 Task: Select Give A Gift Card from Gift Cards. Add to cart Amazon Fire Kids Edition Gift Card-2. Place order for Maurice Nelson, _x000D_
1834 Forehand Rd_x000D_
Vienna, Georgia(GA), 31092, Cell Number (229) 268-4953
Action: Mouse moved to (1079, 121)
Screenshot: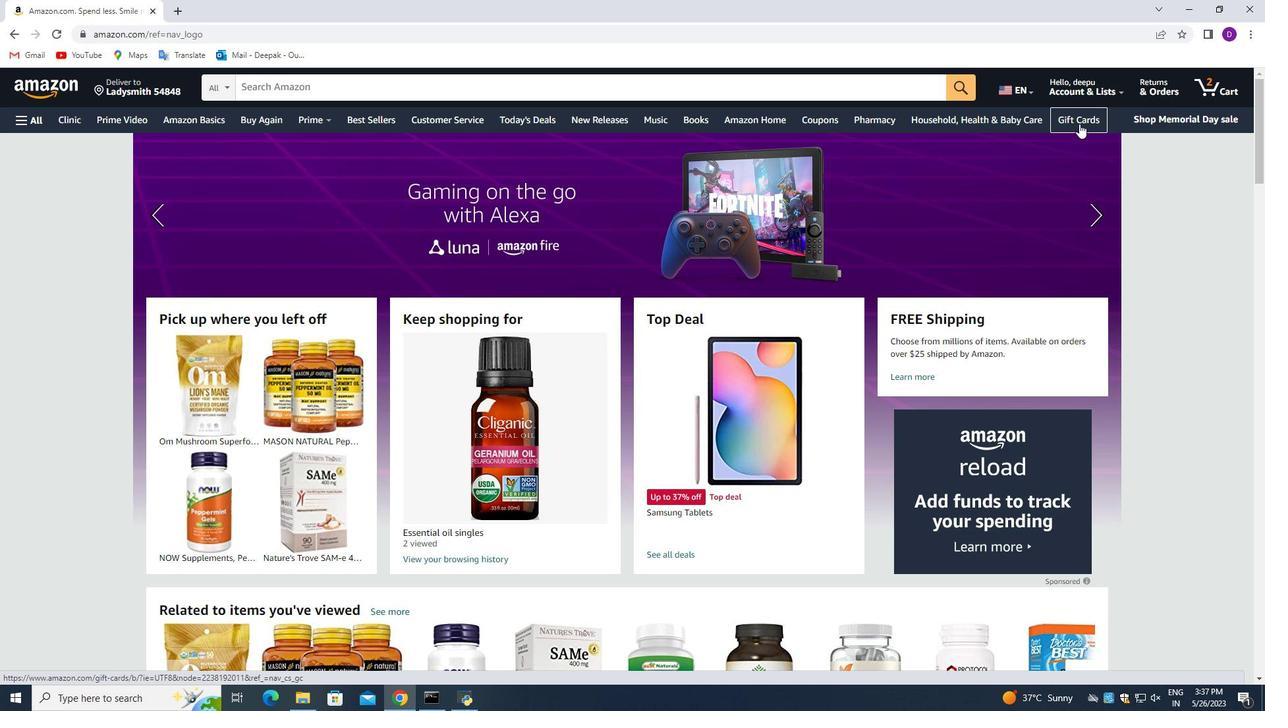 
Action: Mouse pressed left at (1079, 121)
Screenshot: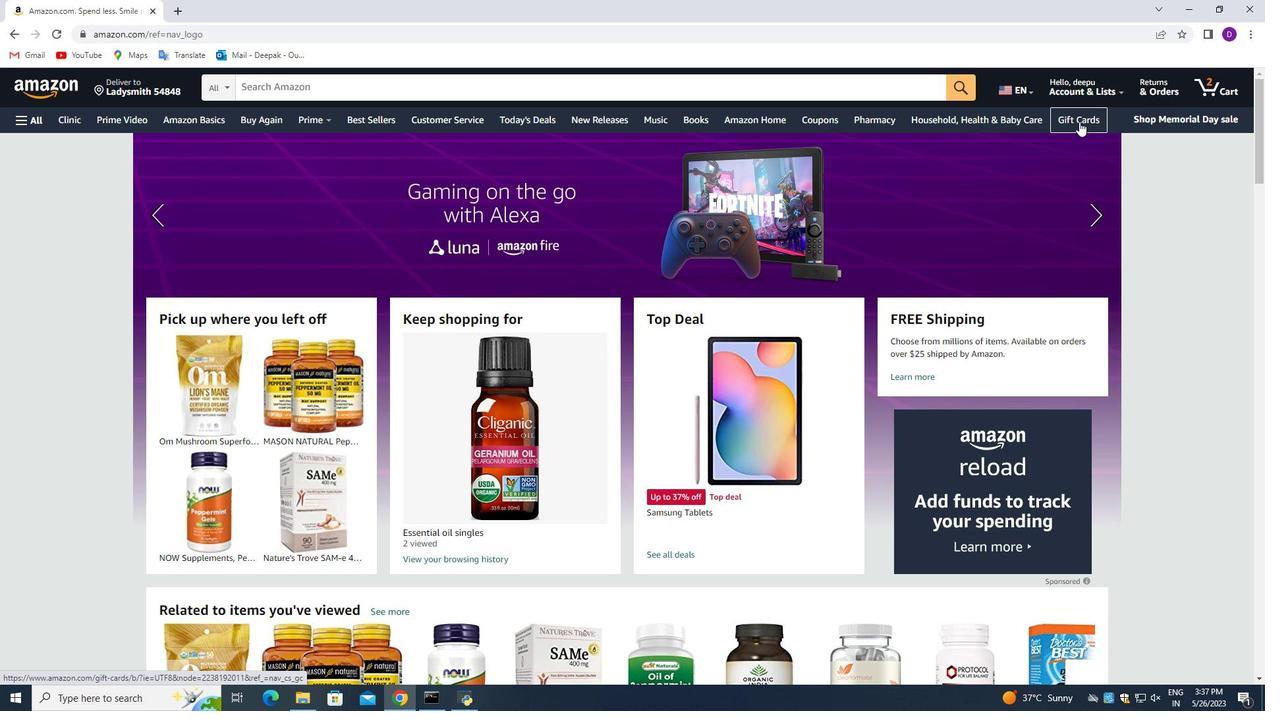 
Action: Mouse moved to (330, 89)
Screenshot: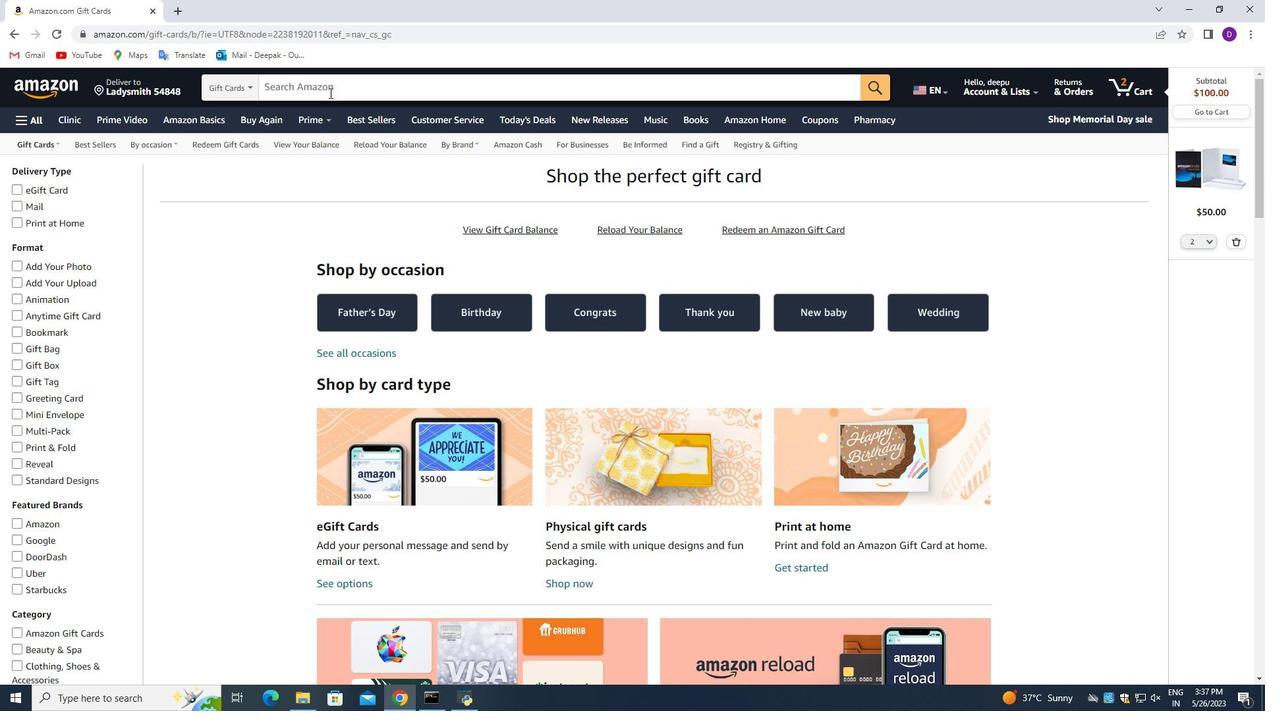 
Action: Mouse pressed left at (330, 89)
Screenshot: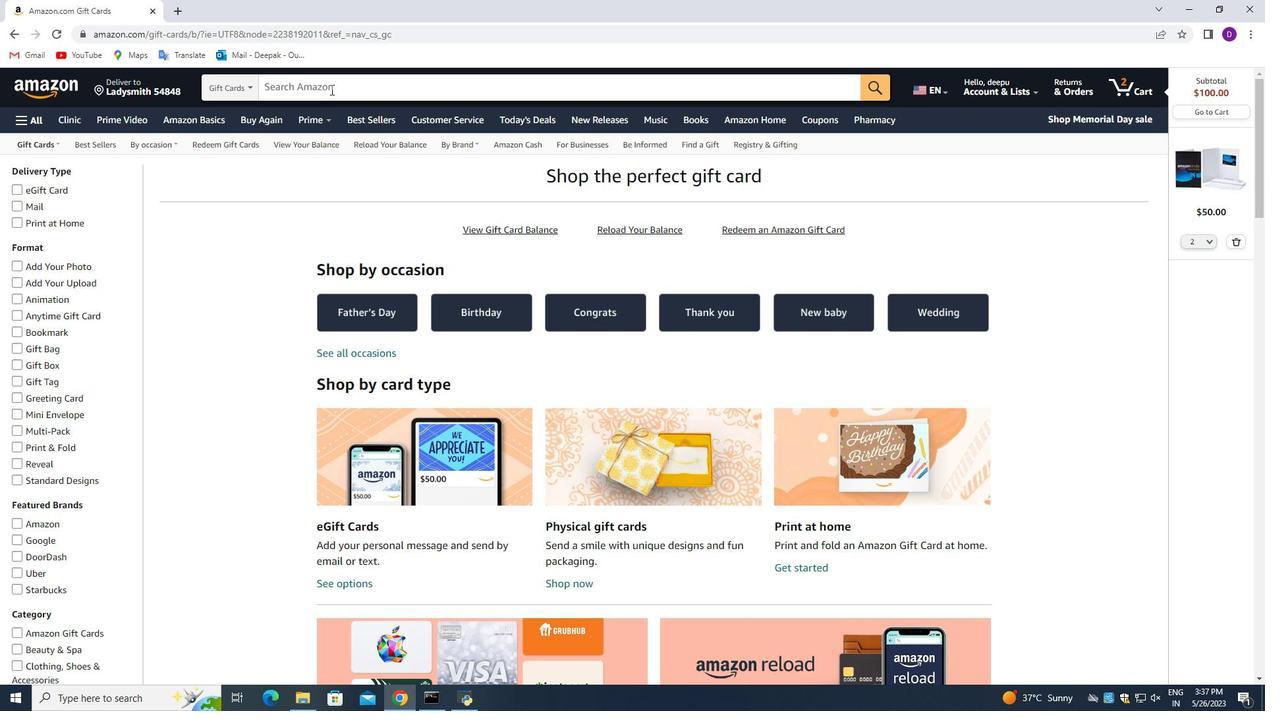 
Action: Mouse moved to (330, 89)
Screenshot: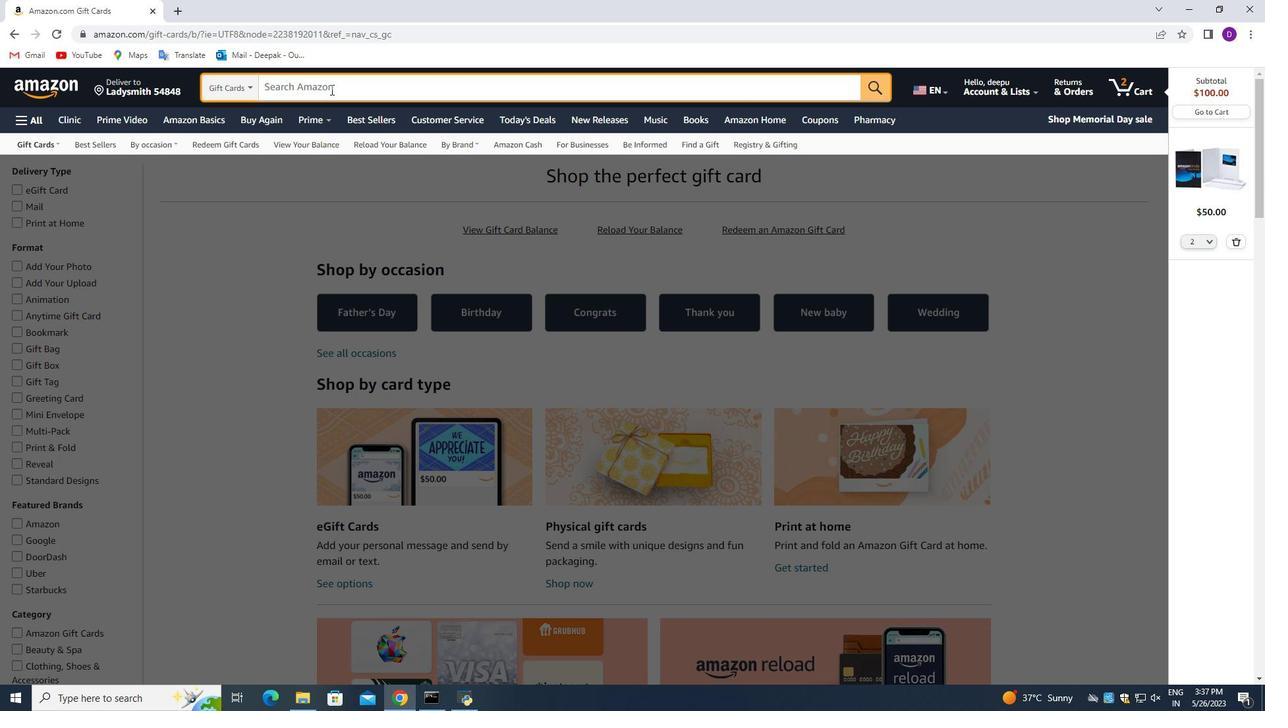 
Action: Key pressed <Key.shift_r>Fire<Key.space><Key.shift>Kids<Key.space><Key.shift_r>Edition<Key.space><Key.shift_r>Gift<Key.space>card<Key.enter>
Screenshot: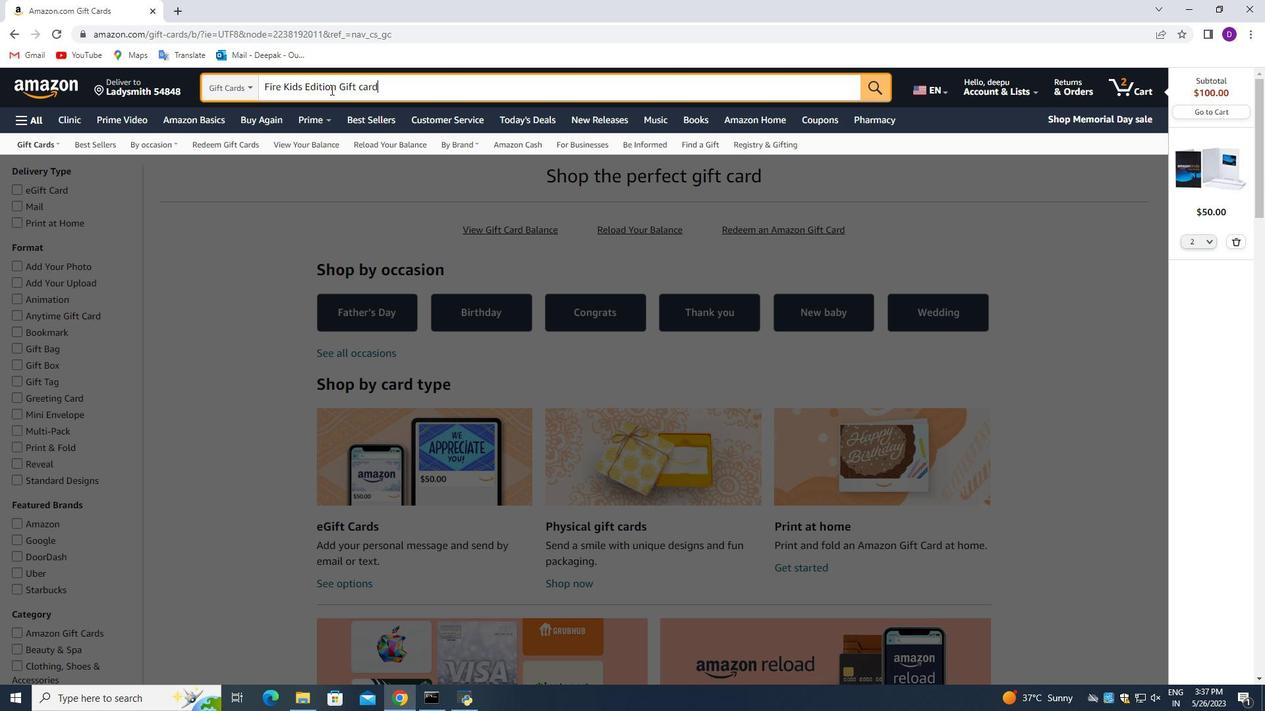 
Action: Mouse moved to (471, 331)
Screenshot: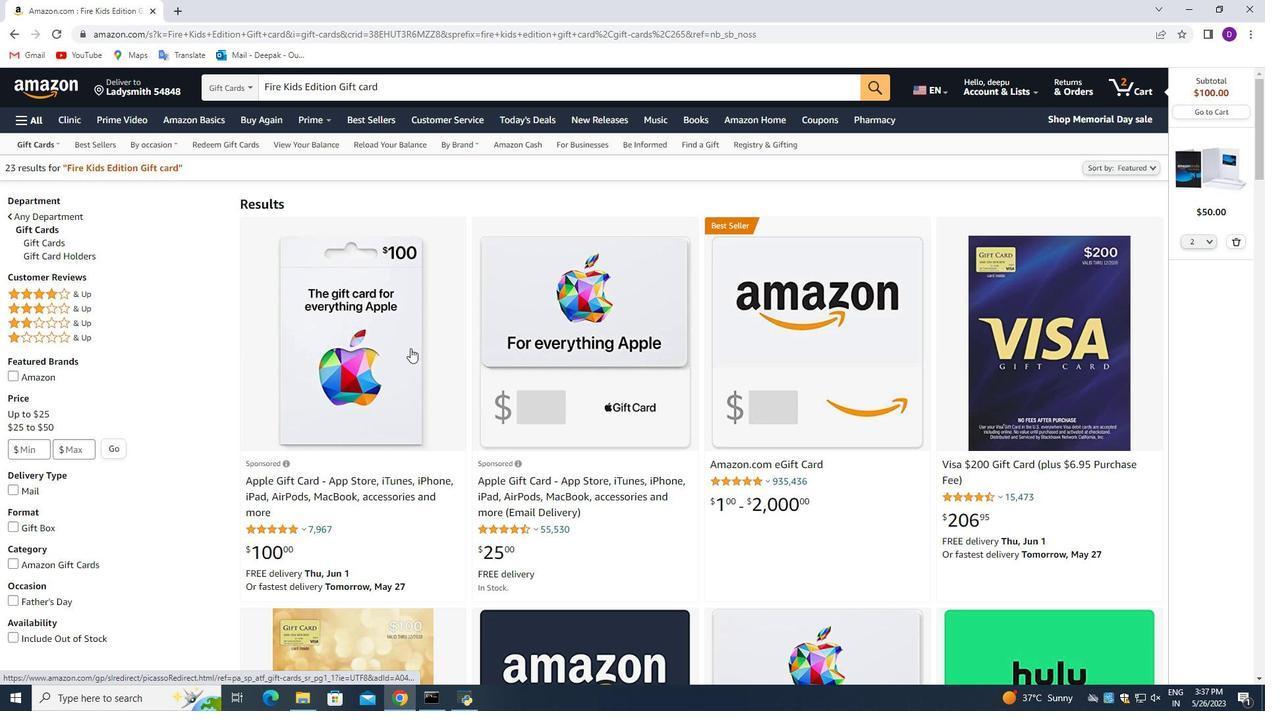 
Action: Mouse scrolled (471, 330) with delta (0, 0)
Screenshot: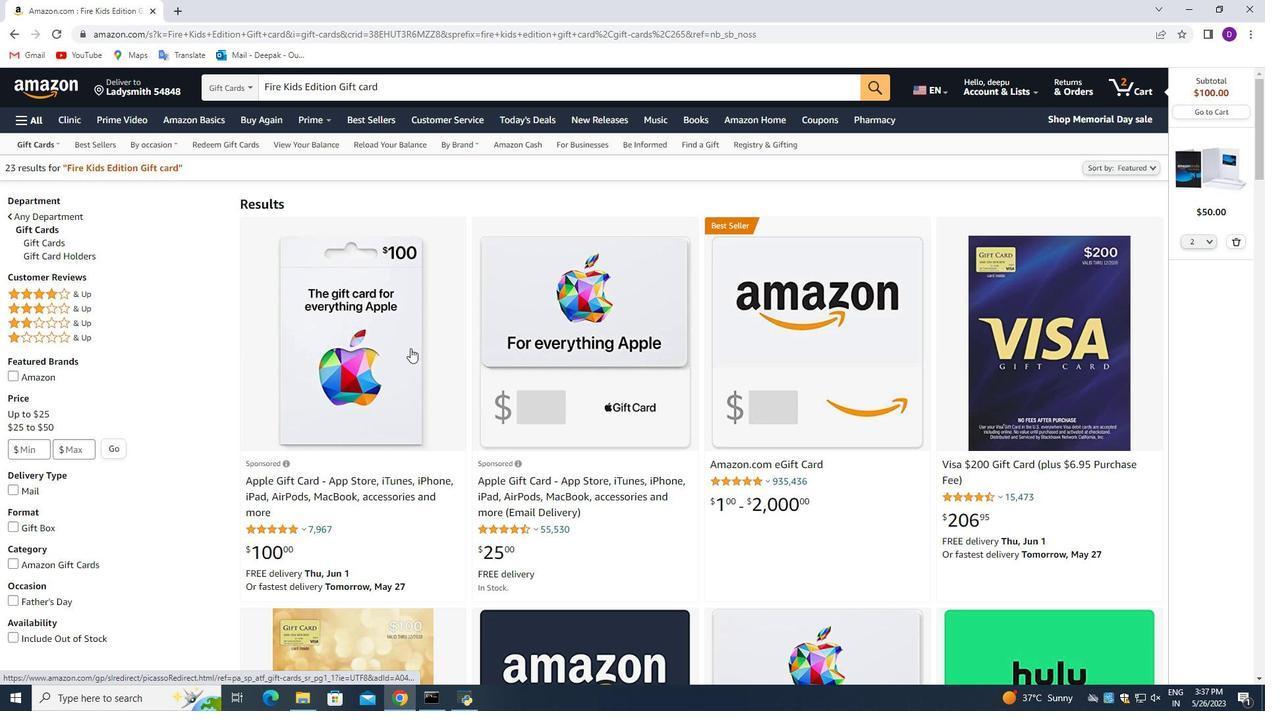 
Action: Mouse moved to (765, 273)
Screenshot: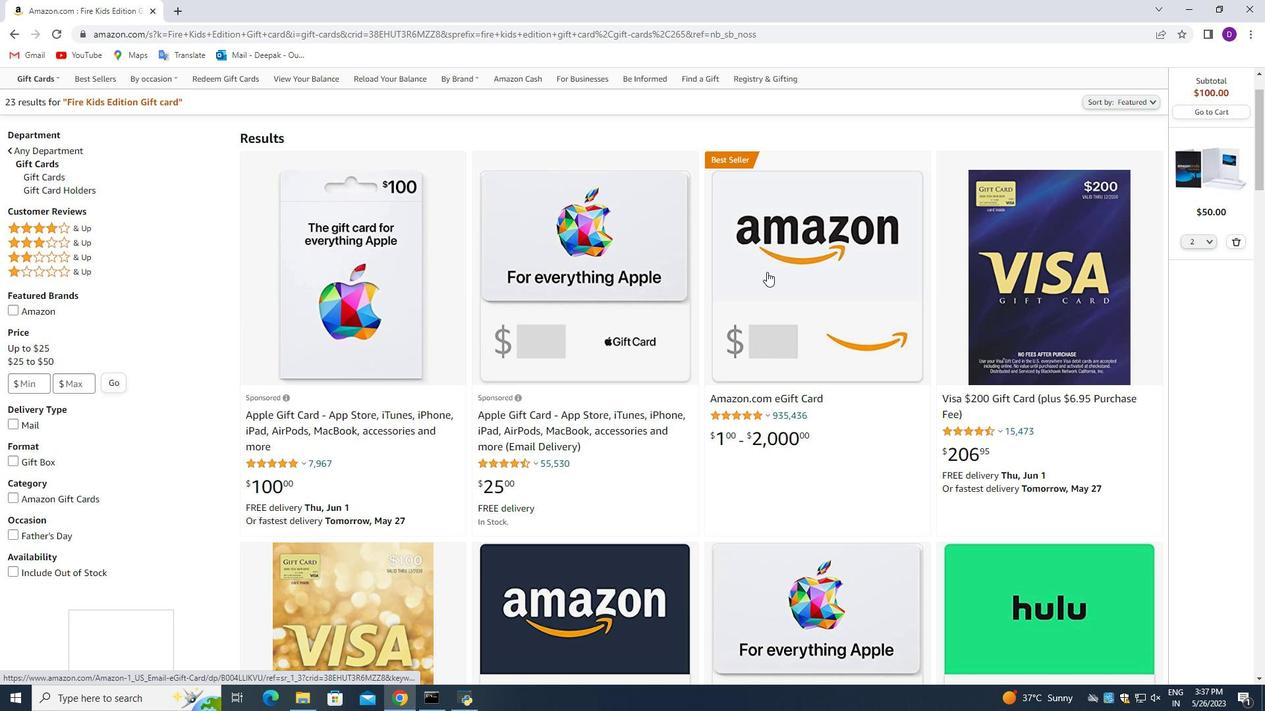 
Action: Mouse scrolled (765, 272) with delta (0, 0)
Screenshot: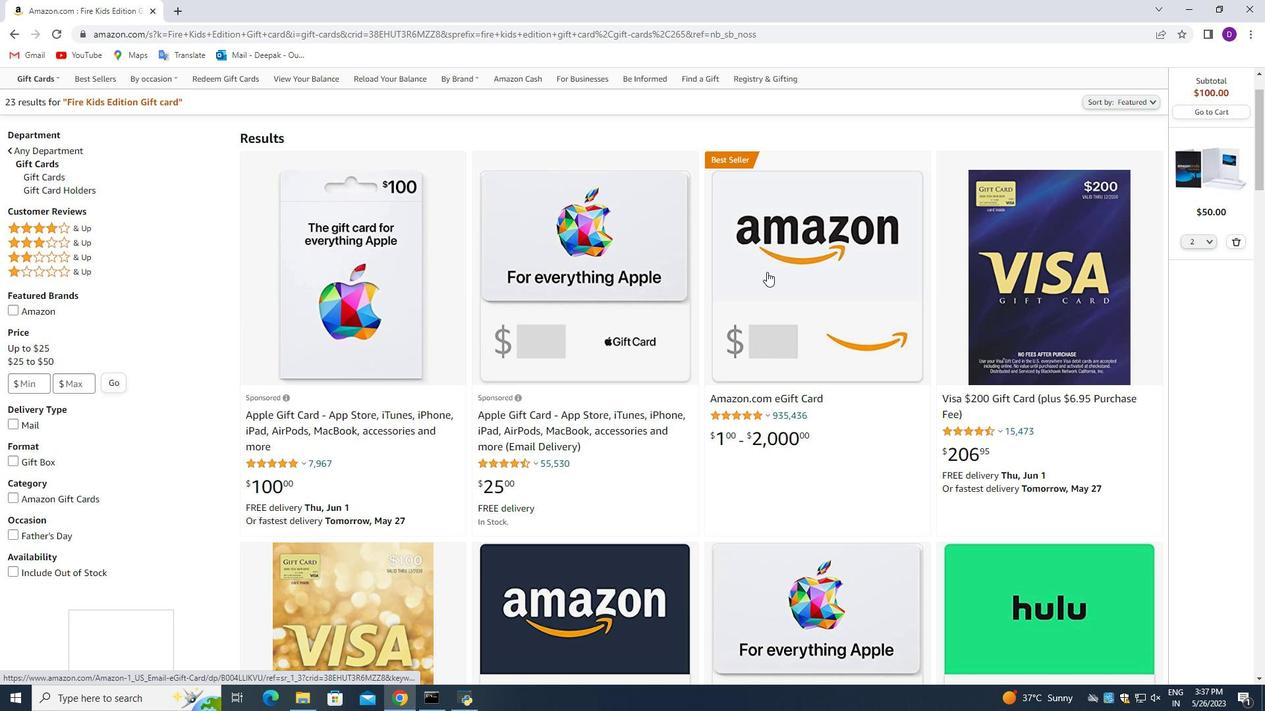 
Action: Mouse moved to (765, 275)
Screenshot: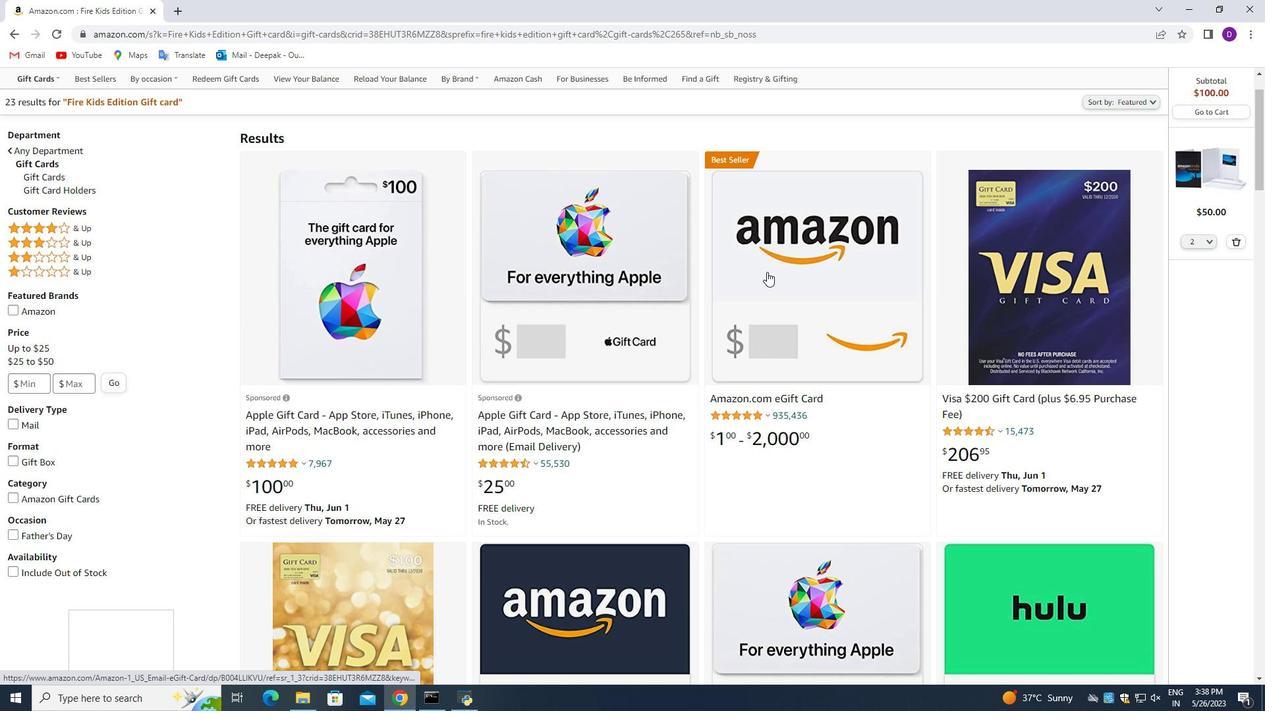 
Action: Mouse scrolled (765, 274) with delta (0, 0)
Screenshot: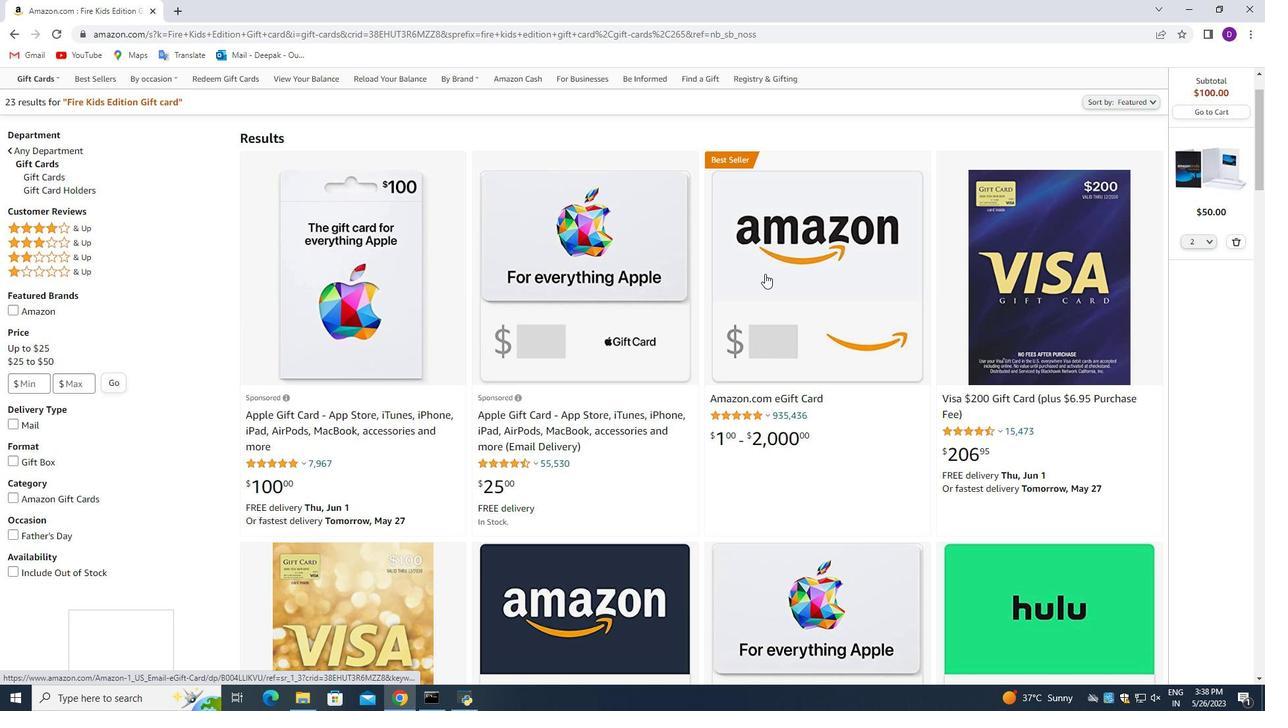 
Action: Mouse moved to (645, 296)
Screenshot: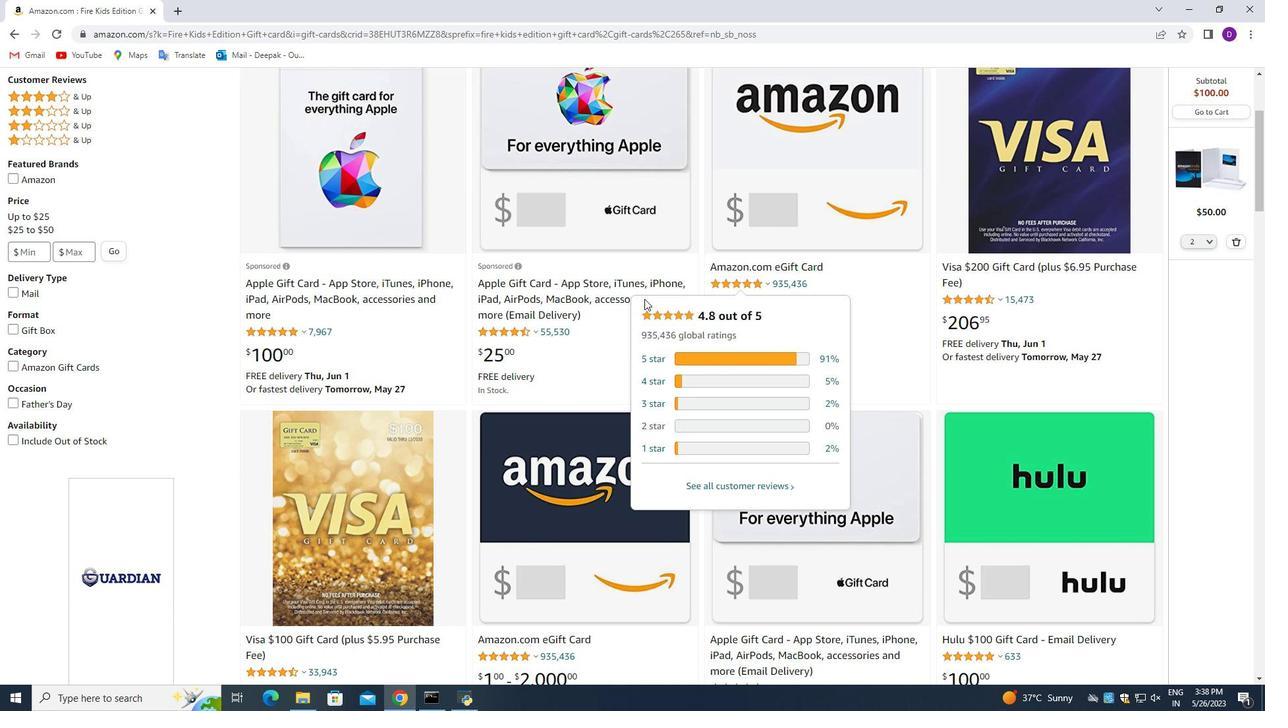 
Action: Mouse scrolled (645, 295) with delta (0, 0)
Screenshot: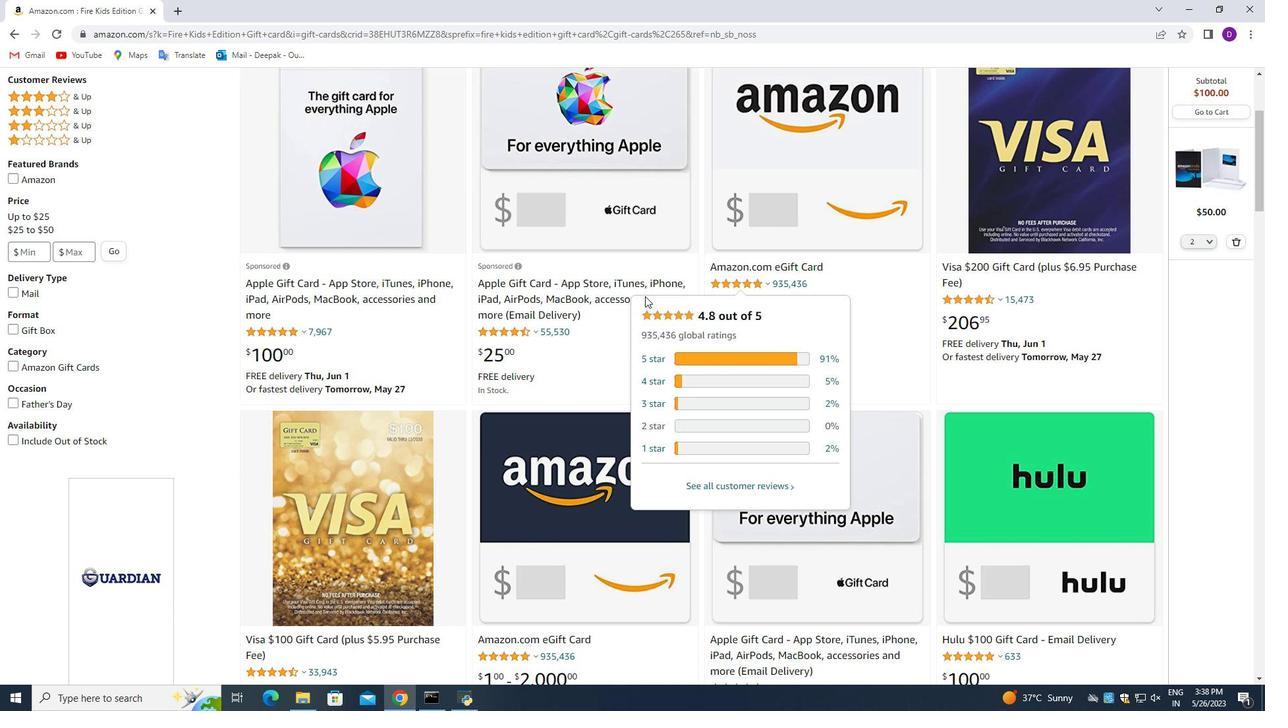 
Action: Mouse moved to (458, 251)
Screenshot: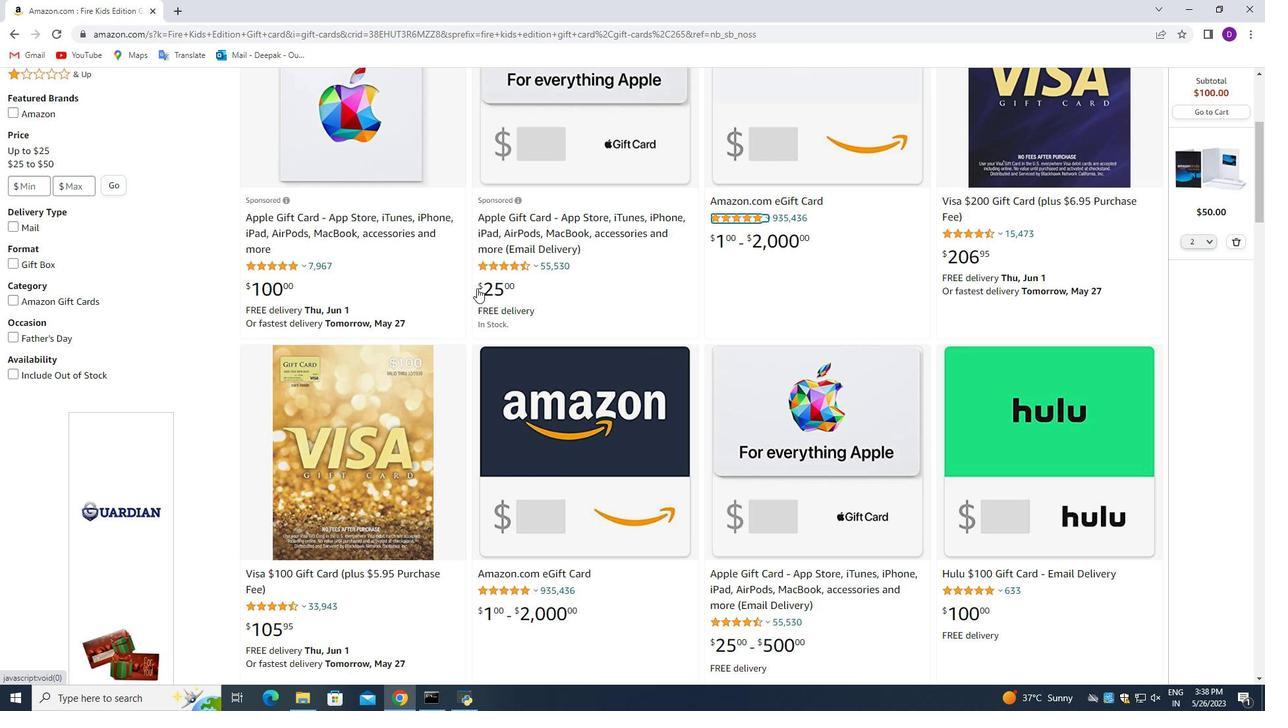 
Action: Mouse scrolled (458, 251) with delta (0, 0)
Screenshot: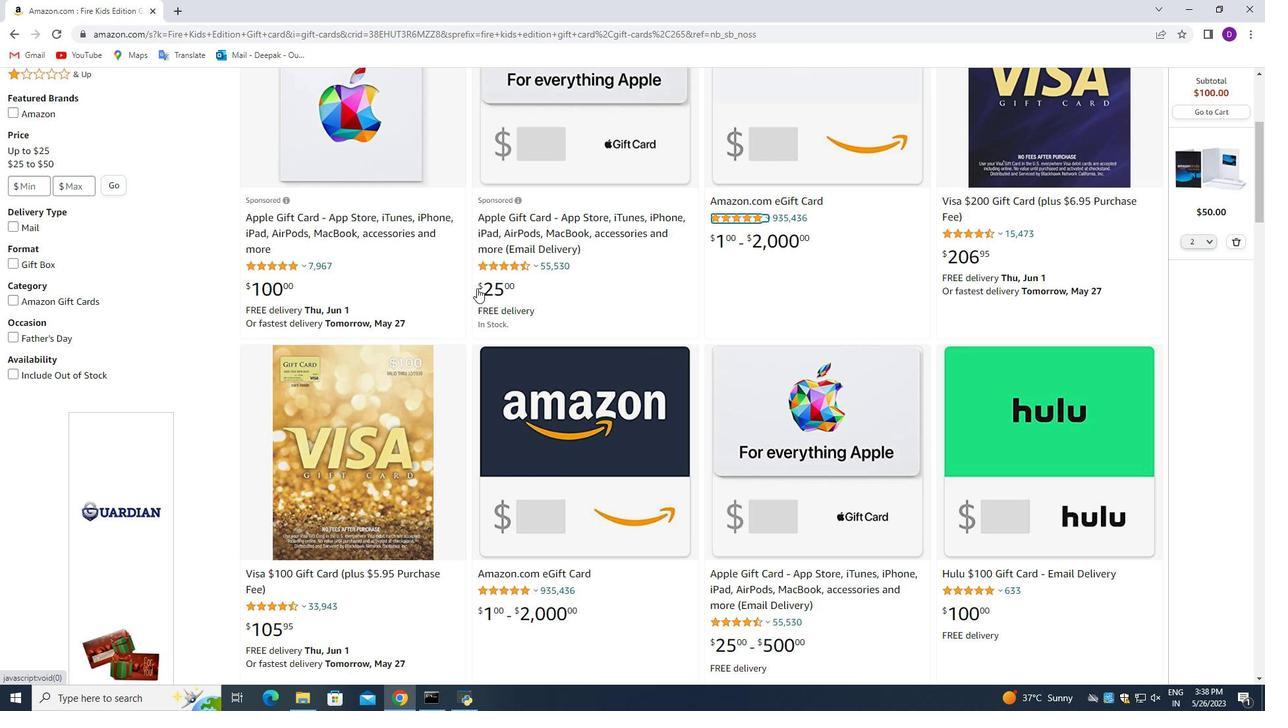 
Action: Mouse moved to (458, 243)
Screenshot: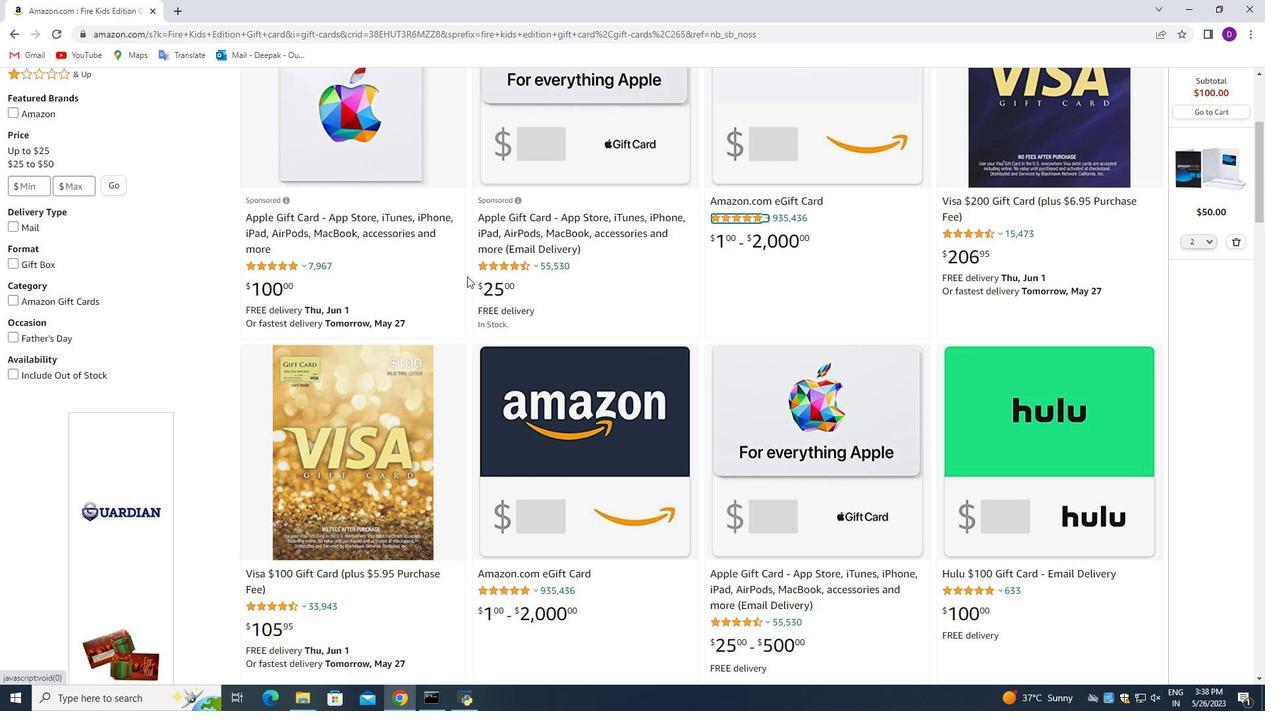 
Action: Mouse scrolled (458, 244) with delta (0, 0)
Screenshot: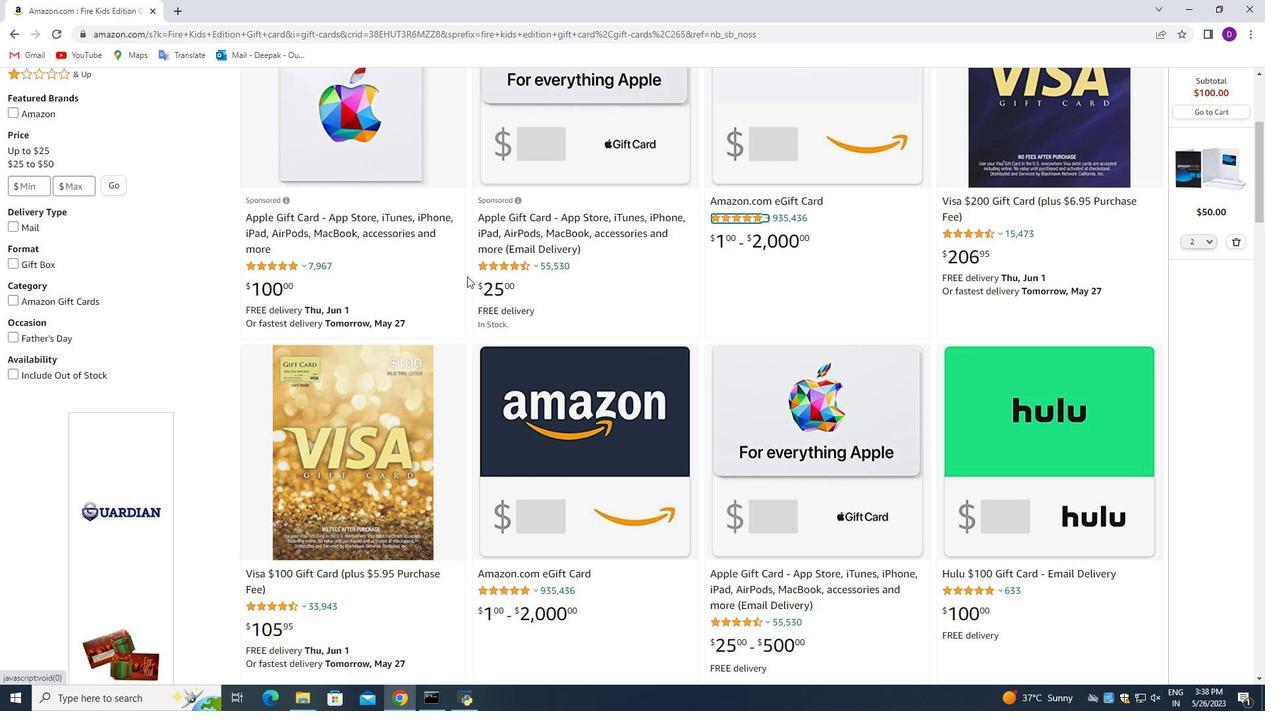 
Action: Mouse moved to (458, 236)
Screenshot: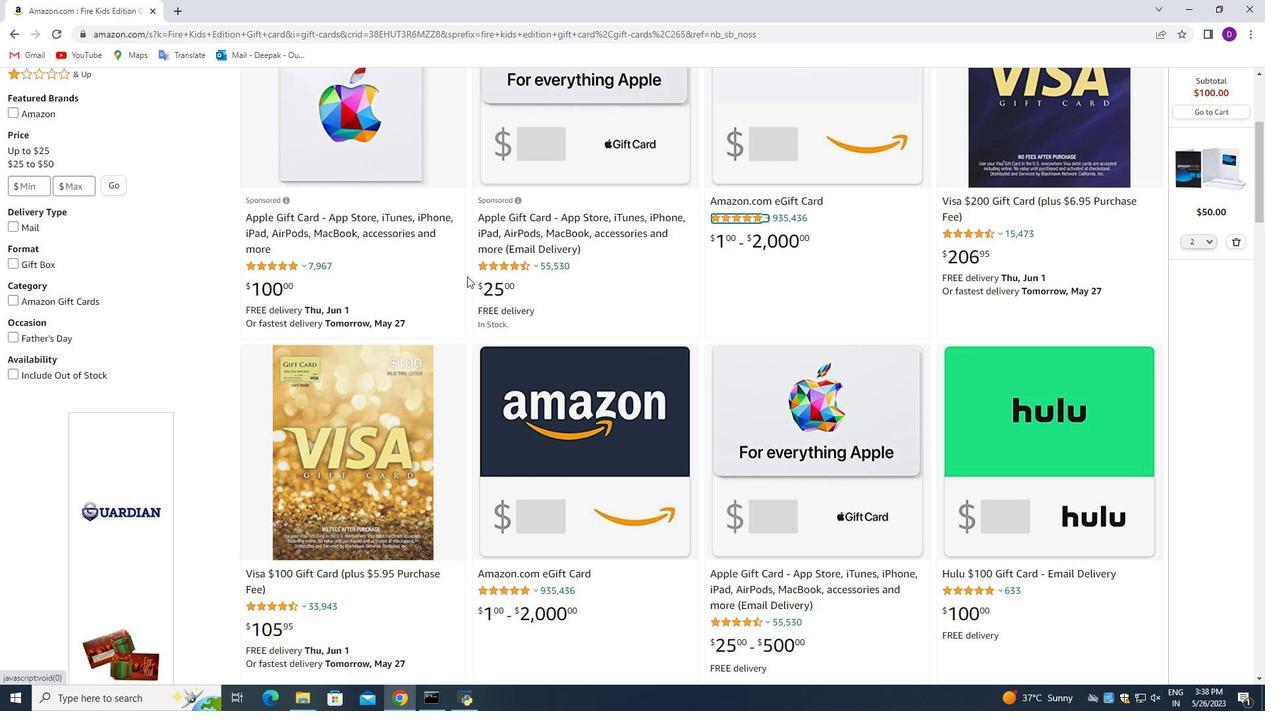 
Action: Mouse scrolled (458, 237) with delta (0, 0)
Screenshot: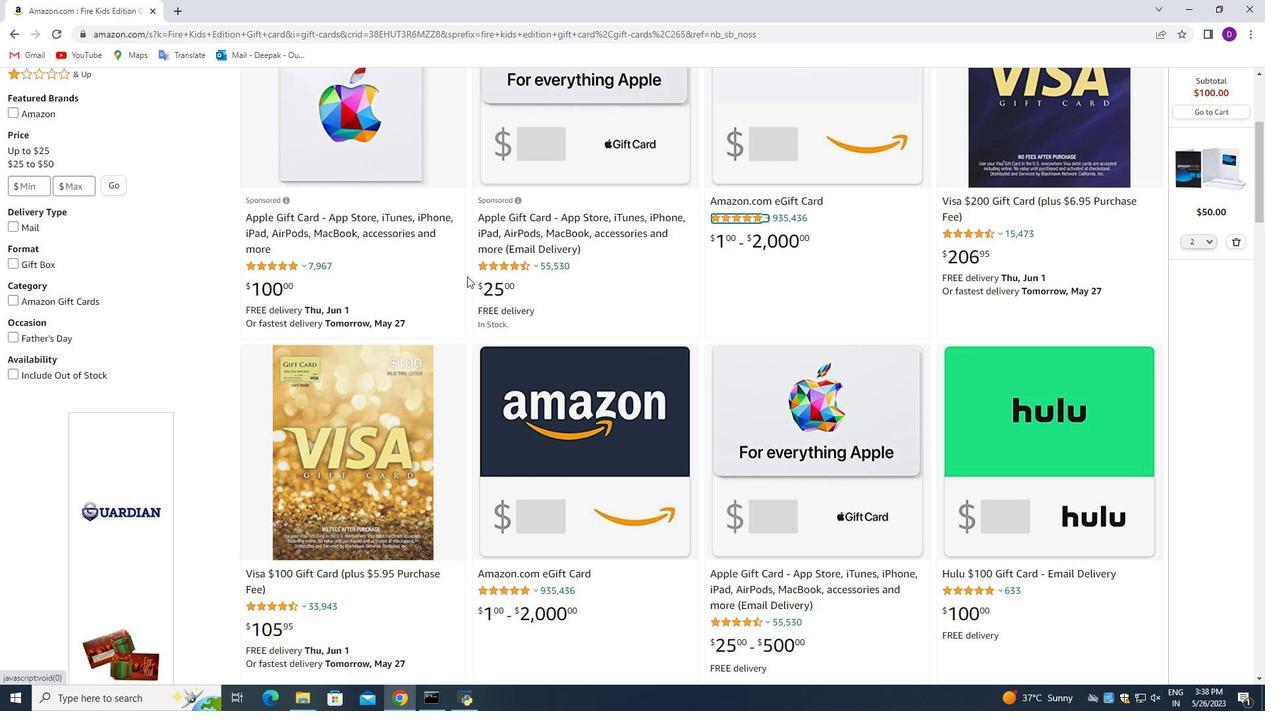 
Action: Mouse moved to (458, 231)
Screenshot: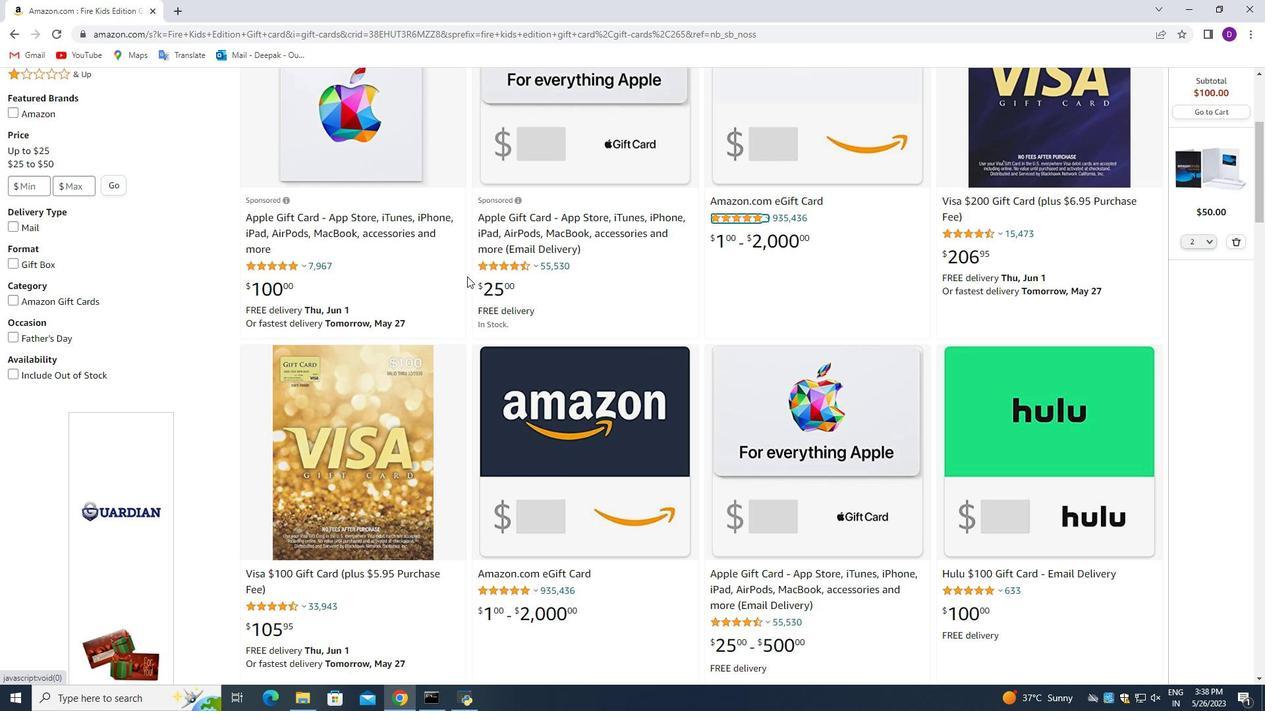 
Action: Mouse scrolled (458, 234) with delta (0, 0)
Screenshot: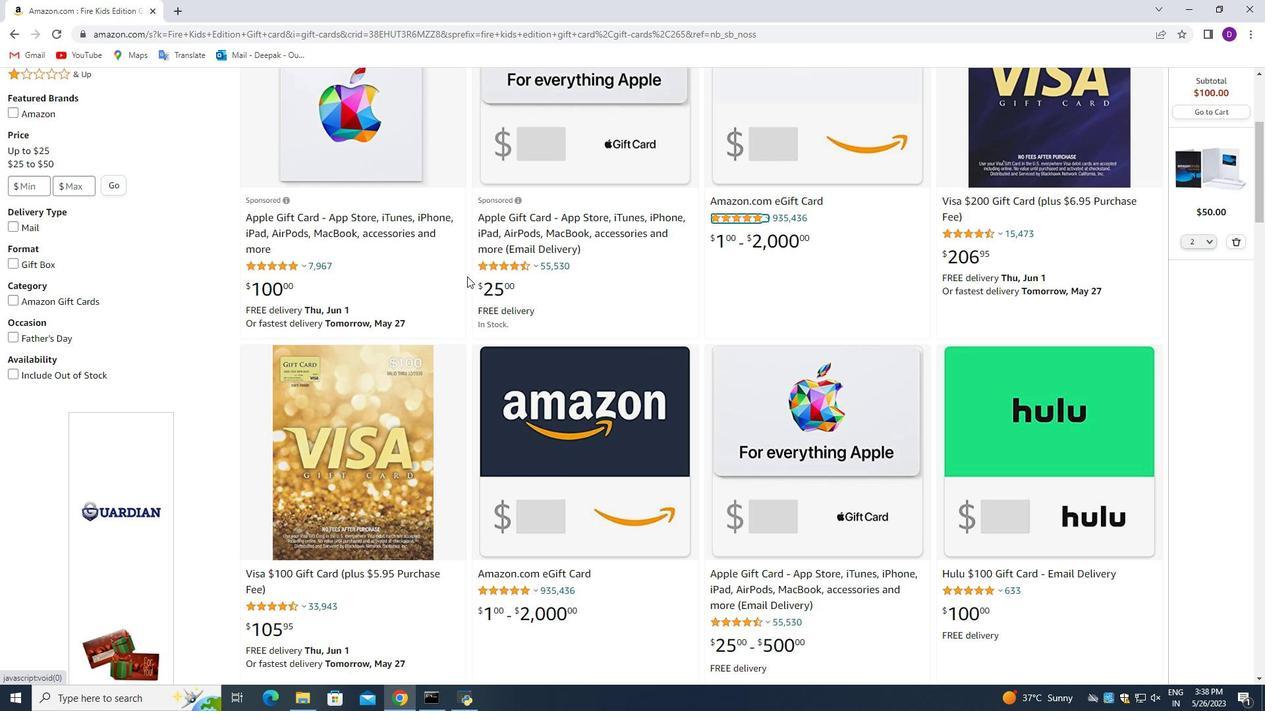 
Action: Mouse moved to (458, 229)
Screenshot: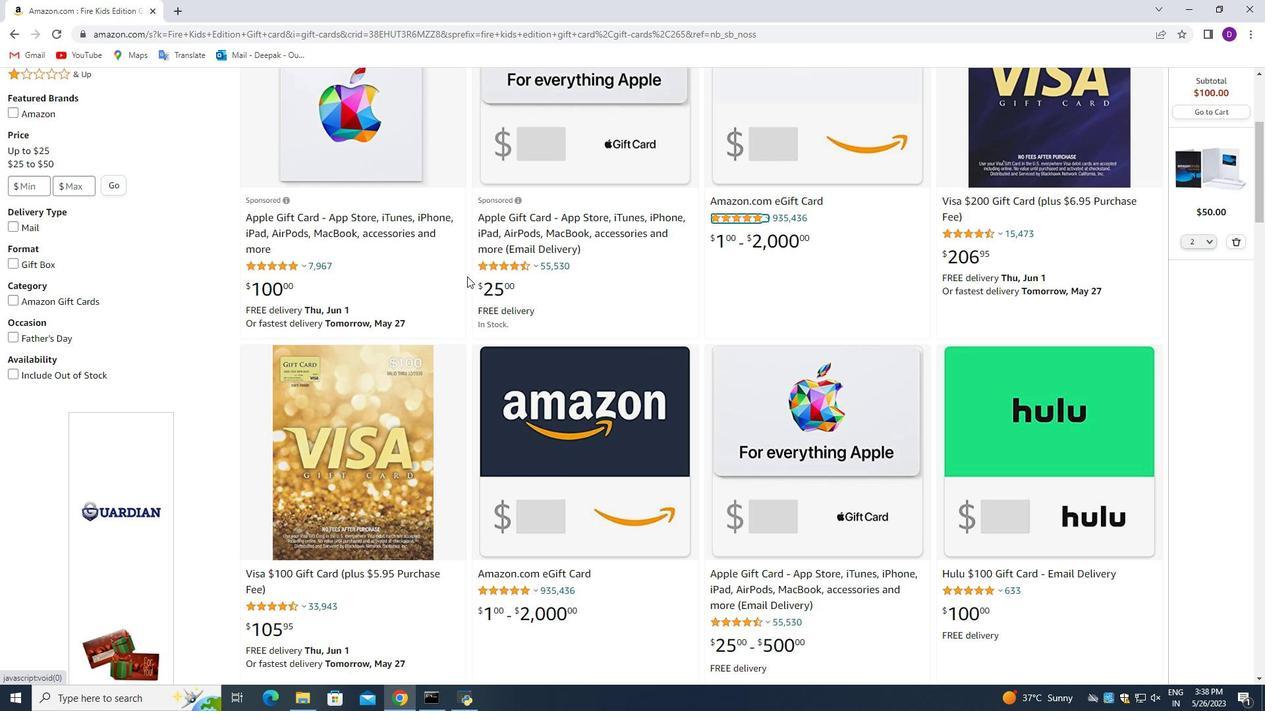 
Action: Mouse scrolled (458, 230) with delta (0, 0)
Screenshot: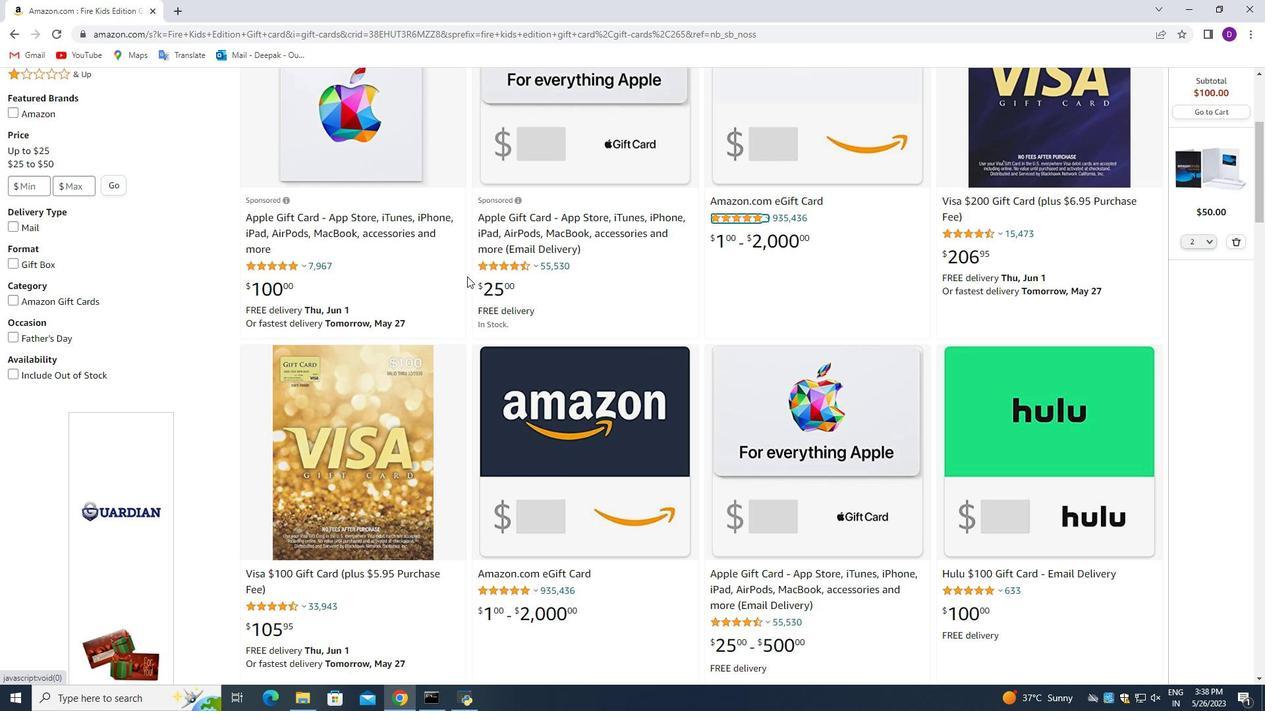 
Action: Mouse moved to (458, 227)
Screenshot: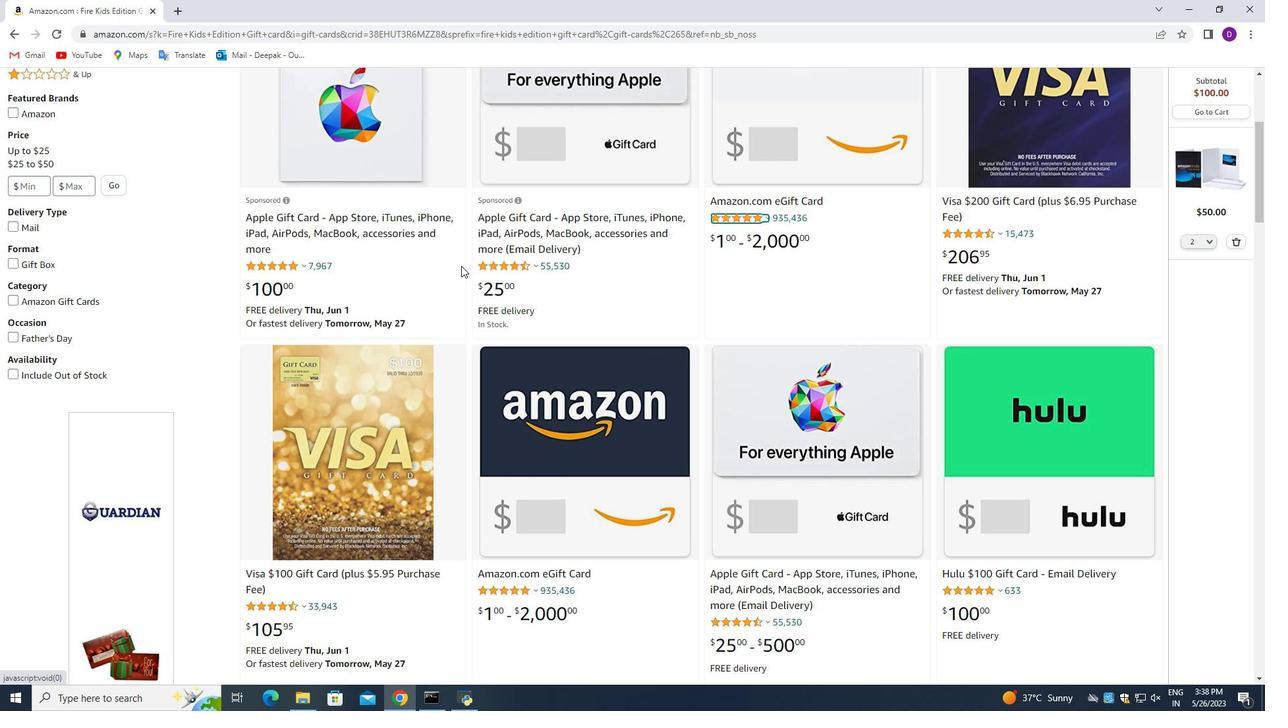 
Action: Mouse scrolled (458, 228) with delta (0, 0)
Screenshot: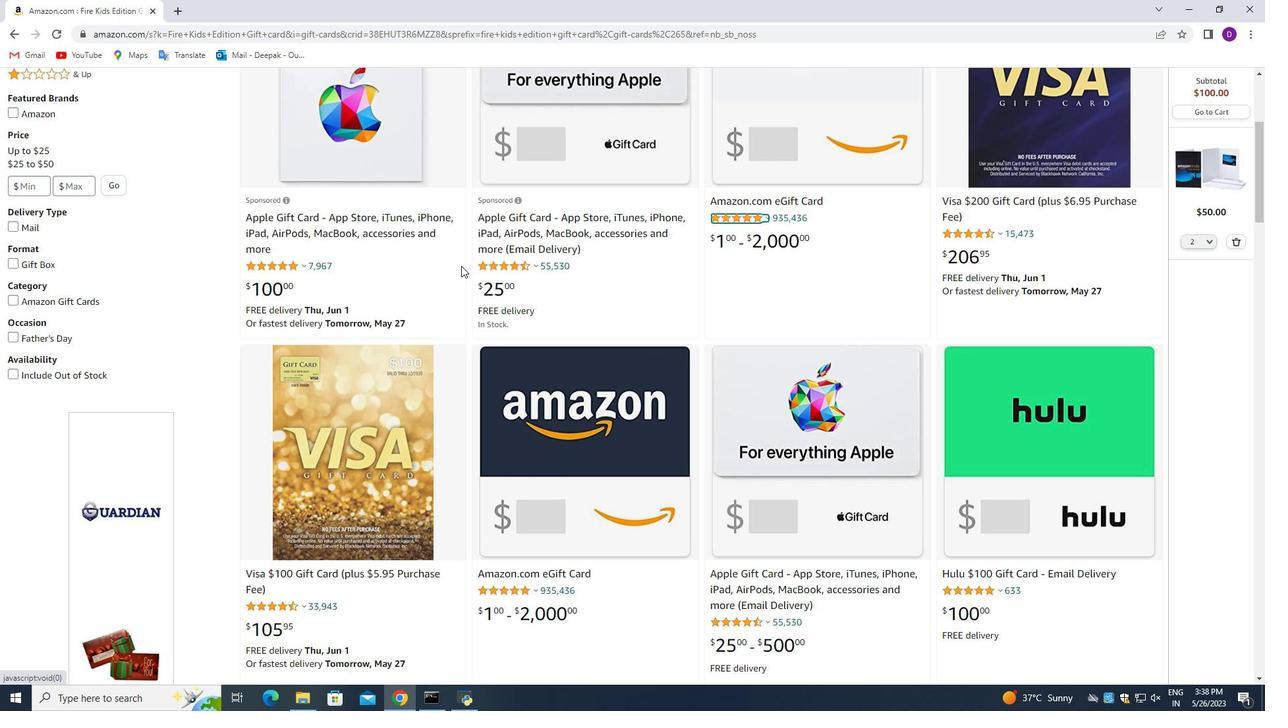 
Action: Mouse moved to (461, 219)
Screenshot: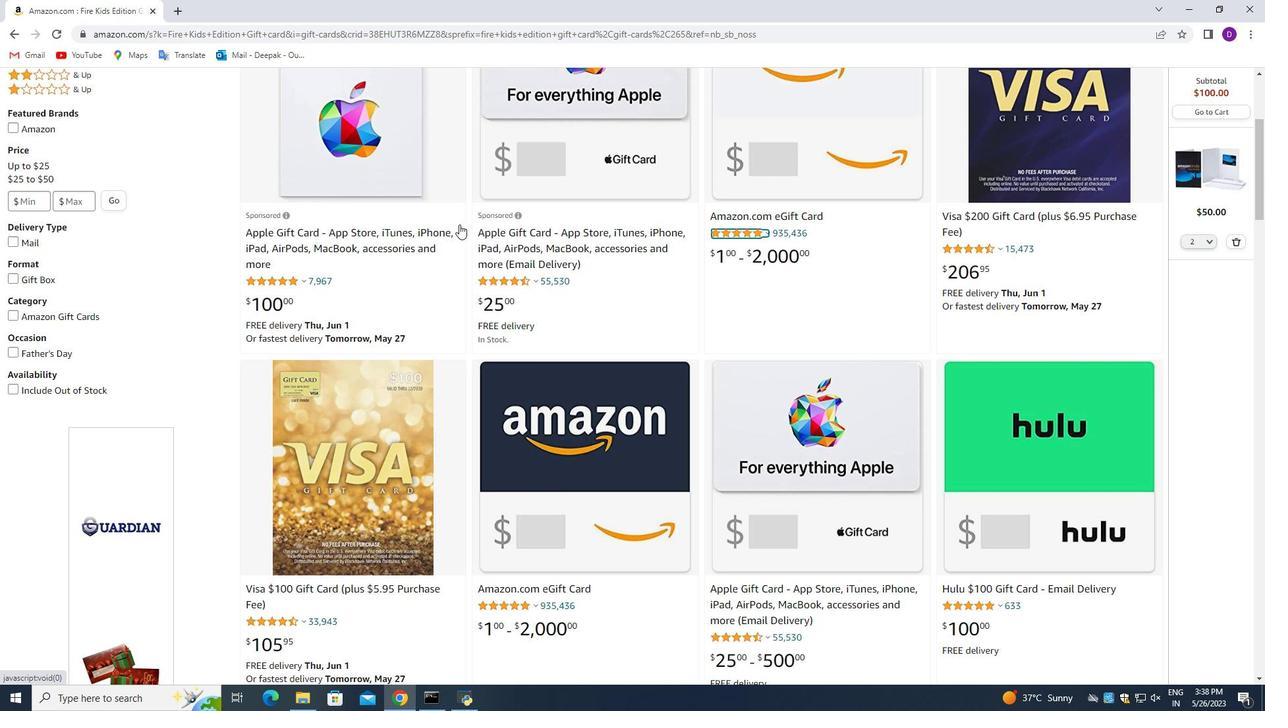 
Action: Mouse scrolled (461, 220) with delta (0, 0)
Screenshot: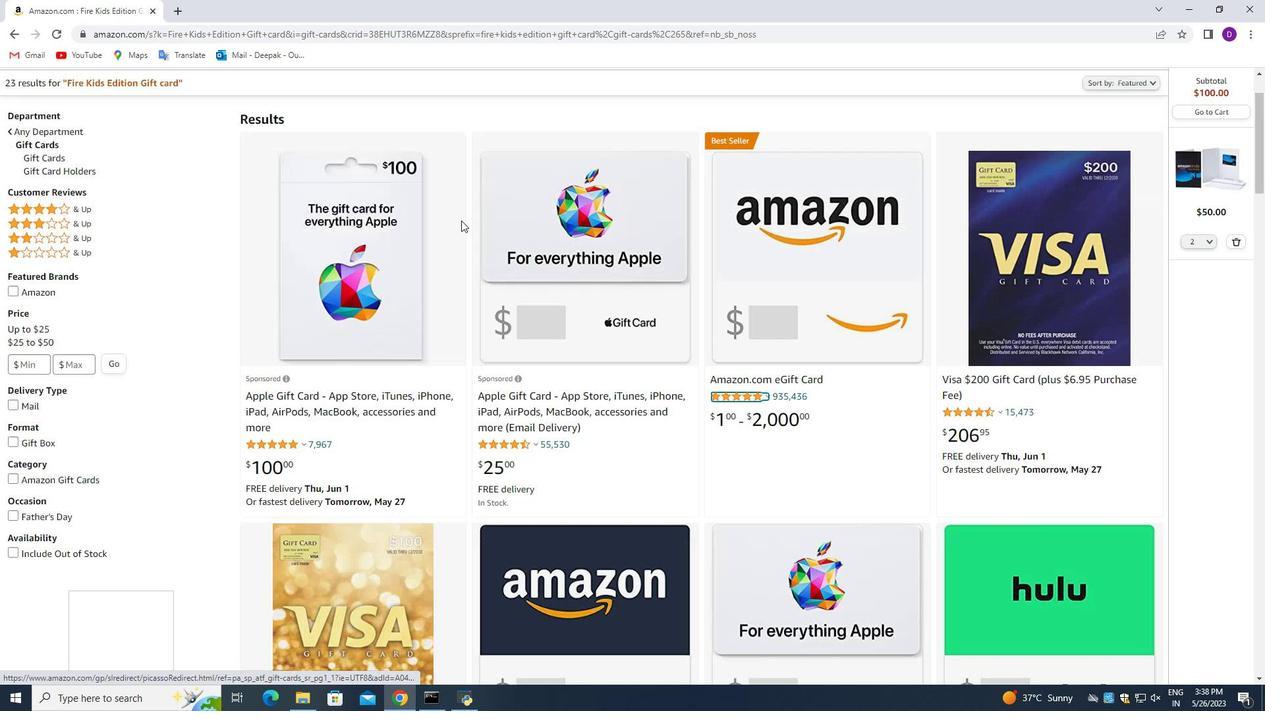 
Action: Mouse scrolled (461, 220) with delta (0, 0)
Screenshot: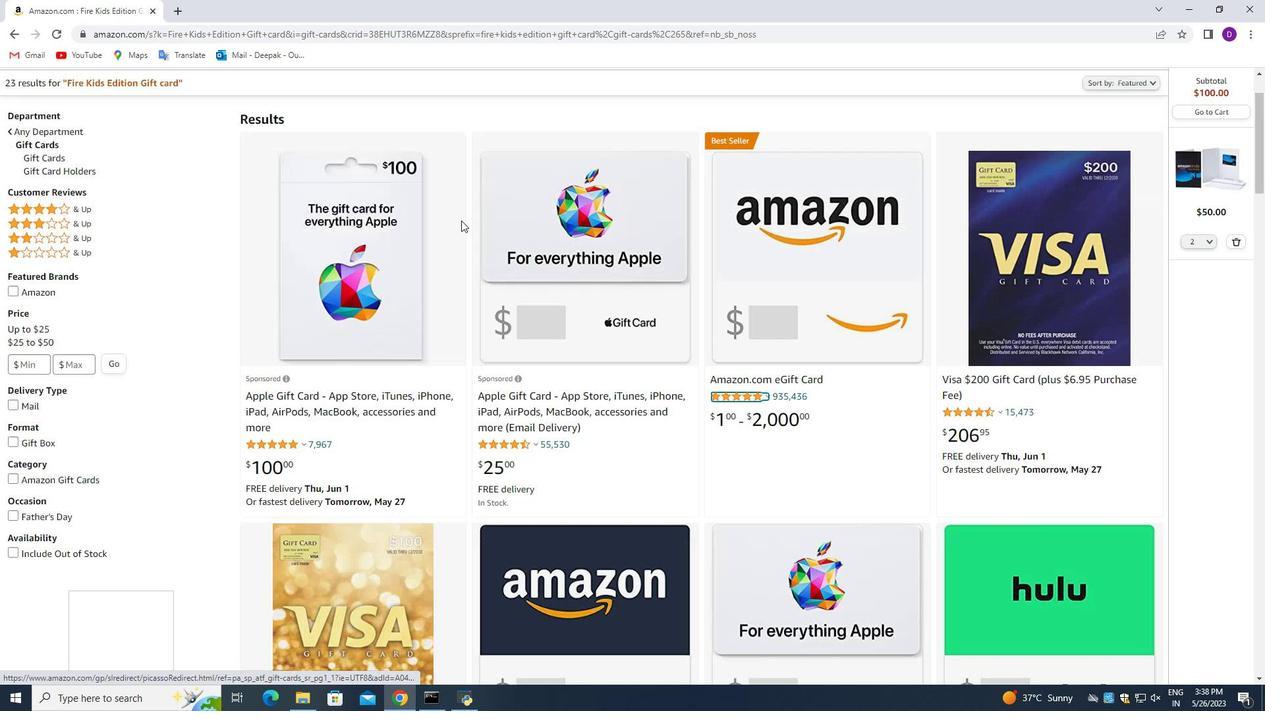 
Action: Mouse scrolled (461, 220) with delta (0, 0)
Screenshot: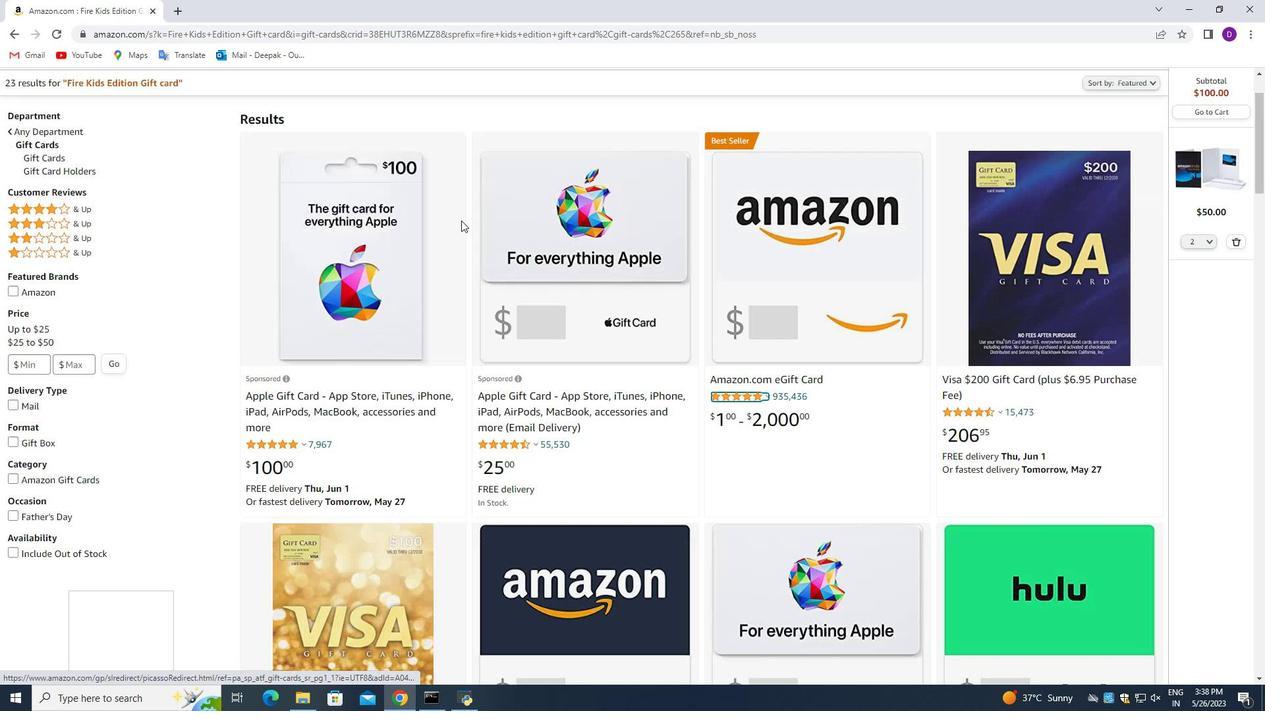 
Action: Mouse scrolled (461, 220) with delta (0, 0)
Screenshot: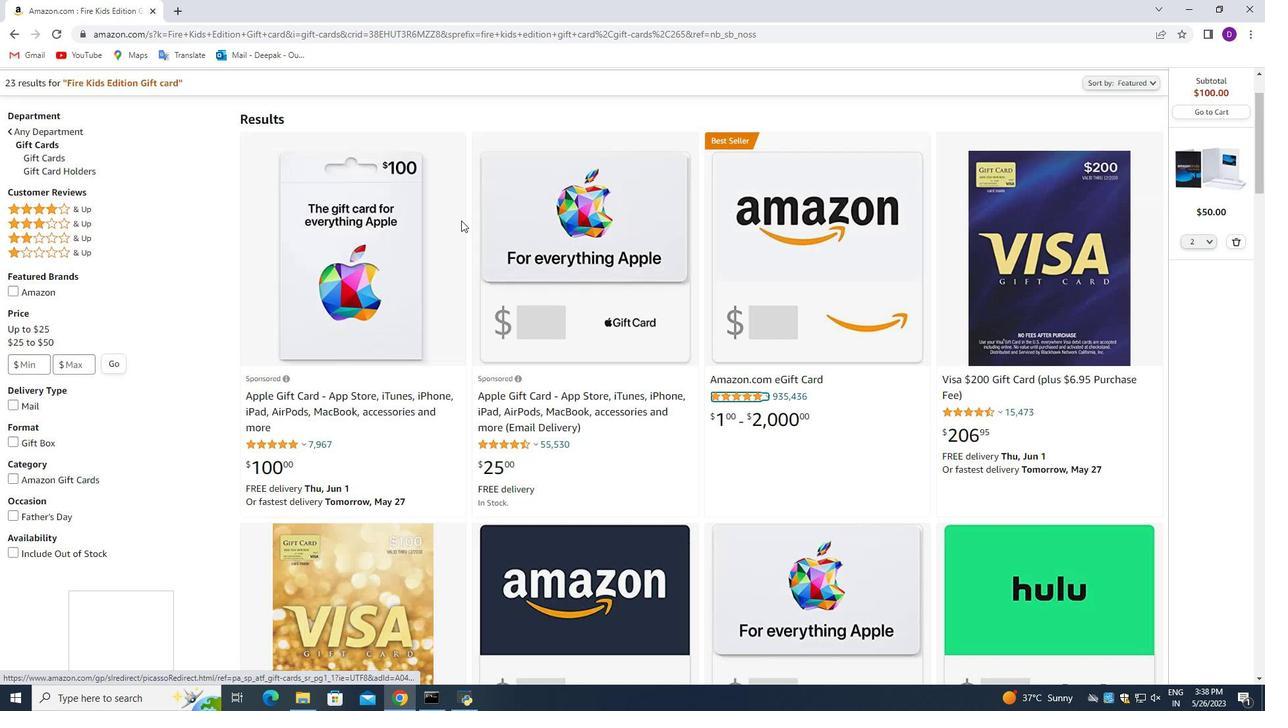 
Action: Mouse scrolled (461, 220) with delta (0, 0)
Screenshot: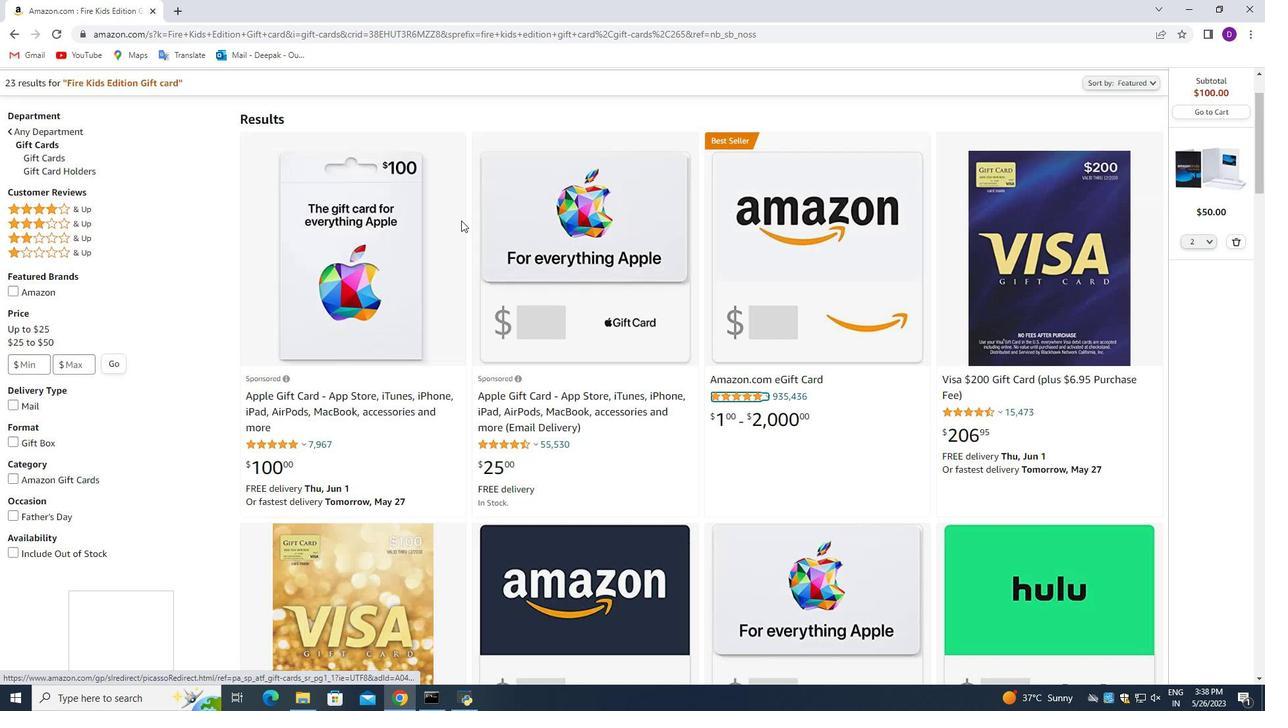 
Action: Mouse moved to (414, 238)
Screenshot: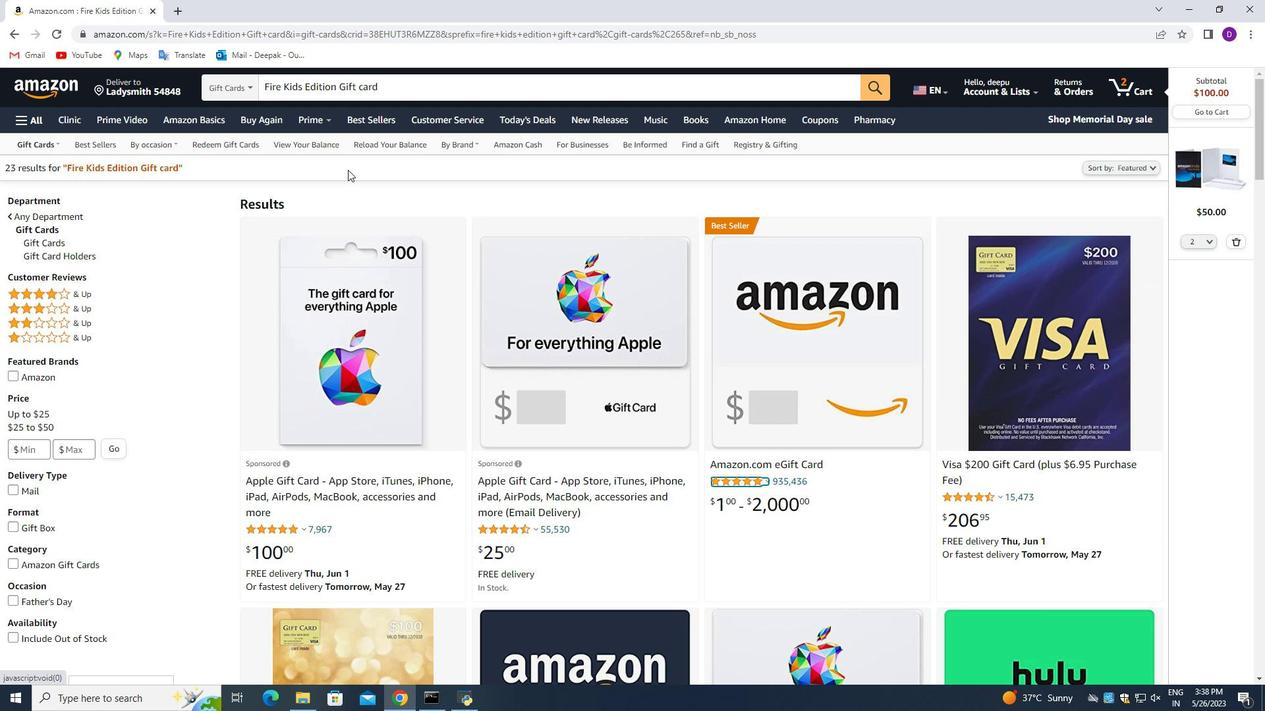 
Action: Mouse scrolled (414, 239) with delta (0, 0)
Screenshot: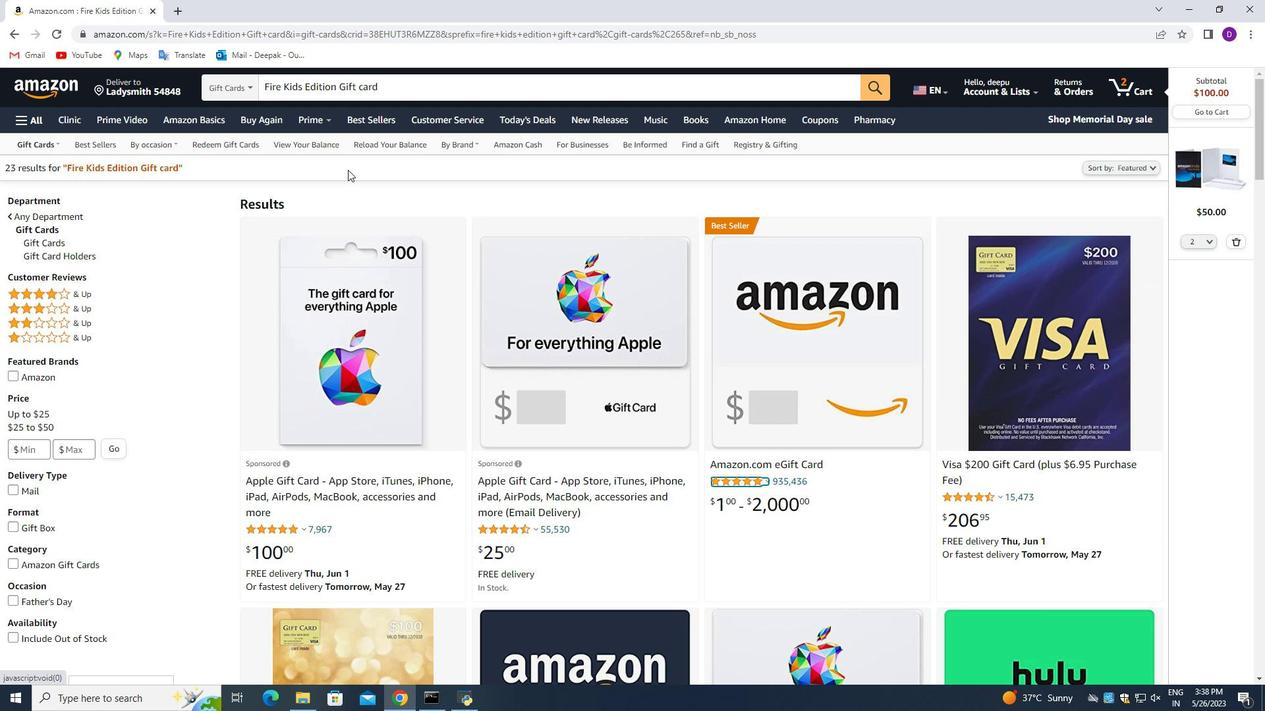 
Action: Mouse moved to (462, 304)
Screenshot: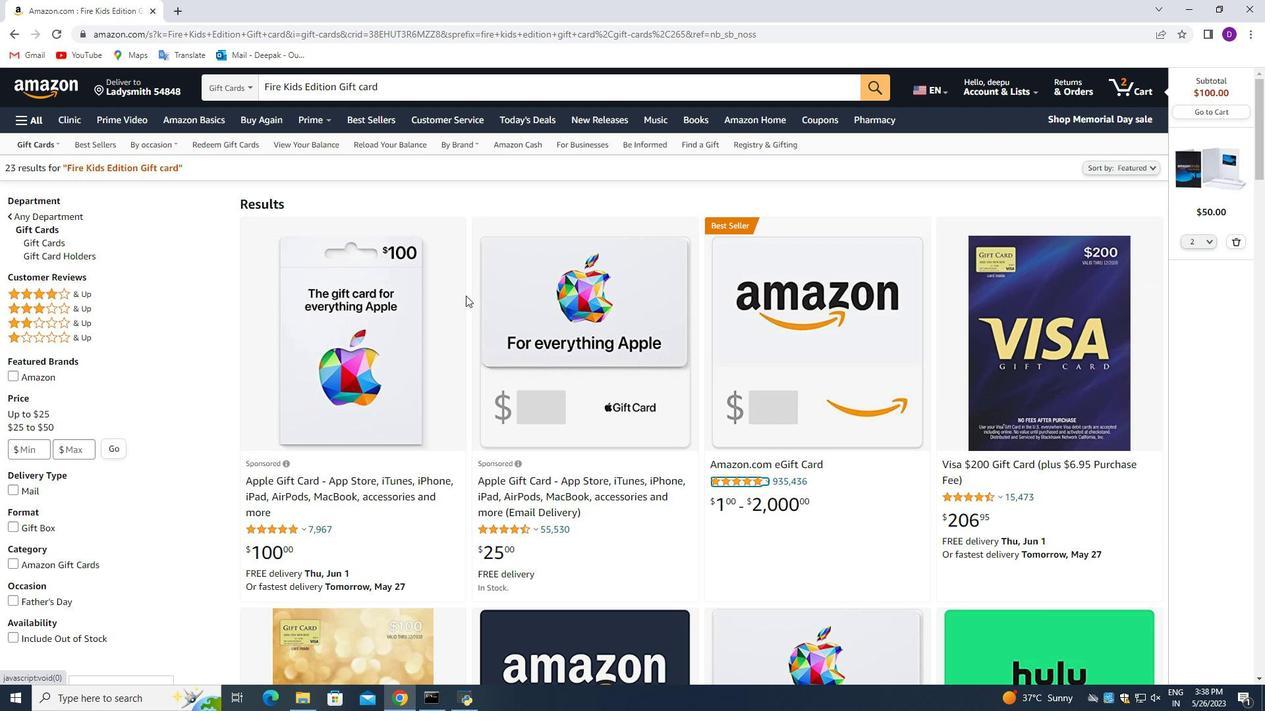 
Action: Mouse scrolled (462, 303) with delta (0, 0)
Screenshot: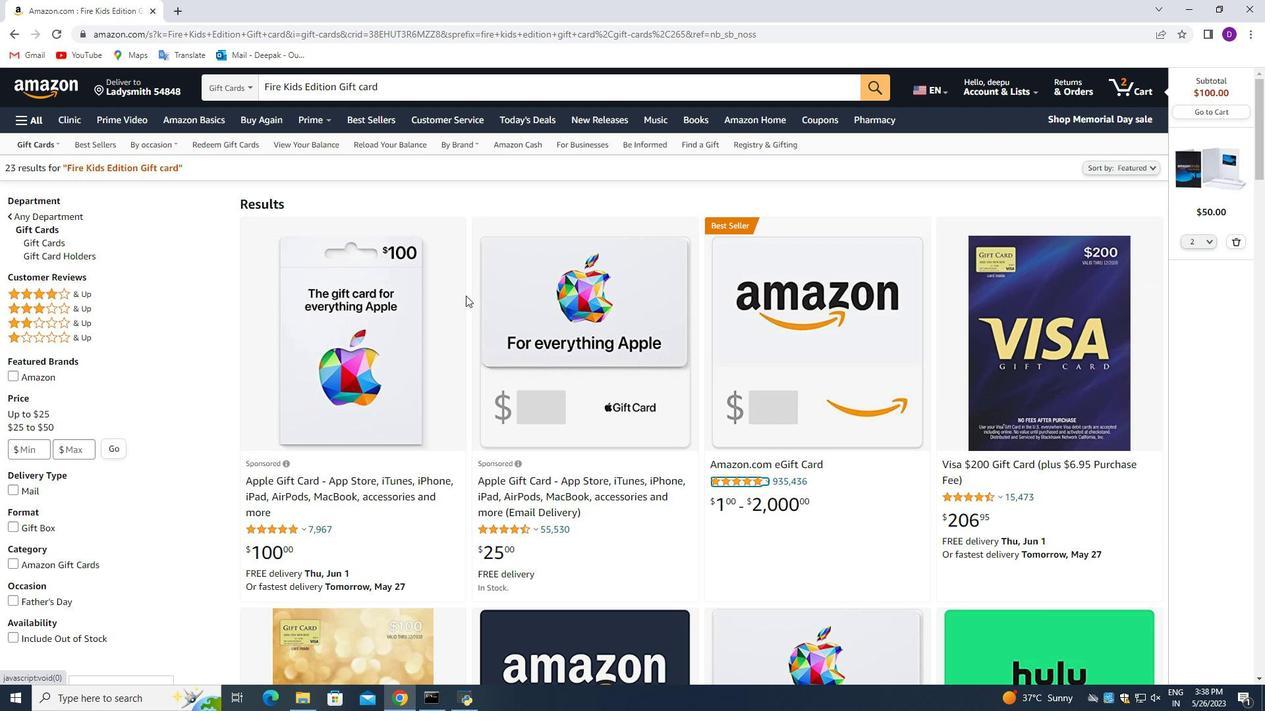 
Action: Mouse moved to (461, 304)
Screenshot: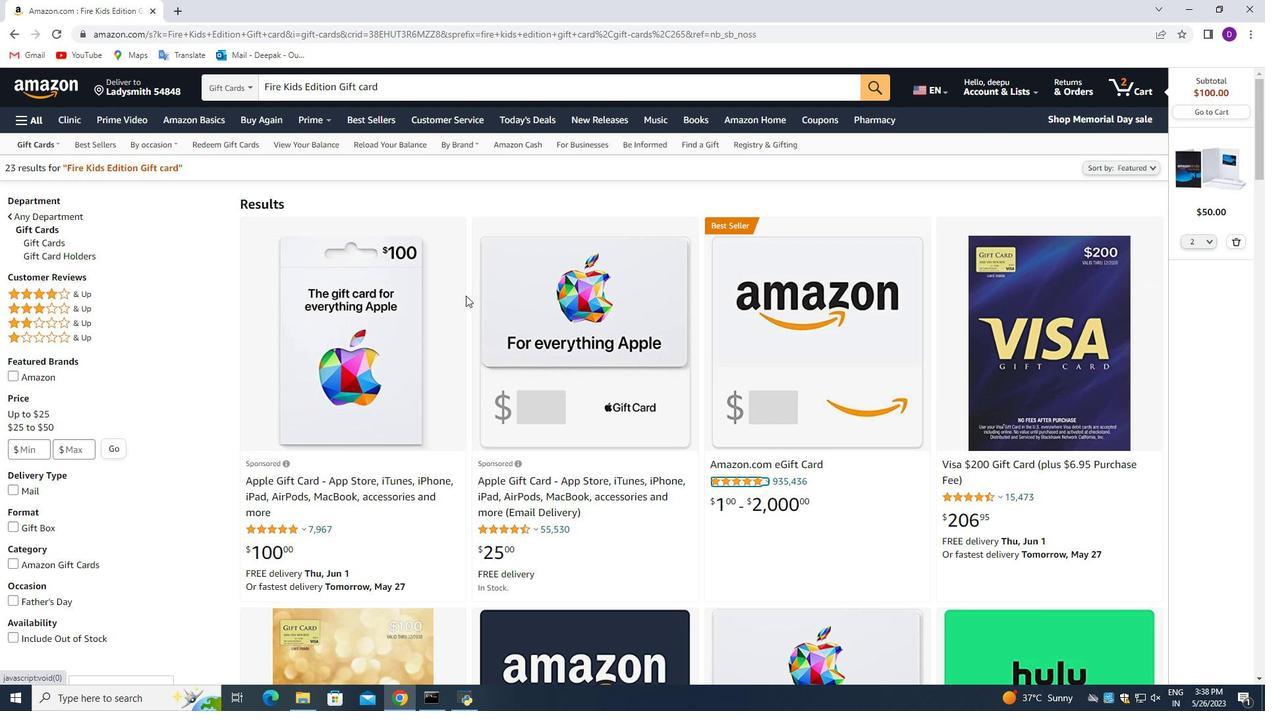 
Action: Mouse scrolled (461, 303) with delta (0, 0)
Screenshot: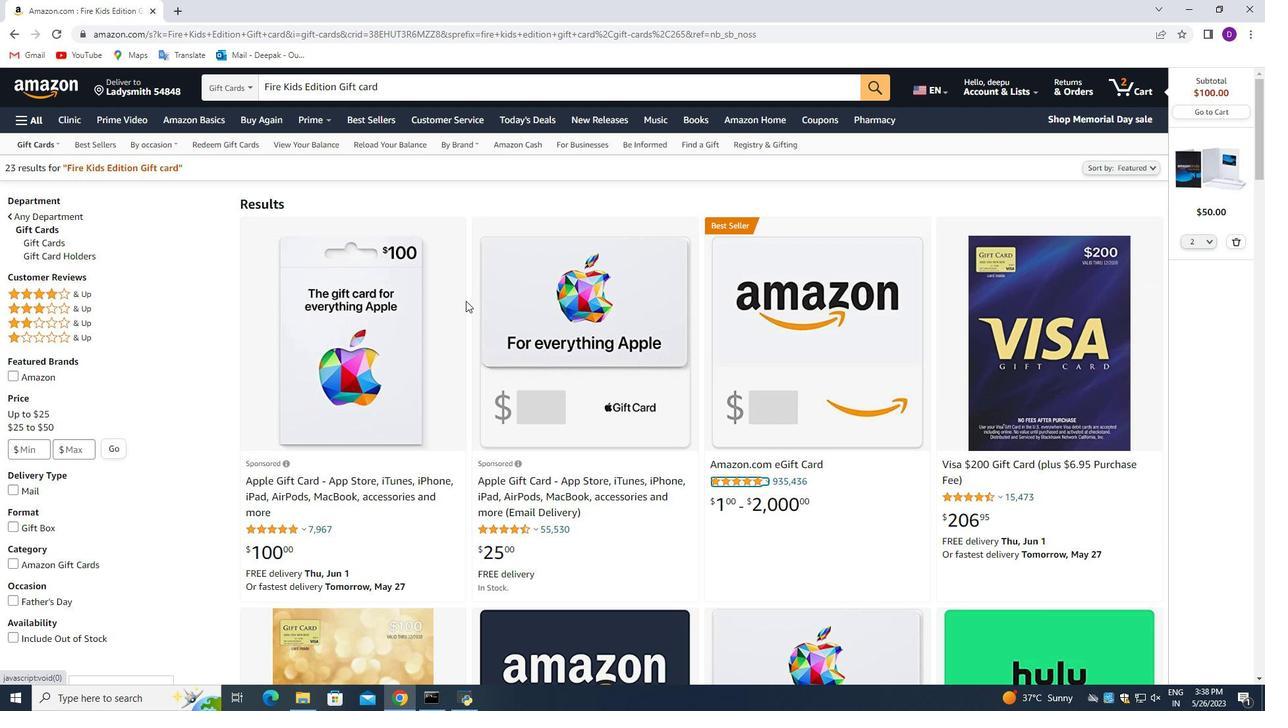 
Action: Mouse moved to (460, 304)
Screenshot: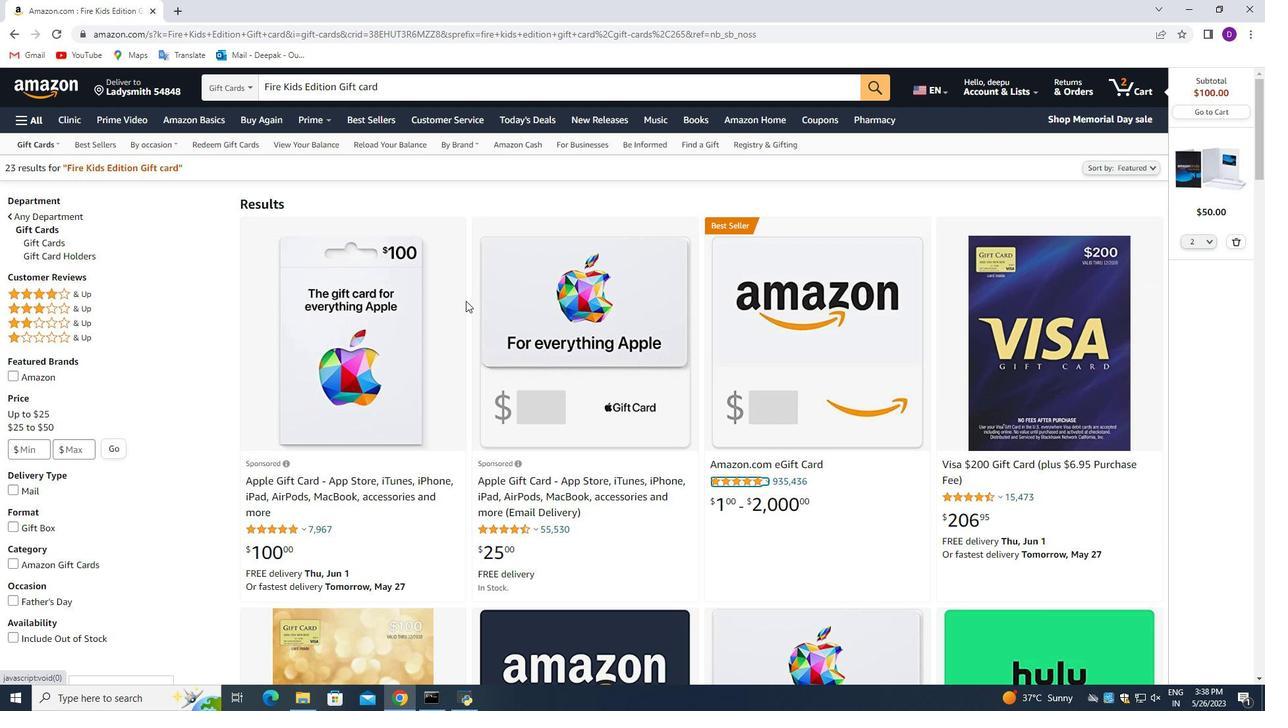 
Action: Mouse scrolled (460, 303) with delta (0, 0)
Screenshot: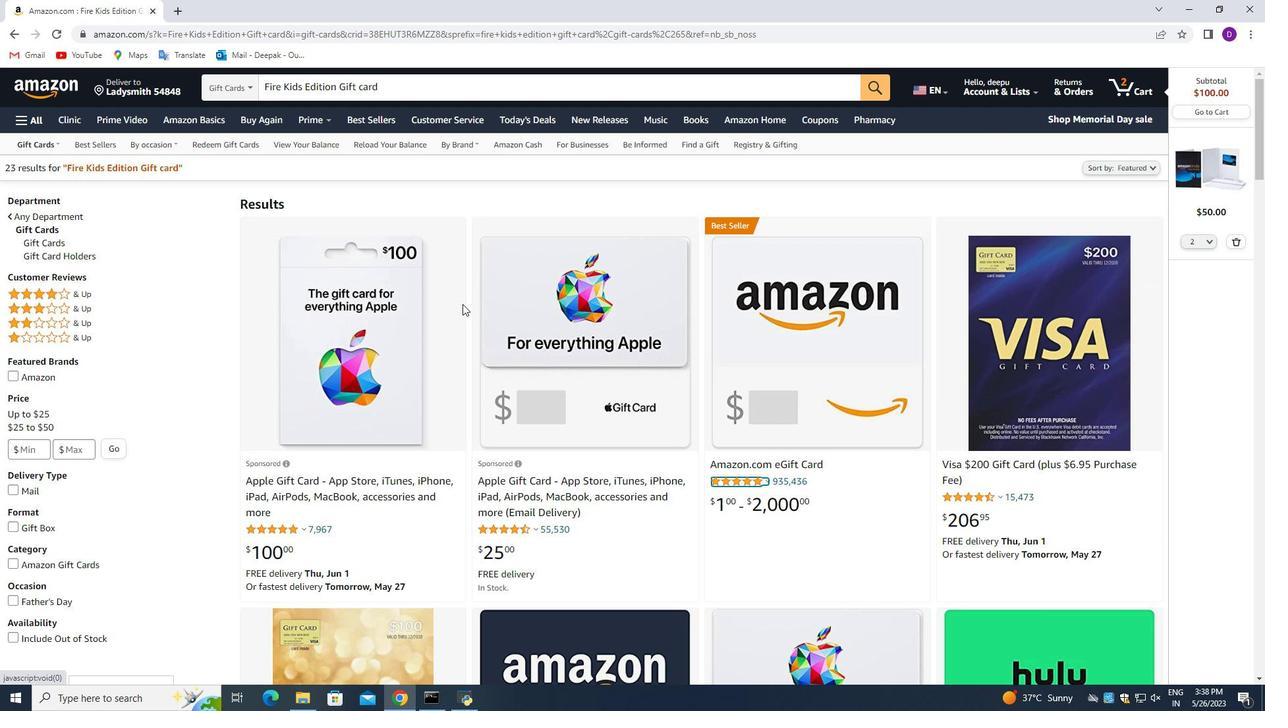 
Action: Mouse moved to (446, 313)
Screenshot: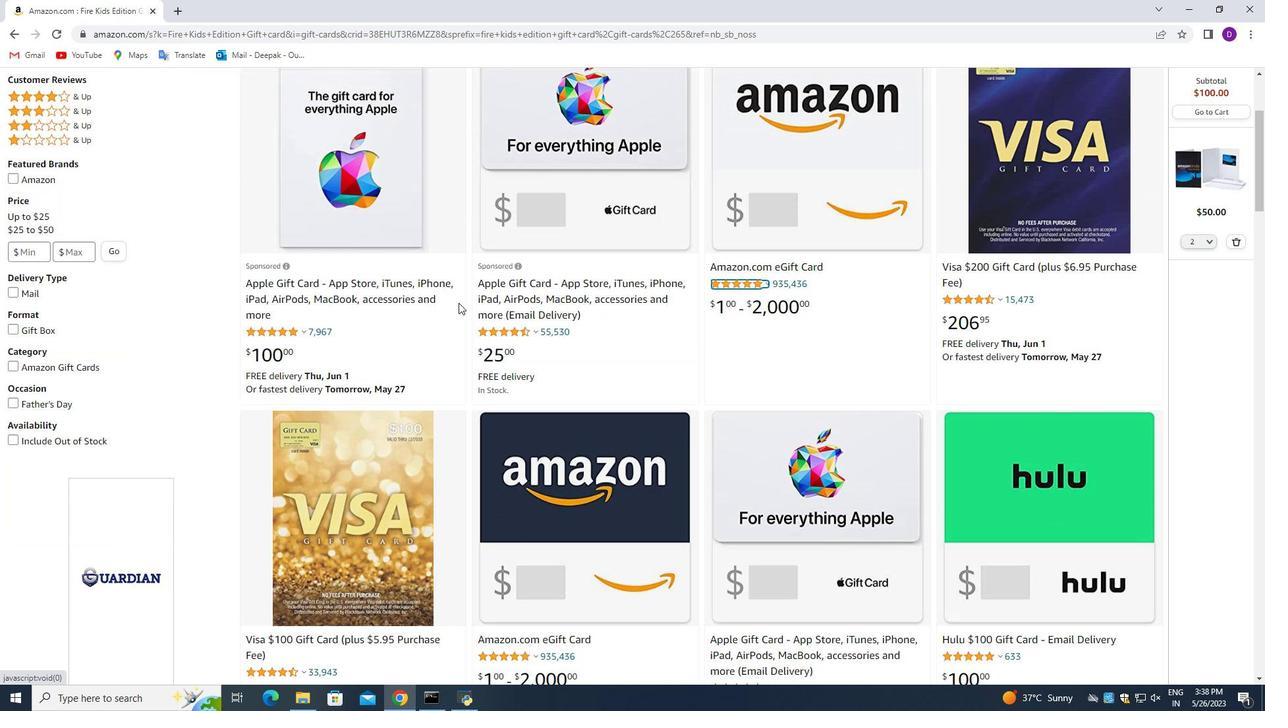 
Action: Mouse scrolled (446, 314) with delta (0, 0)
Screenshot: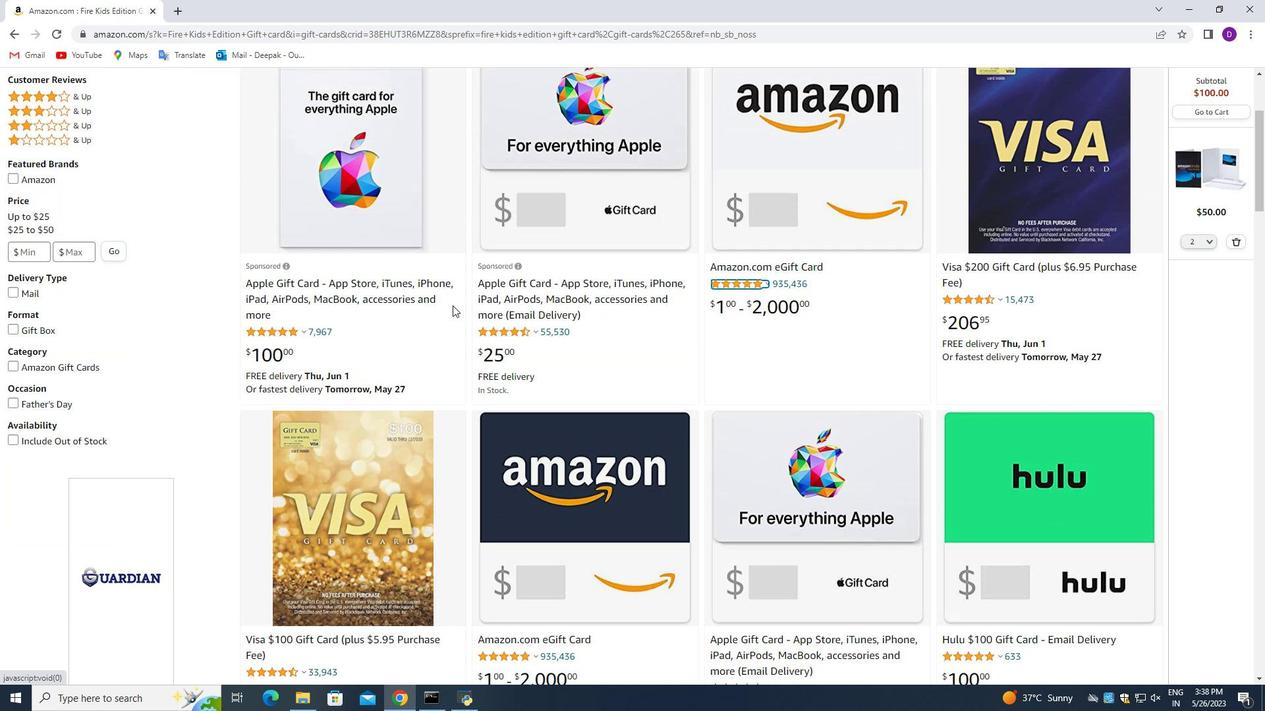 
Action: Mouse scrolled (446, 314) with delta (0, 0)
Screenshot: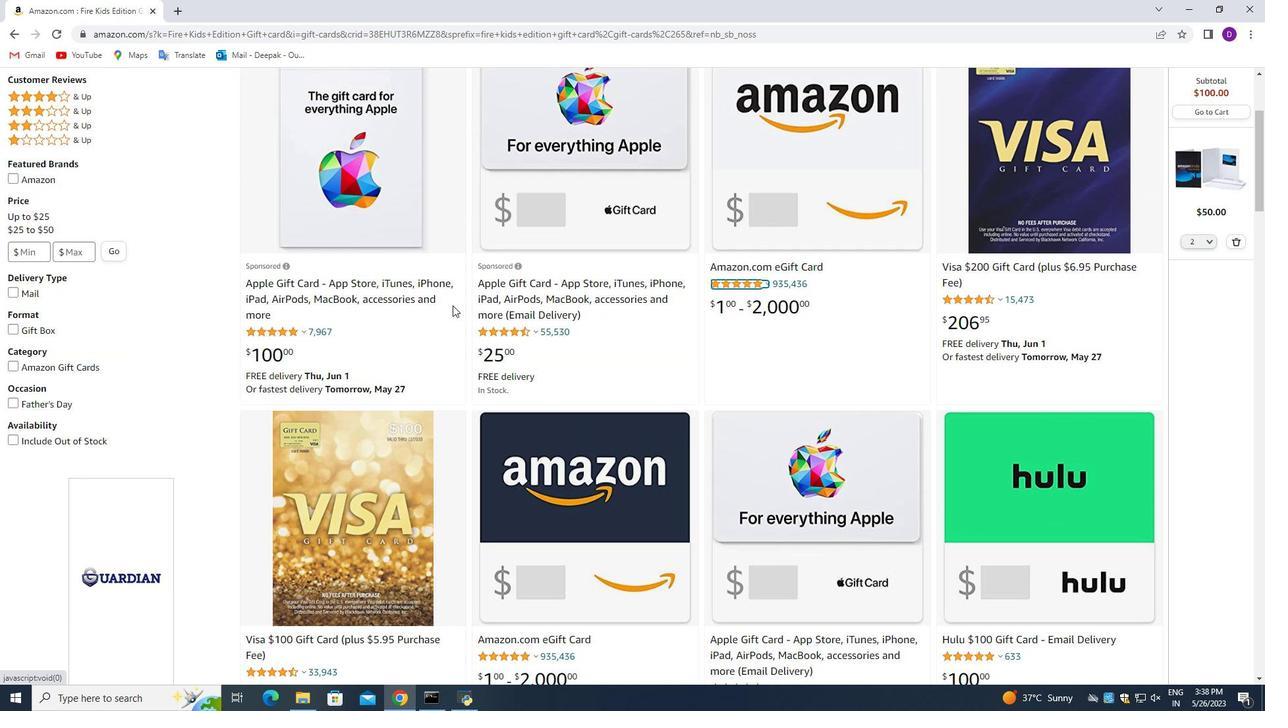 
Action: Mouse moved to (446, 313)
Screenshot: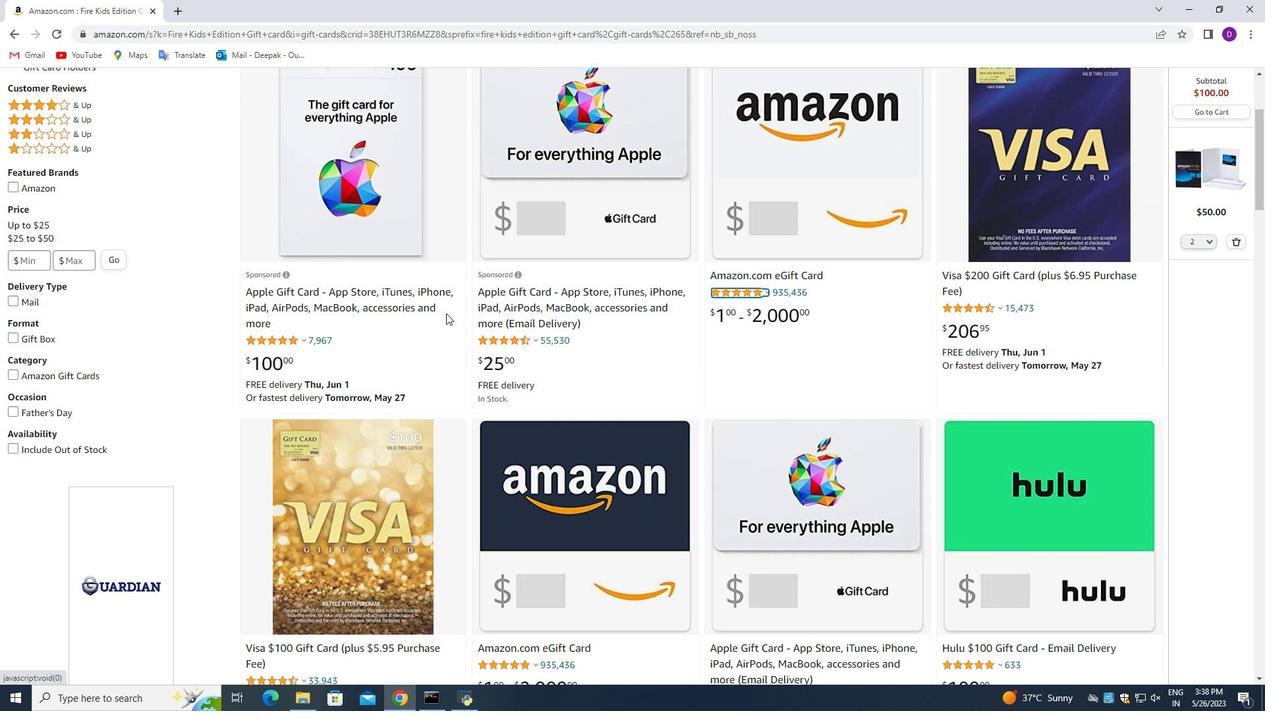 
Action: Mouse scrolled (446, 314) with delta (0, 0)
Screenshot: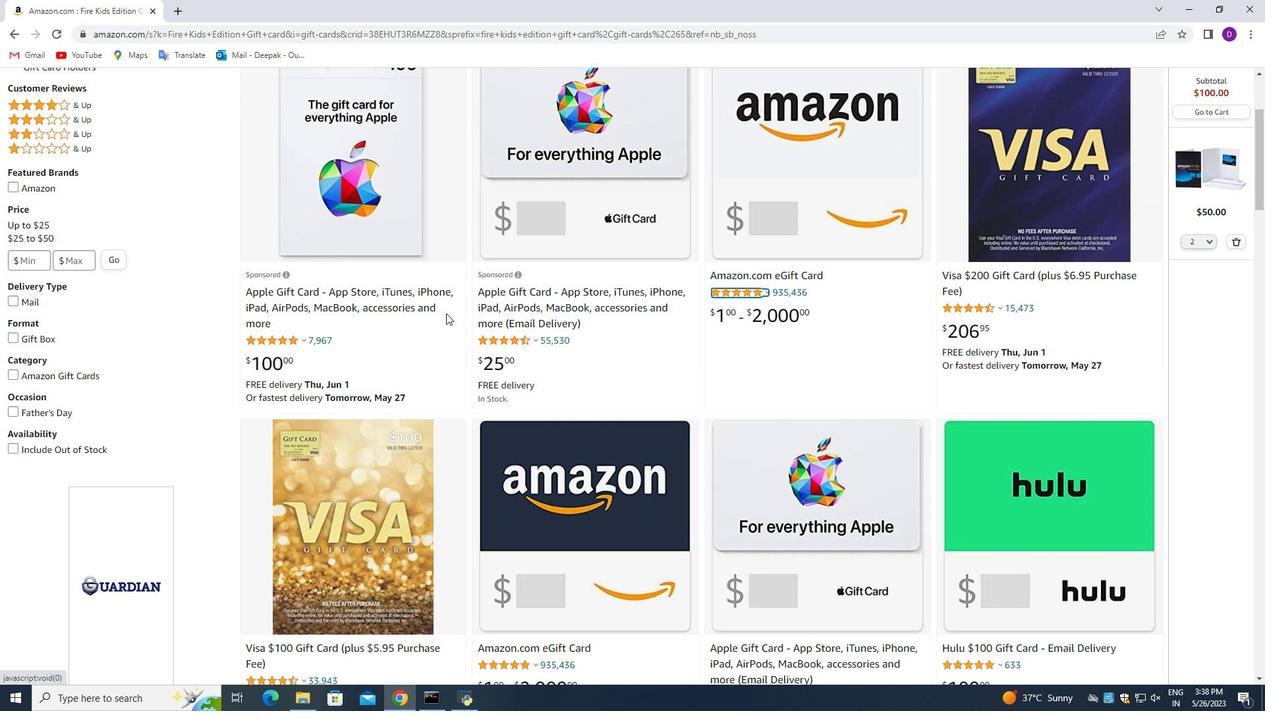 
Action: Mouse moved to (448, 312)
Screenshot: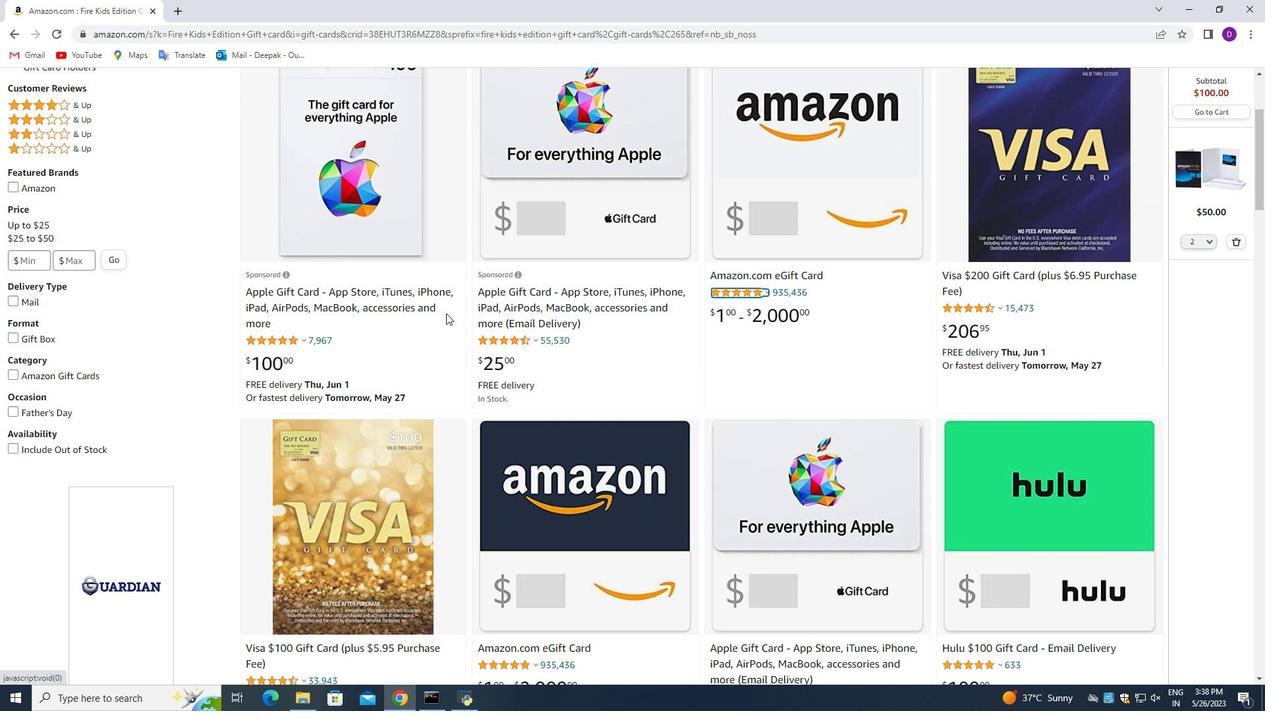 
Action: Mouse scrolled (446, 314) with delta (0, 0)
Screenshot: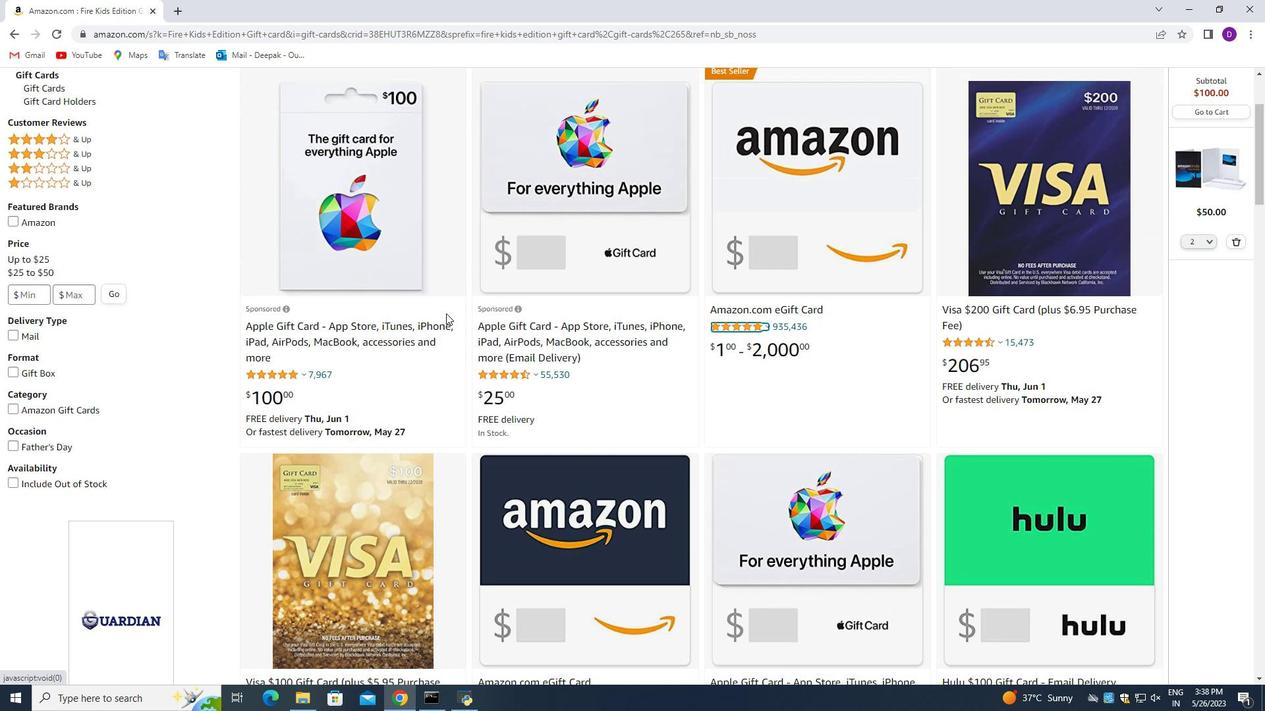 
Action: Mouse moved to (448, 312)
Screenshot: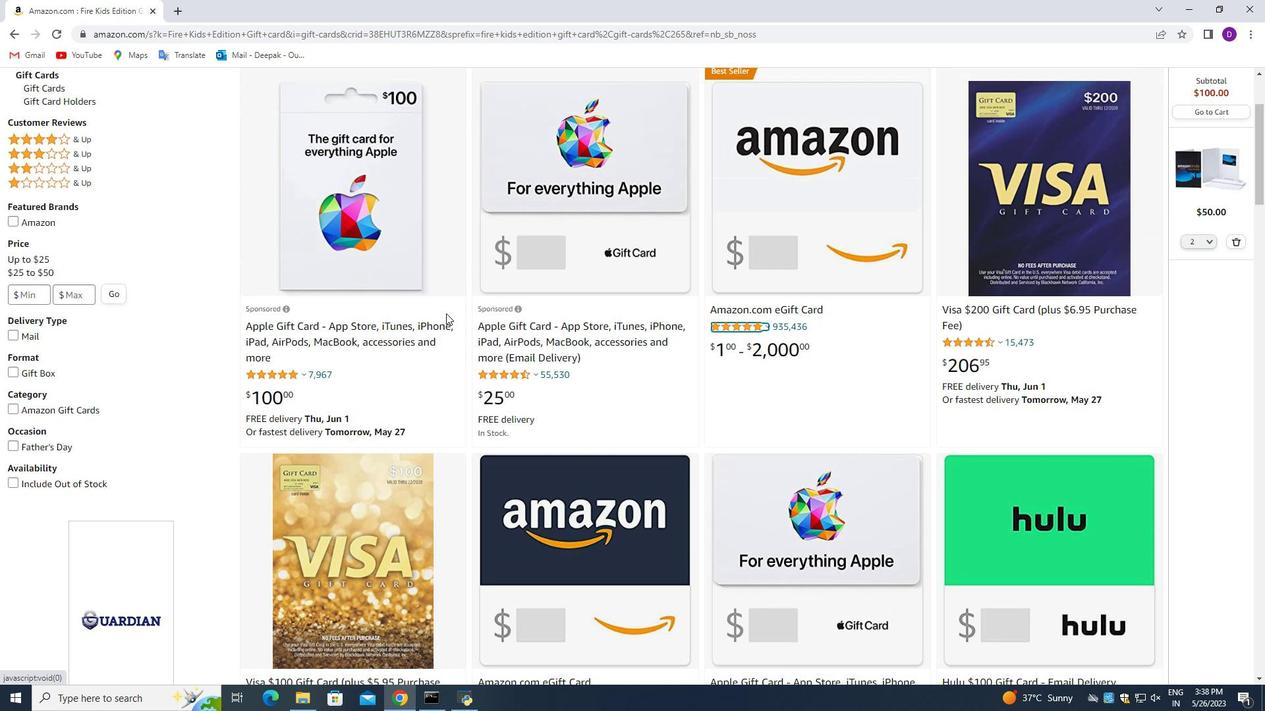 
Action: Mouse scrolled (446, 314) with delta (0, 0)
Screenshot: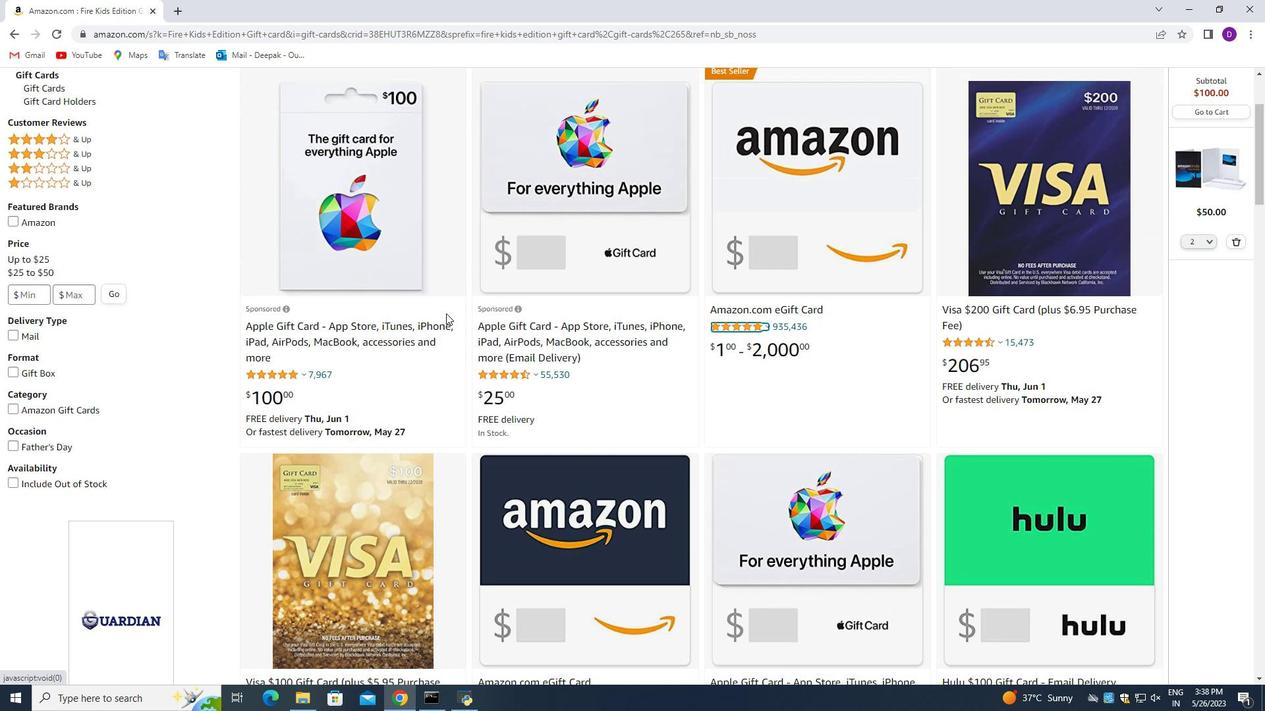 
Action: Mouse scrolled (446, 314) with delta (0, 0)
Screenshot: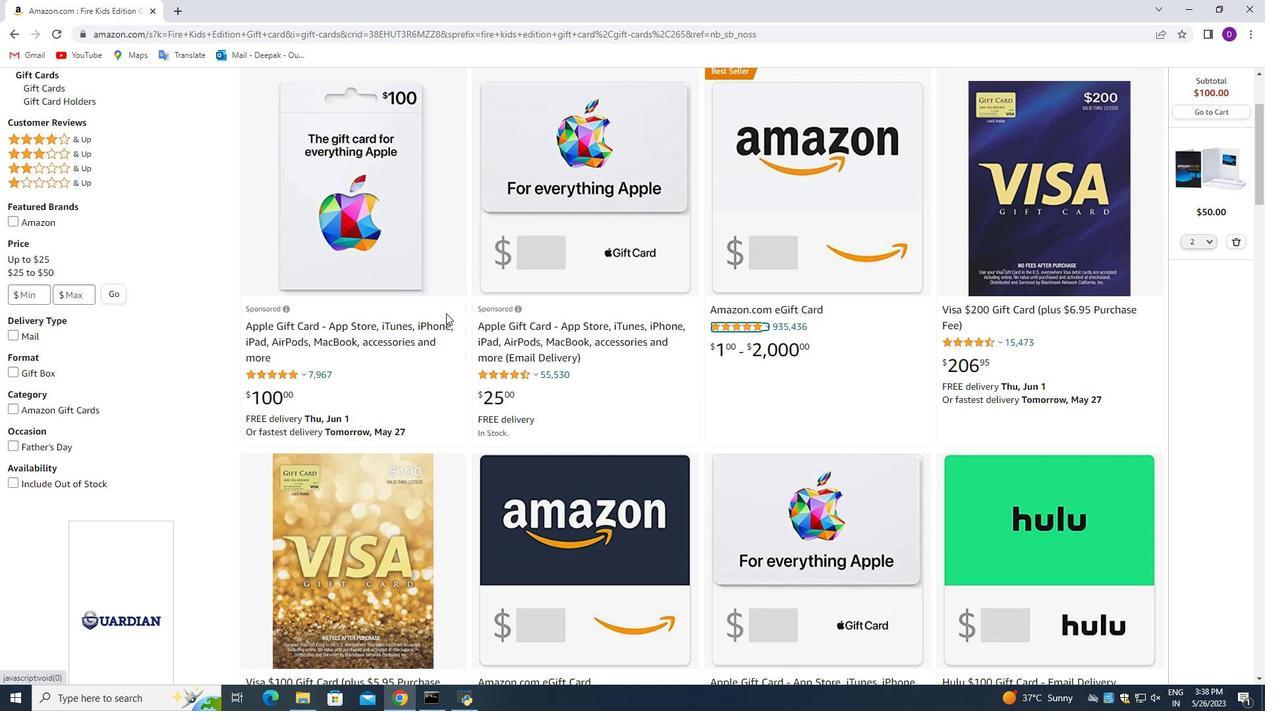 
Action: Mouse scrolled (448, 313) with delta (0, 0)
Screenshot: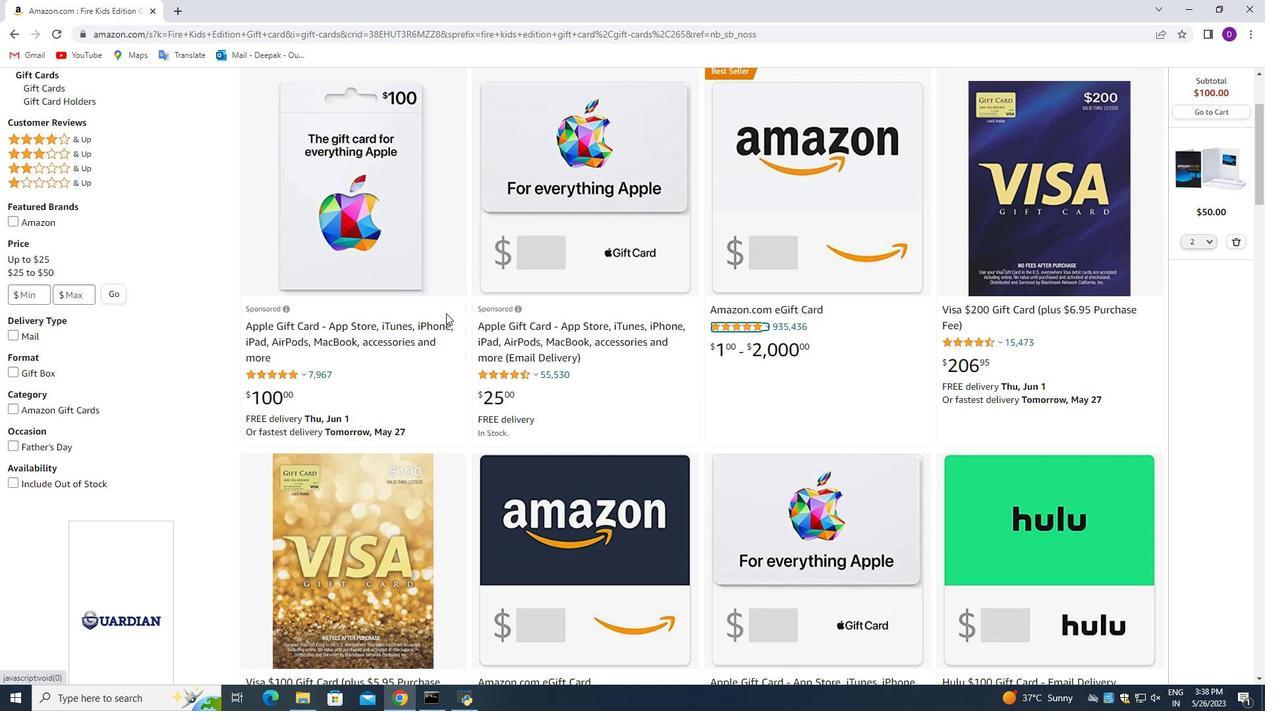
Action: Mouse scrolled (448, 313) with delta (0, 0)
Screenshot: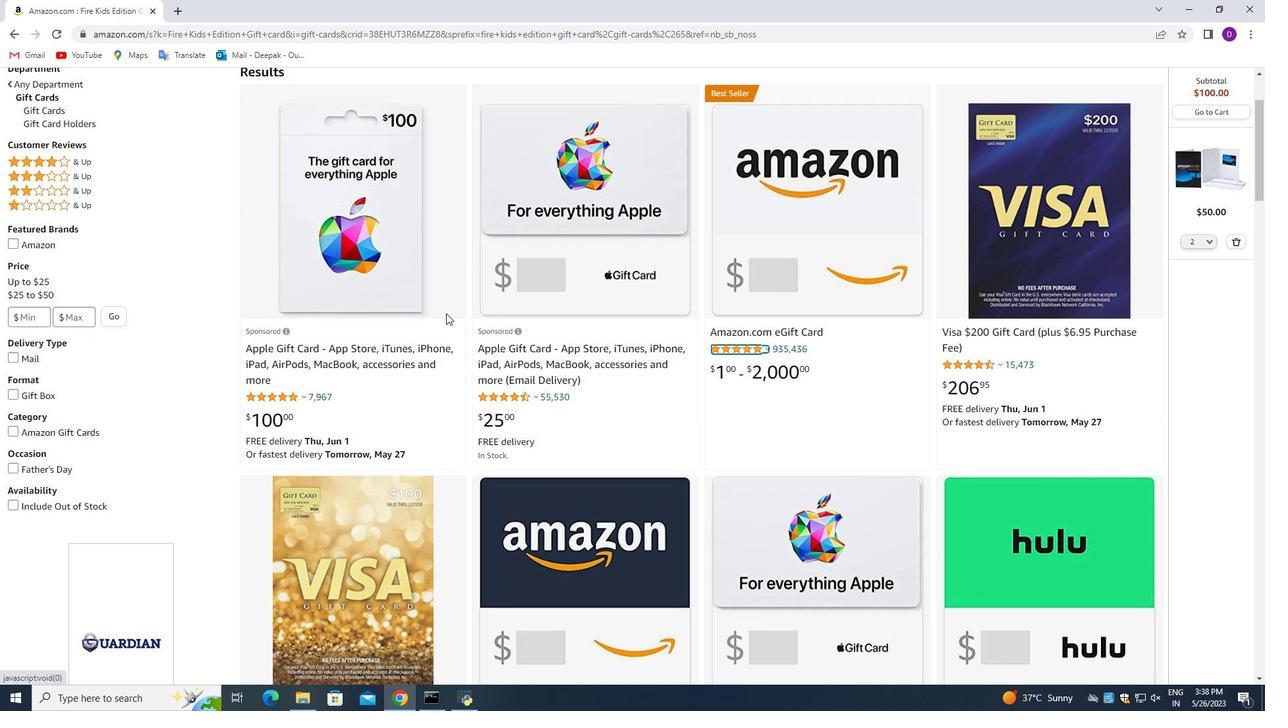 
Action: Mouse scrolled (448, 313) with delta (0, 0)
Screenshot: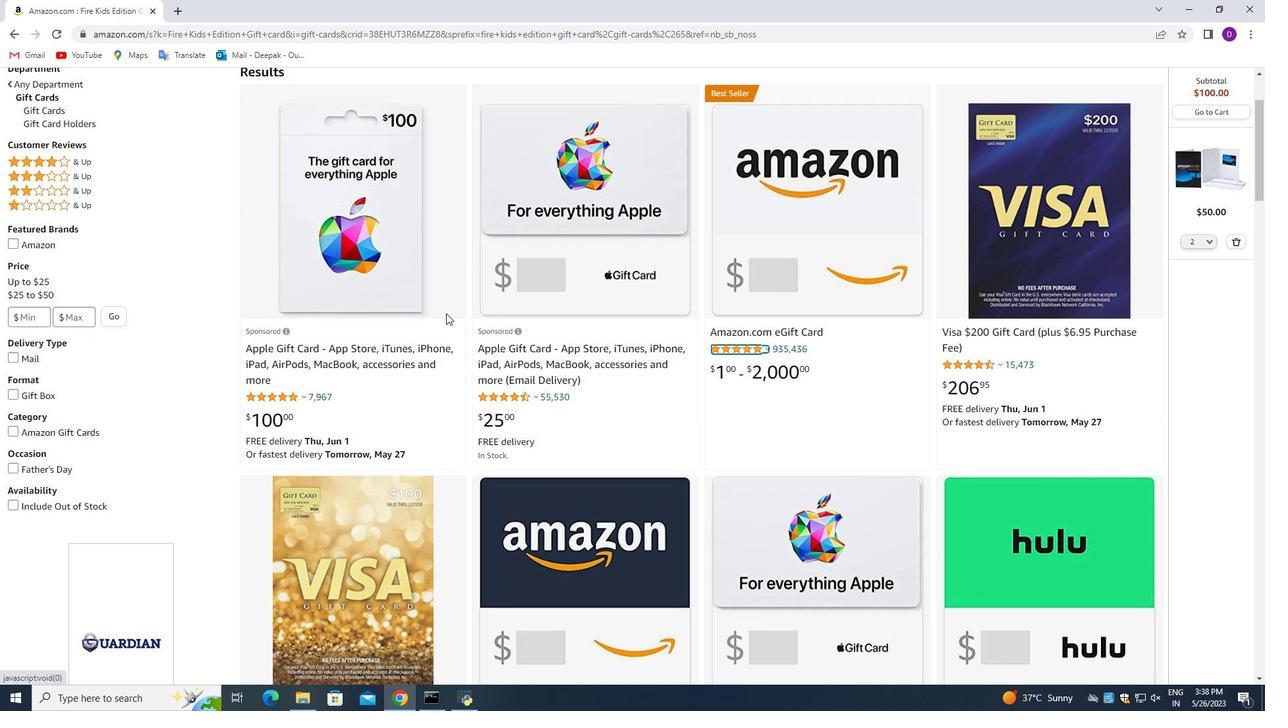 
Action: Mouse scrolled (448, 313) with delta (0, 0)
Screenshot: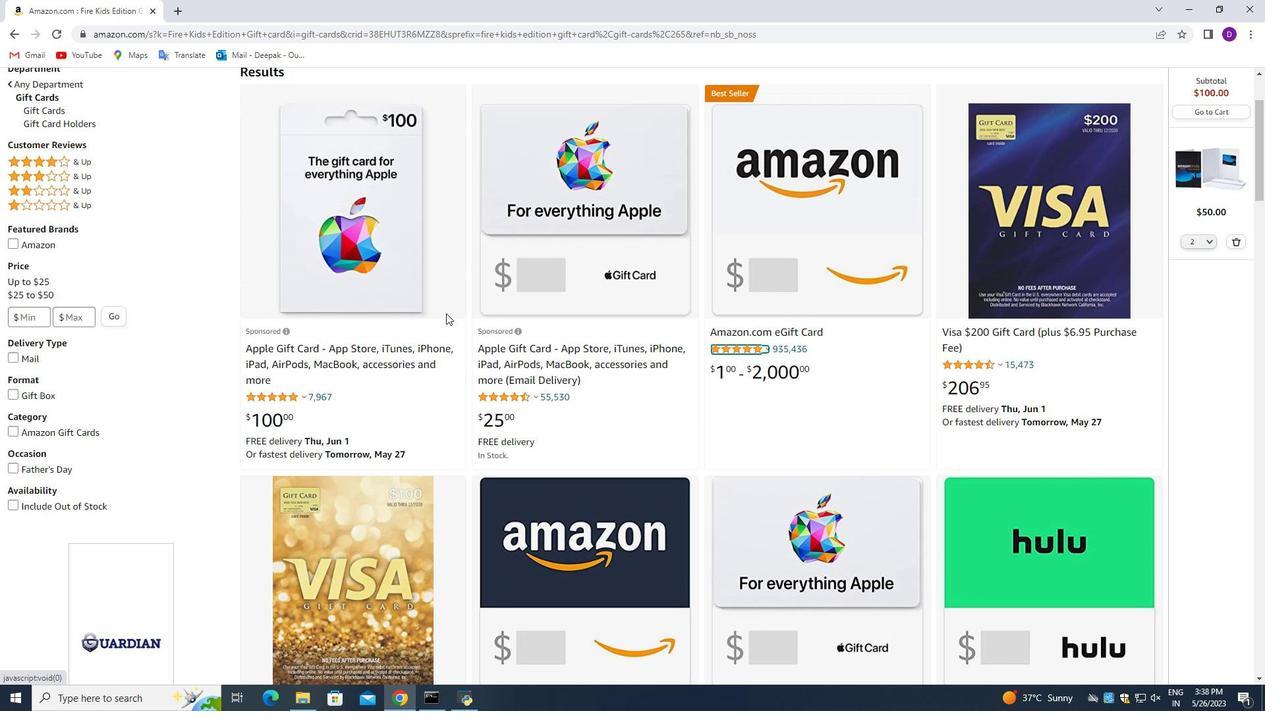 
Action: Mouse moved to (115, 94)
Screenshot: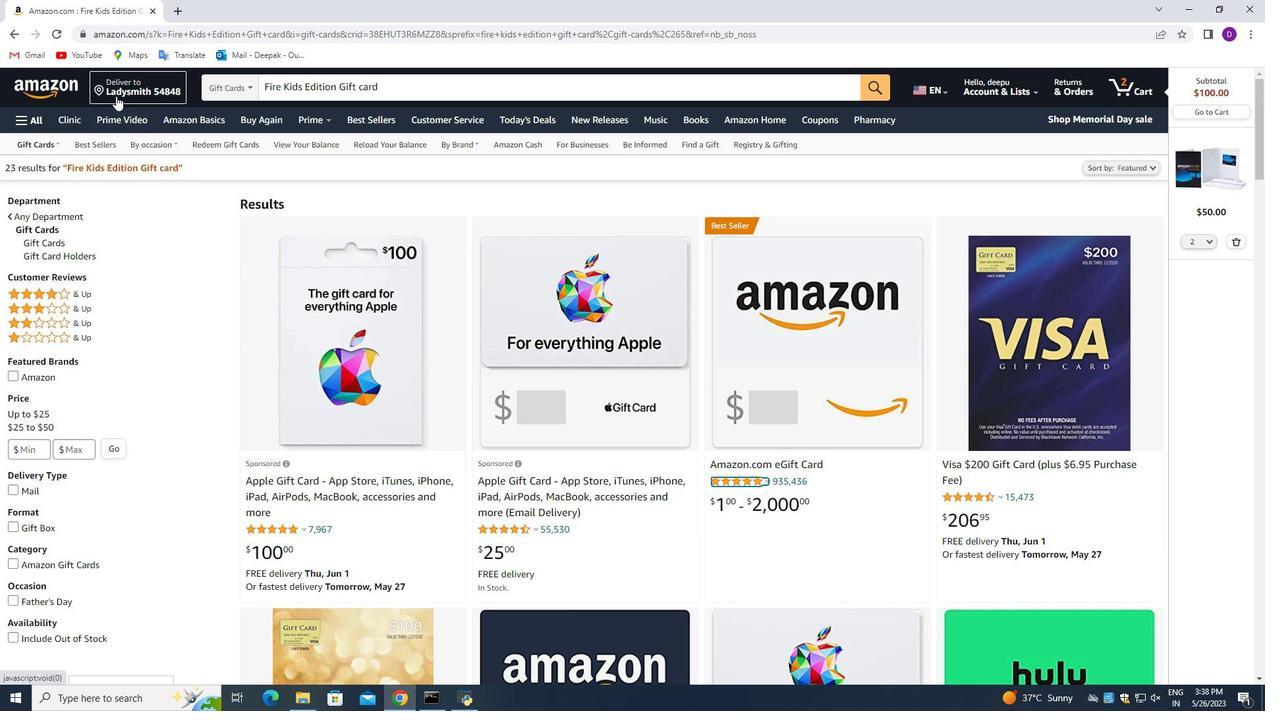 
Action: Mouse pressed left at (115, 94)
Screenshot: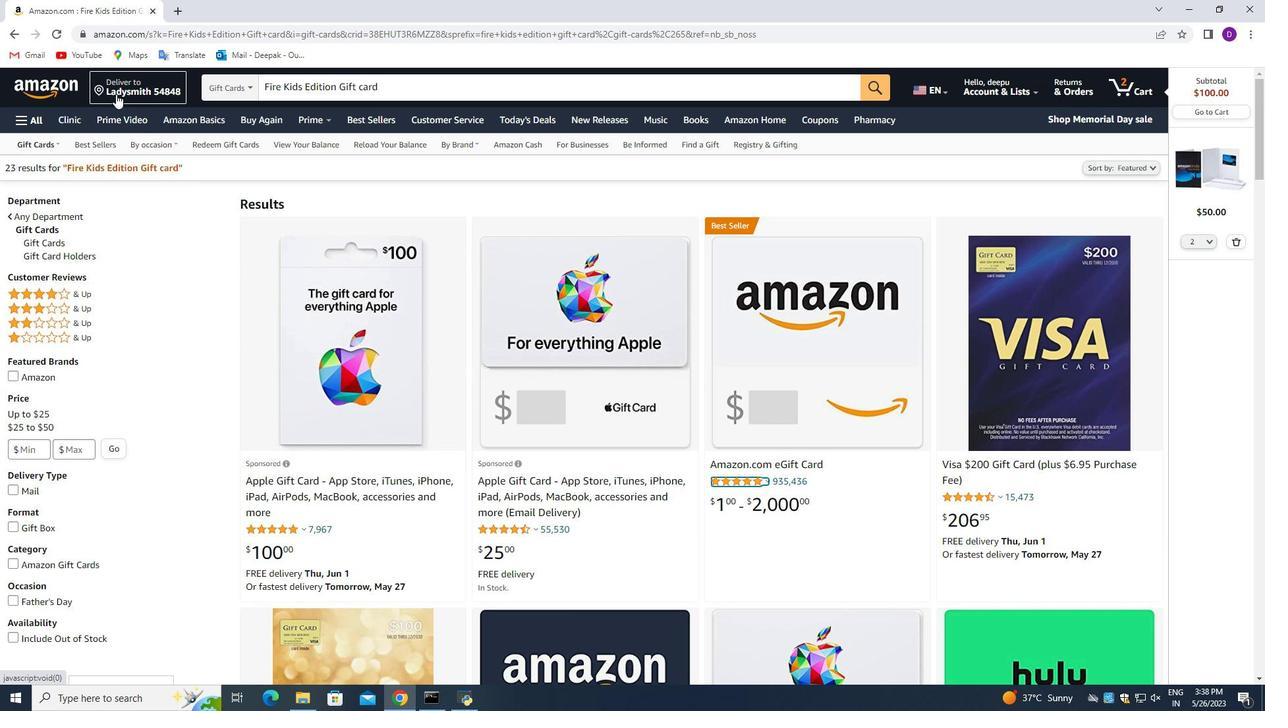 
Action: Mouse moved to (803, 207)
Screenshot: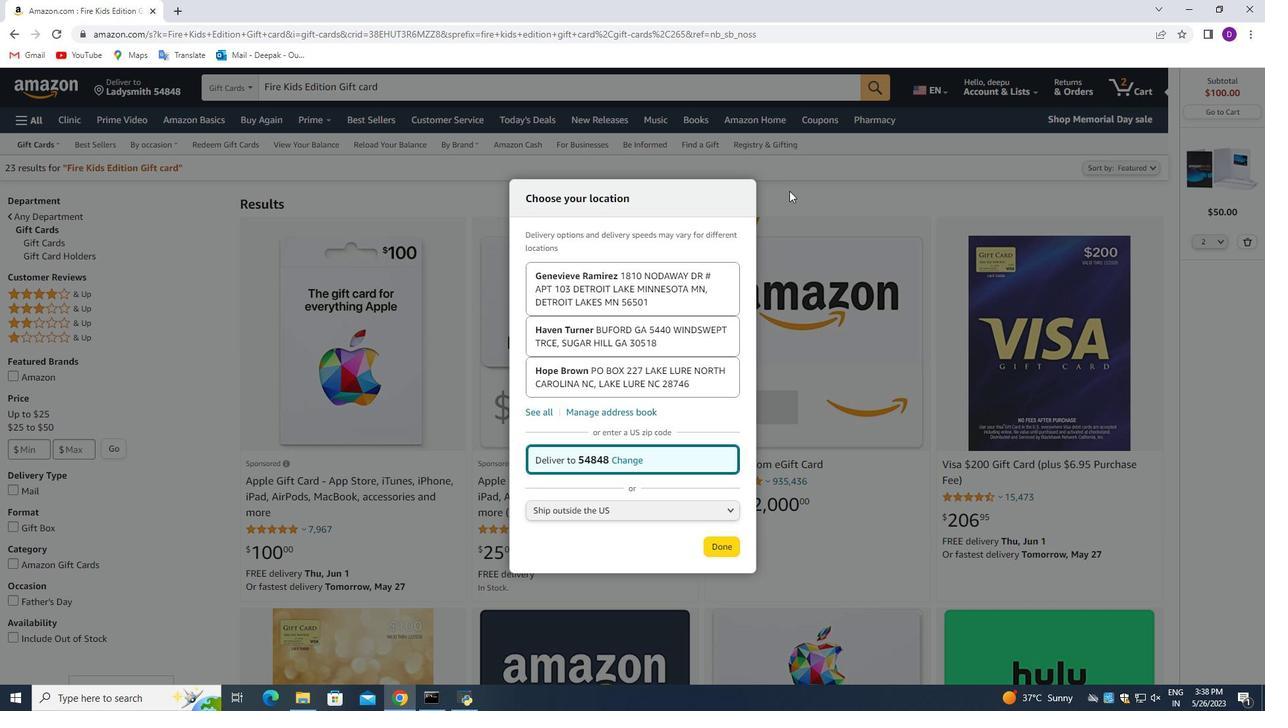
Action: Mouse pressed left at (803, 207)
Screenshot: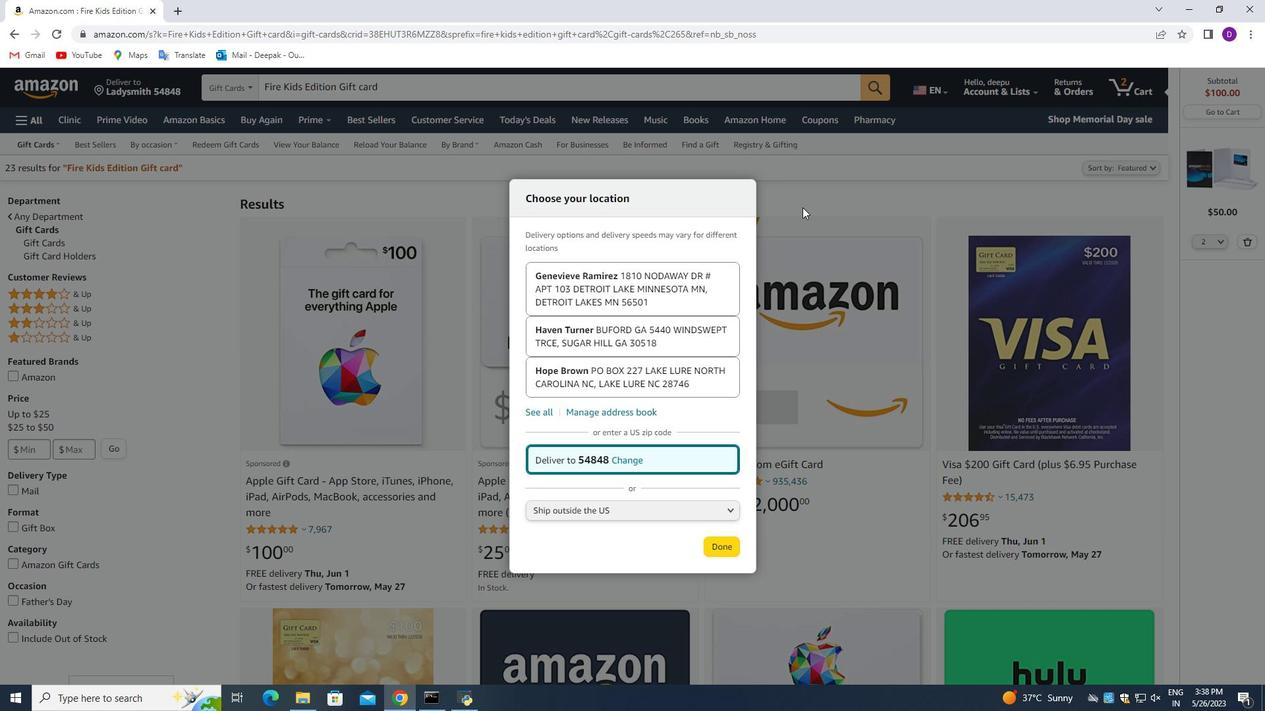 
Action: Mouse moved to (920, 348)
Screenshot: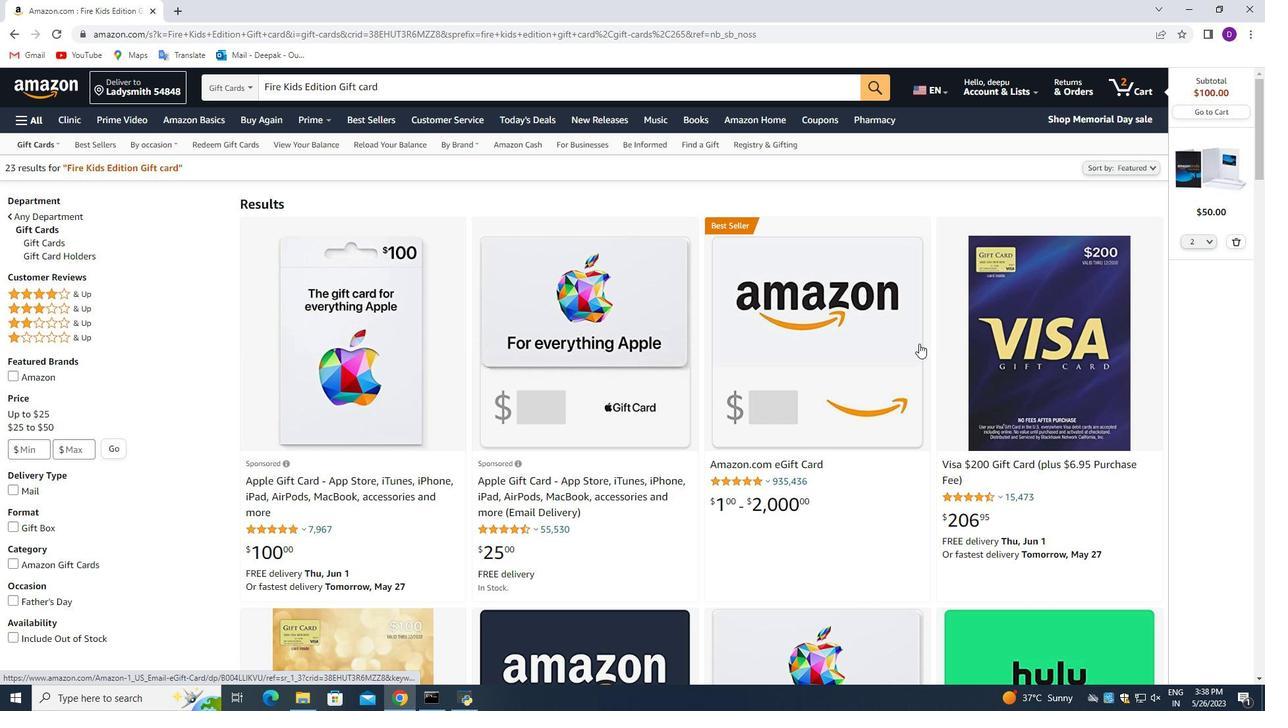 
Action: Mouse scrolled (920, 347) with delta (0, 0)
Screenshot: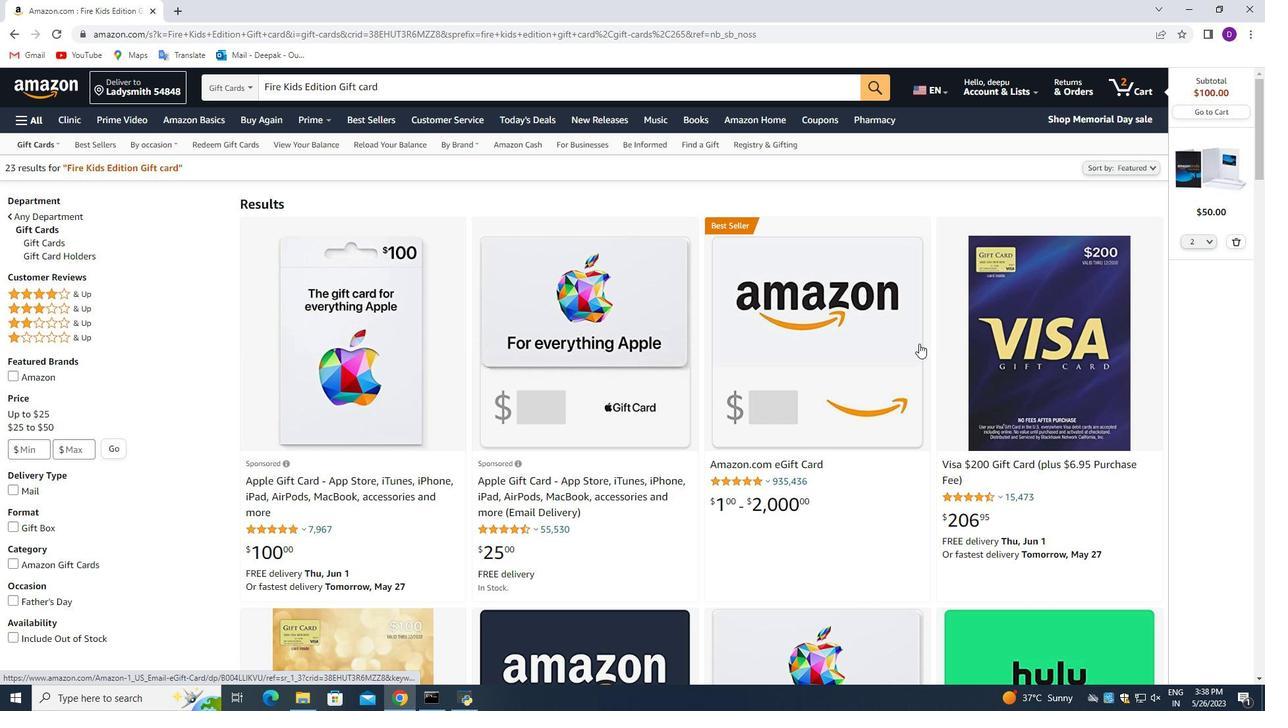 
Action: Mouse moved to (927, 344)
Screenshot: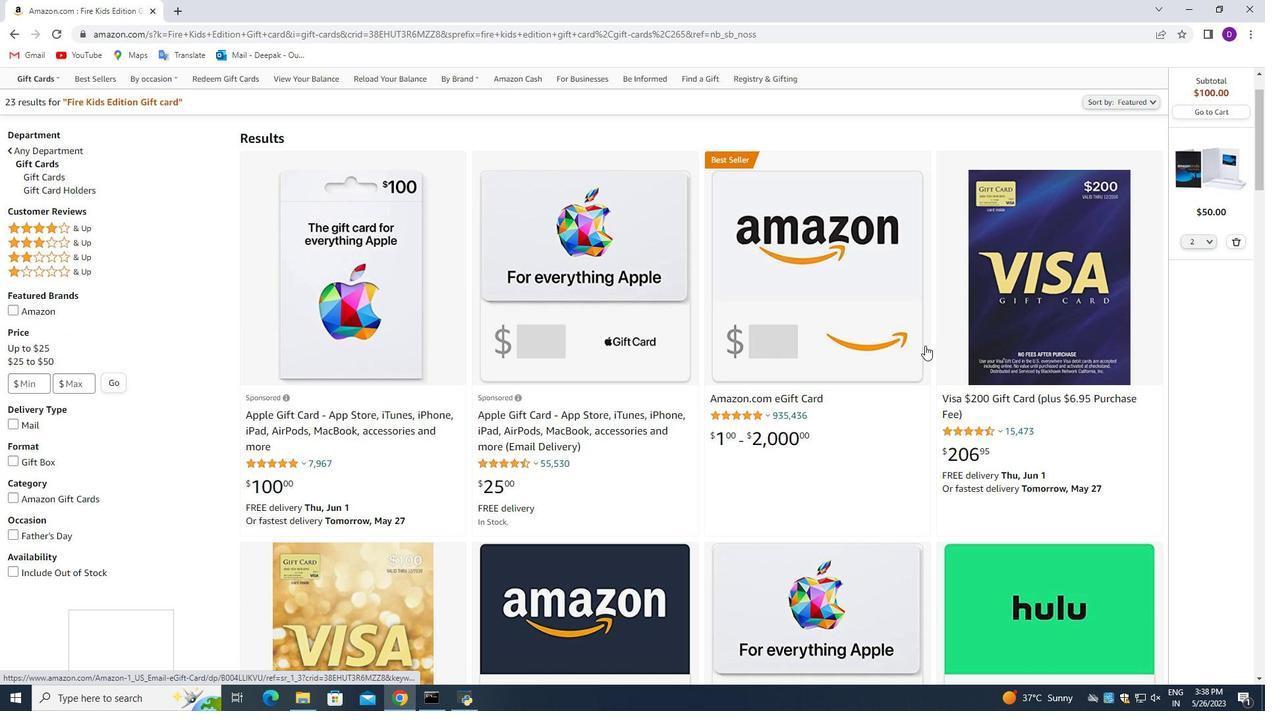 
Action: Mouse scrolled (927, 344) with delta (0, 0)
Screenshot: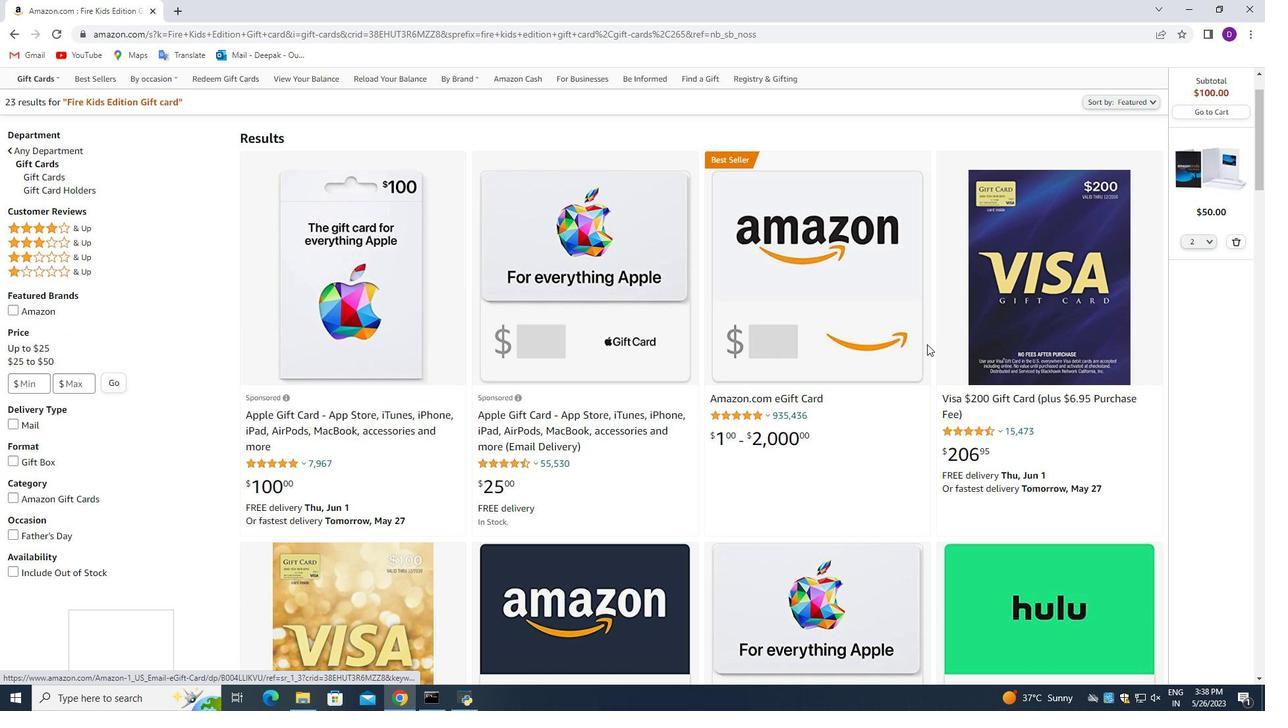 
Action: Mouse moved to (928, 344)
Screenshot: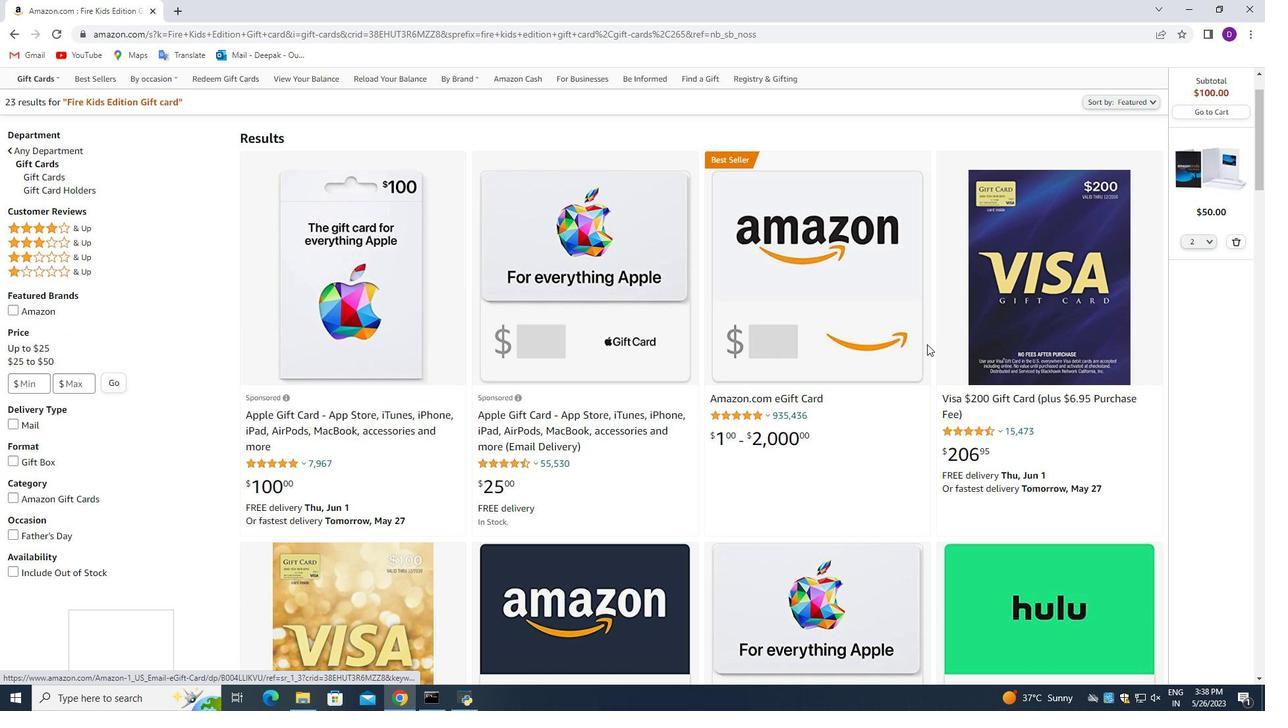 
Action: Mouse scrolled (928, 344) with delta (0, 0)
Screenshot: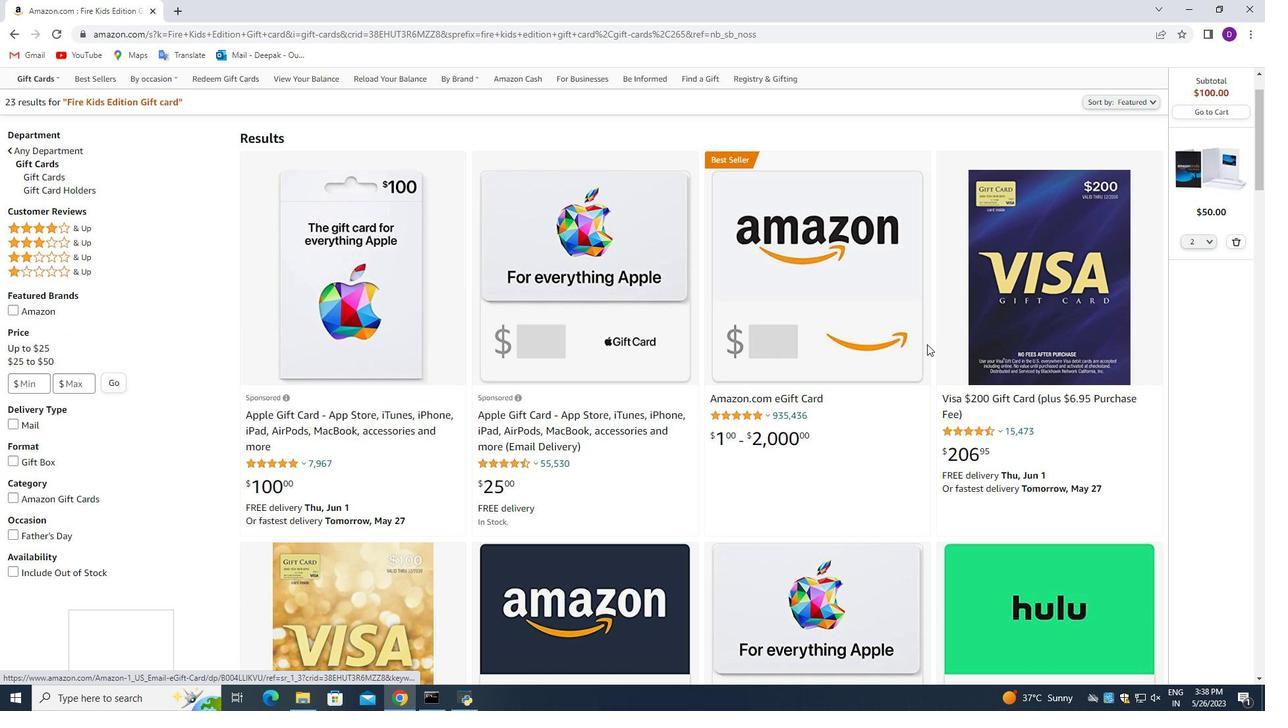 
Action: Mouse moved to (695, 364)
Screenshot: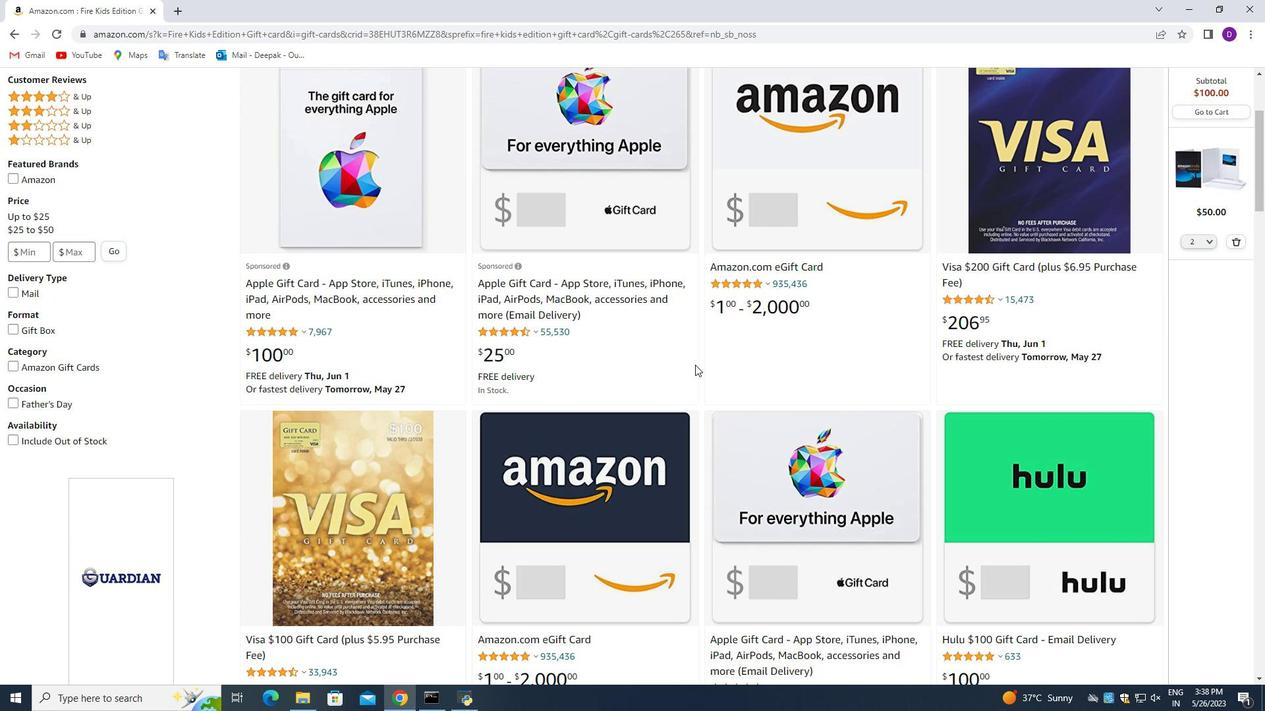 
Action: Mouse scrolled (695, 363) with delta (0, 0)
Screenshot: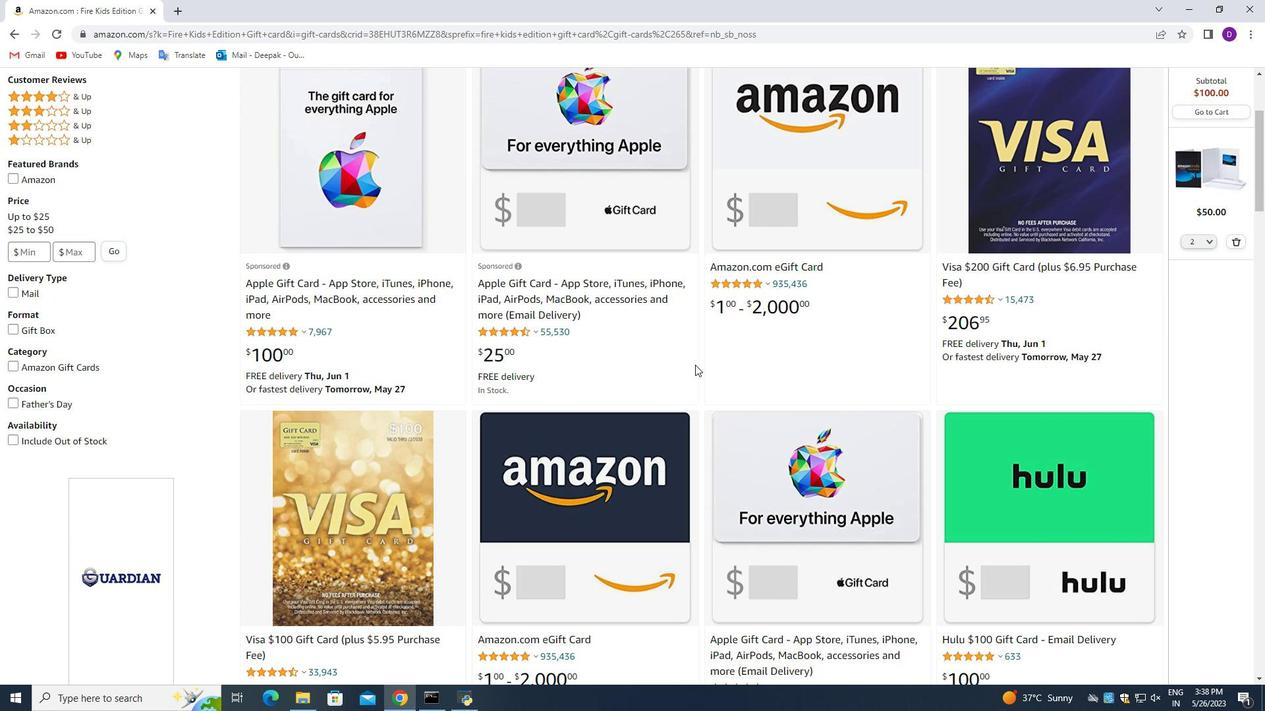 
Action: Mouse scrolled (695, 363) with delta (0, 0)
Screenshot: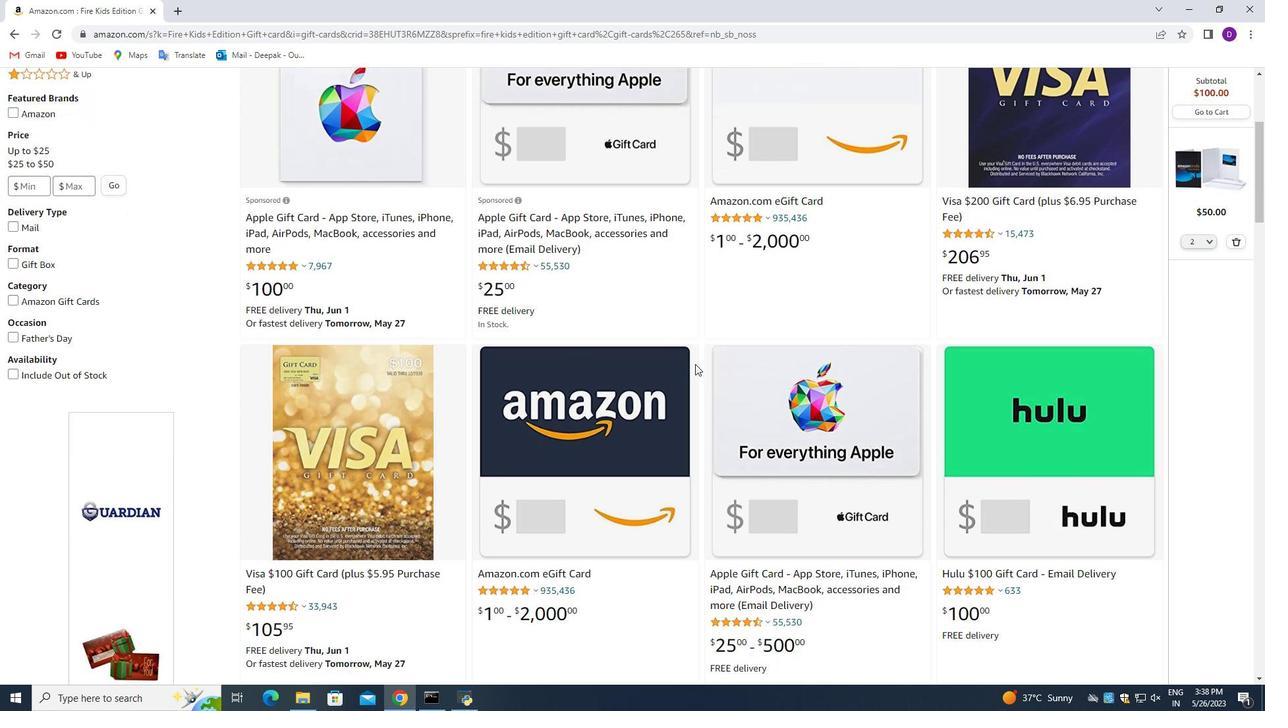 
Action: Mouse moved to (709, 348)
Screenshot: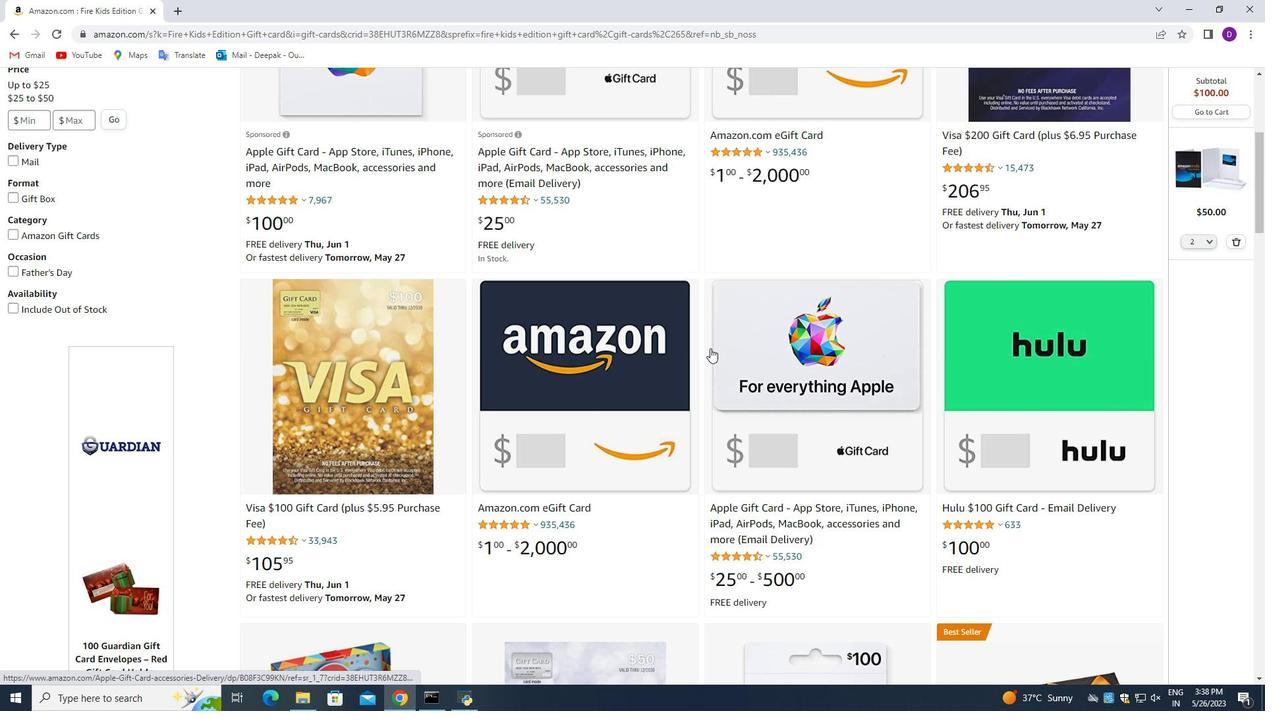 
Action: Mouse scrolled (709, 347) with delta (0, 0)
Screenshot: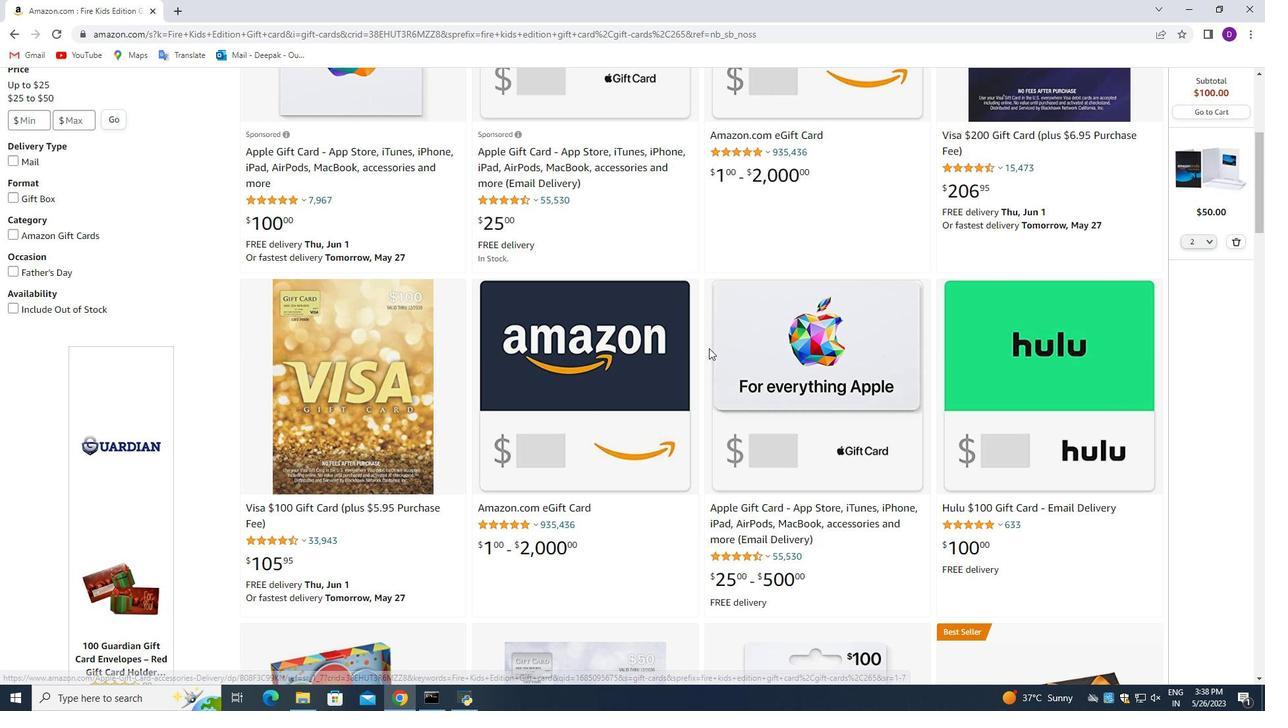 
Action: Mouse moved to (698, 344)
Screenshot: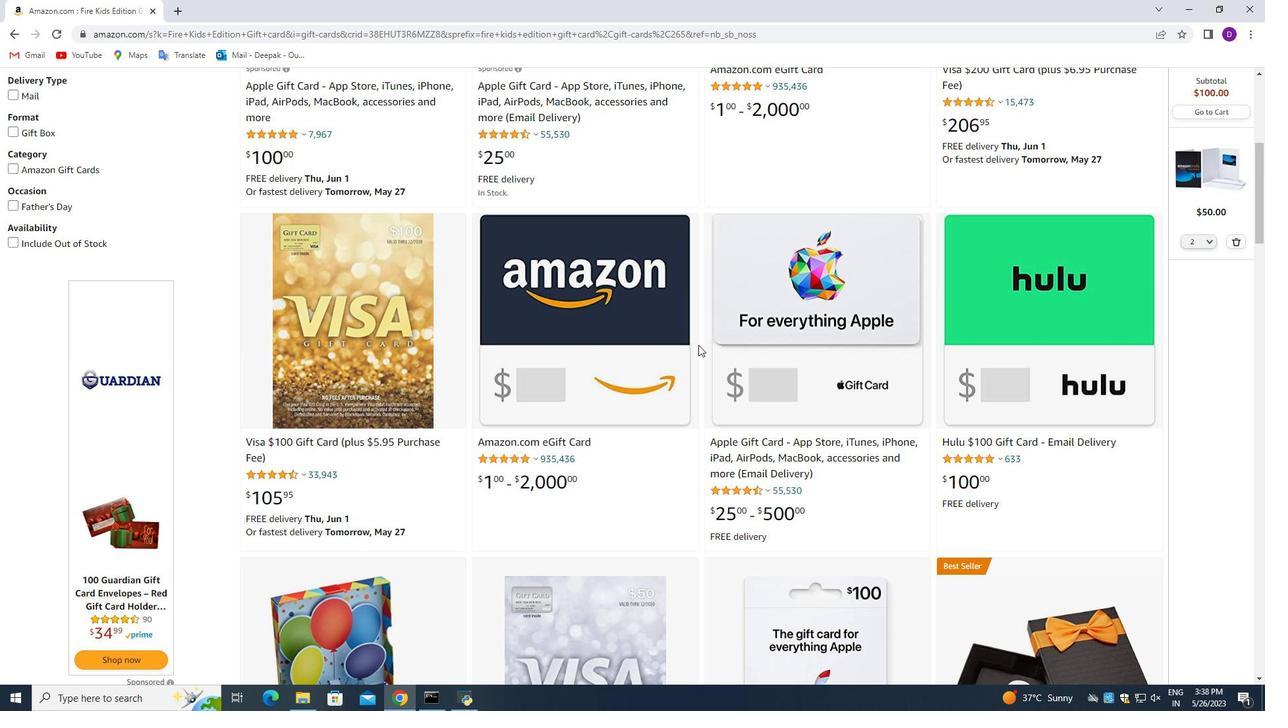 
Action: Mouse scrolled (698, 344) with delta (0, 0)
Screenshot: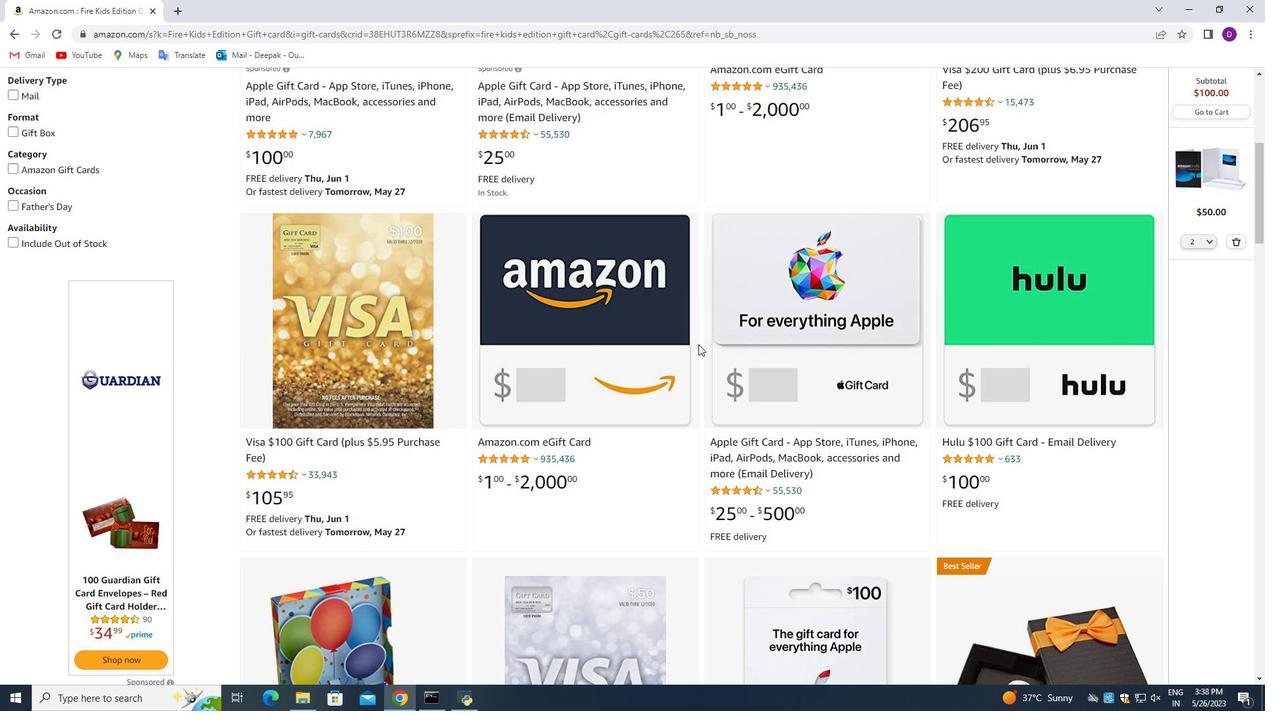 
Action: Mouse scrolled (698, 344) with delta (0, 0)
Screenshot: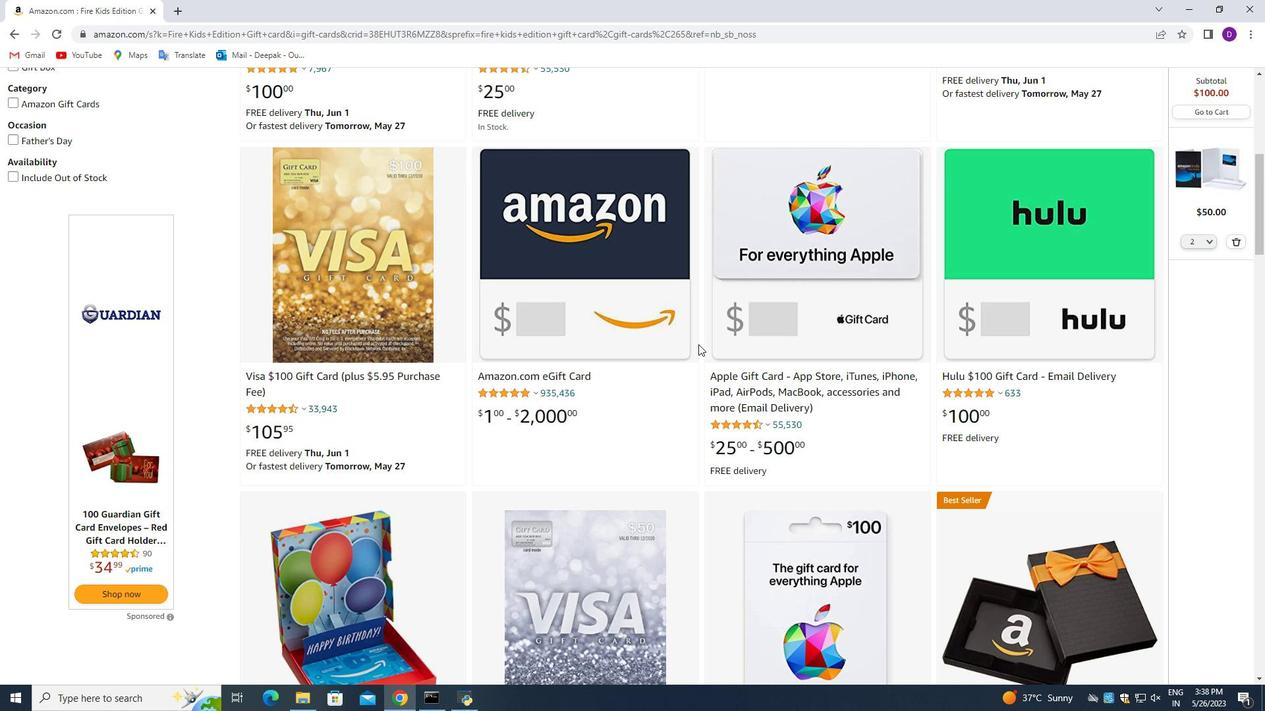 
Action: Mouse scrolled (698, 344) with delta (0, 0)
Screenshot: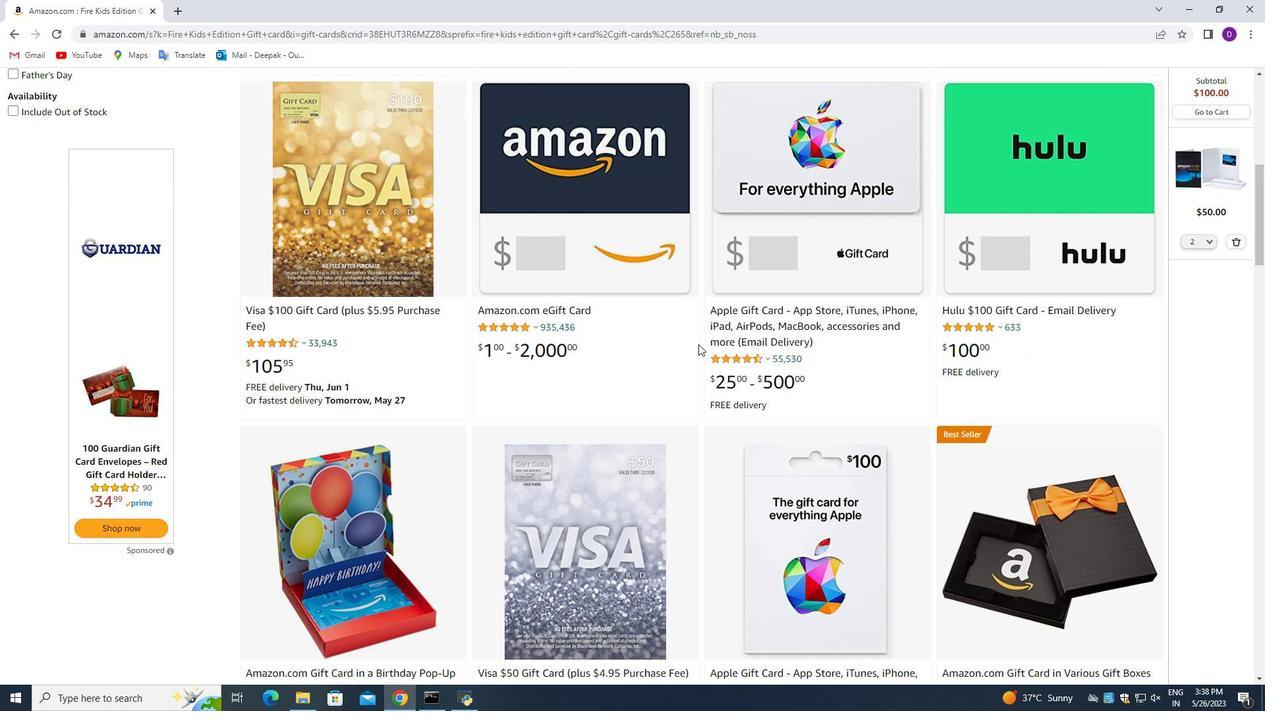 
Action: Mouse scrolled (698, 344) with delta (0, 0)
Screenshot: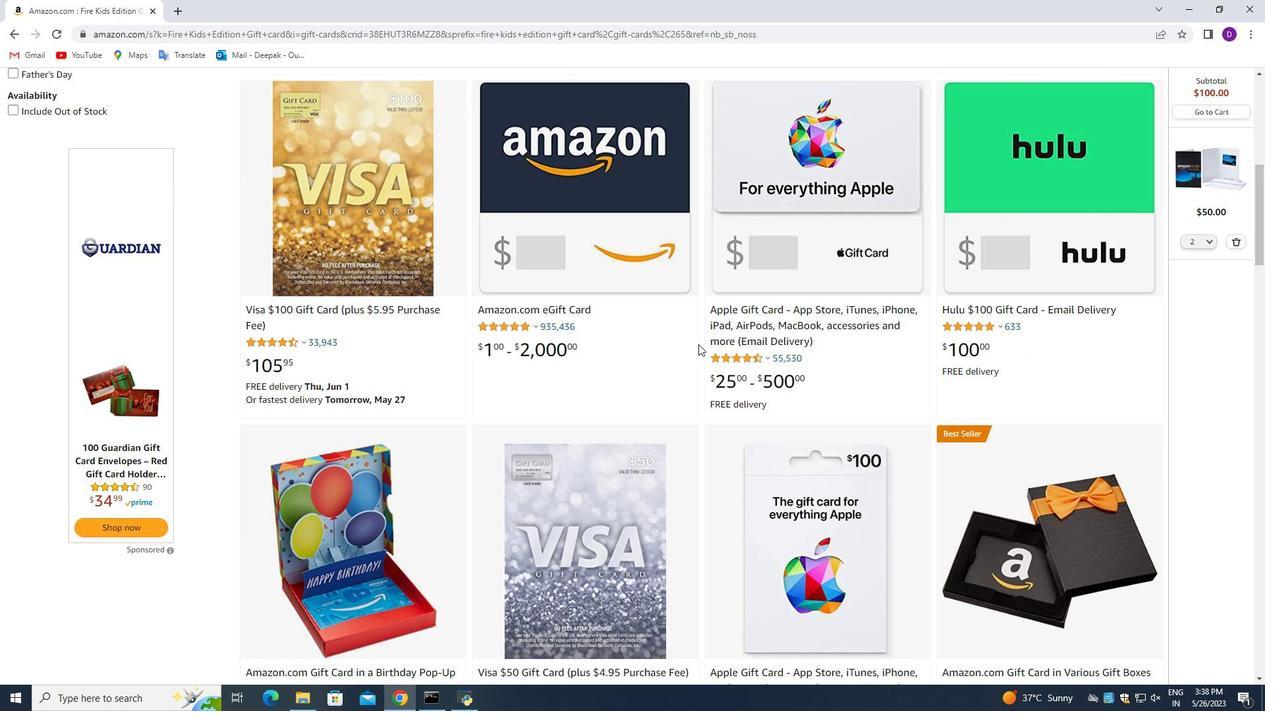 
Action: Mouse scrolled (698, 344) with delta (0, 0)
Screenshot: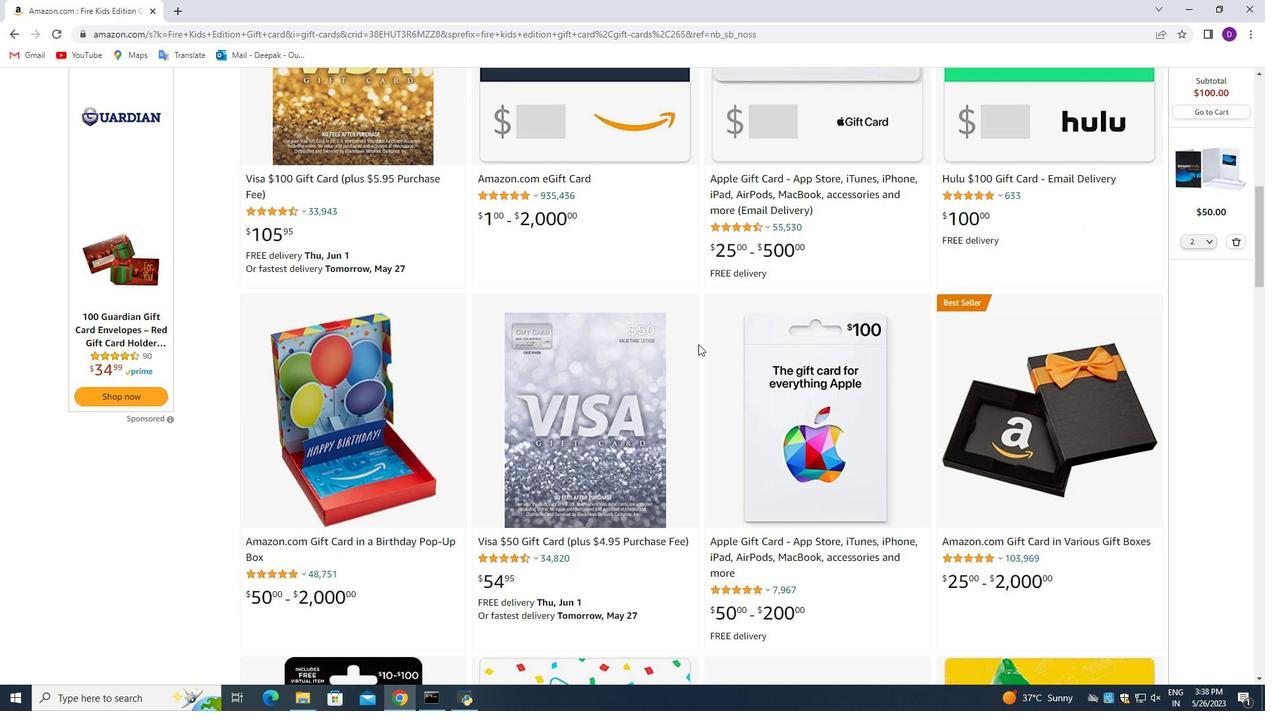 
Action: Mouse moved to (699, 336)
Screenshot: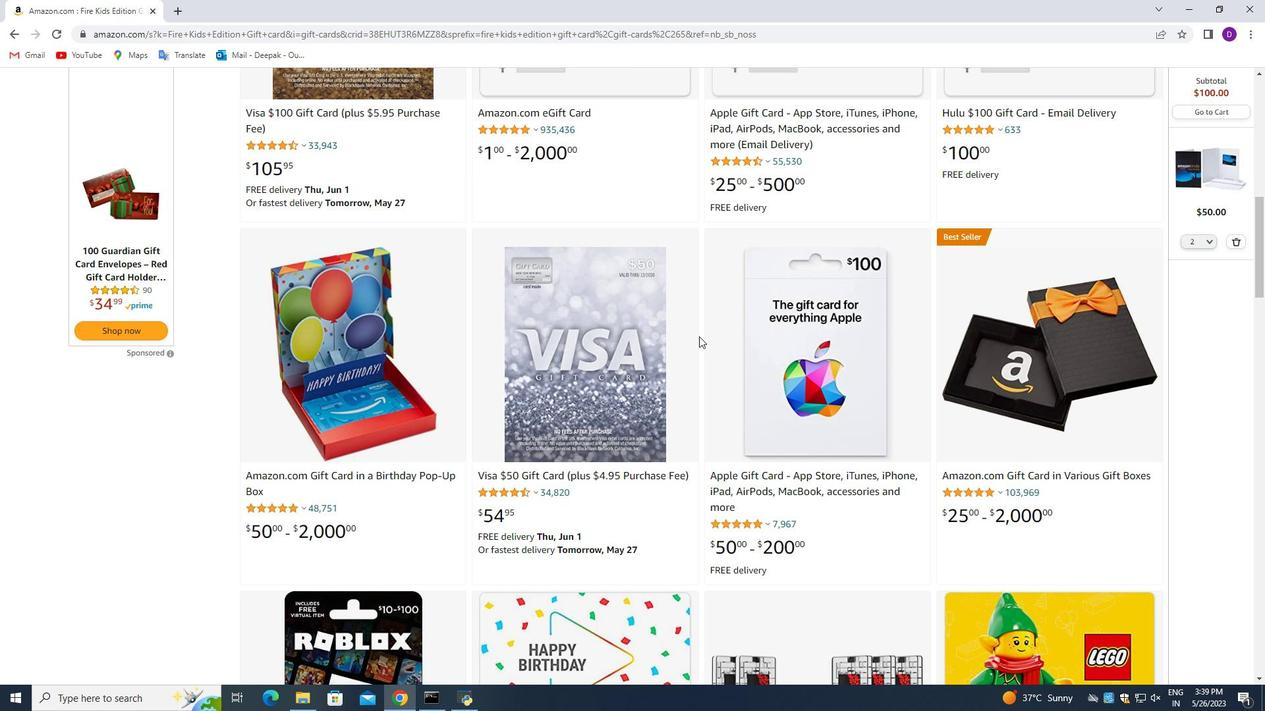 
Action: Mouse scrolled (699, 336) with delta (0, 0)
Screenshot: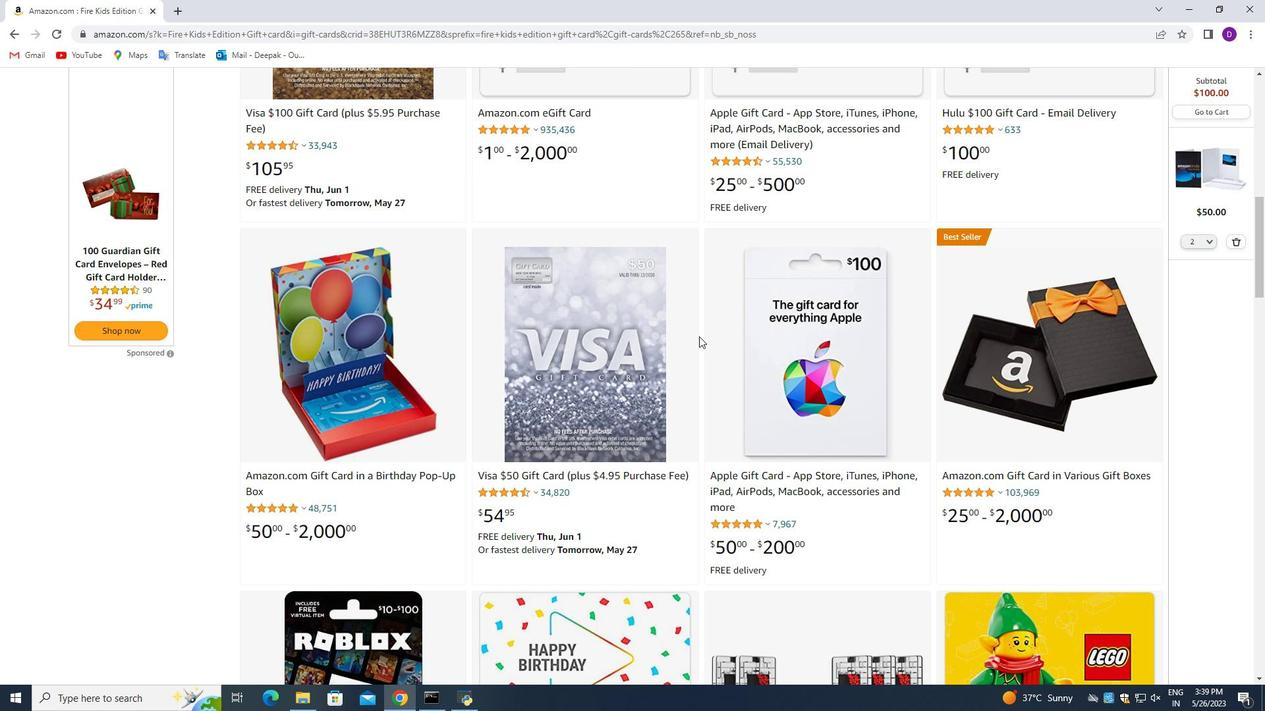 
Action: Mouse scrolled (699, 336) with delta (0, 0)
Screenshot: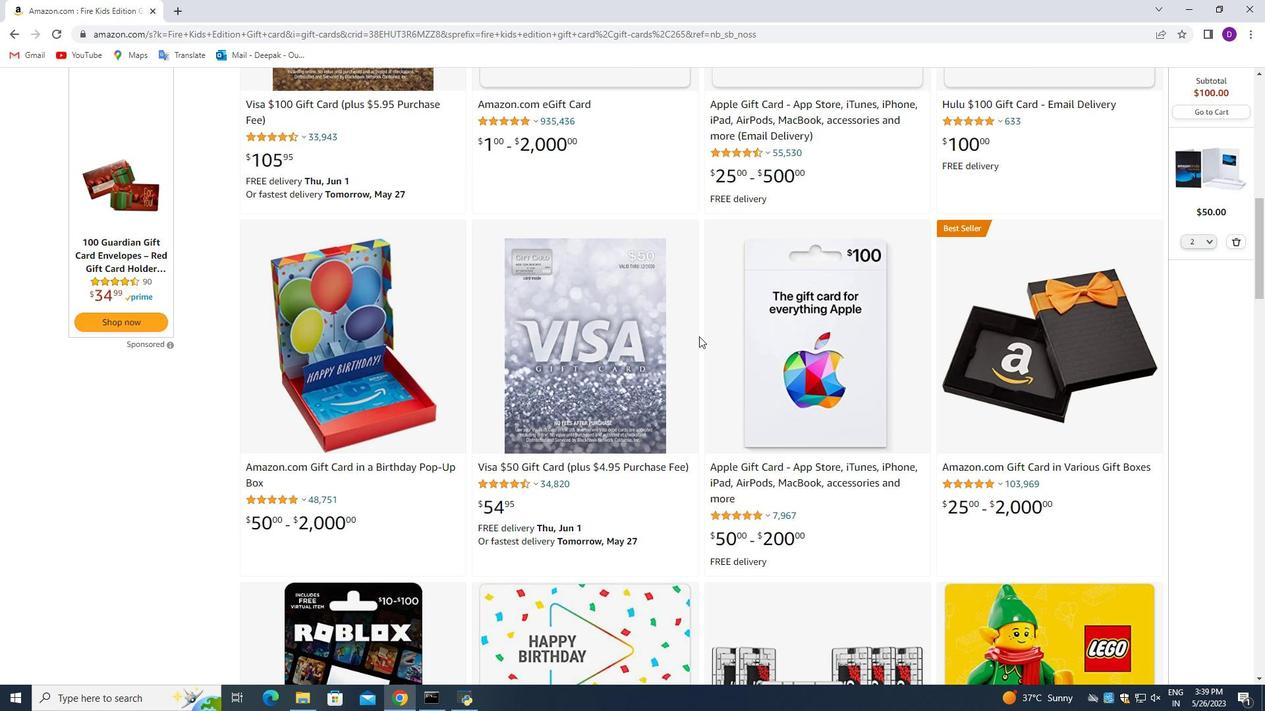 
Action: Mouse moved to (699, 336)
Screenshot: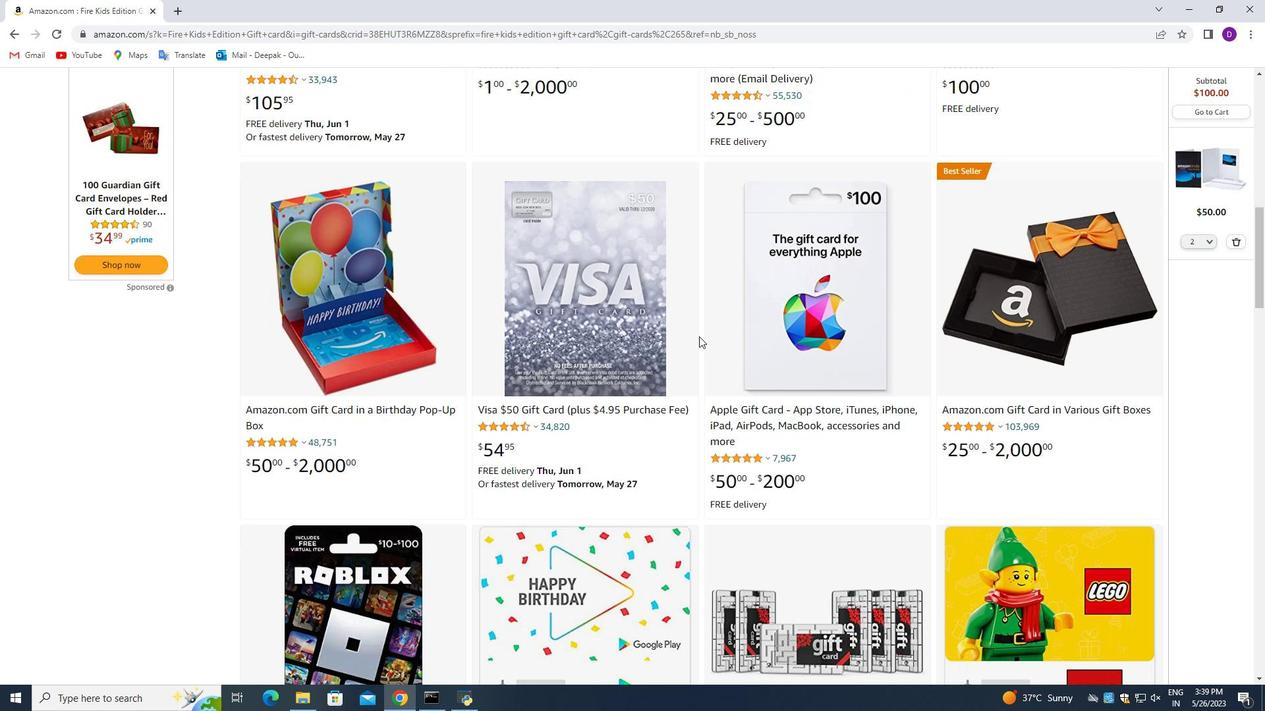 
Action: Mouse scrolled (699, 335) with delta (0, 0)
Screenshot: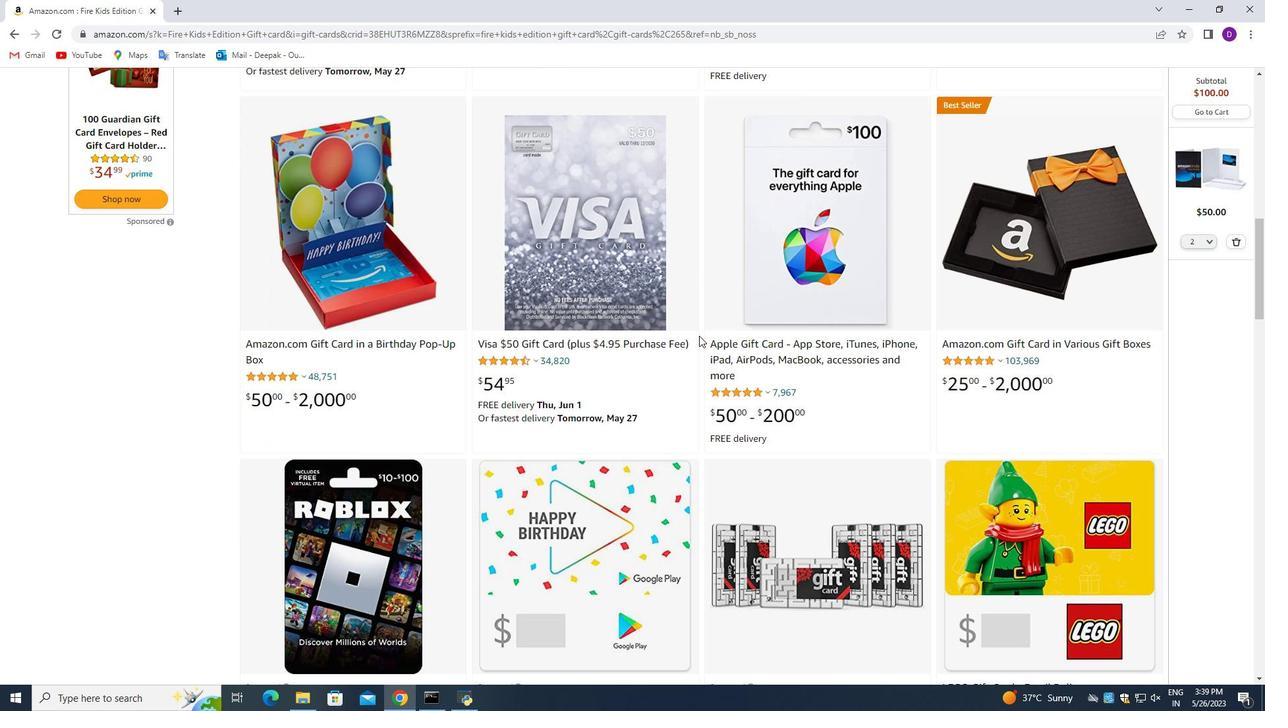 
Action: Mouse scrolled (699, 335) with delta (0, 0)
Screenshot: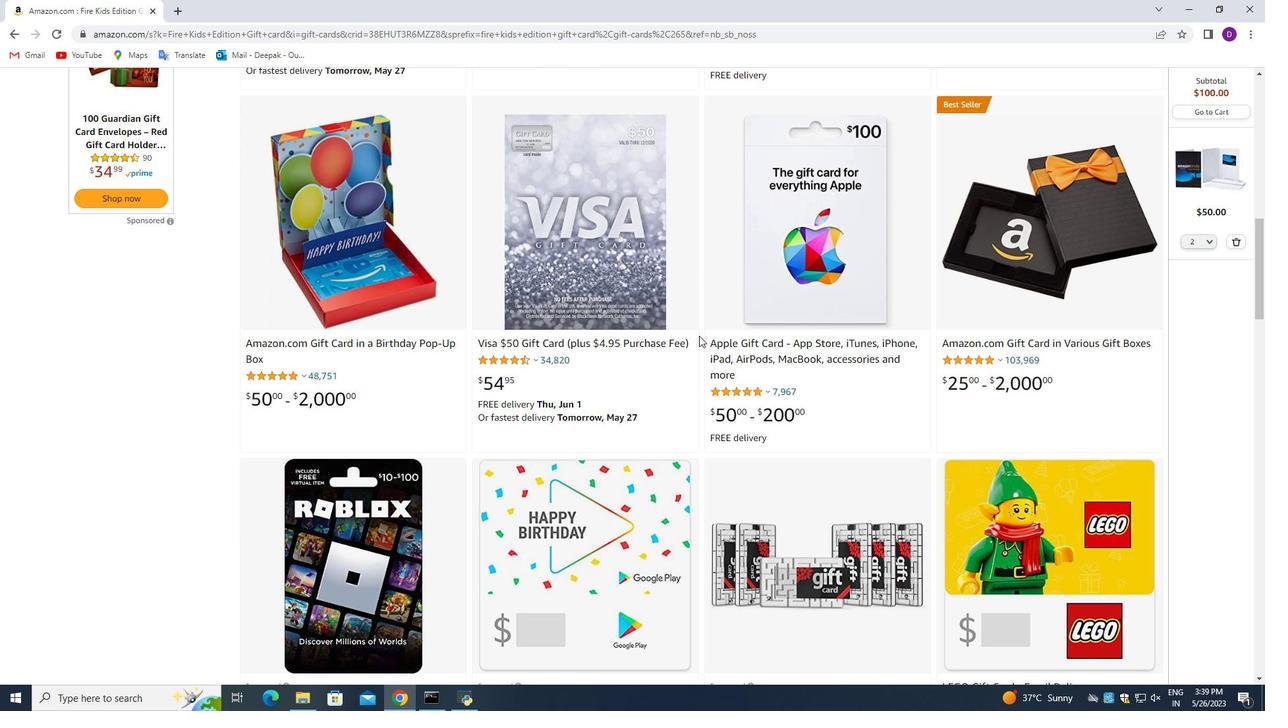 
Action: Mouse scrolled (699, 335) with delta (0, 0)
Screenshot: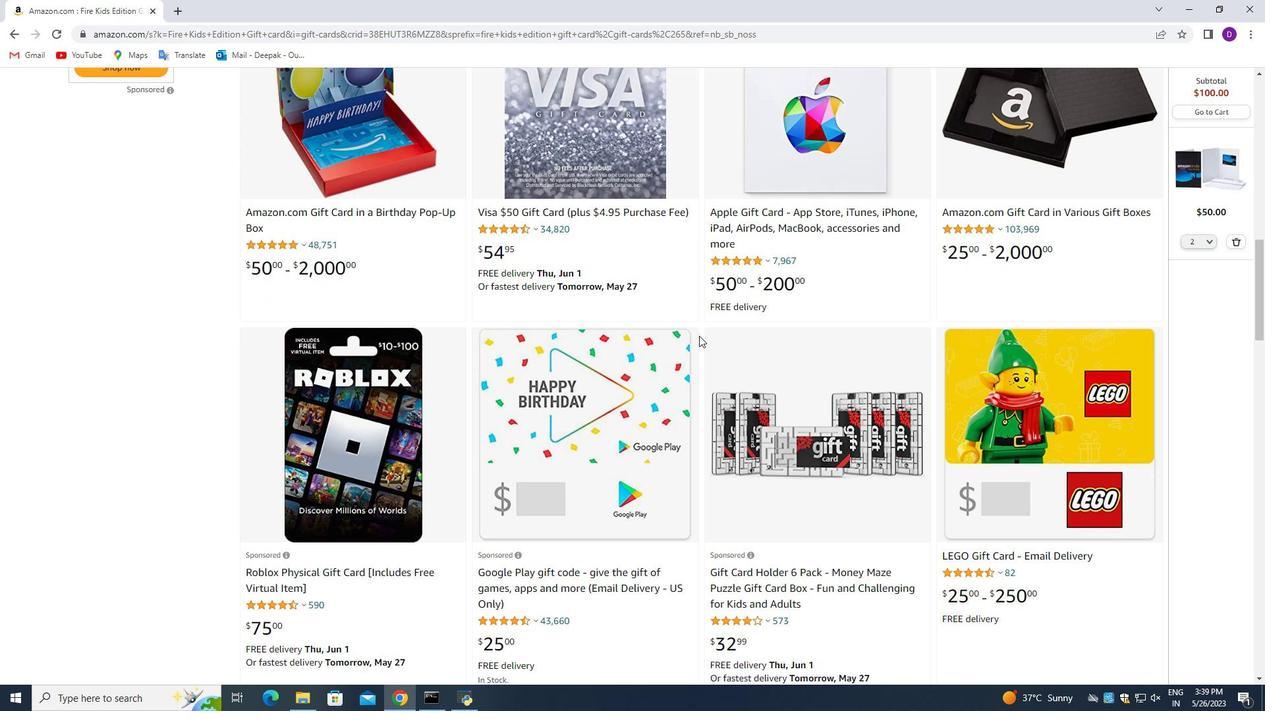 
Action: Mouse moved to (713, 306)
Screenshot: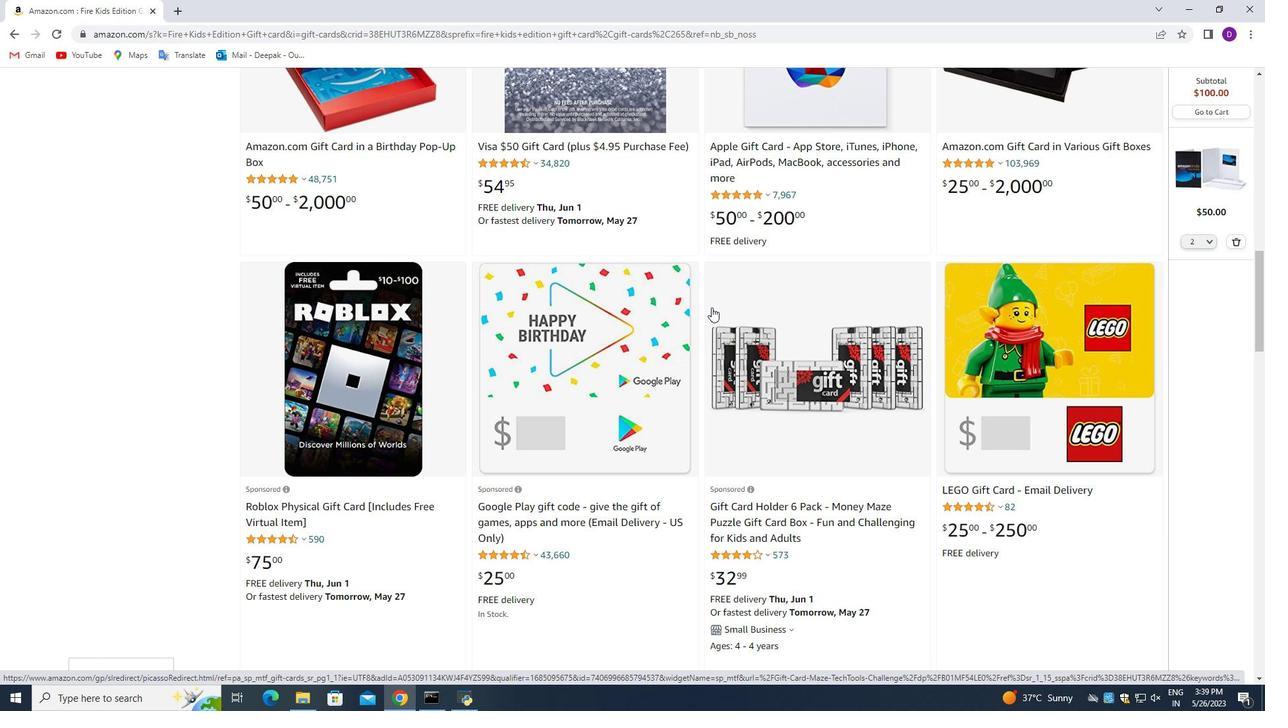
Action: Mouse scrolled (713, 305) with delta (0, 0)
Screenshot: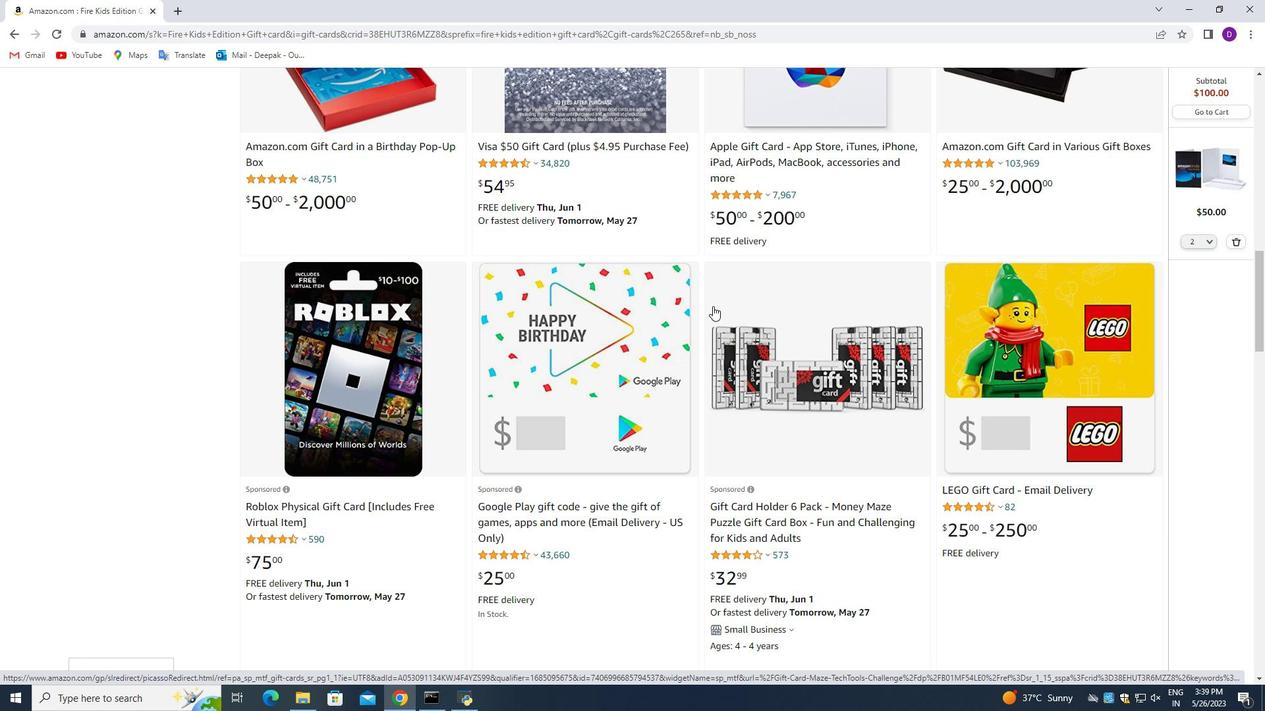 
Action: Mouse moved to (713, 303)
Screenshot: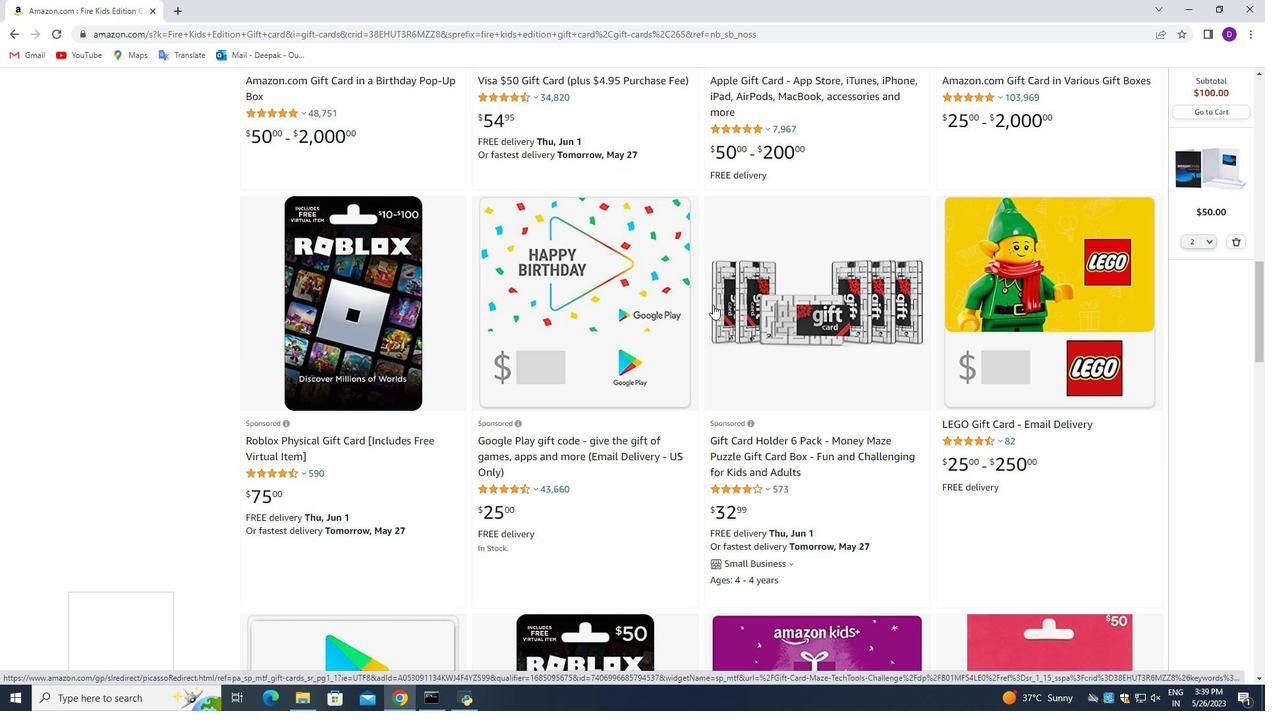 
Action: Mouse scrolled (713, 303) with delta (0, 0)
Screenshot: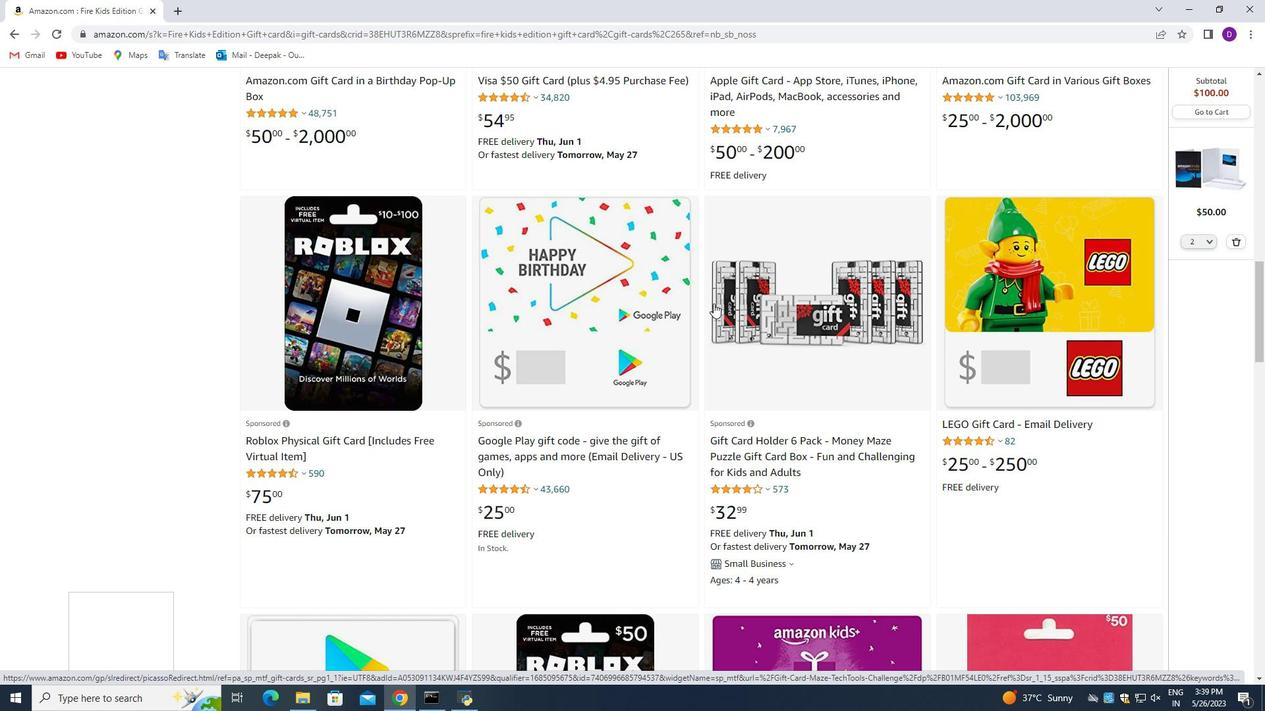 
Action: Mouse moved to (675, 290)
Screenshot: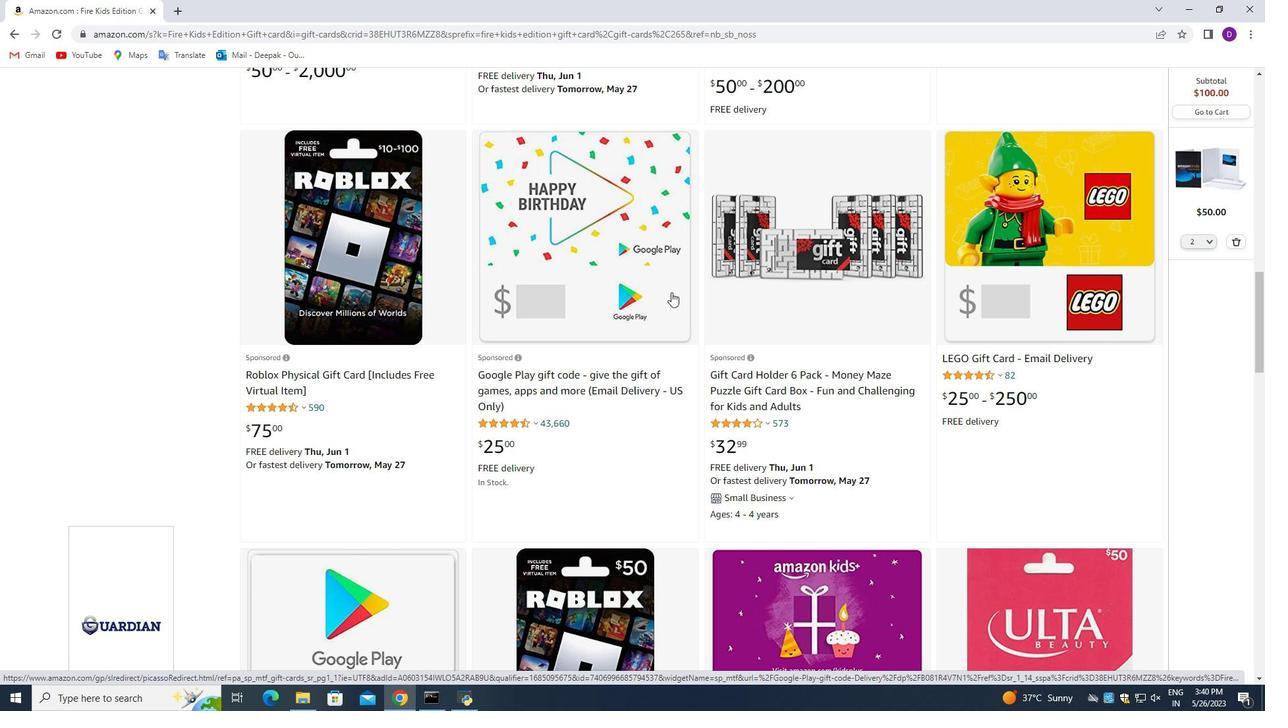 
Action: Mouse scrolled (675, 289) with delta (0, 0)
Screenshot: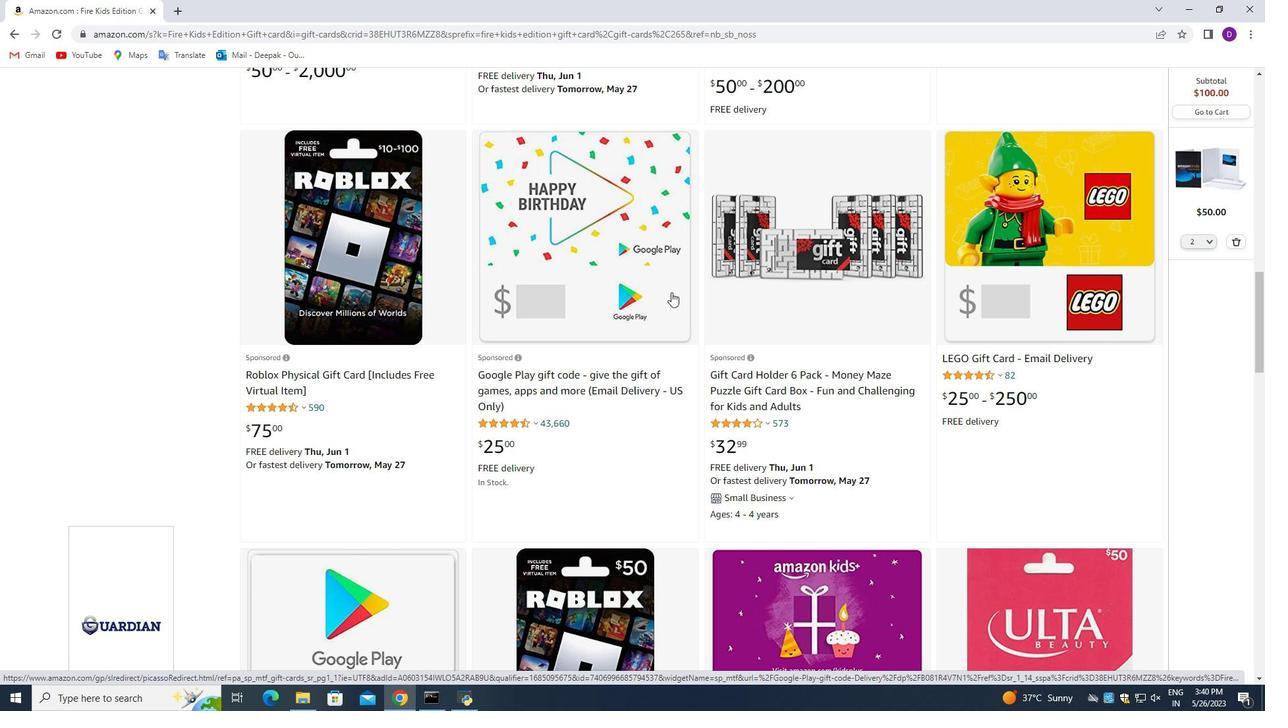 
Action: Mouse moved to (687, 228)
Screenshot: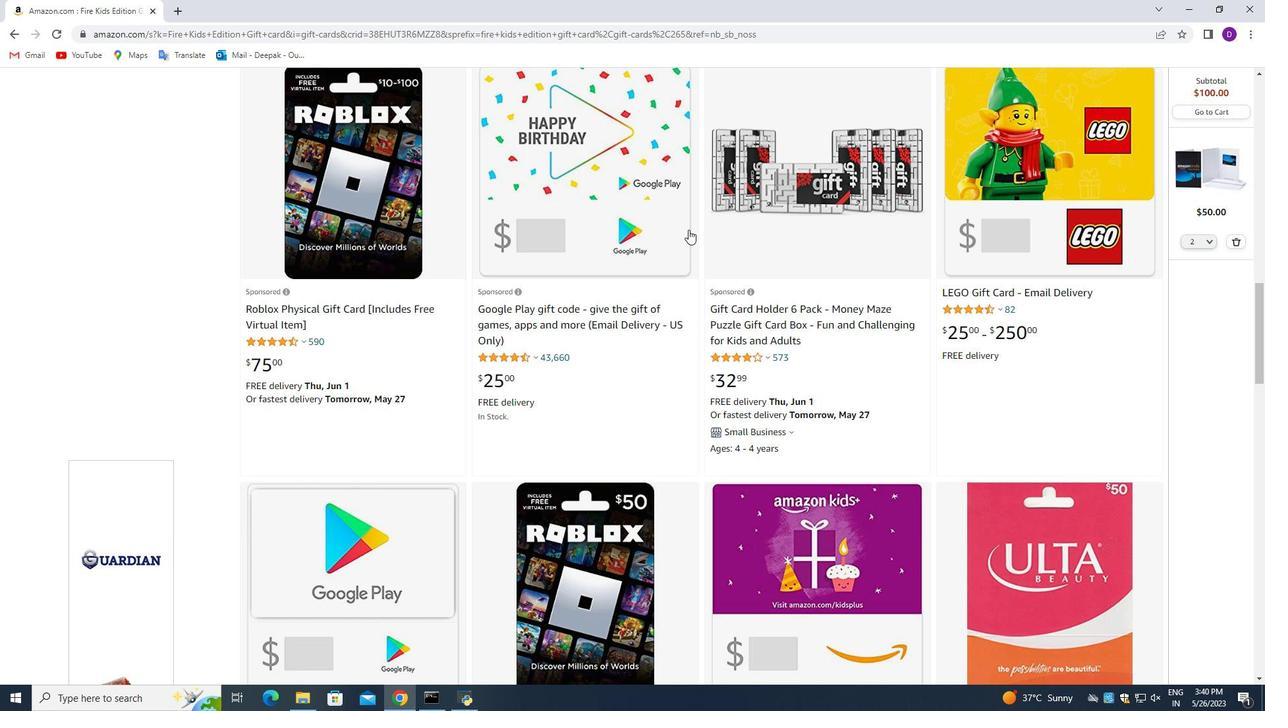 
Action: Mouse scrolled (687, 227) with delta (0, 0)
Screenshot: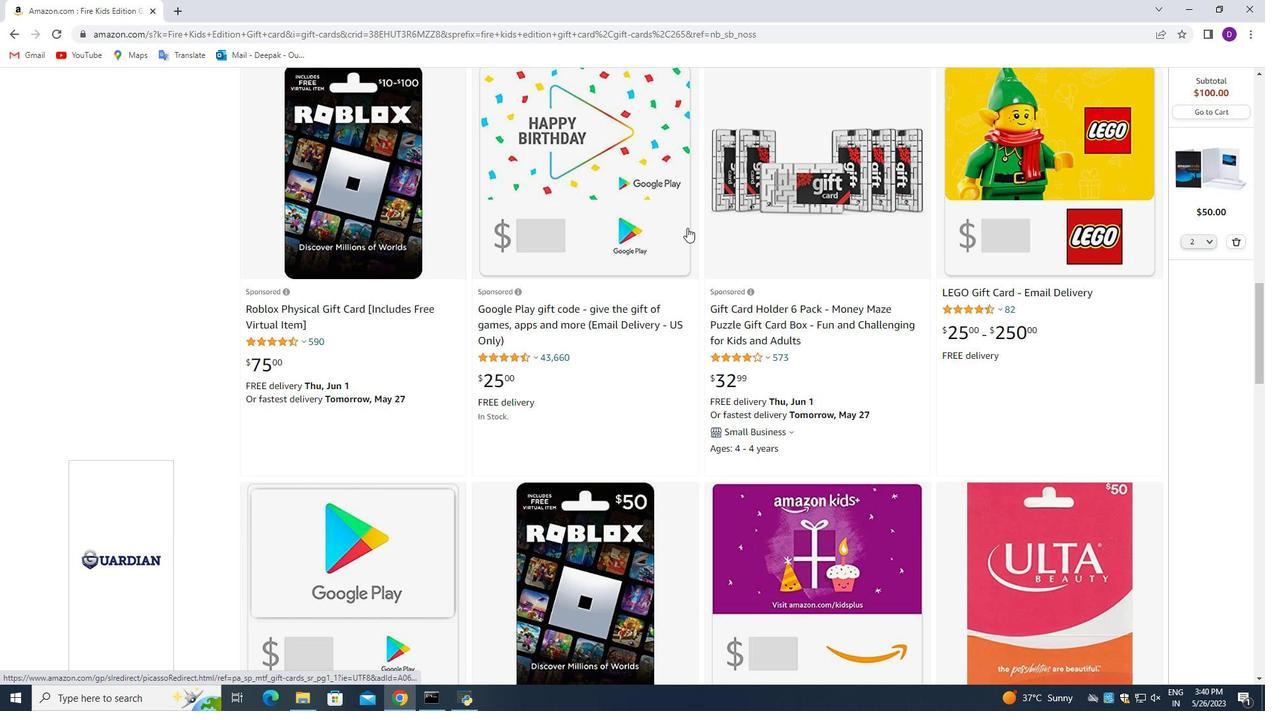 
Action: Mouse moved to (704, 244)
Screenshot: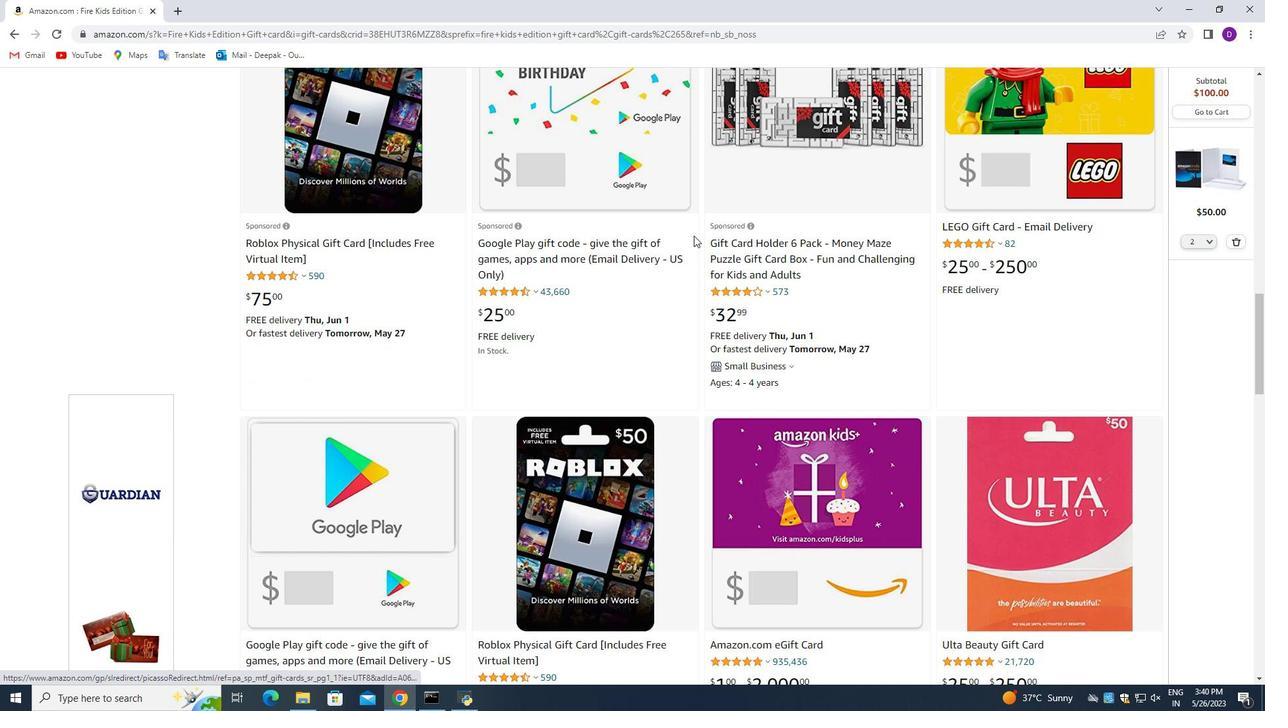 
Action: Mouse scrolled (704, 243) with delta (0, 0)
Screenshot: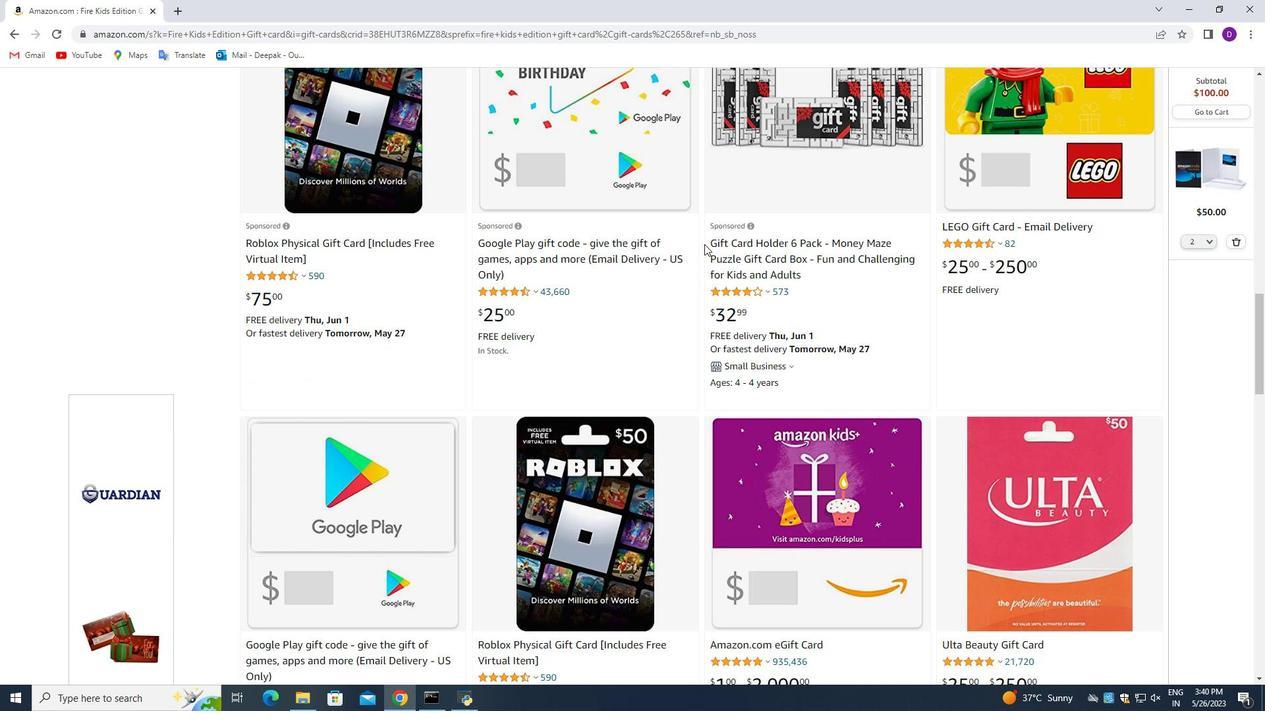 
Action: Mouse moved to (705, 245)
Screenshot: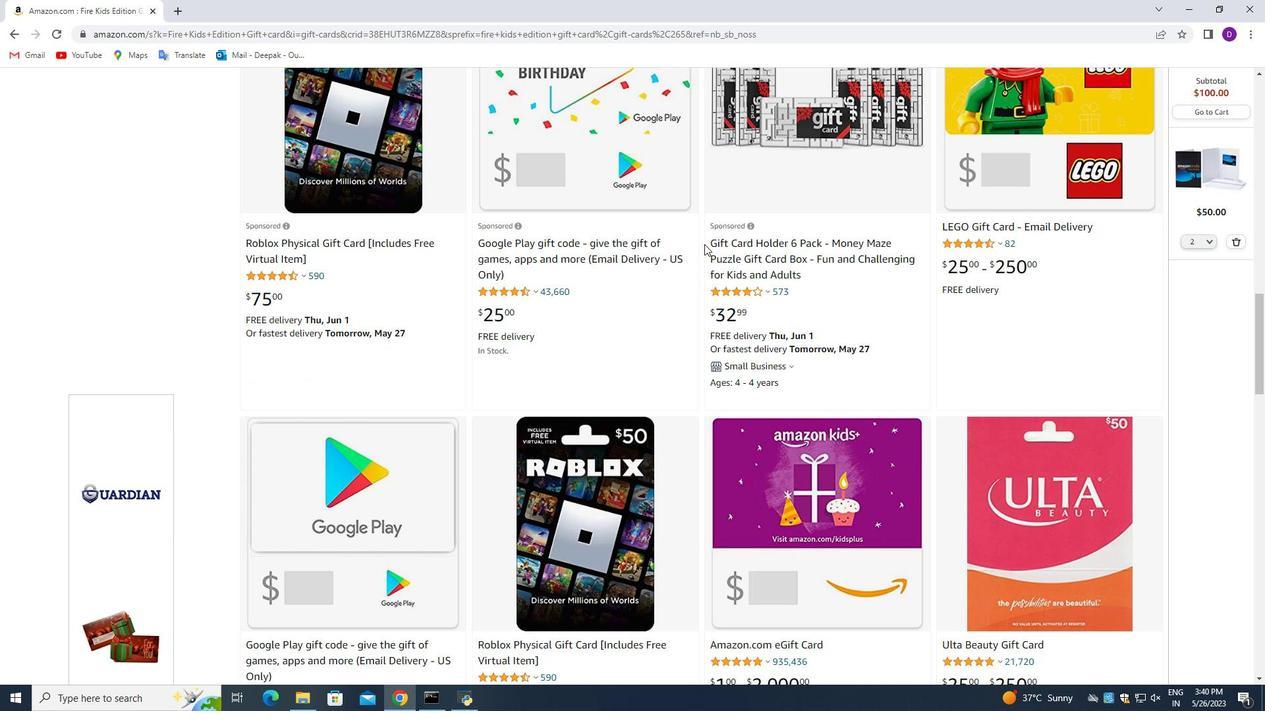 
Action: Mouse scrolled (705, 244) with delta (0, 0)
Screenshot: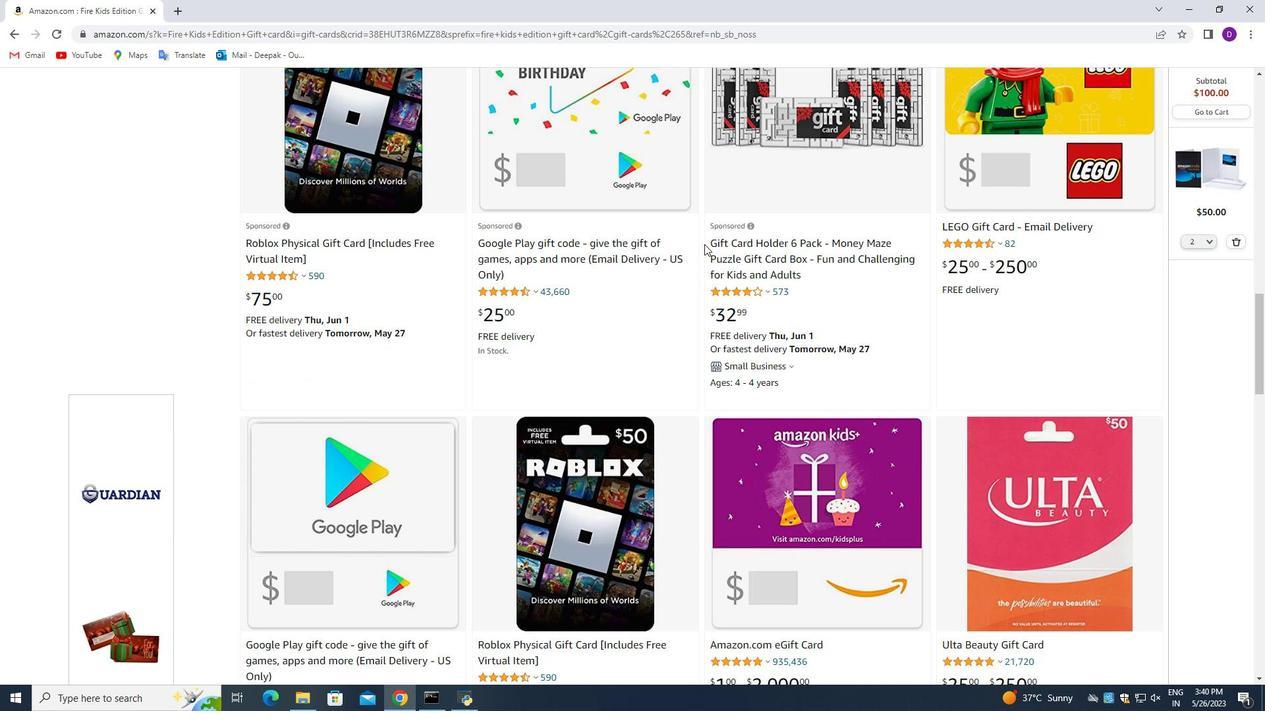 
Action: Mouse moved to (704, 245)
Screenshot: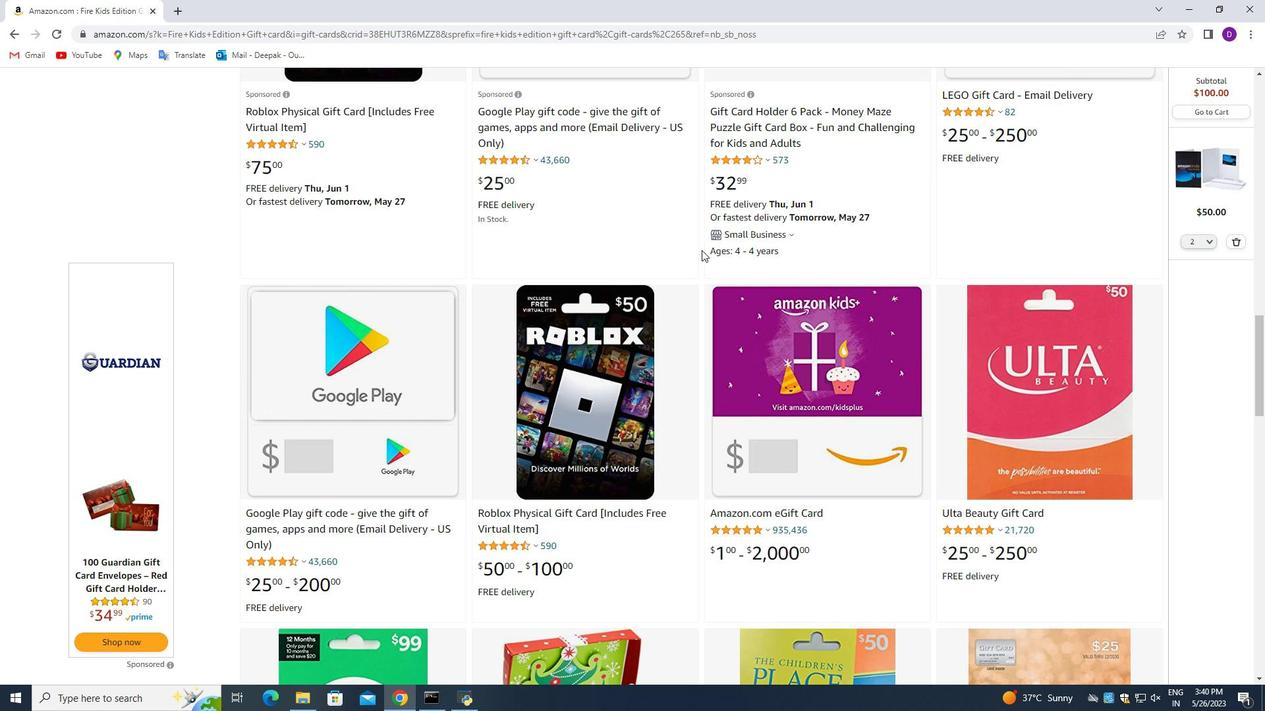 
Action: Mouse scrolled (704, 244) with delta (0, 0)
Screenshot: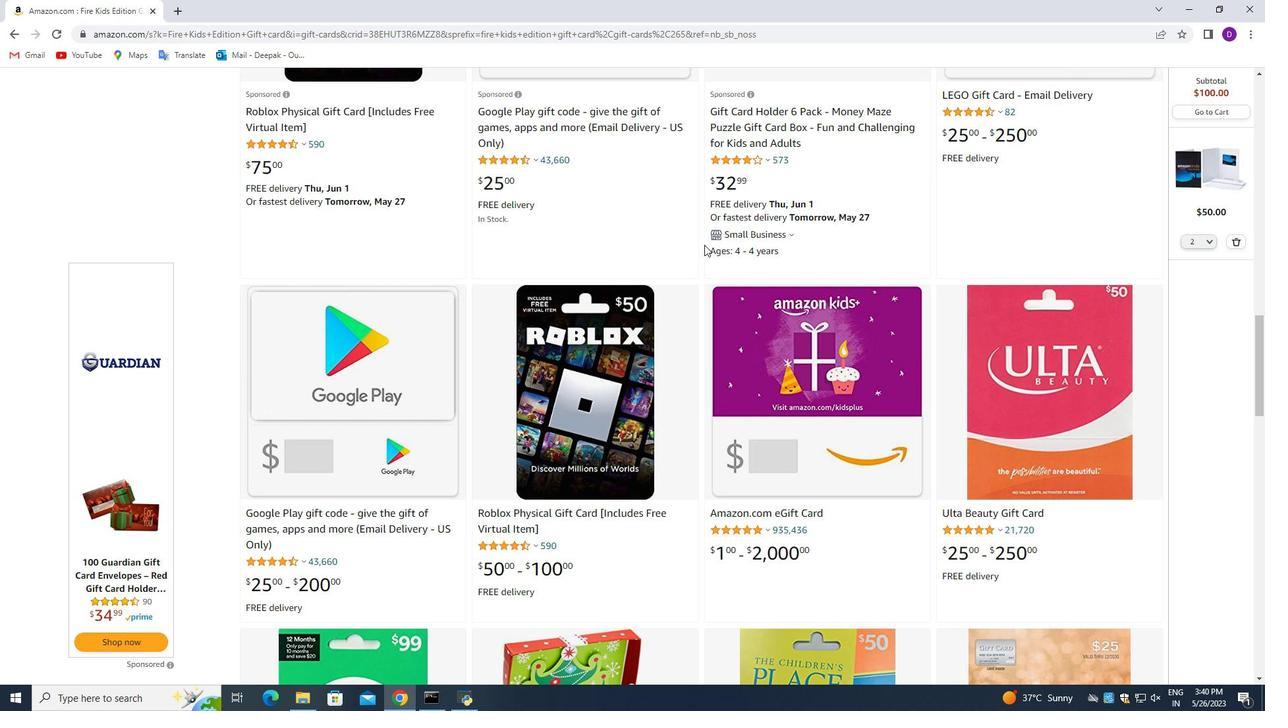 
Action: Mouse moved to (689, 251)
Screenshot: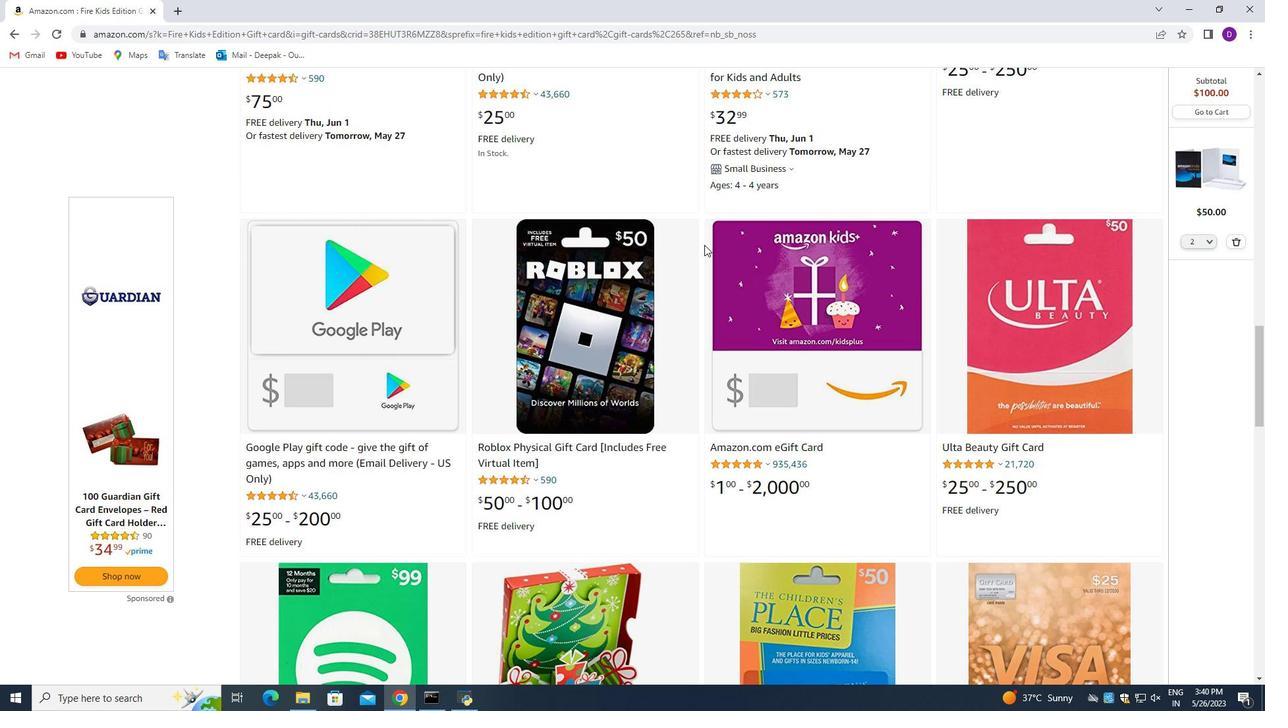 
Action: Mouse scrolled (689, 250) with delta (0, 0)
Screenshot: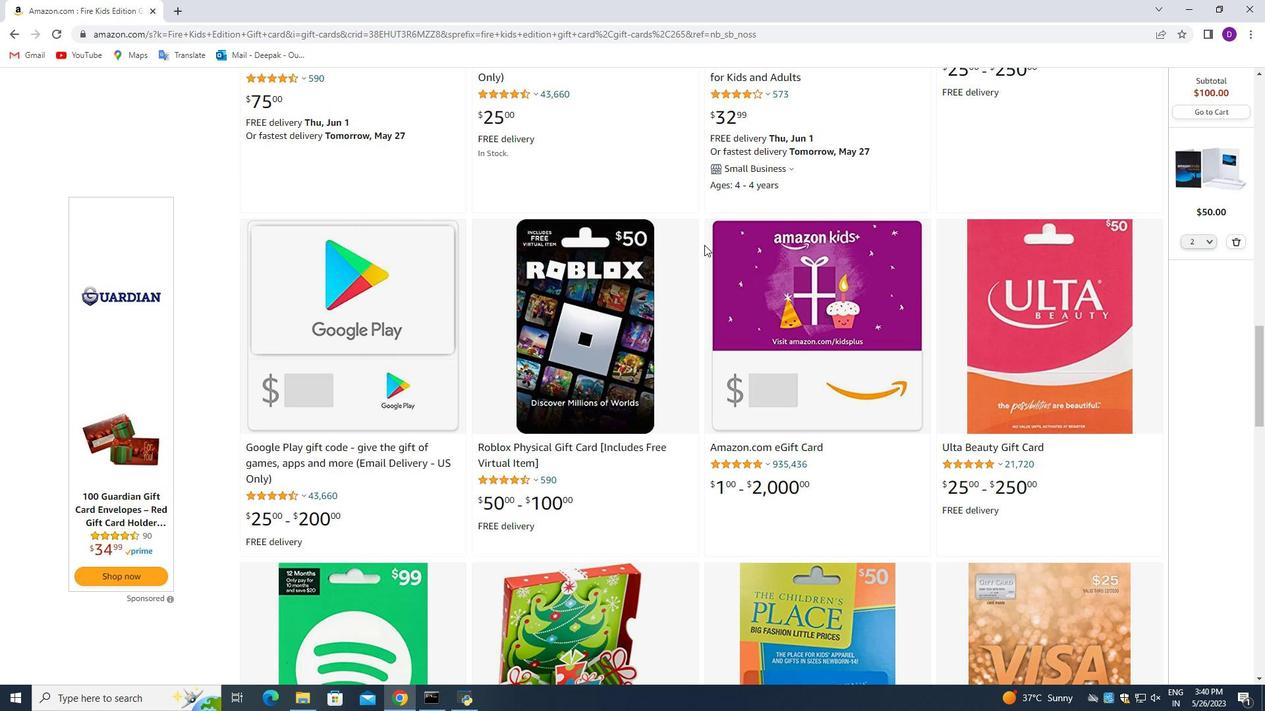 
Action: Mouse moved to (682, 253)
Screenshot: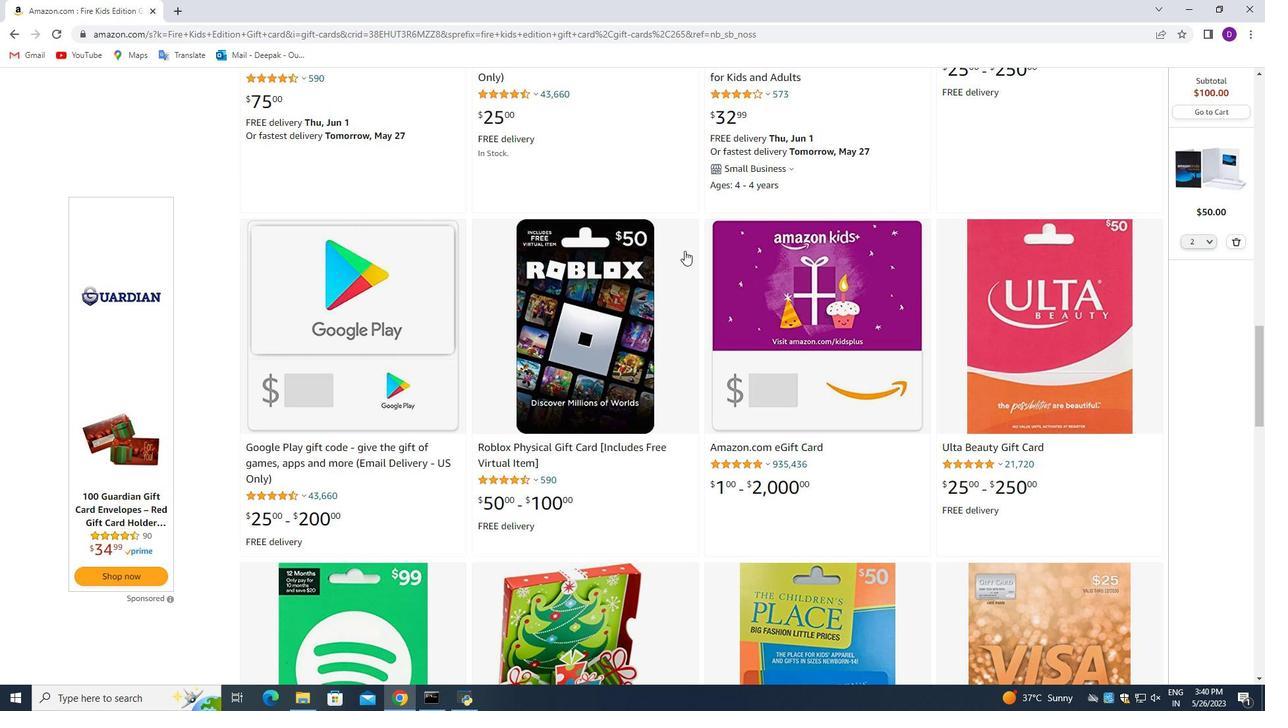 
Action: Mouse scrolled (682, 253) with delta (0, 0)
Screenshot: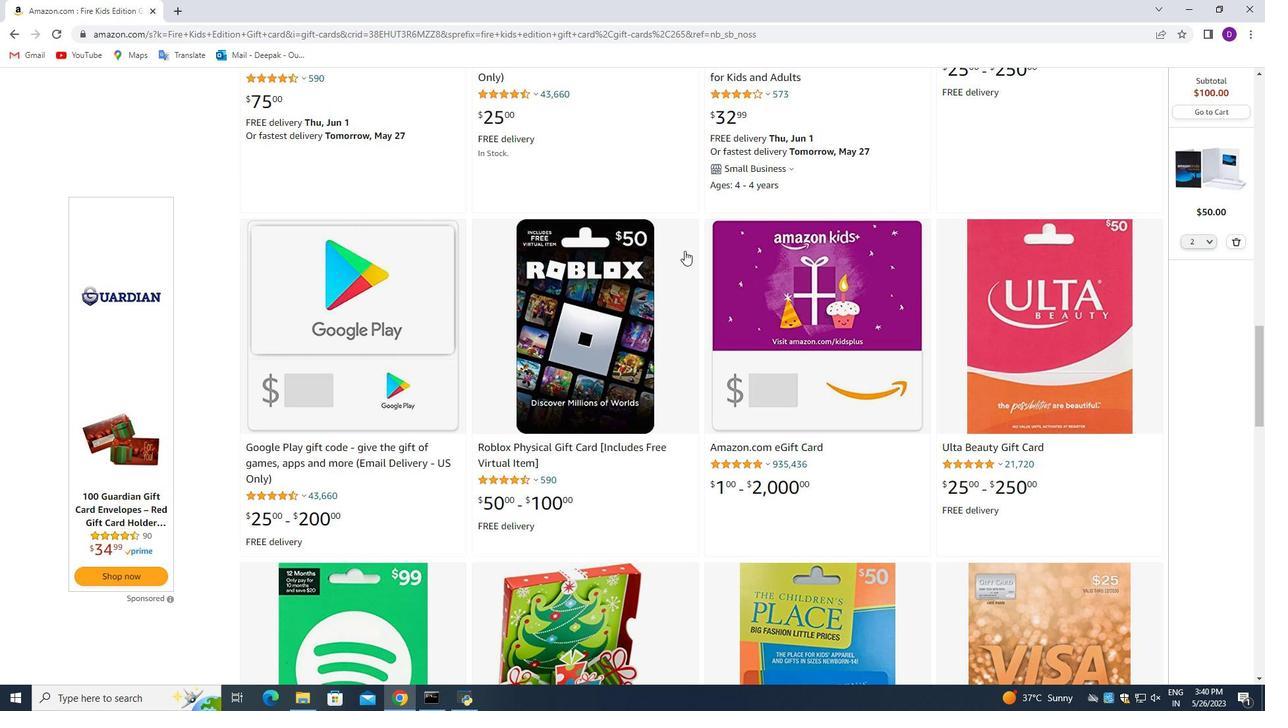 
Action: Mouse moved to (682, 256)
Screenshot: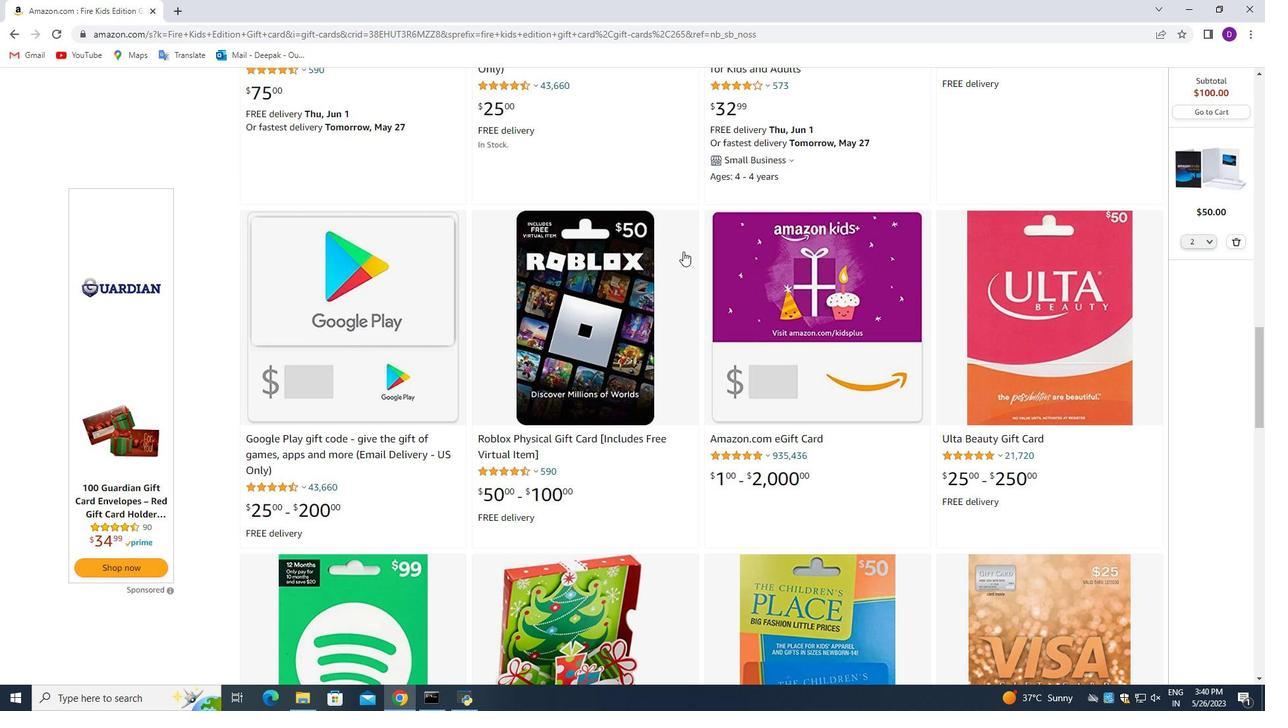 
Action: Mouse scrolled (682, 255) with delta (0, 0)
Screenshot: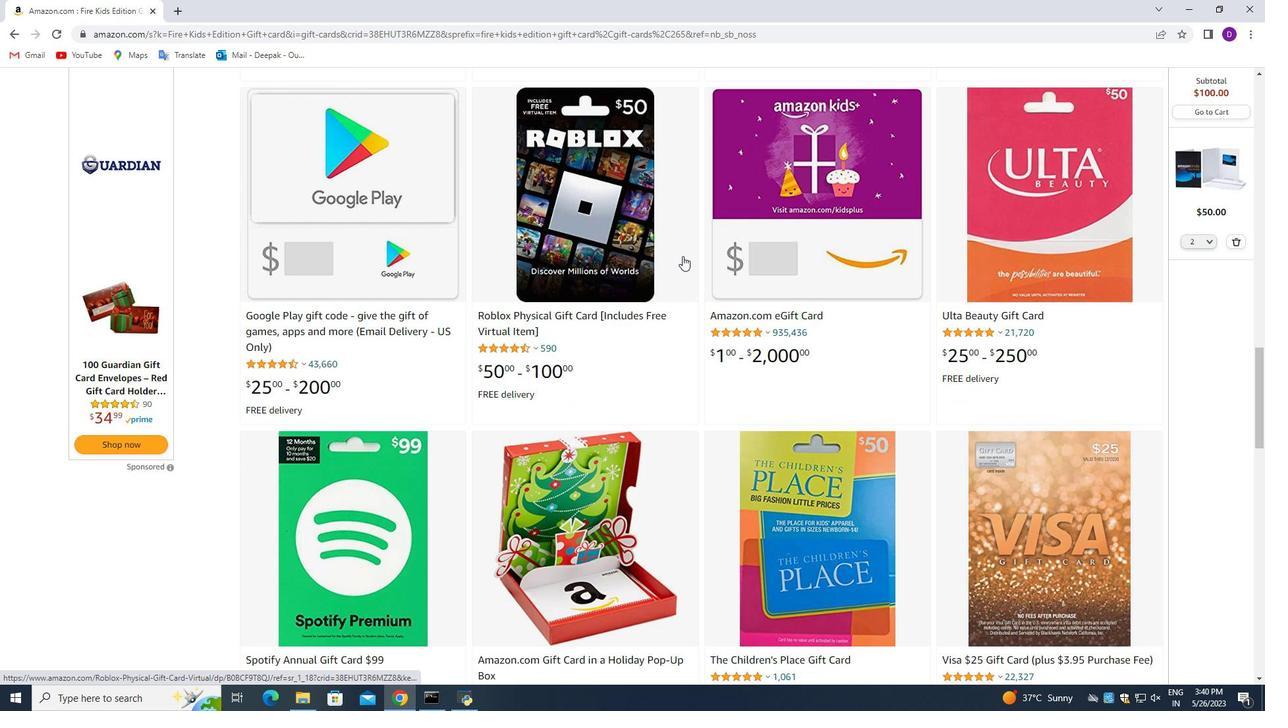 
Action: Mouse moved to (684, 260)
Screenshot: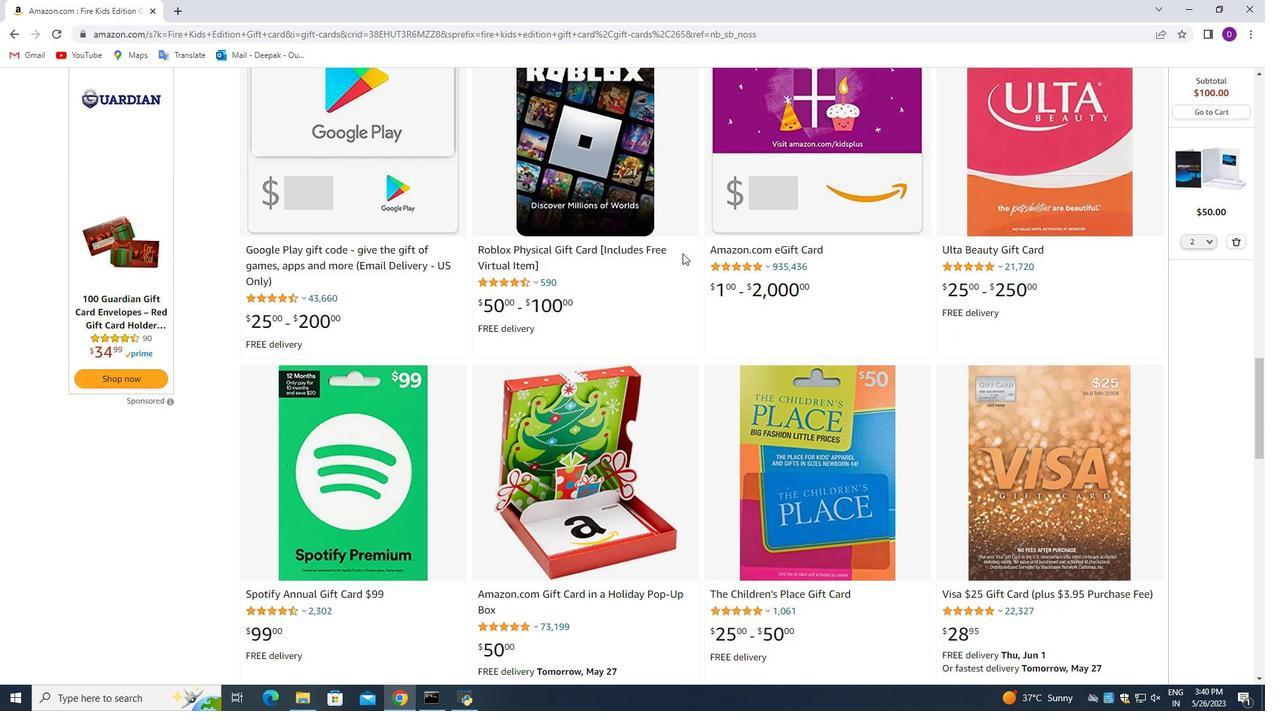 
Action: Mouse scrolled (683, 257) with delta (0, 0)
Screenshot: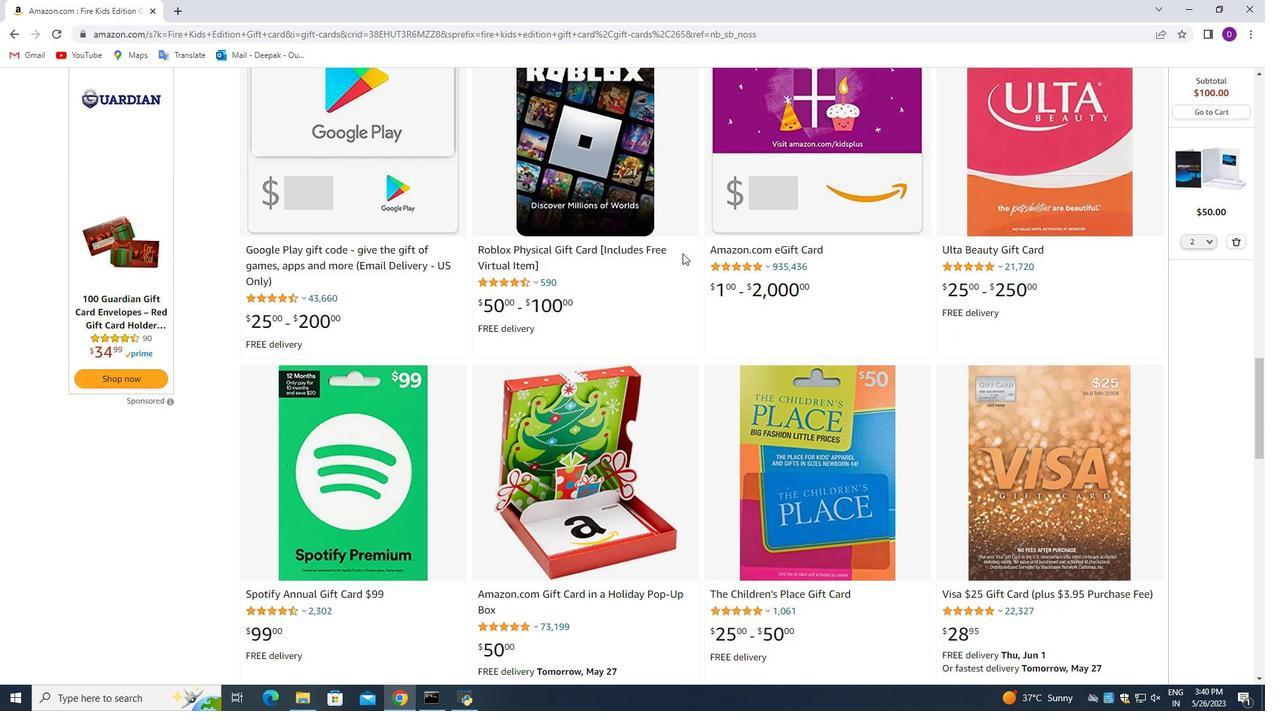 
Action: Mouse moved to (686, 266)
Screenshot: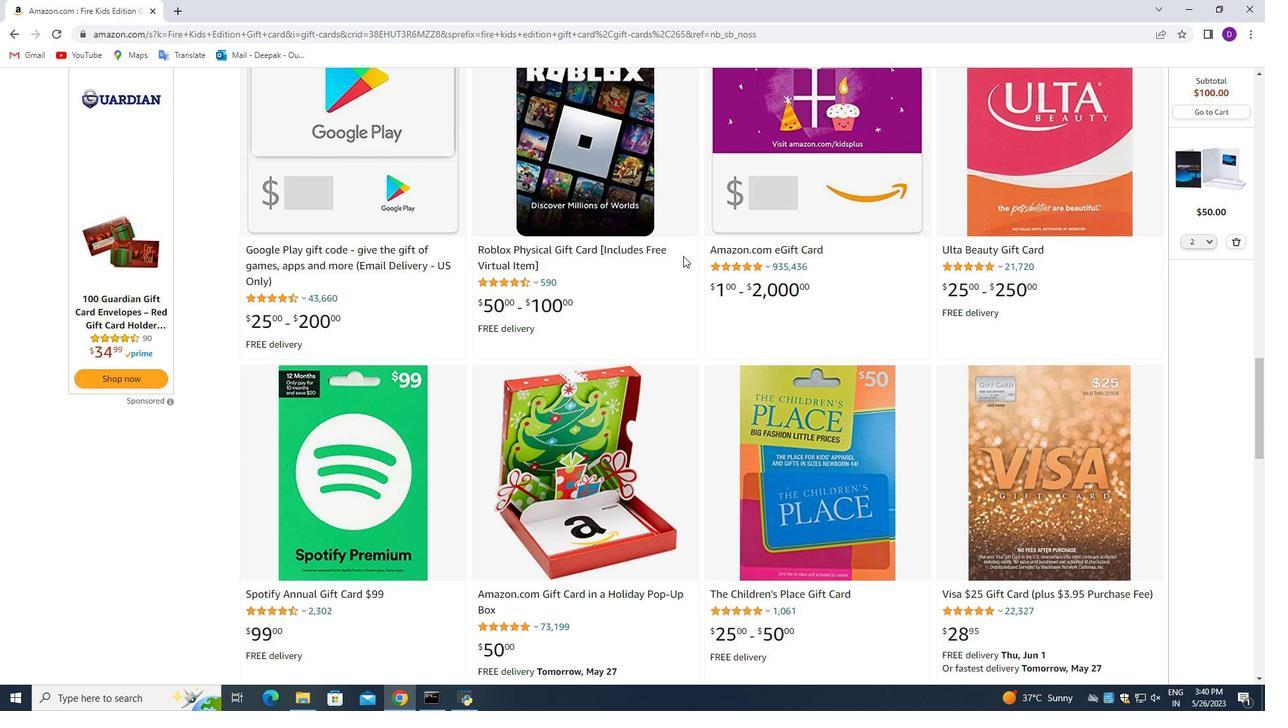 
Action: Mouse scrolled (686, 265) with delta (0, 0)
Screenshot: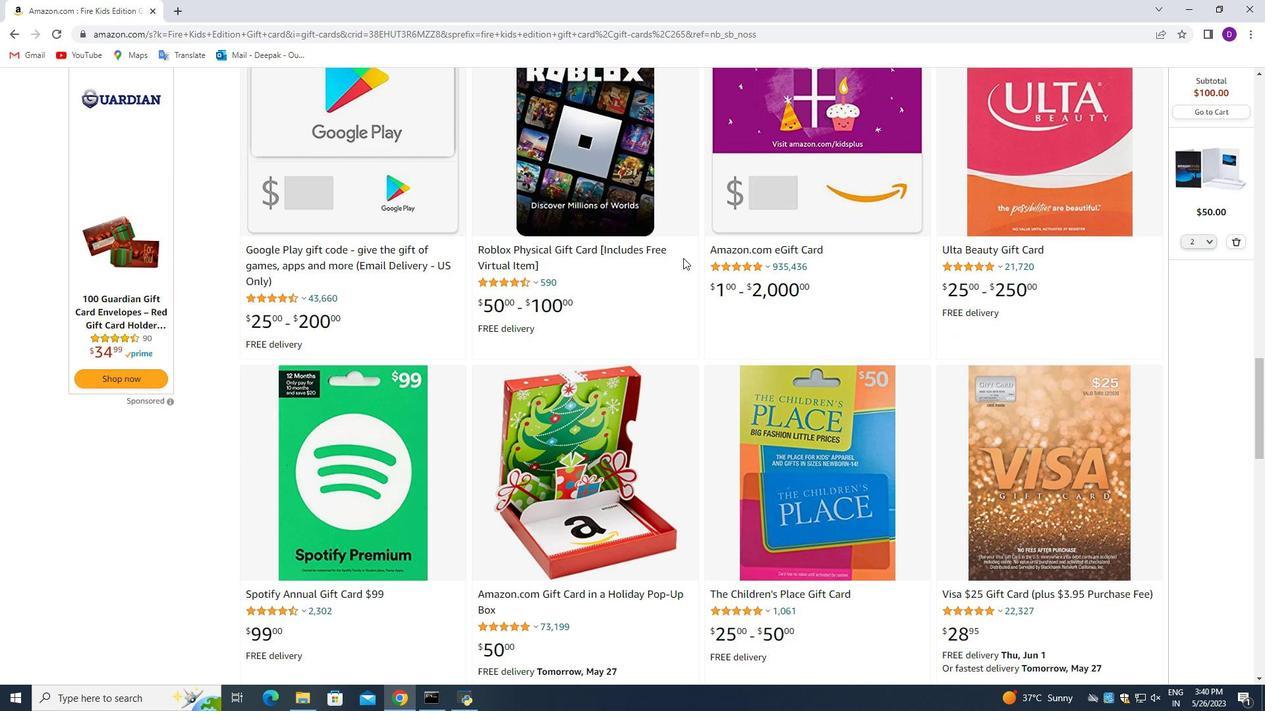 
Action: Mouse moved to (722, 280)
Screenshot: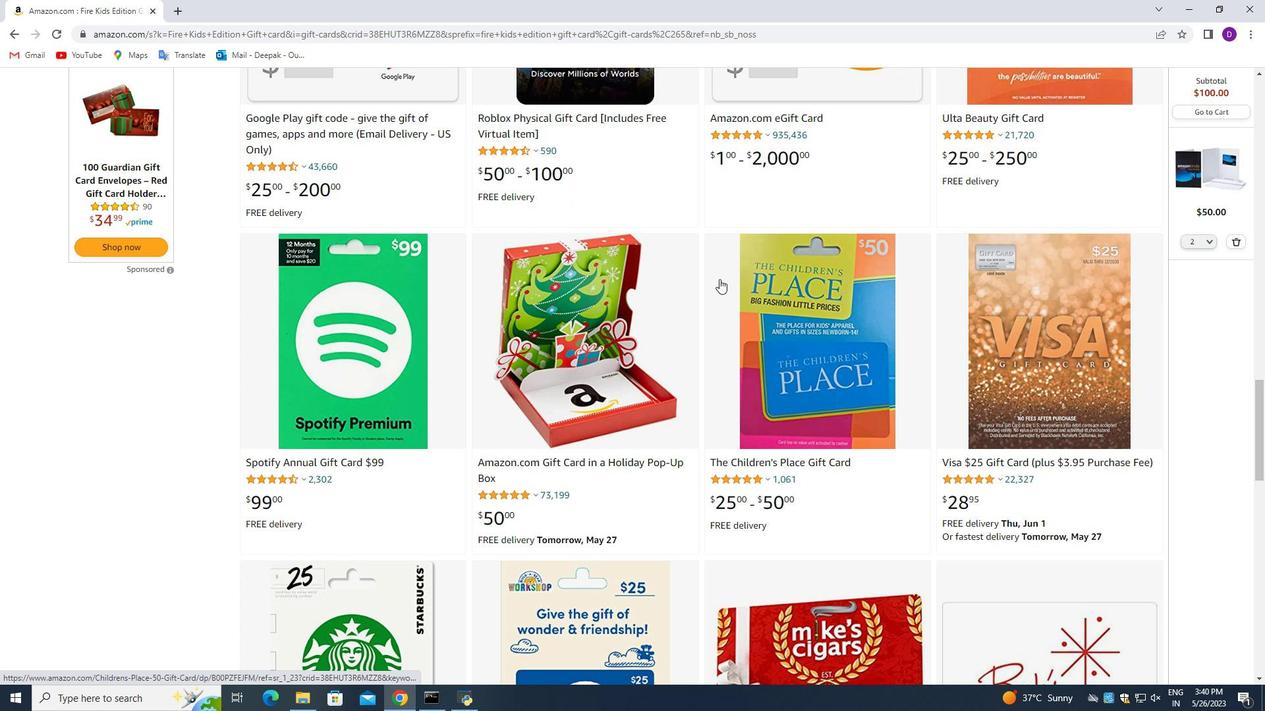 
Action: Mouse scrolled (722, 280) with delta (0, 0)
Screenshot: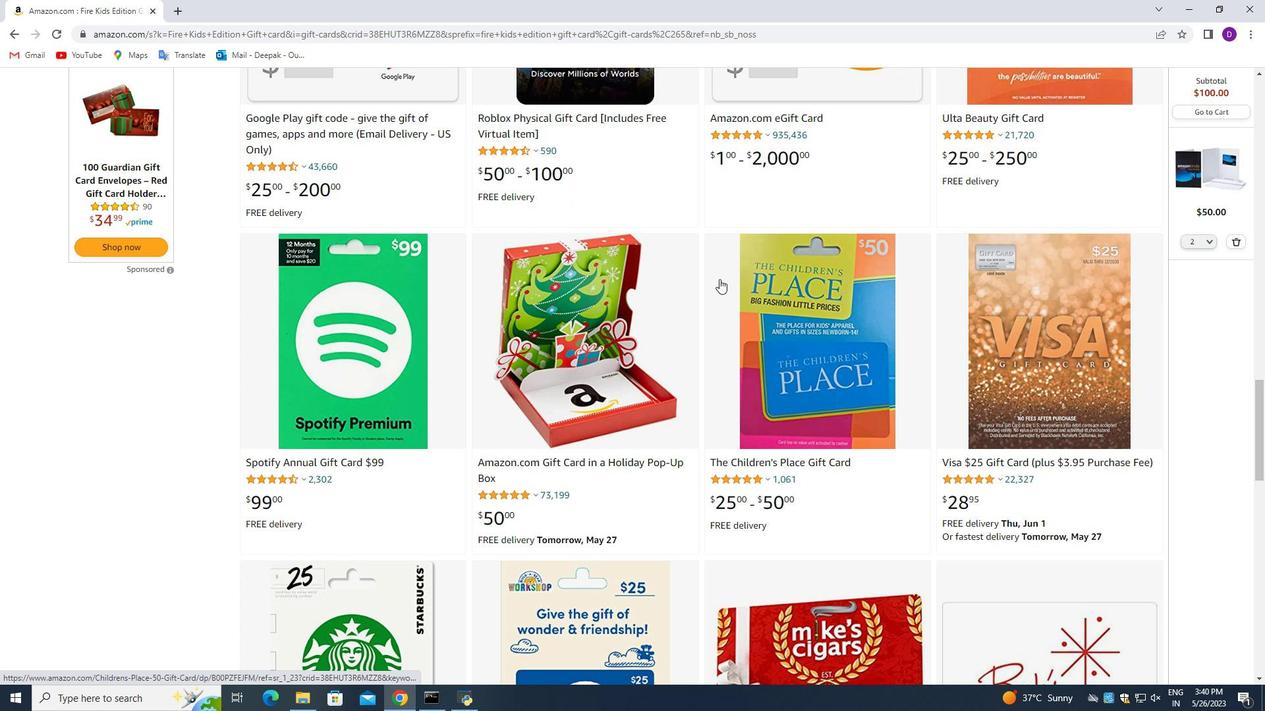 
Action: Mouse scrolled (722, 280) with delta (0, 0)
Screenshot: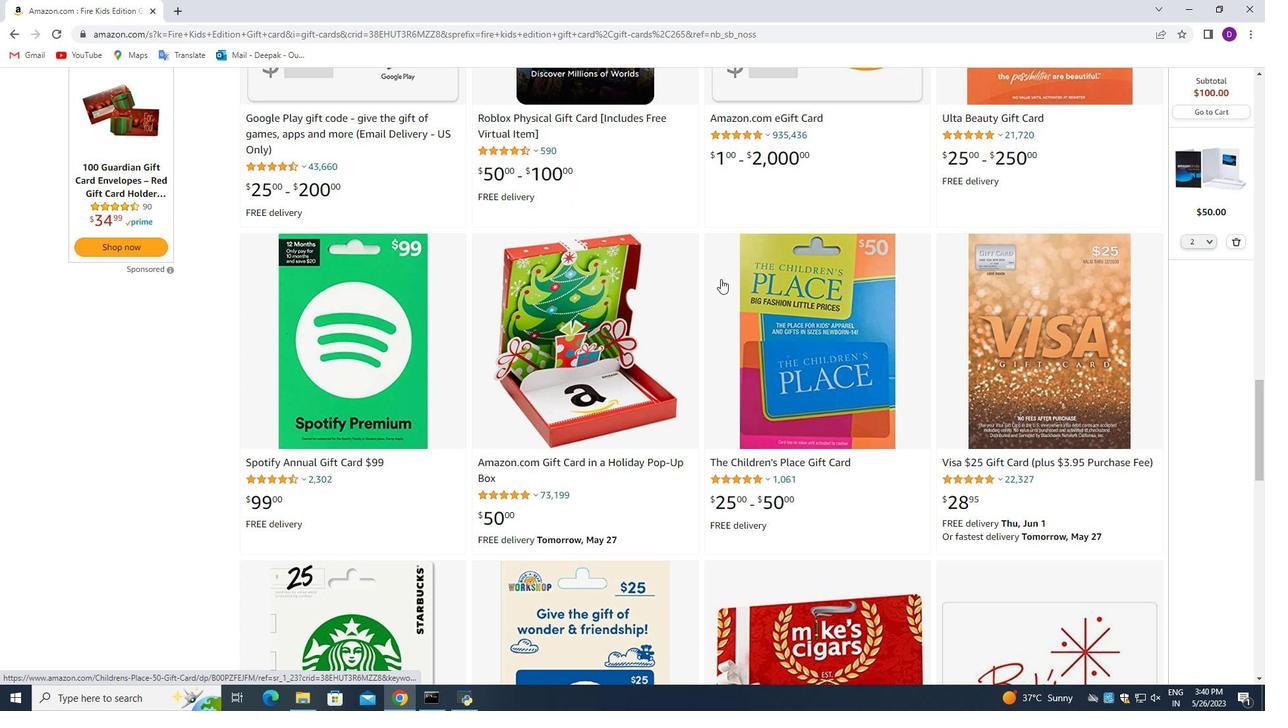 
Action: Mouse moved to (722, 287)
Screenshot: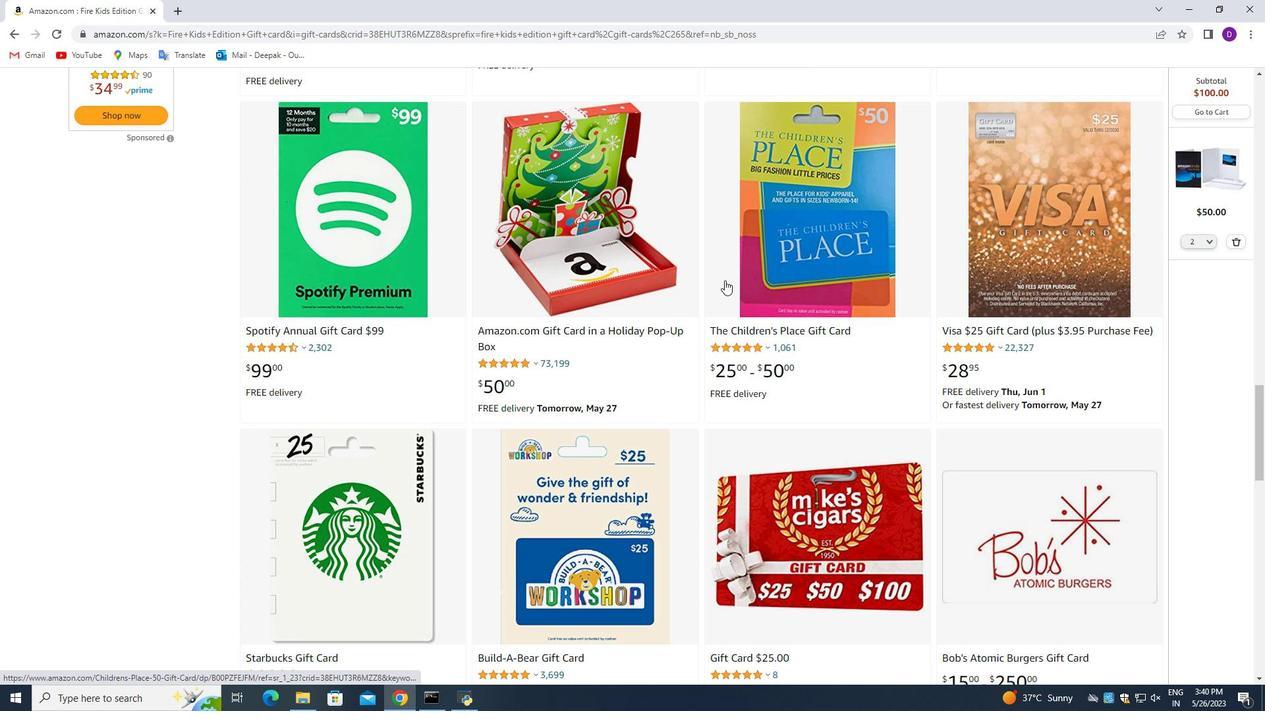 
Action: Mouse scrolled (722, 286) with delta (0, 0)
Screenshot: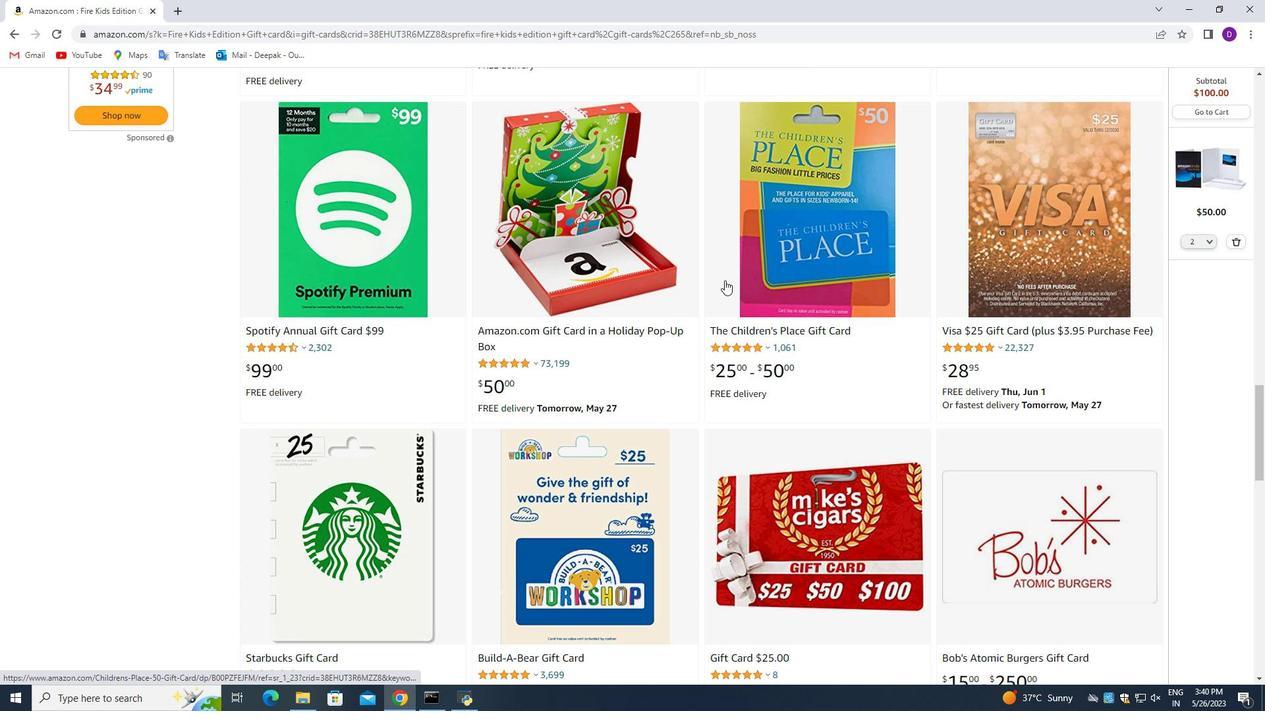 
Action: Mouse moved to (710, 293)
Screenshot: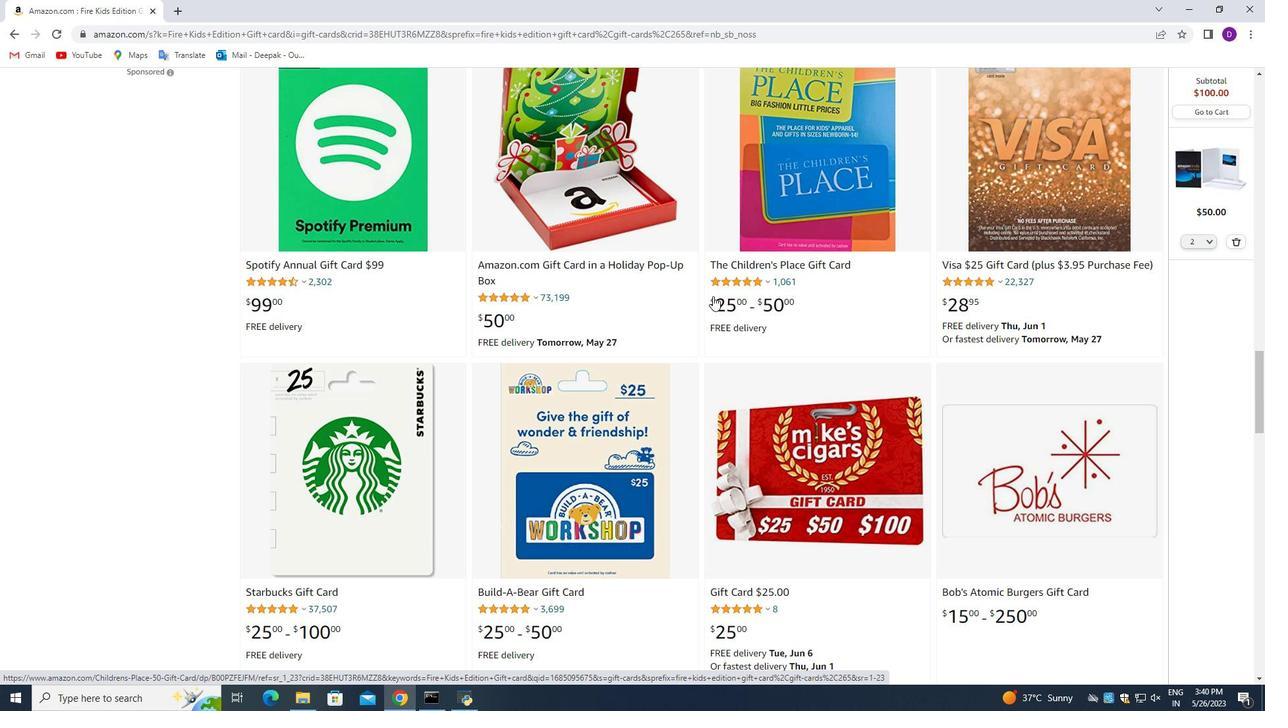 
Action: Mouse scrolled (710, 292) with delta (0, 0)
Screenshot: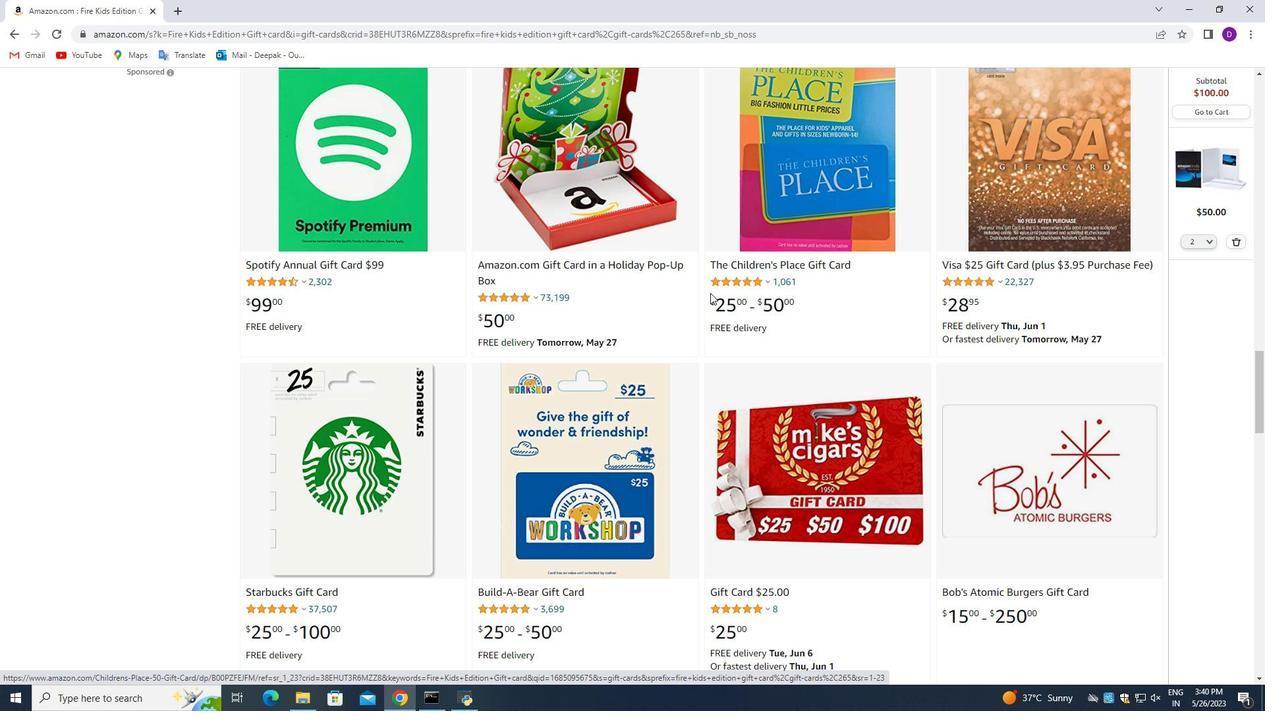 
Action: Mouse scrolled (710, 292) with delta (0, 0)
Screenshot: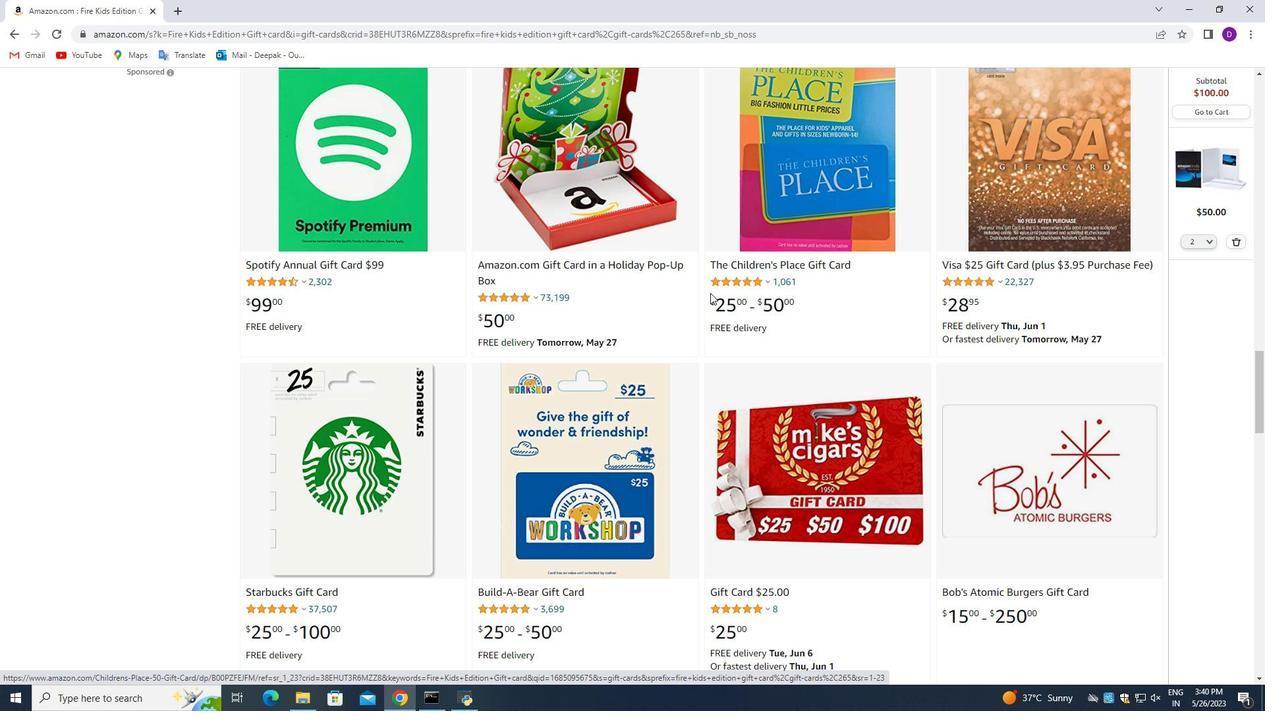 
Action: Mouse moved to (704, 298)
Screenshot: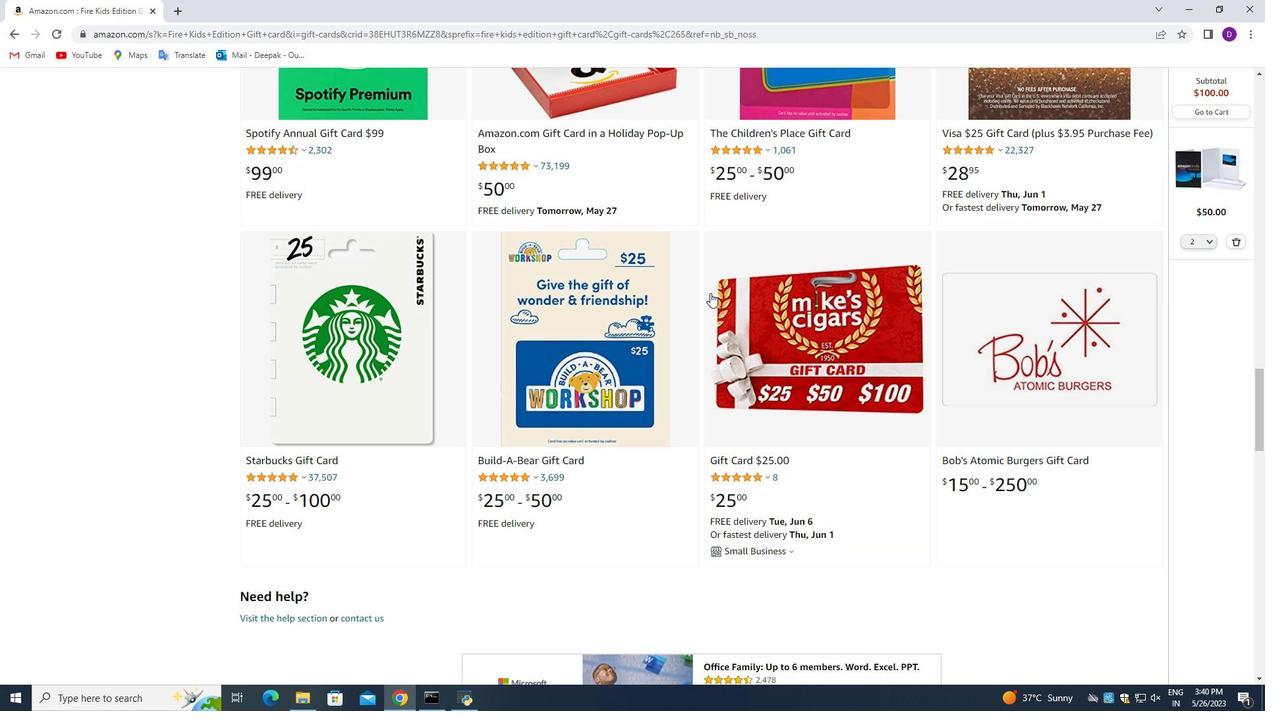 
Action: Mouse scrolled (704, 297) with delta (0, 0)
Screenshot: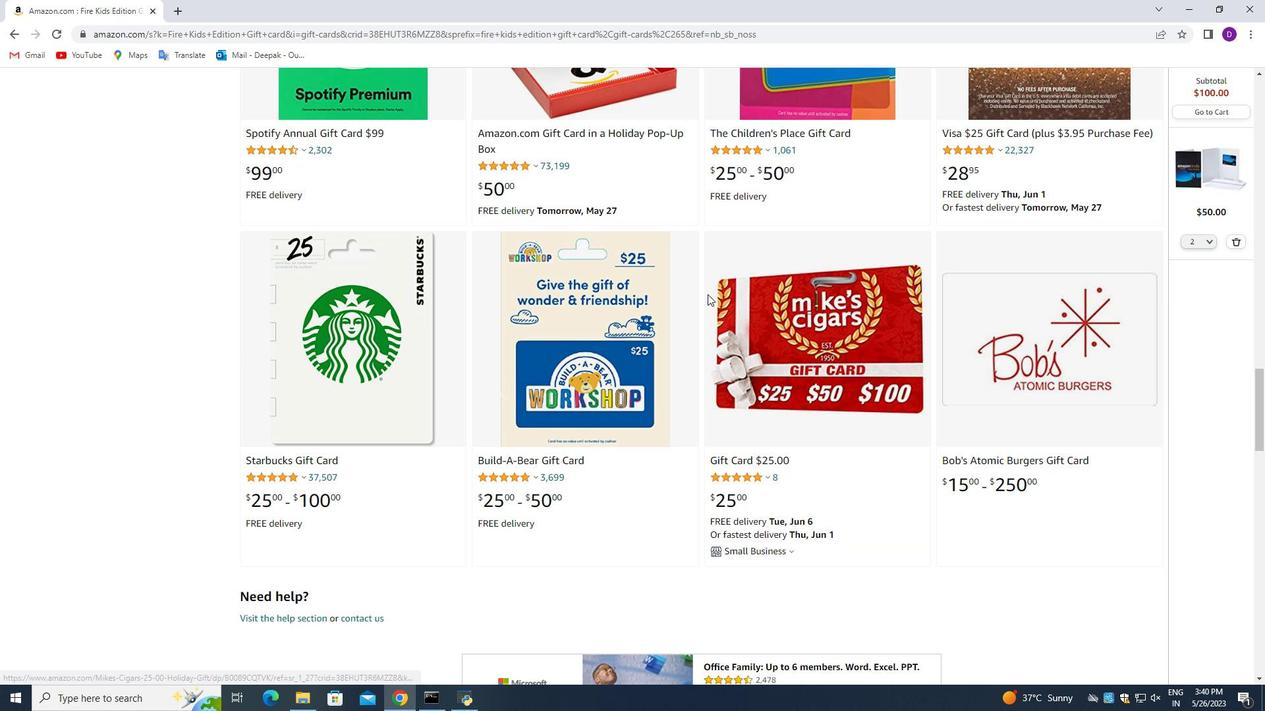 
Action: Mouse moved to (704, 301)
Screenshot: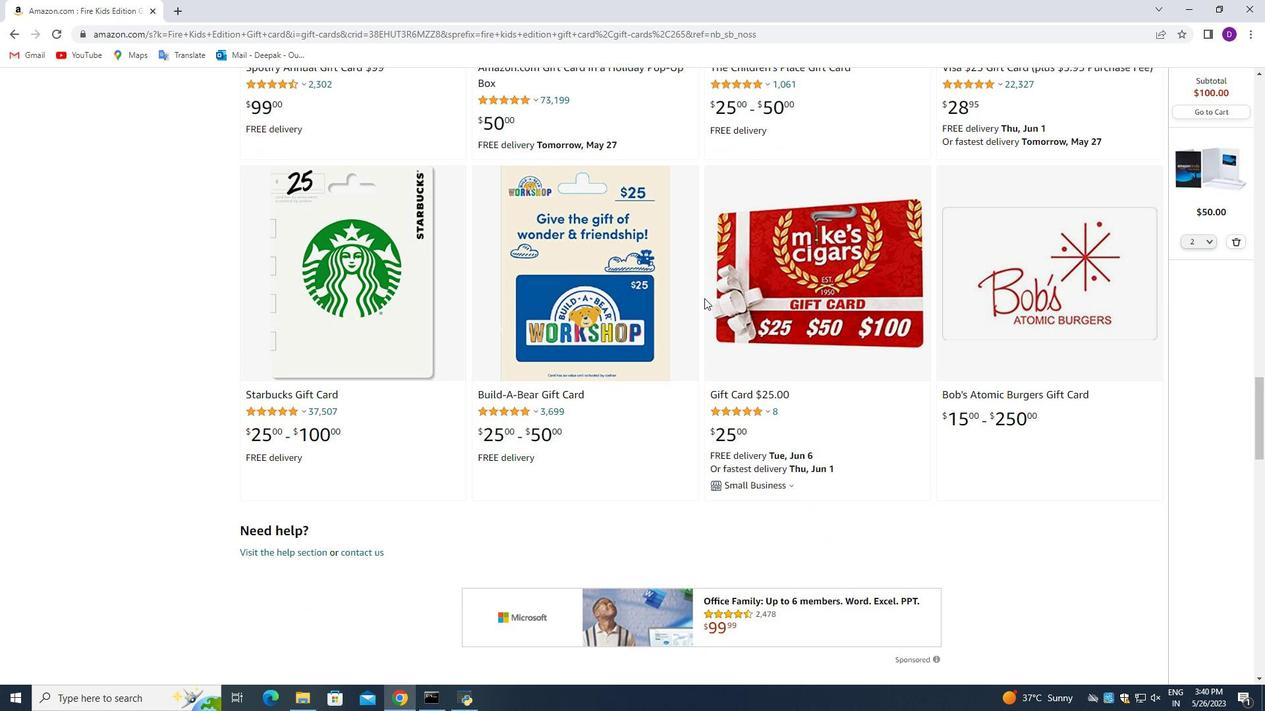 
Action: Mouse scrolled (704, 301) with delta (0, 0)
Screenshot: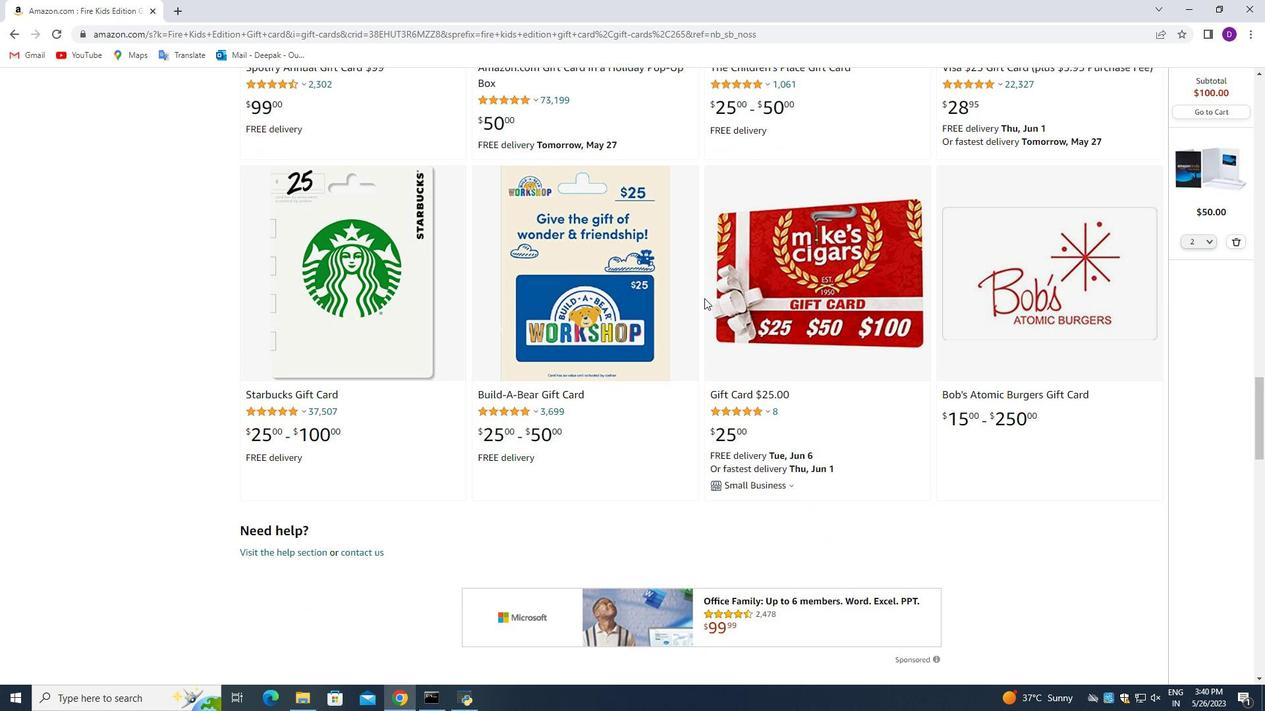 
Action: Mouse moved to (703, 319)
Screenshot: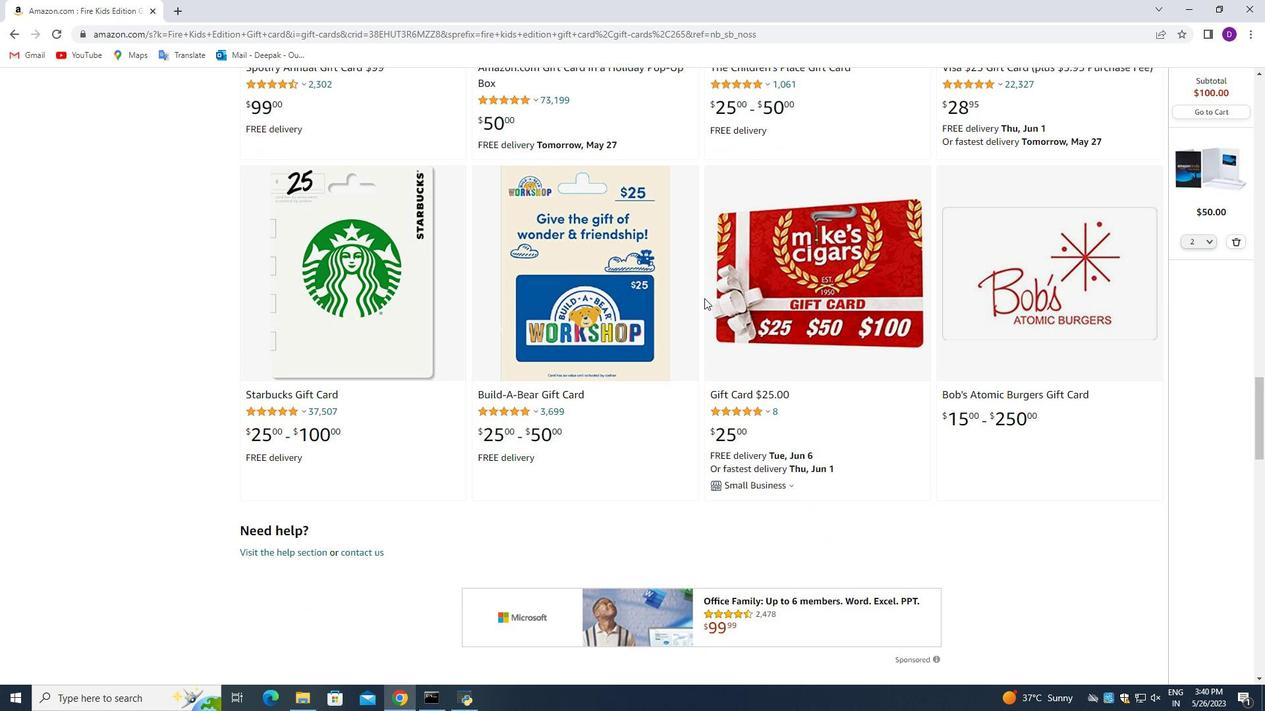 
Action: Mouse scrolled (703, 318) with delta (0, 0)
Screenshot: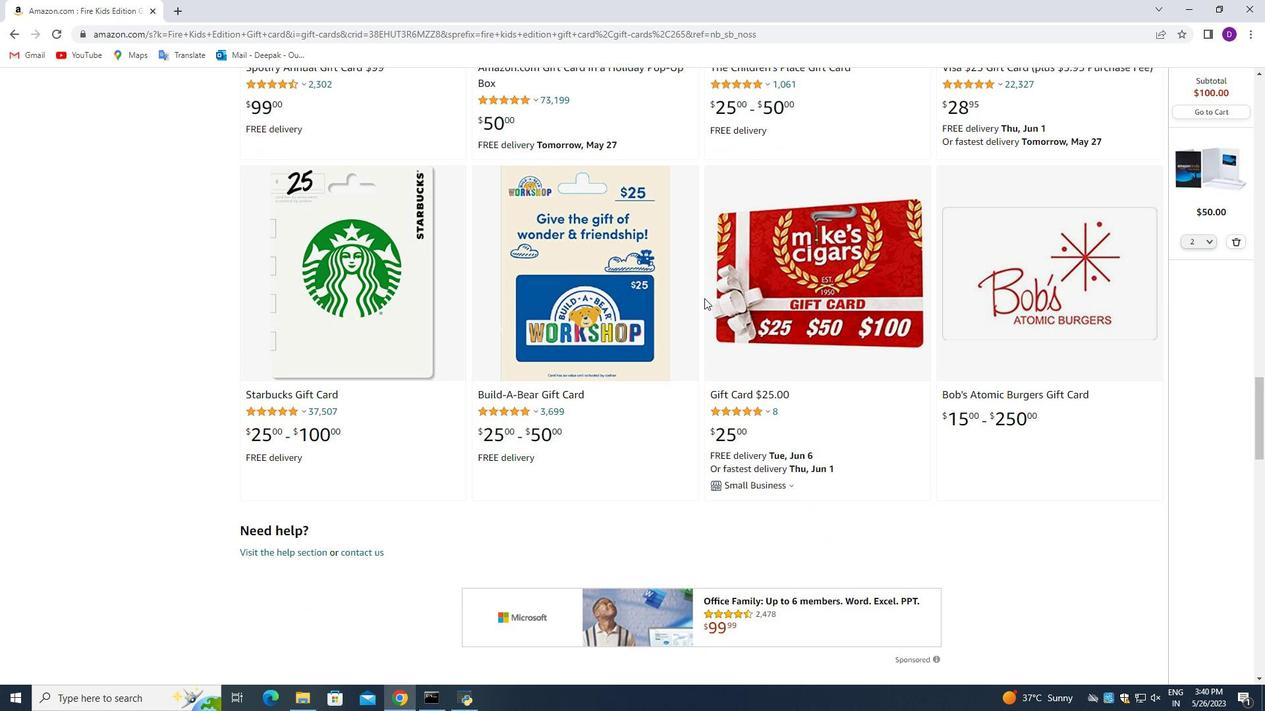 
Action: Mouse moved to (703, 321)
Screenshot: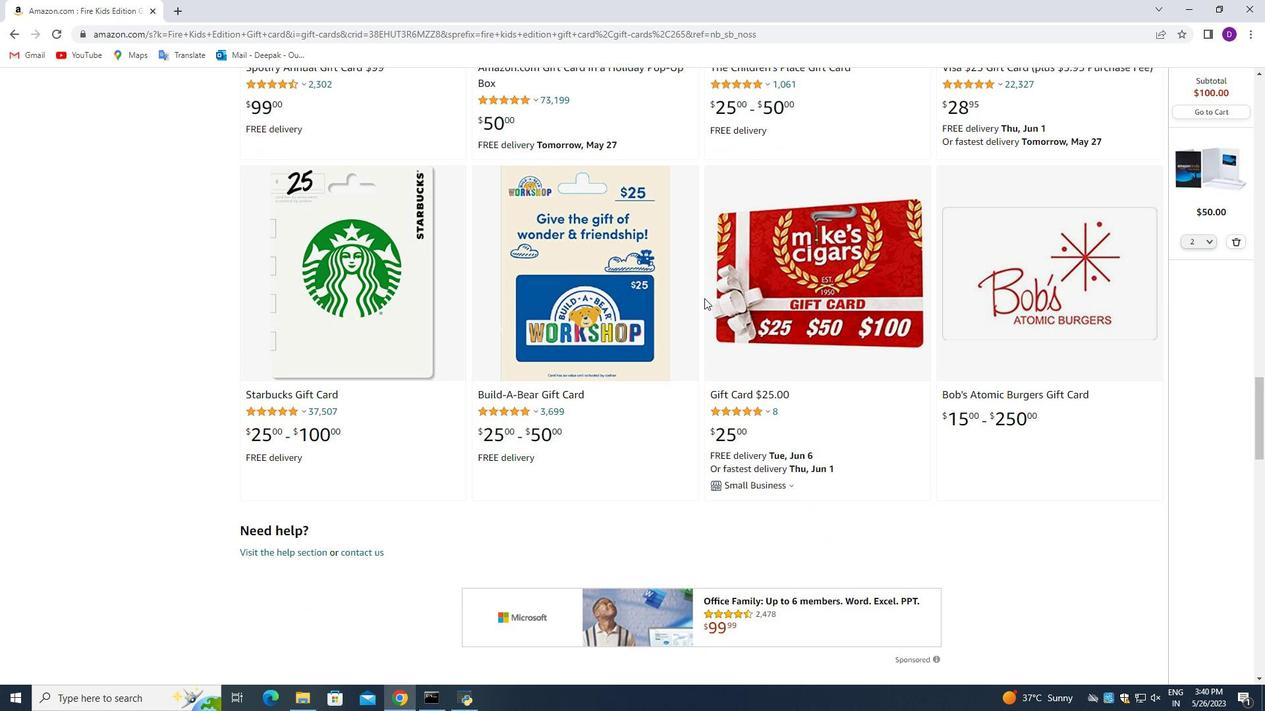 
Action: Mouse scrolled (703, 320) with delta (0, 0)
Screenshot: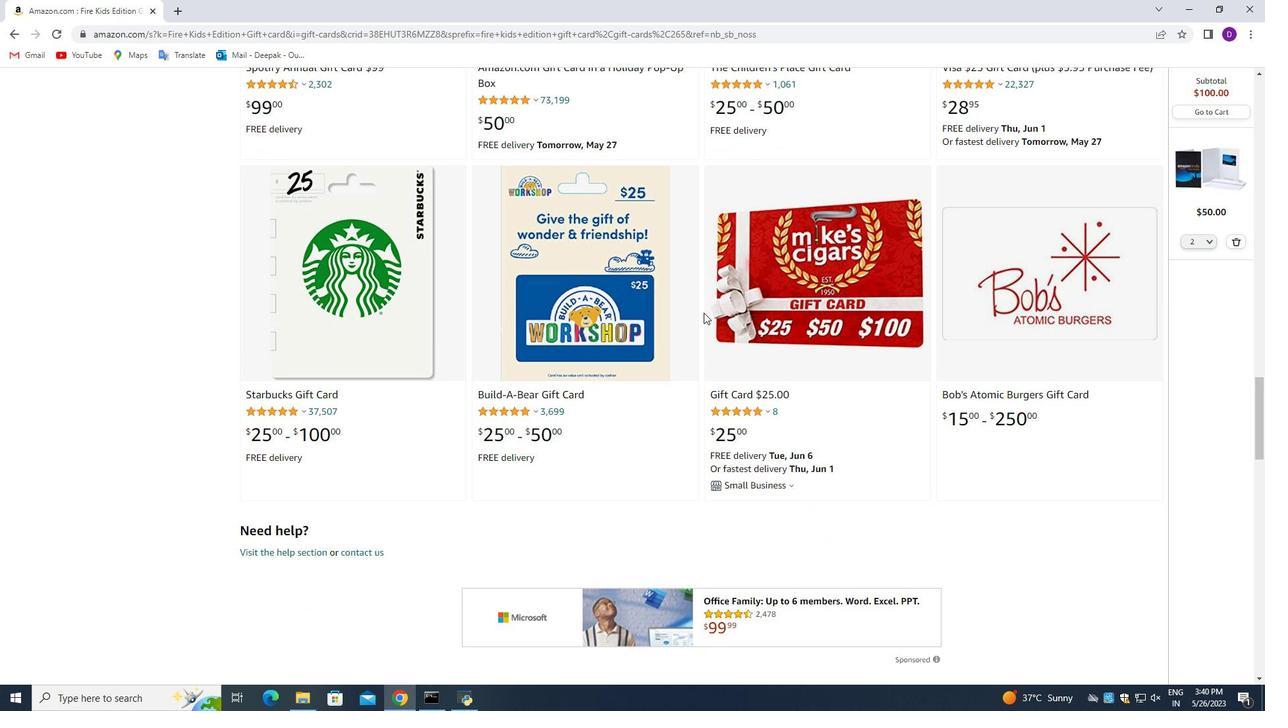 
Action: Mouse moved to (680, 327)
Screenshot: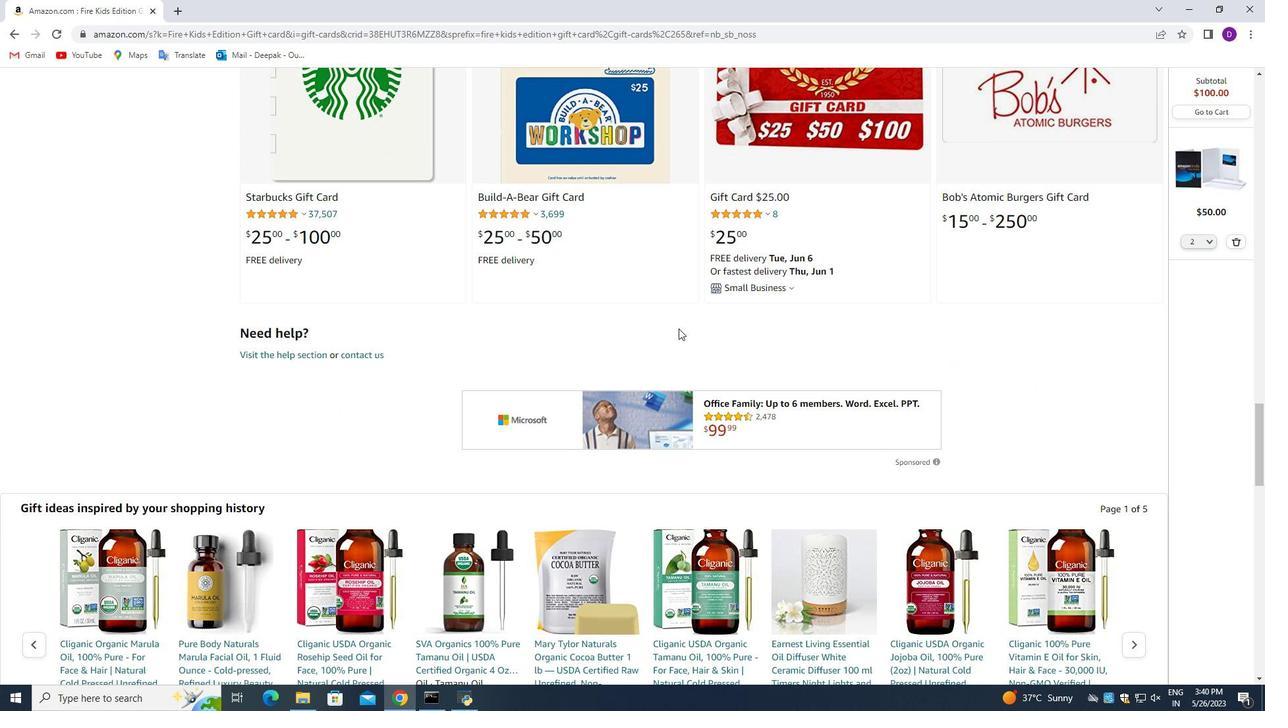 
Action: Mouse scrolled (680, 326) with delta (0, 0)
Screenshot: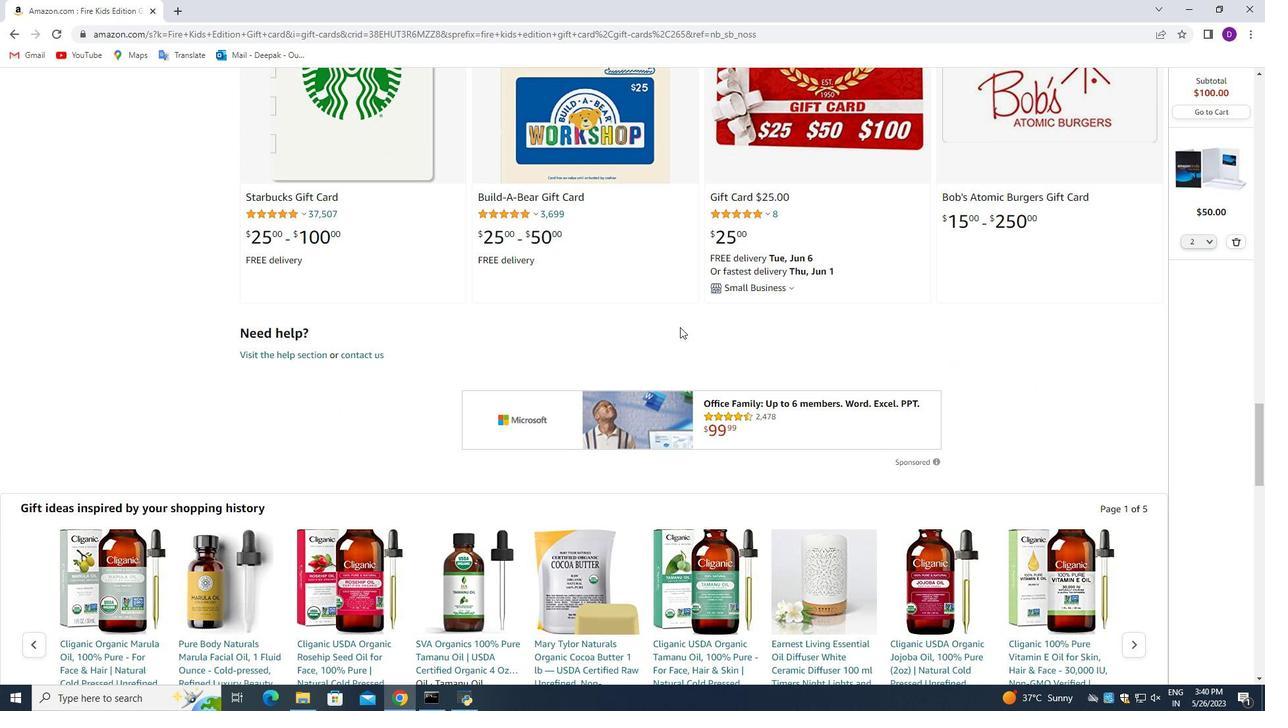 
Action: Mouse scrolled (680, 326) with delta (0, 0)
Screenshot: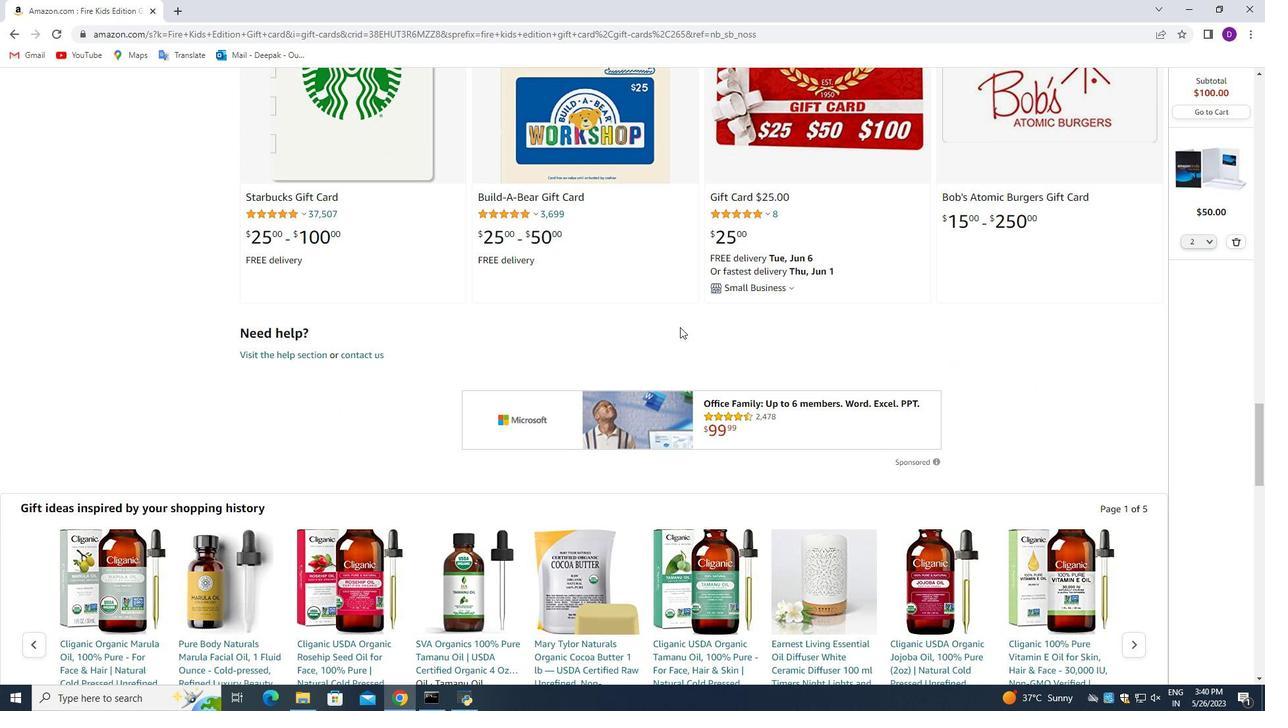
Action: Mouse scrolled (680, 326) with delta (0, 0)
Screenshot: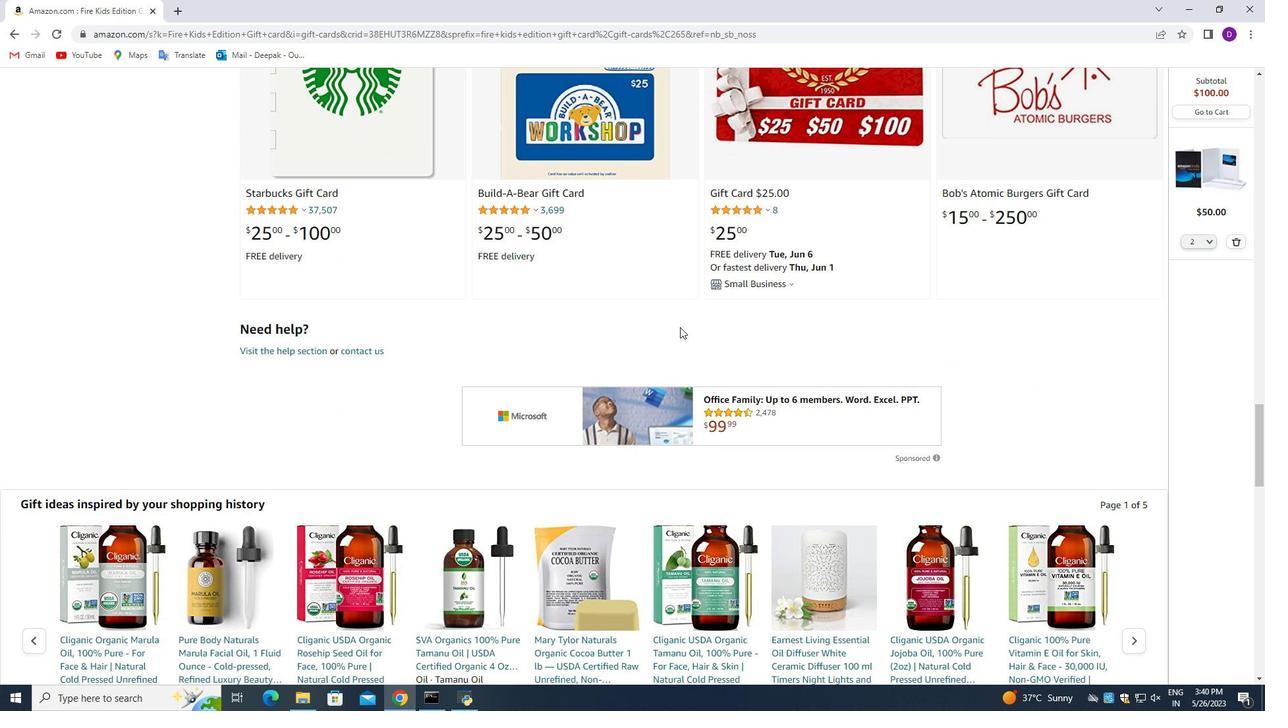
Action: Mouse scrolled (680, 326) with delta (0, 0)
Screenshot: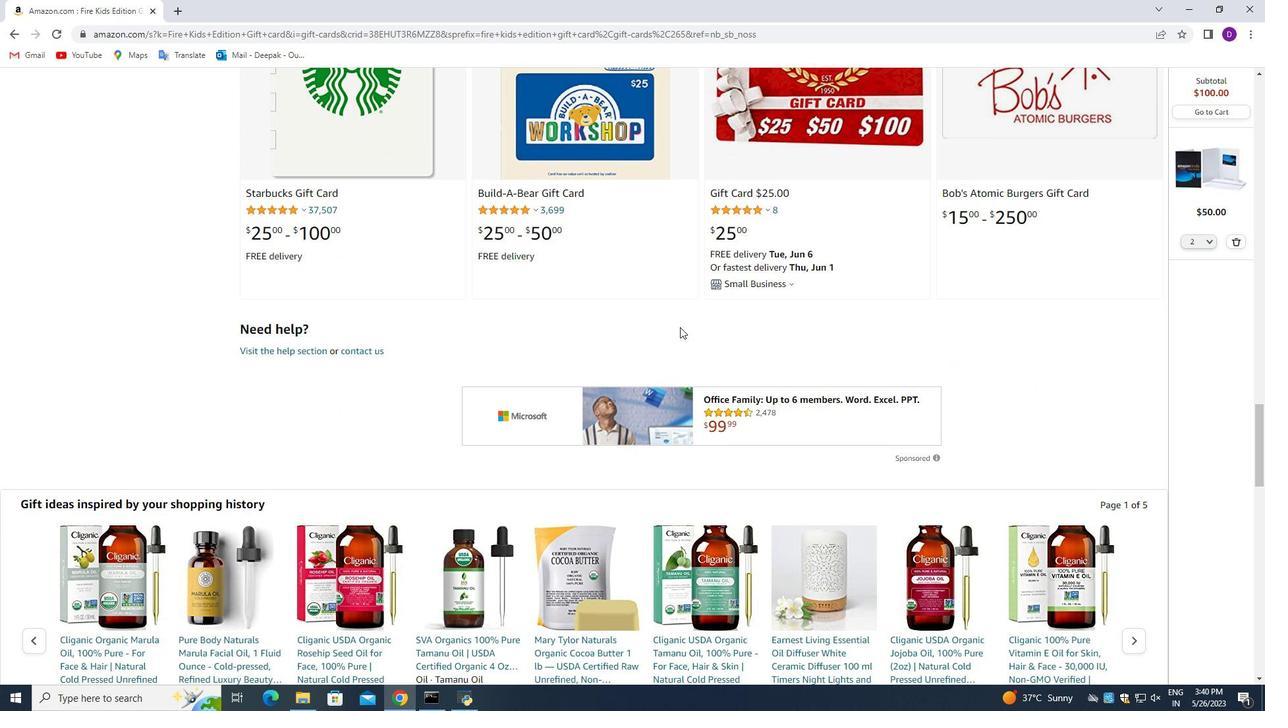 
Action: Mouse scrolled (680, 326) with delta (0, 0)
Screenshot: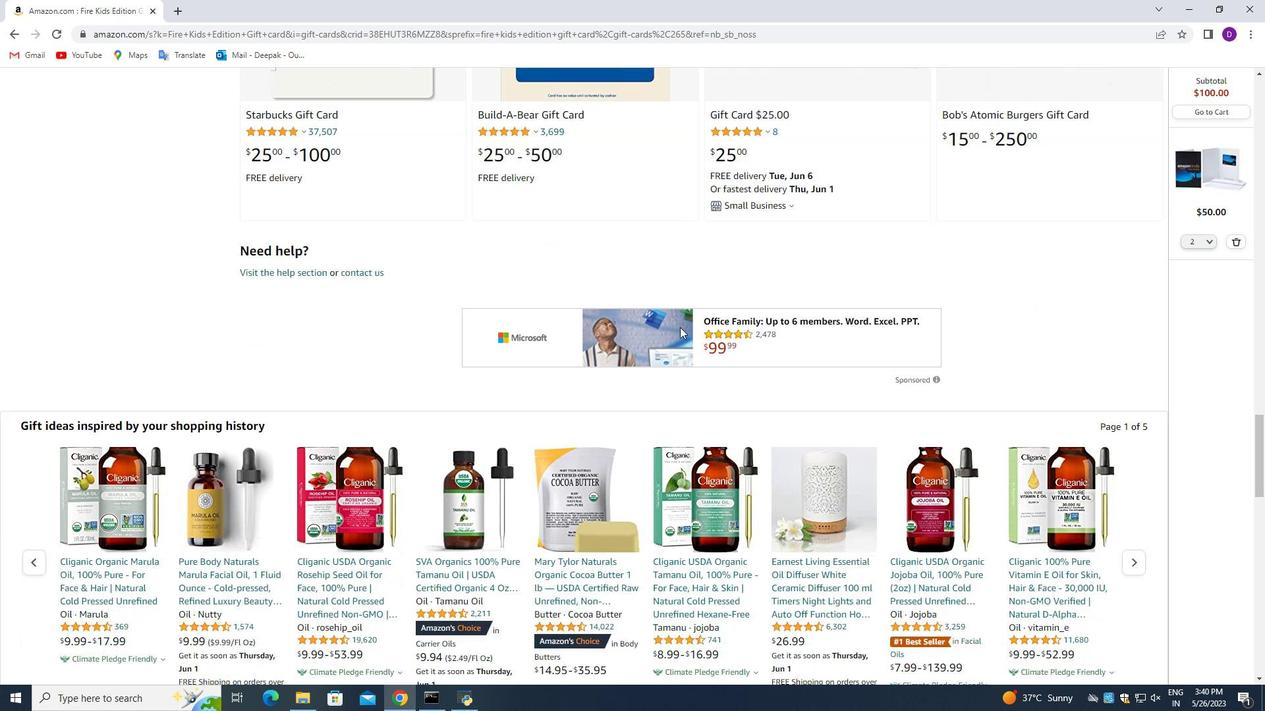 
Action: Mouse scrolled (680, 326) with delta (0, 0)
Screenshot: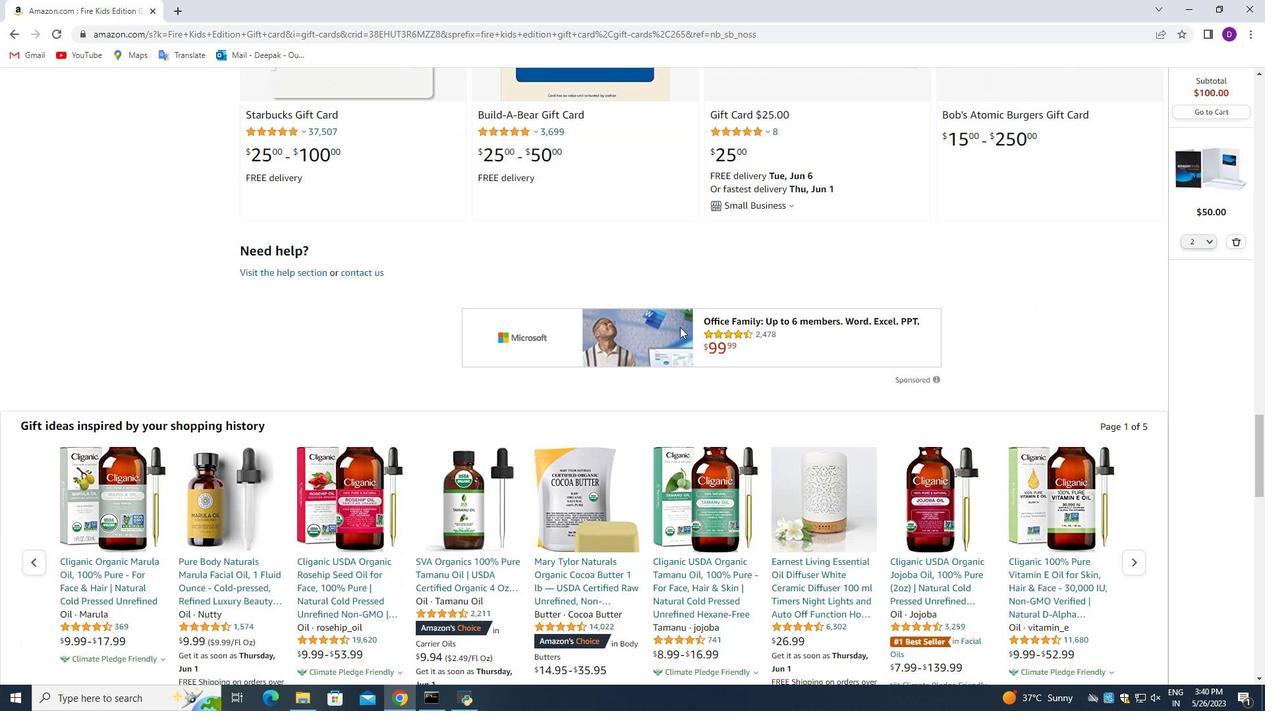 
Action: Mouse scrolled (680, 326) with delta (0, 0)
Screenshot: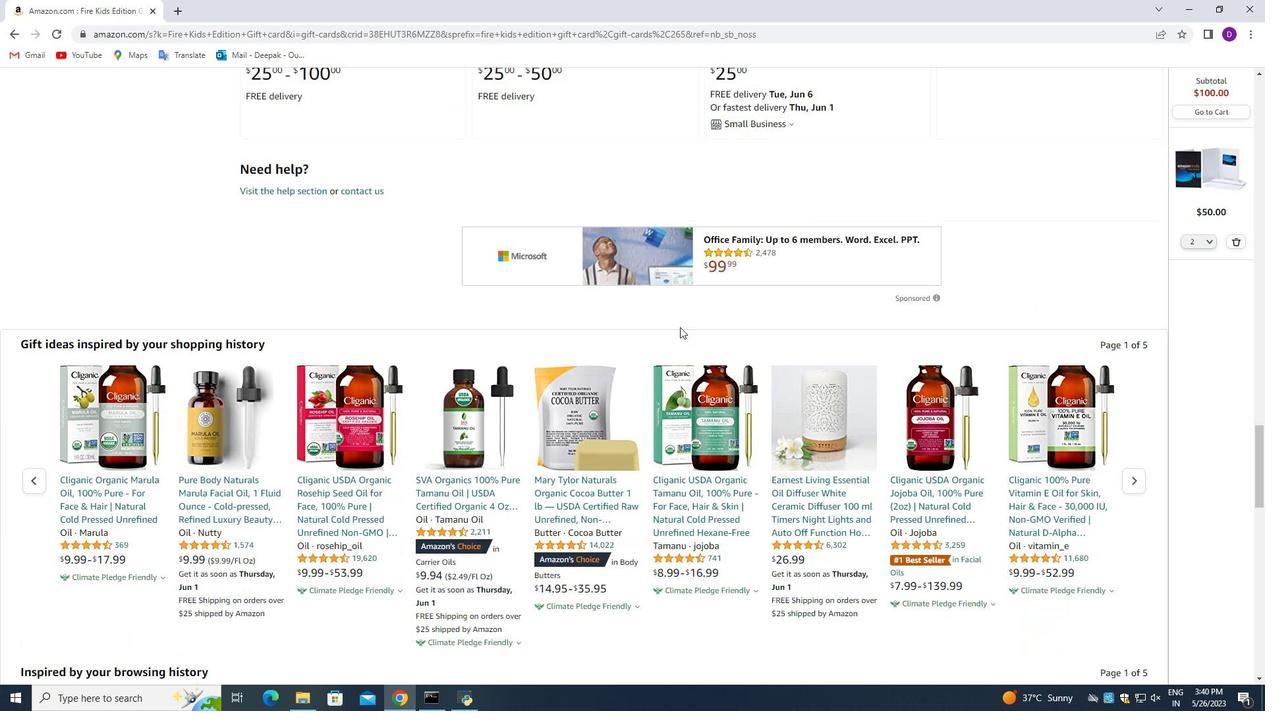 
Action: Mouse moved to (680, 326)
Screenshot: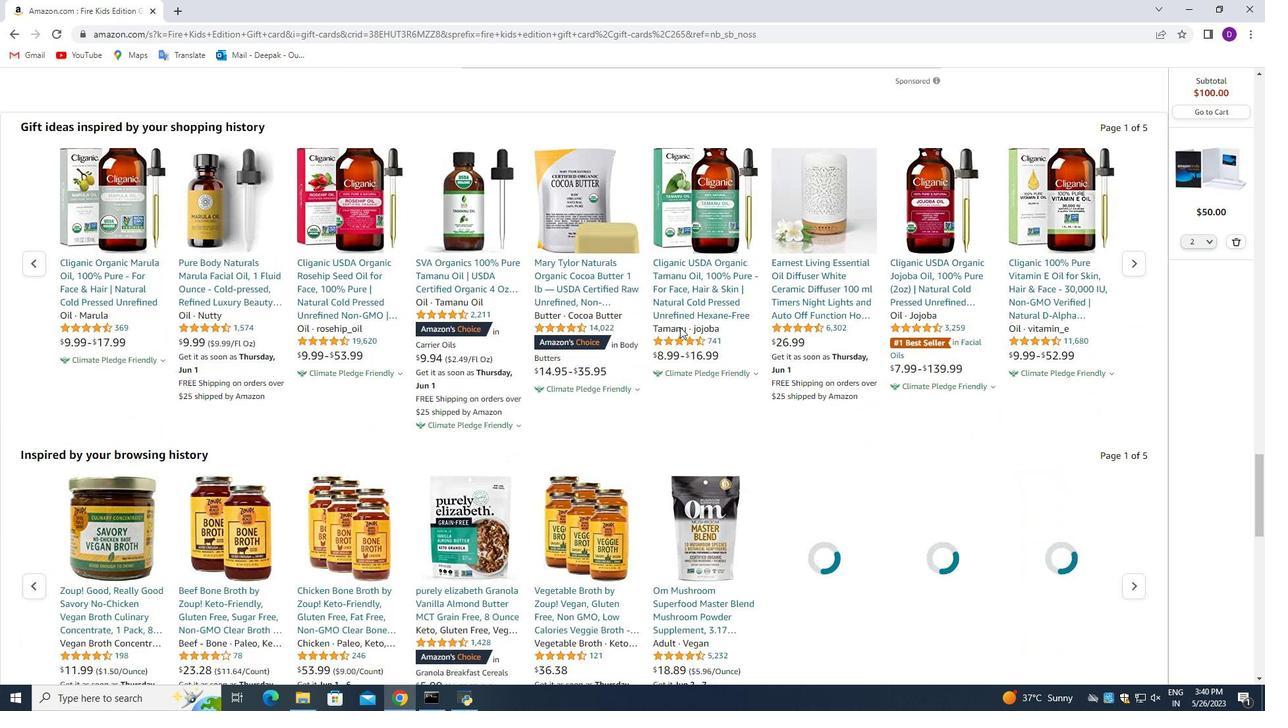 
Action: Mouse scrolled (680, 326) with delta (0, 0)
Screenshot: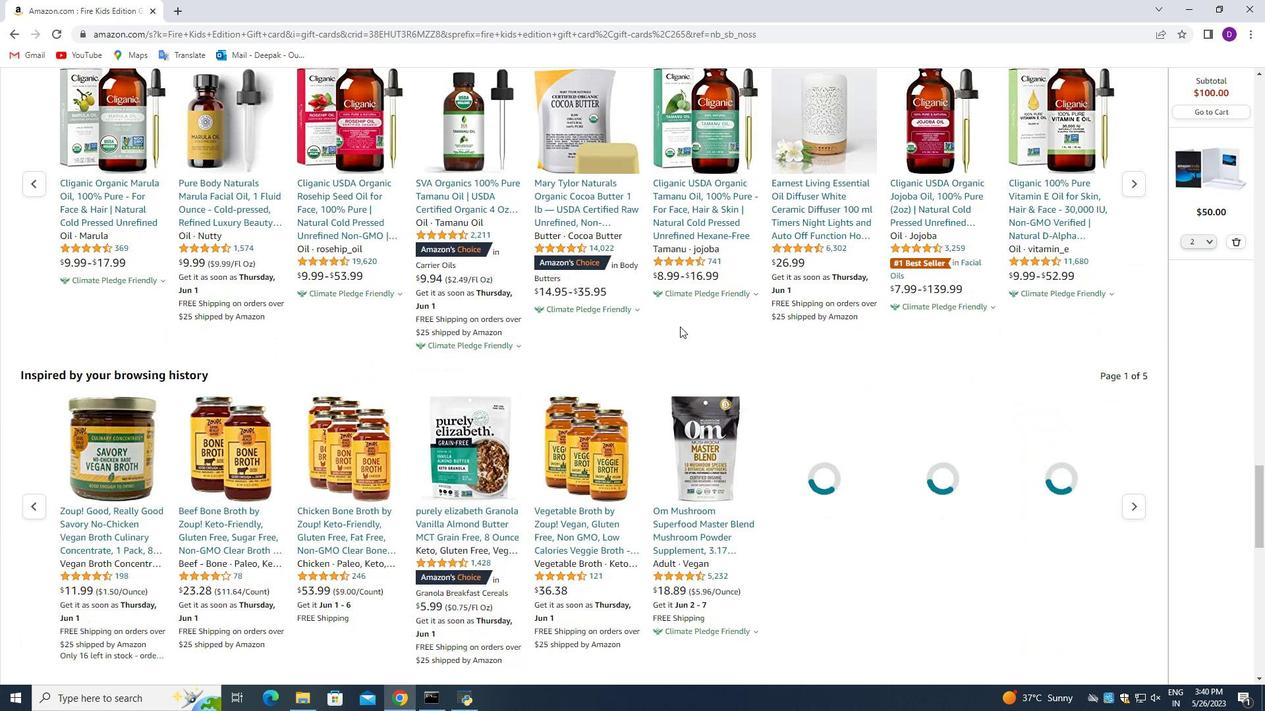 
Action: Mouse scrolled (680, 326) with delta (0, 0)
Screenshot: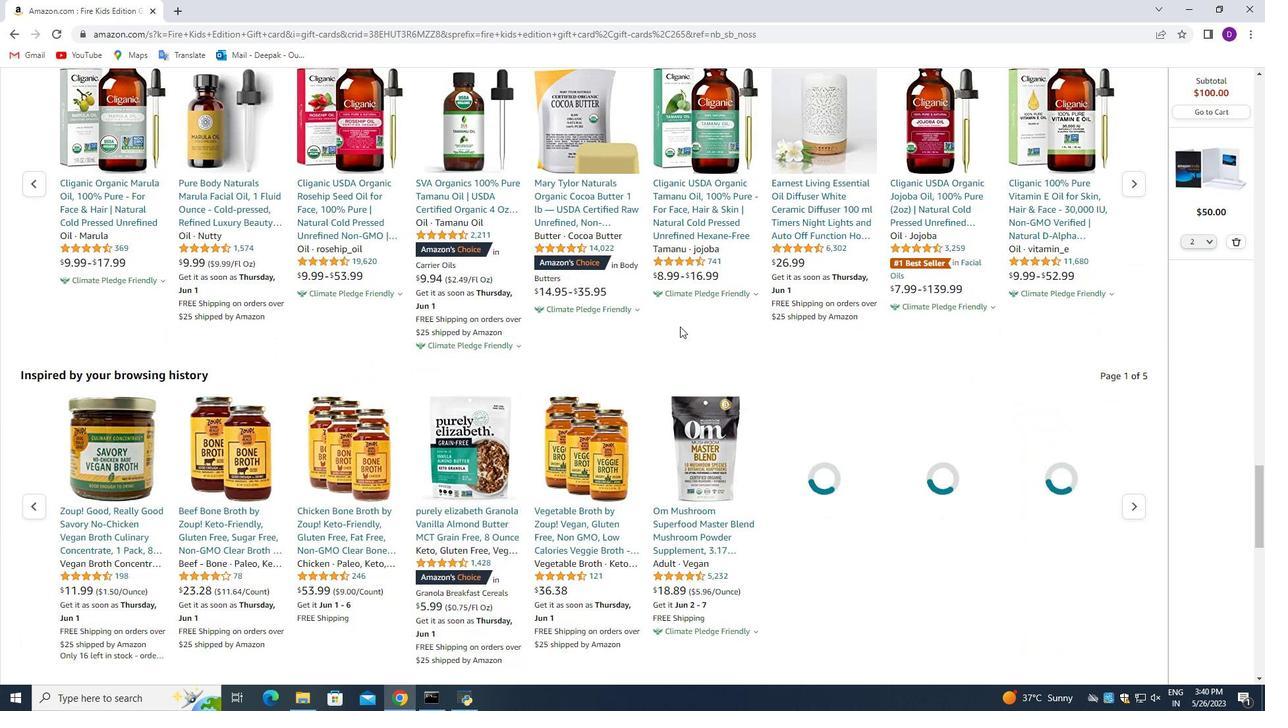 
Action: Mouse scrolled (680, 326) with delta (0, 0)
Screenshot: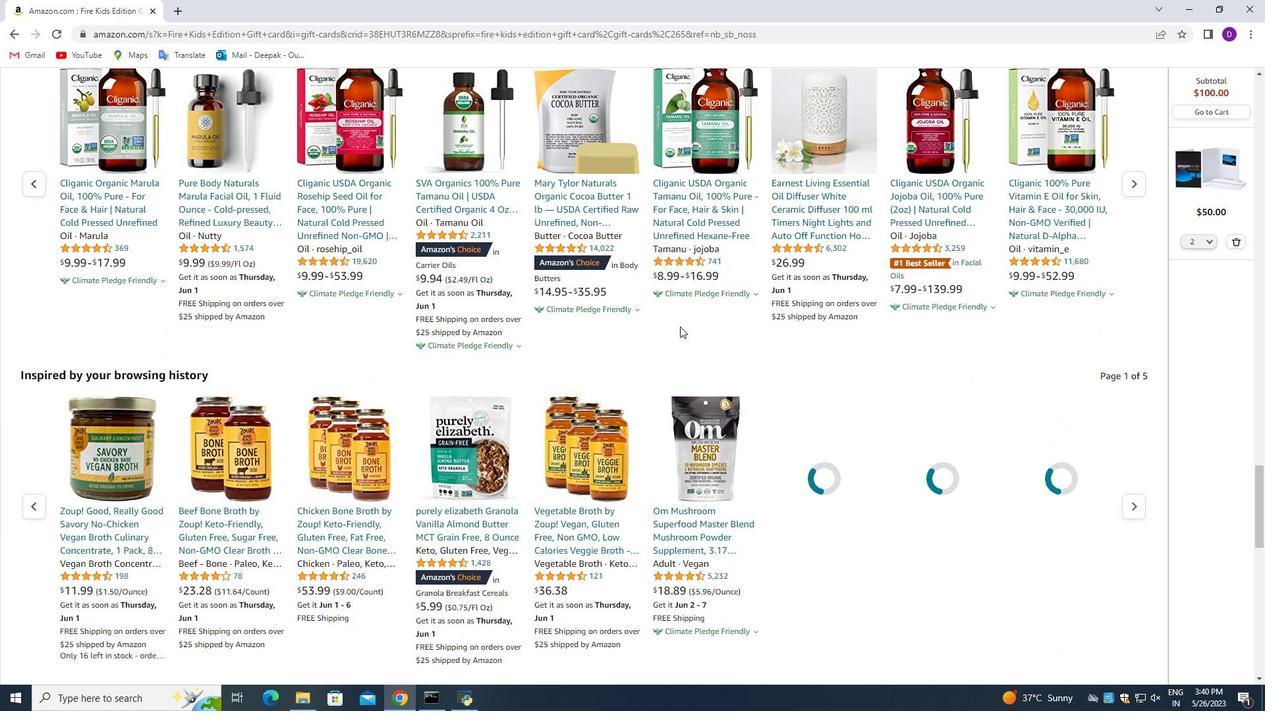 
Action: Mouse scrolled (680, 326) with delta (0, 0)
Screenshot: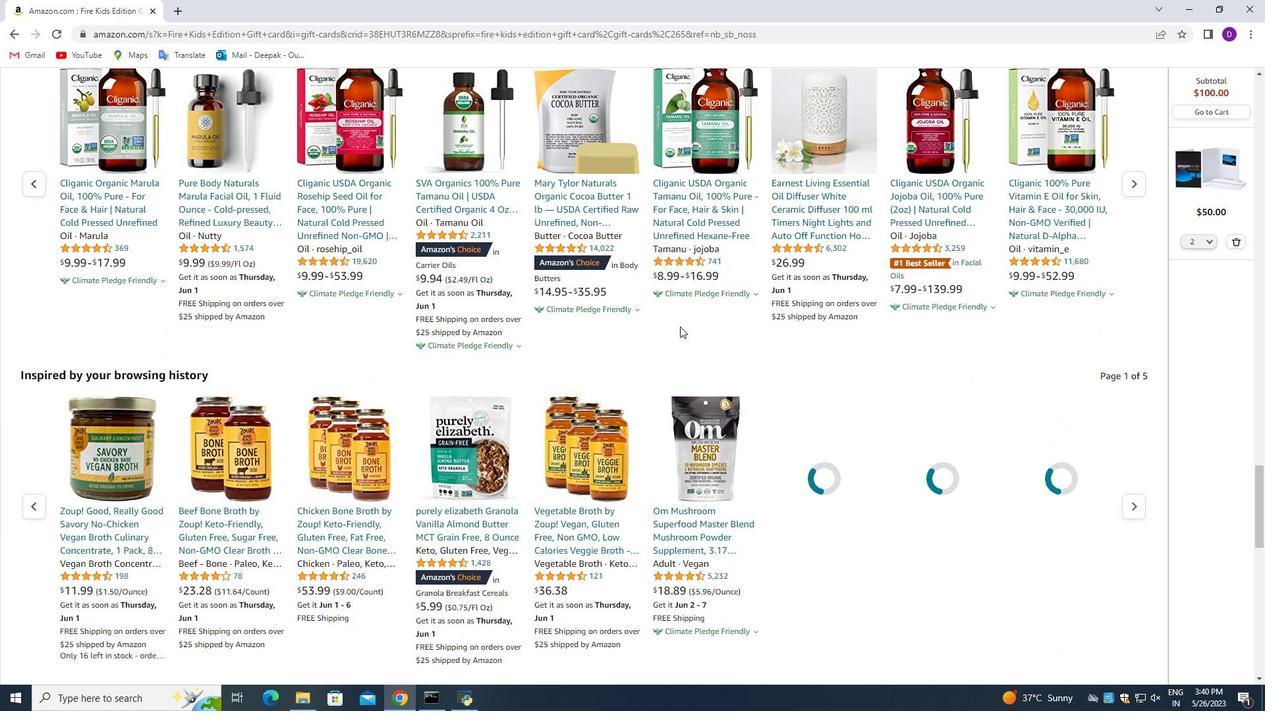 
Action: Mouse scrolled (680, 326) with delta (0, 0)
Screenshot: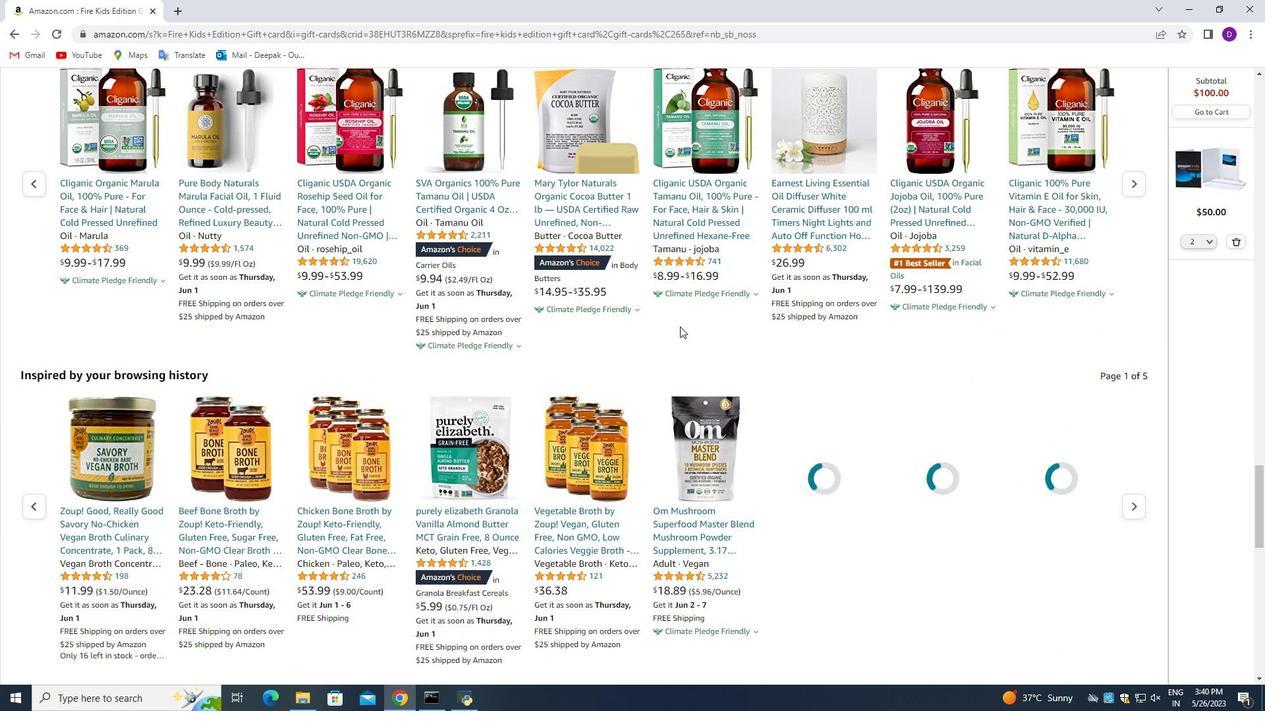 
Action: Mouse scrolled (680, 326) with delta (0, 0)
Screenshot: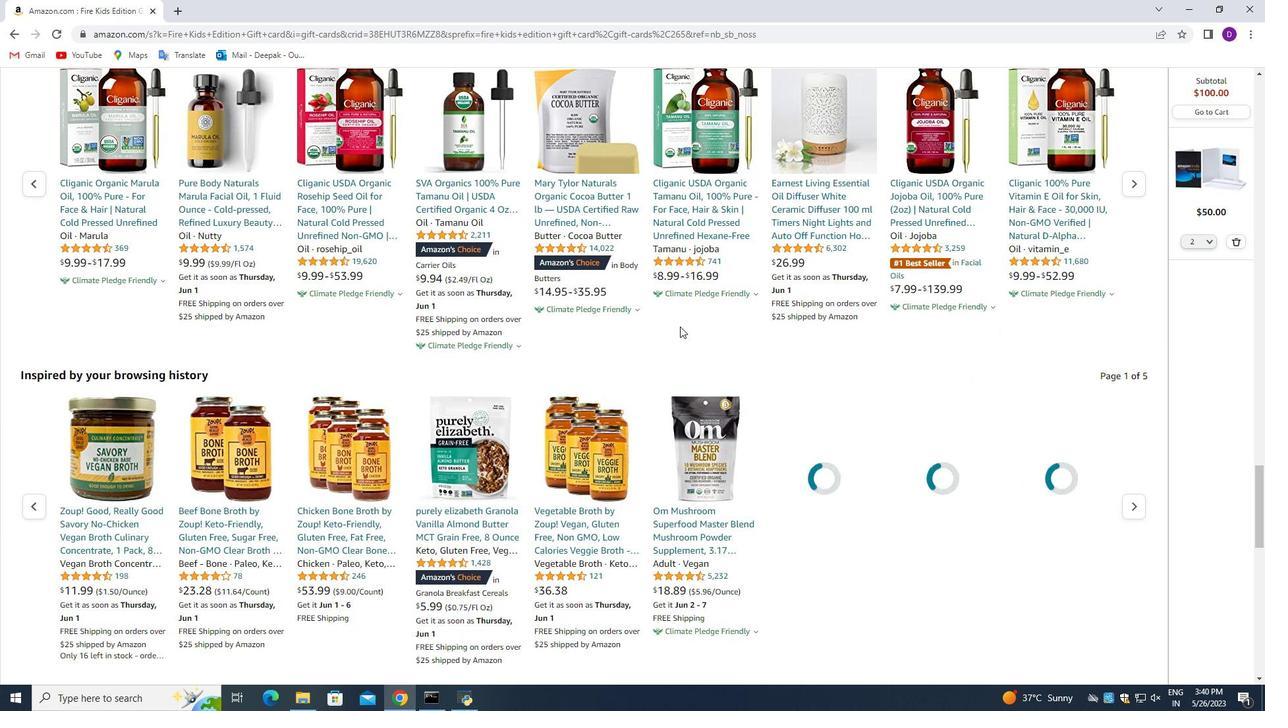 
Action: Mouse scrolled (680, 326) with delta (0, 0)
Screenshot: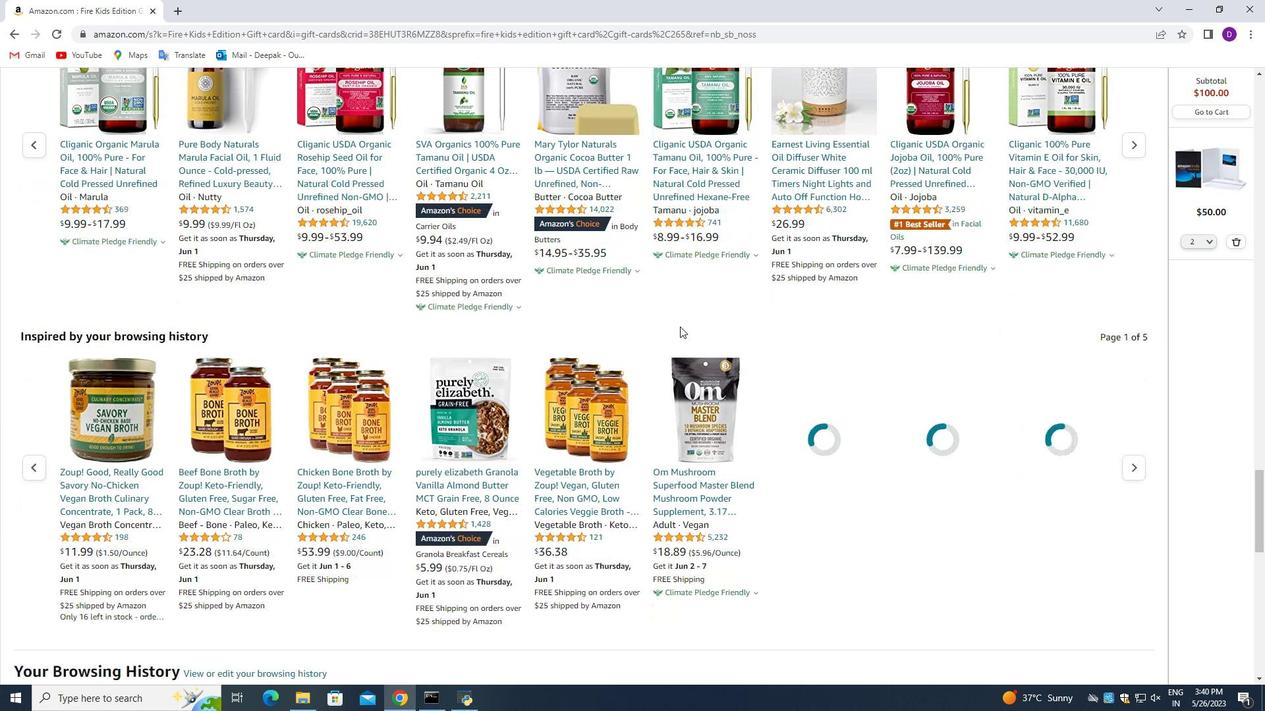 
Action: Mouse scrolled (680, 326) with delta (0, 0)
Screenshot: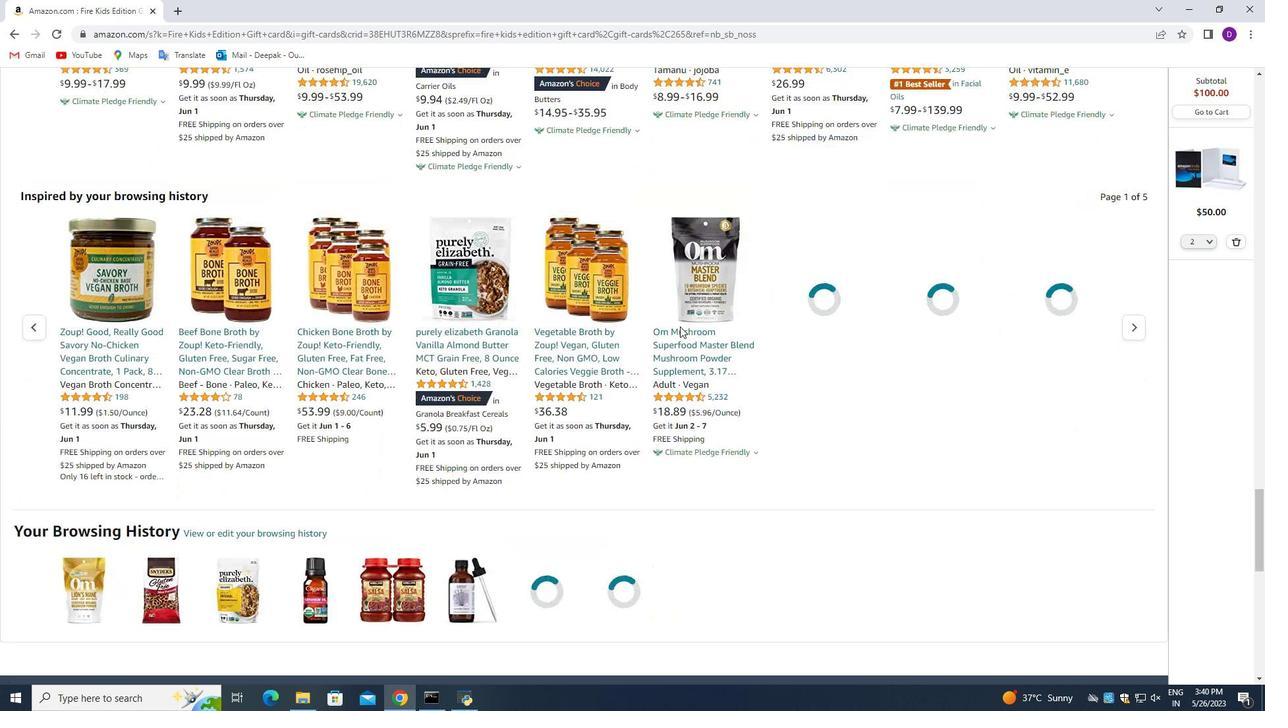 
Action: Mouse scrolled (680, 327) with delta (0, 0)
Screenshot: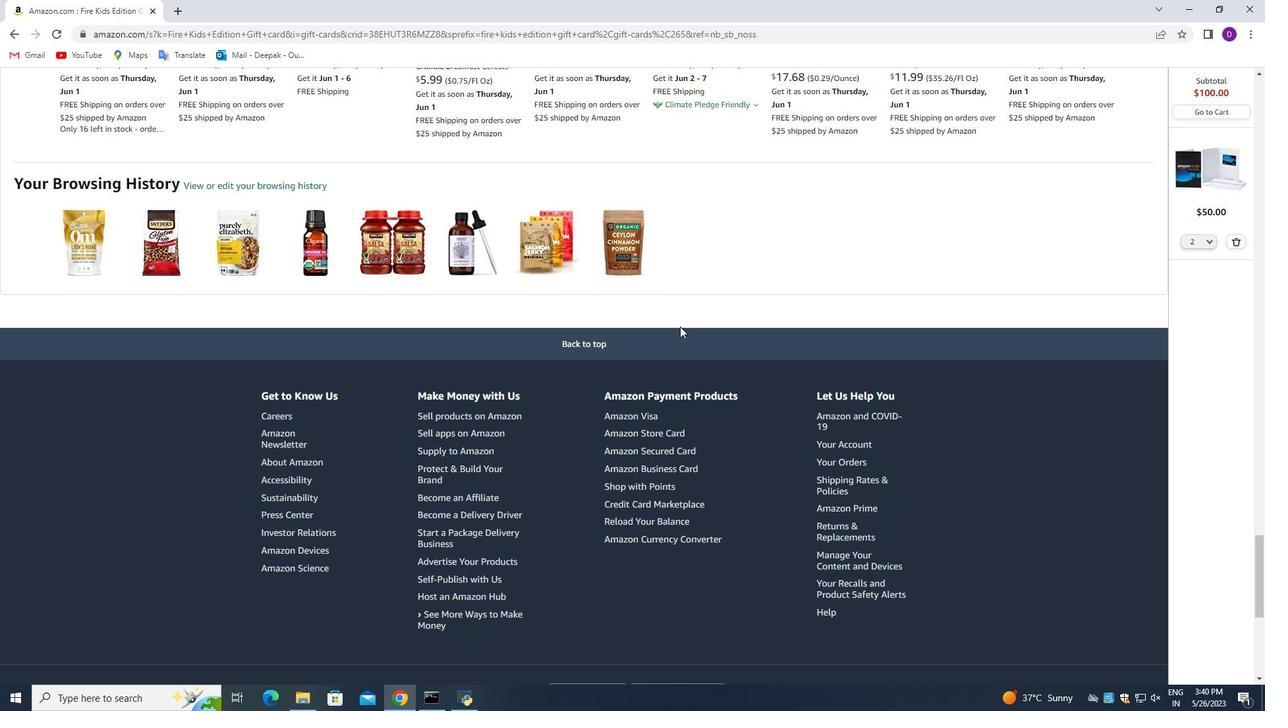 
Action: Mouse scrolled (680, 327) with delta (0, 0)
Screenshot: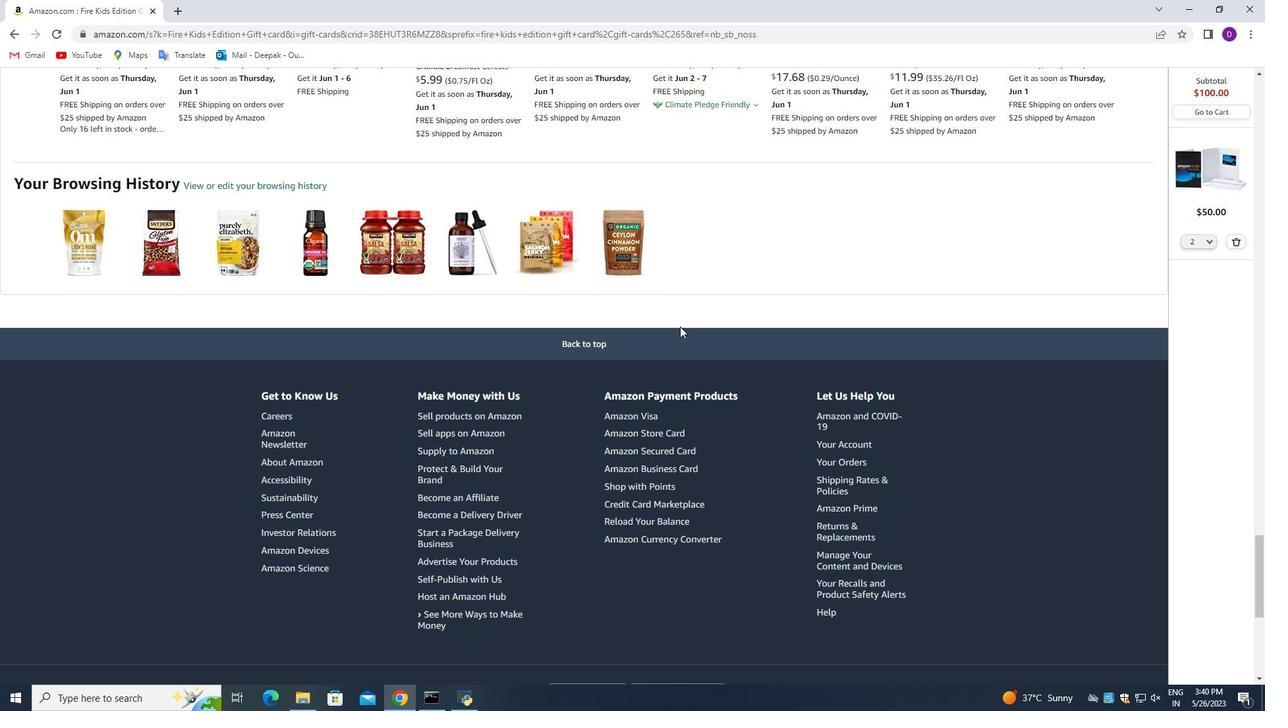 
Action: Mouse scrolled (680, 327) with delta (0, 0)
Screenshot: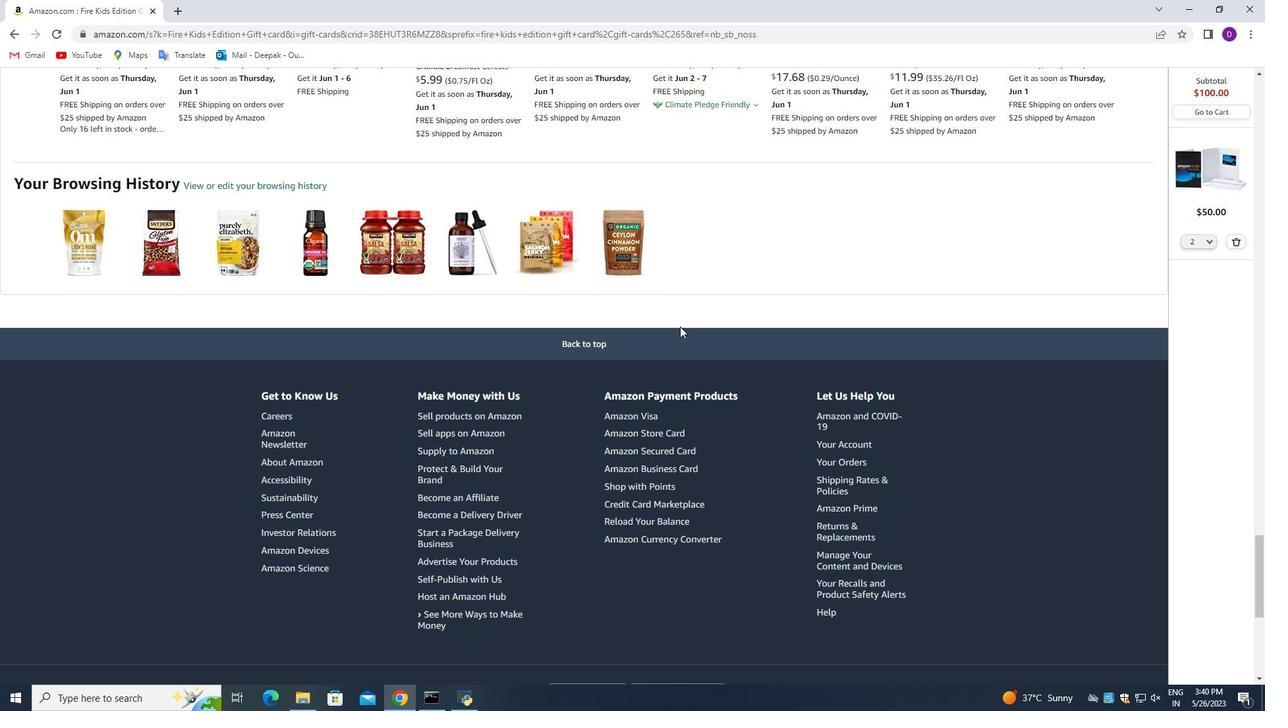
Action: Mouse scrolled (680, 327) with delta (0, 0)
Screenshot: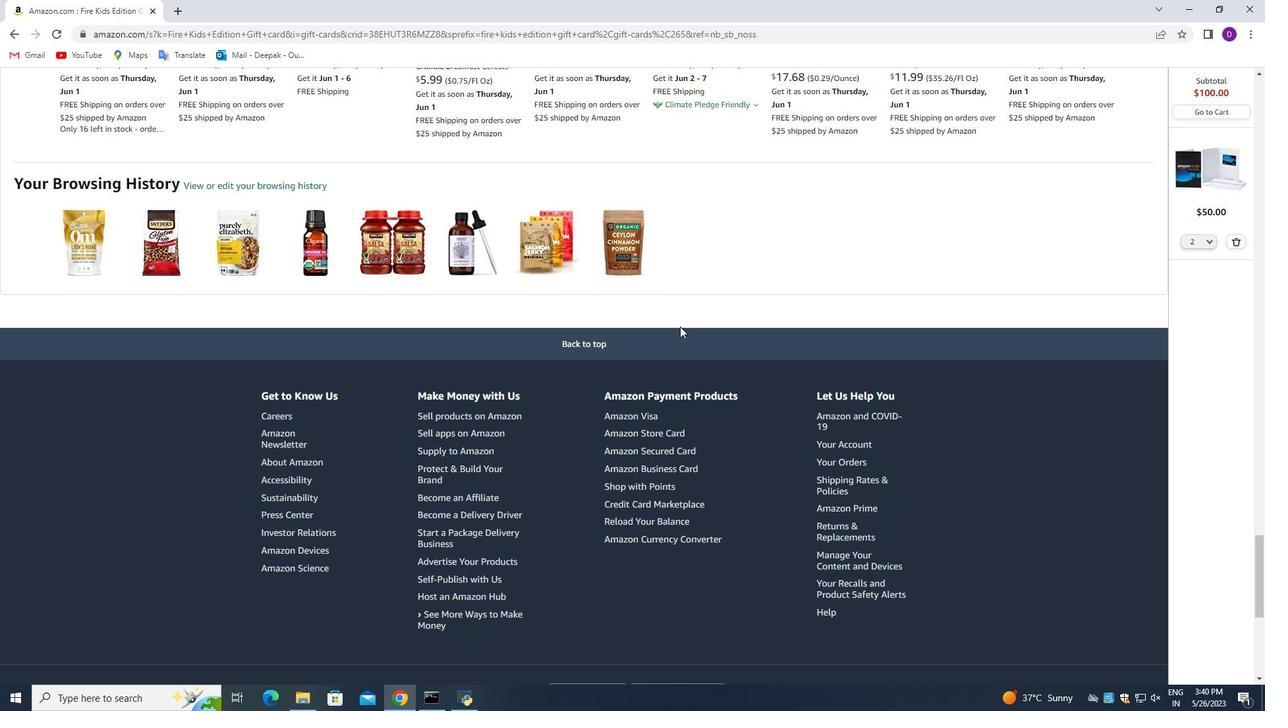 
Action: Mouse scrolled (680, 327) with delta (0, 0)
Screenshot: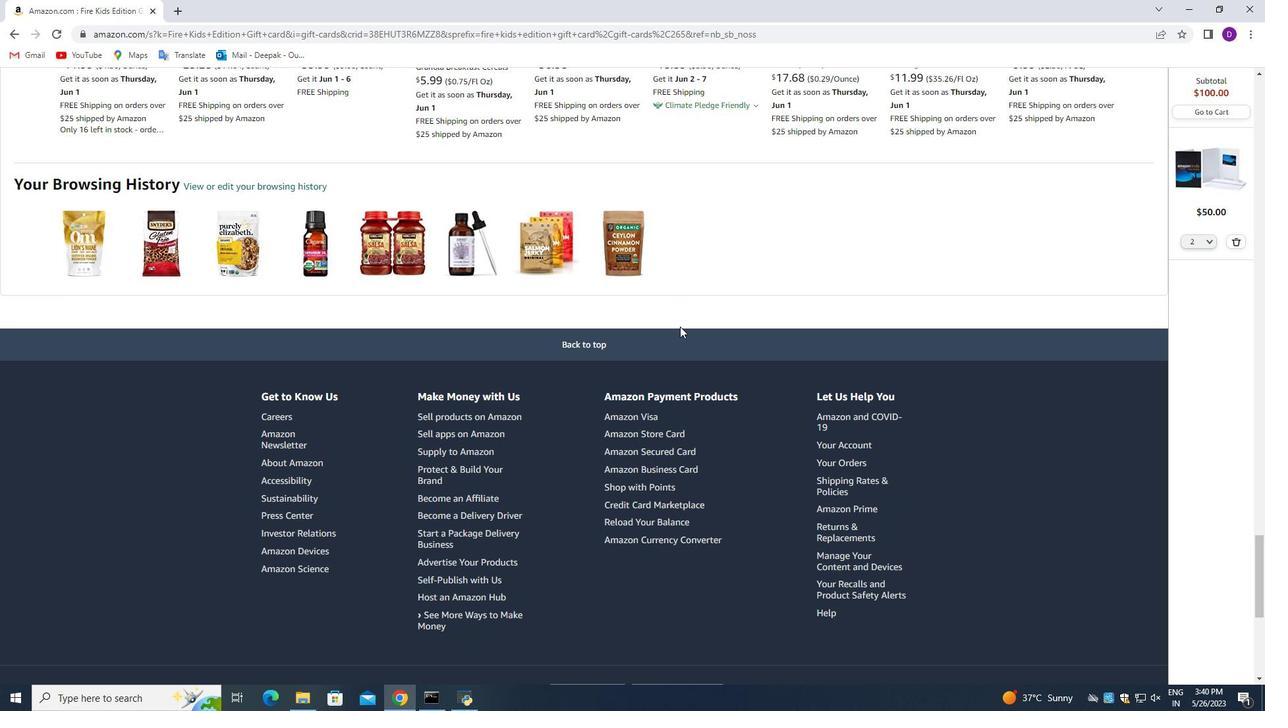 
Action: Mouse scrolled (680, 327) with delta (0, 0)
Screenshot: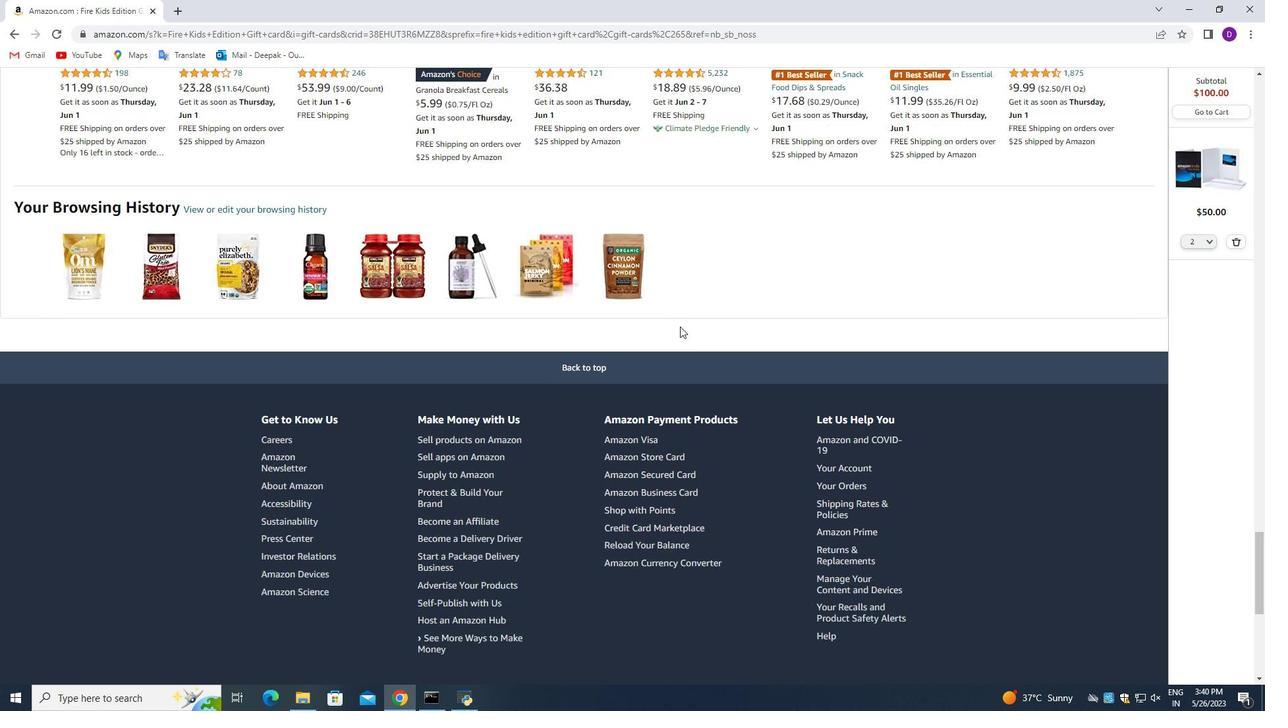 
Action: Mouse scrolled (680, 327) with delta (0, 0)
Screenshot: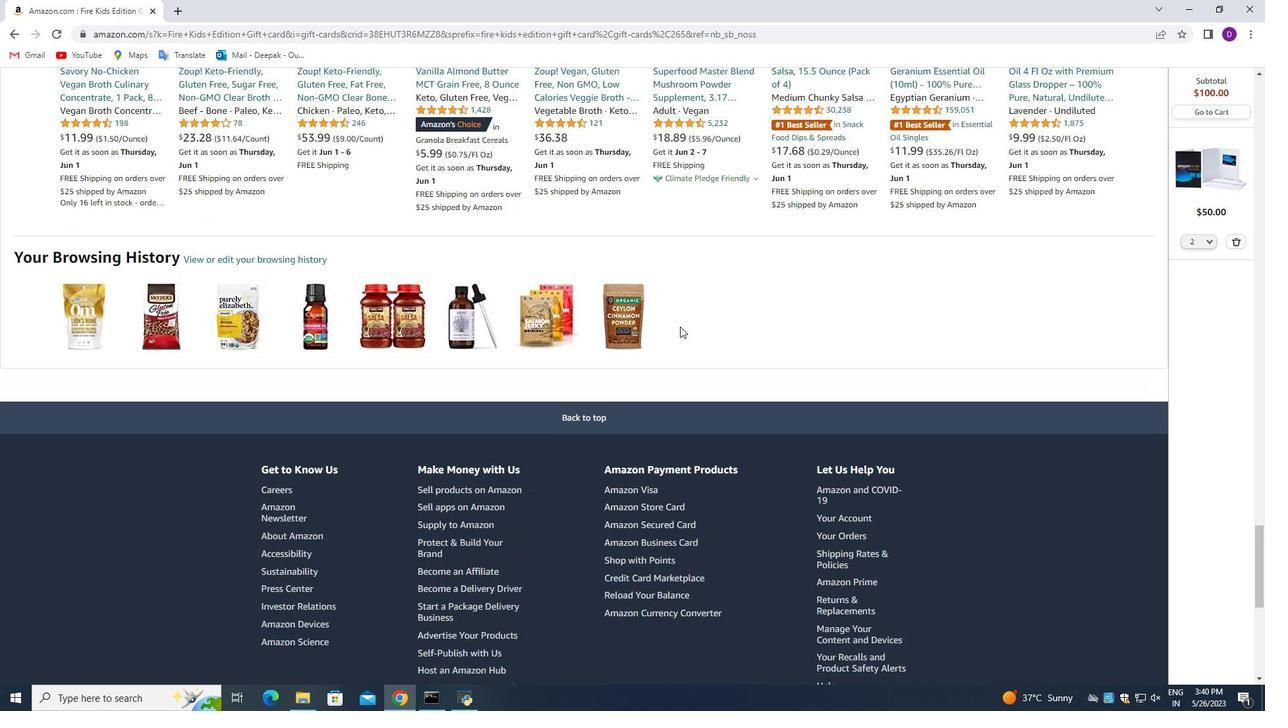 
Action: Mouse moved to (680, 325)
Screenshot: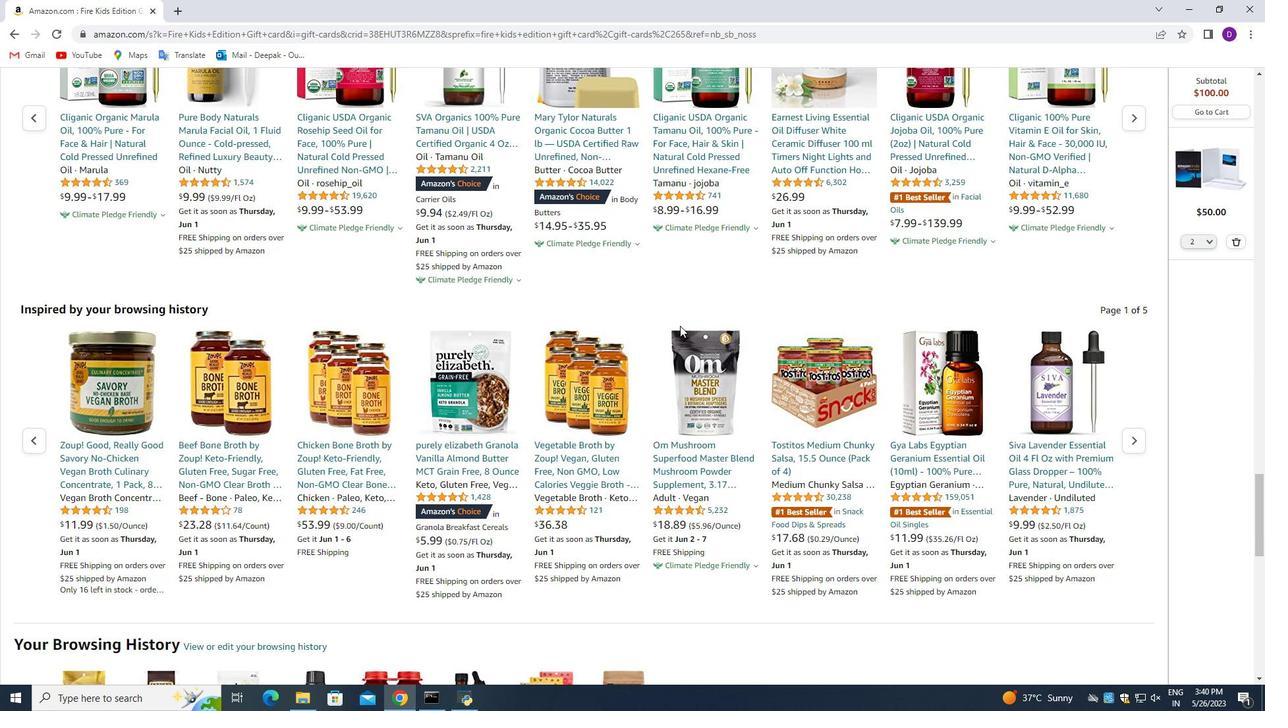 
Action: Mouse scrolled (680, 326) with delta (0, 0)
Screenshot: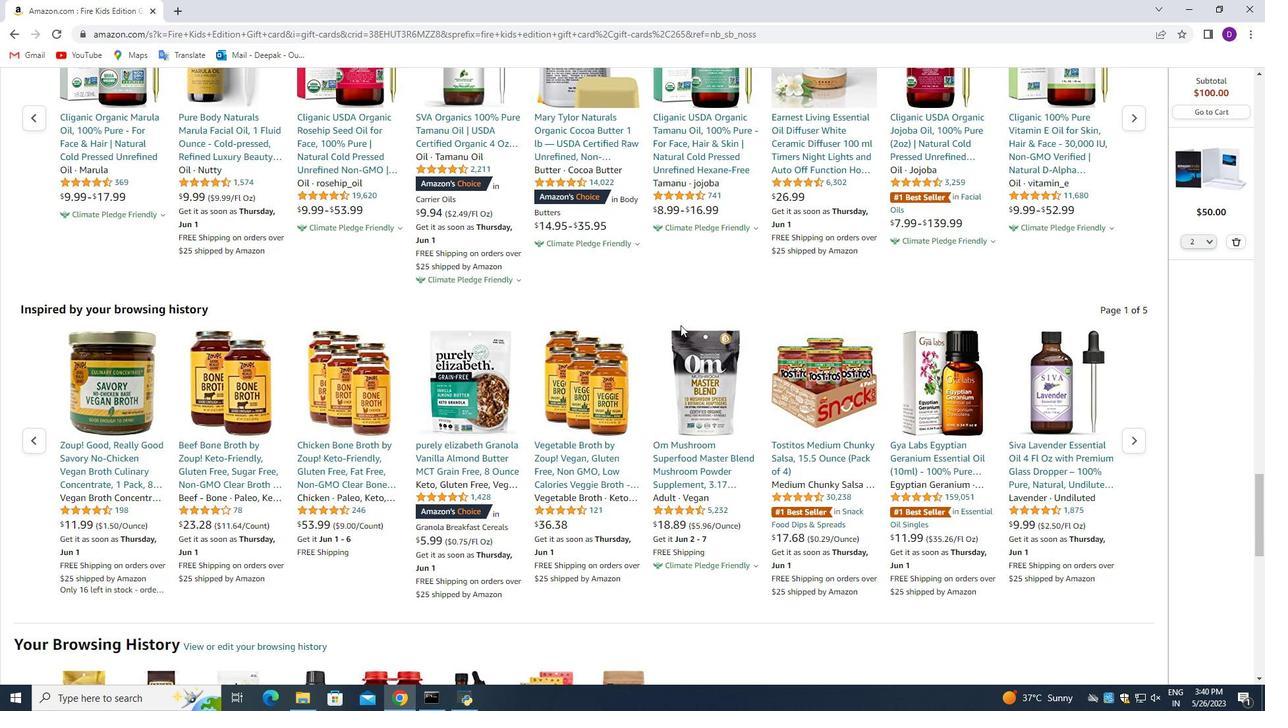 
Action: Mouse scrolled (680, 326) with delta (0, 0)
Screenshot: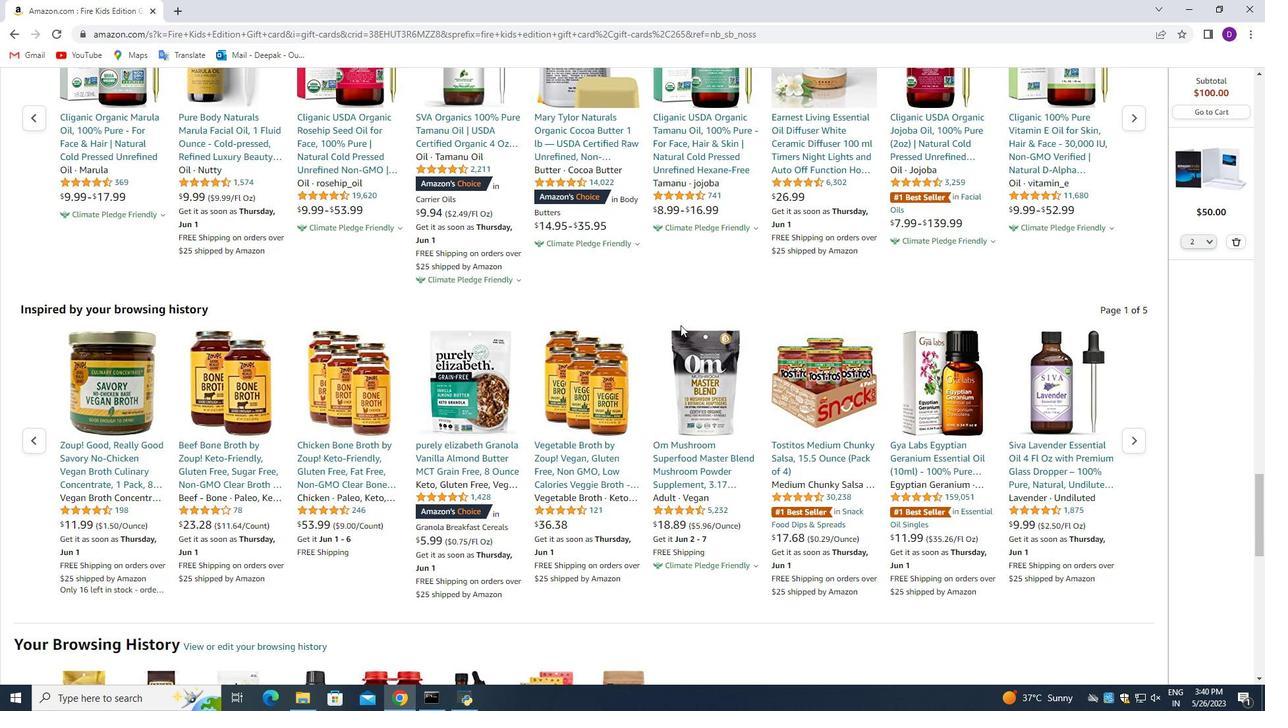 
Action: Mouse scrolled (680, 326) with delta (0, 0)
Screenshot: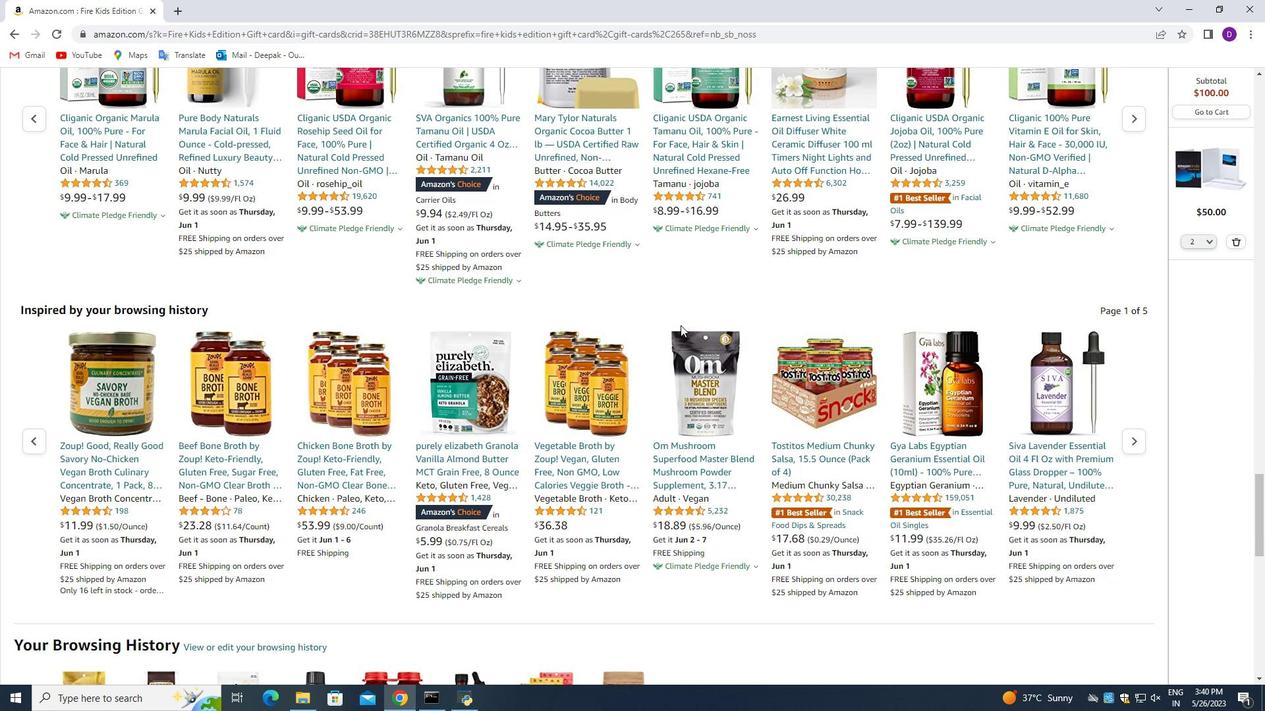 
Action: Mouse moved to (684, 328)
Screenshot: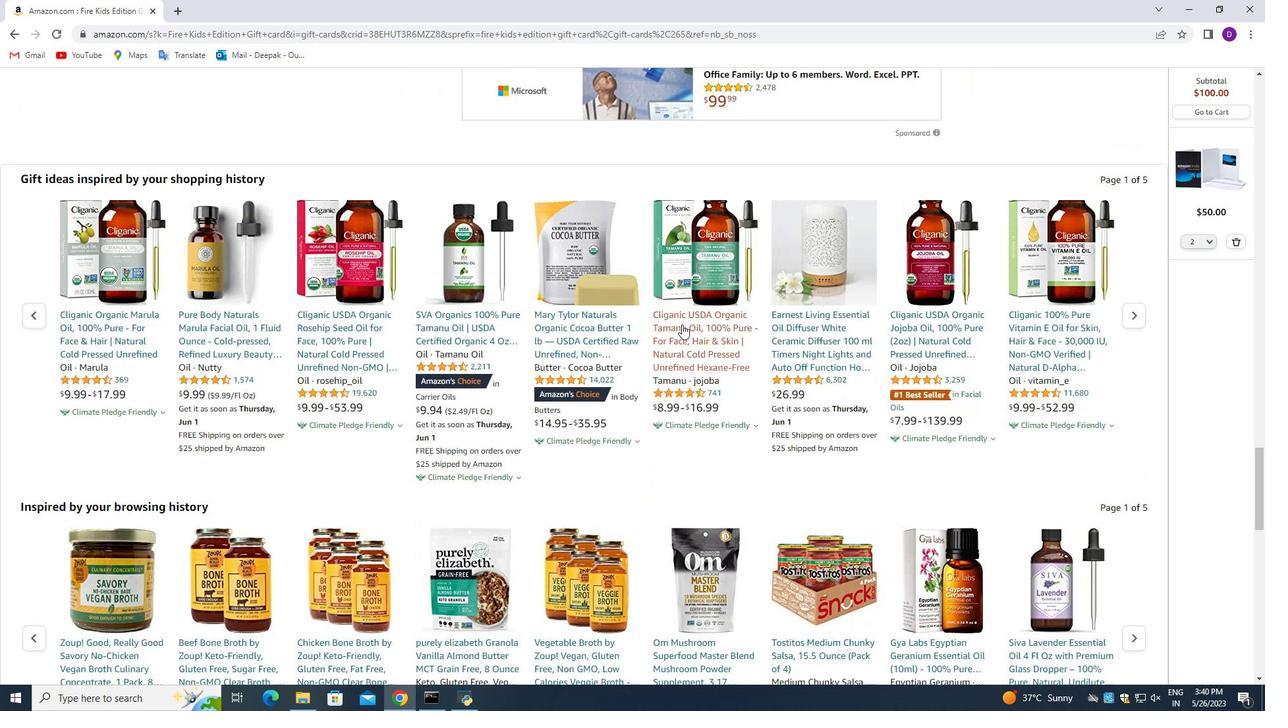 
Action: Mouse scrolled (684, 329) with delta (0, 0)
Screenshot: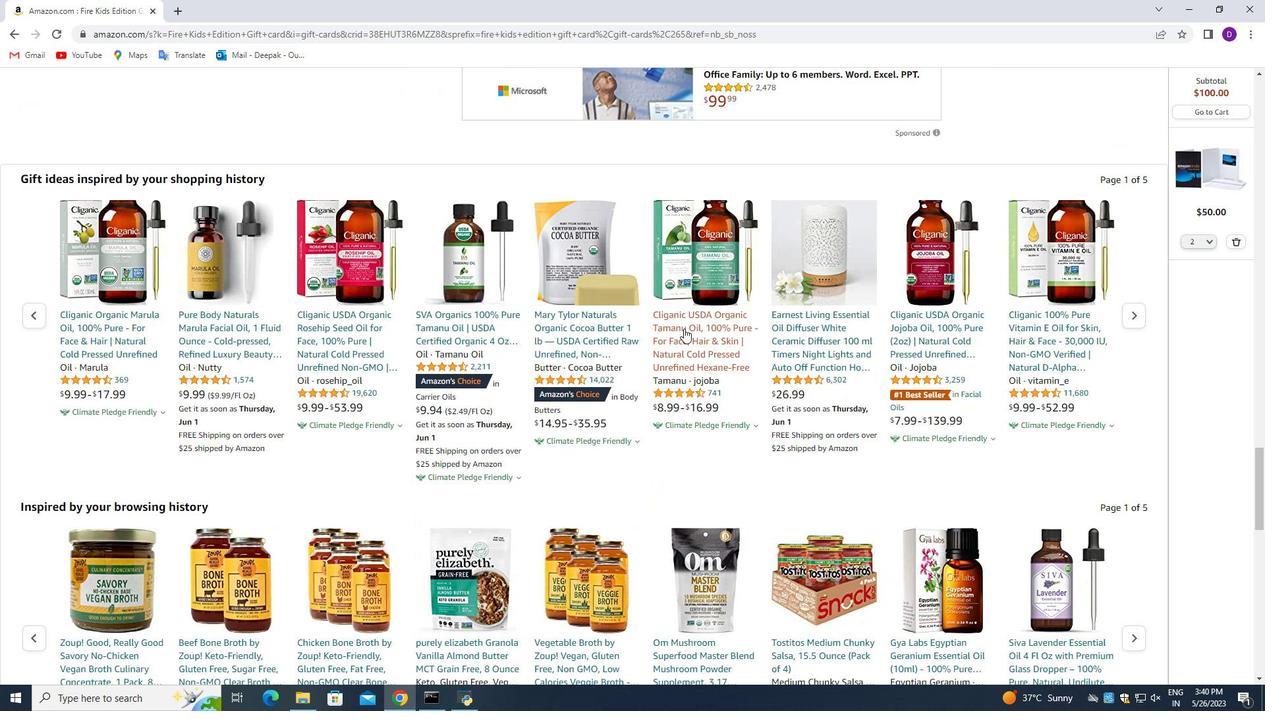 
Action: Mouse scrolled (684, 329) with delta (0, 0)
Screenshot: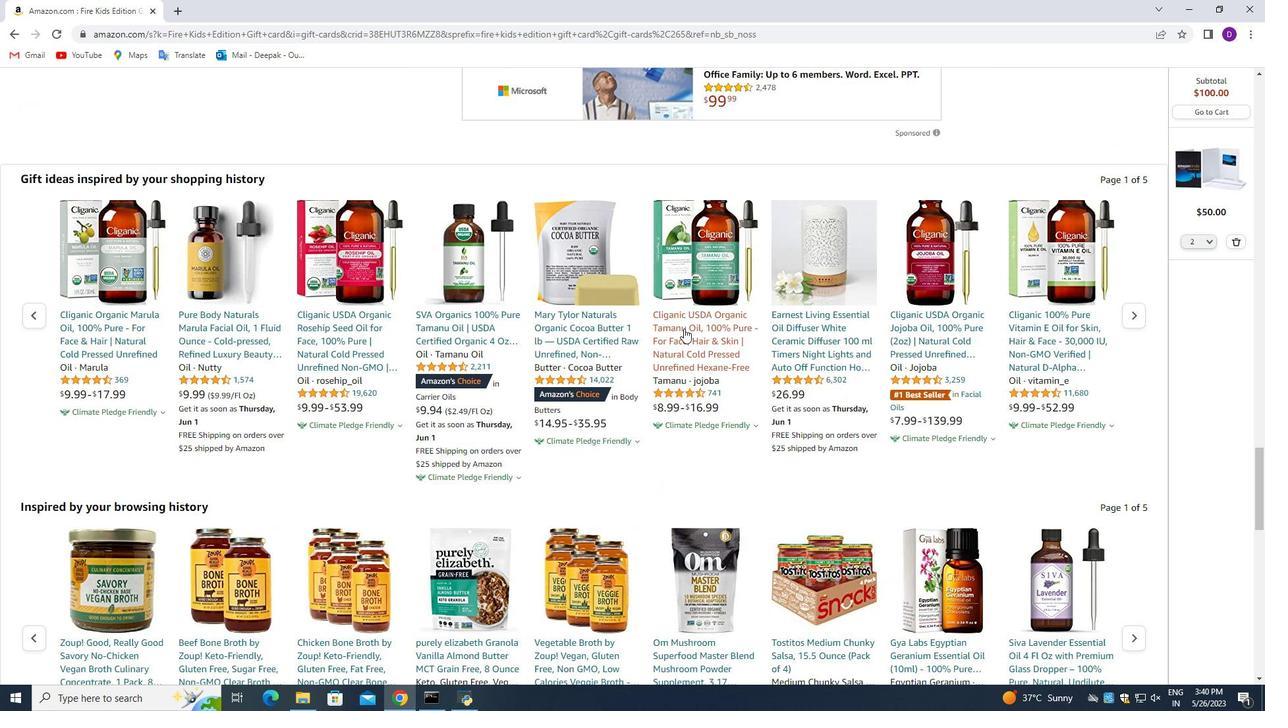 
Action: Mouse scrolled (684, 329) with delta (0, 0)
Screenshot: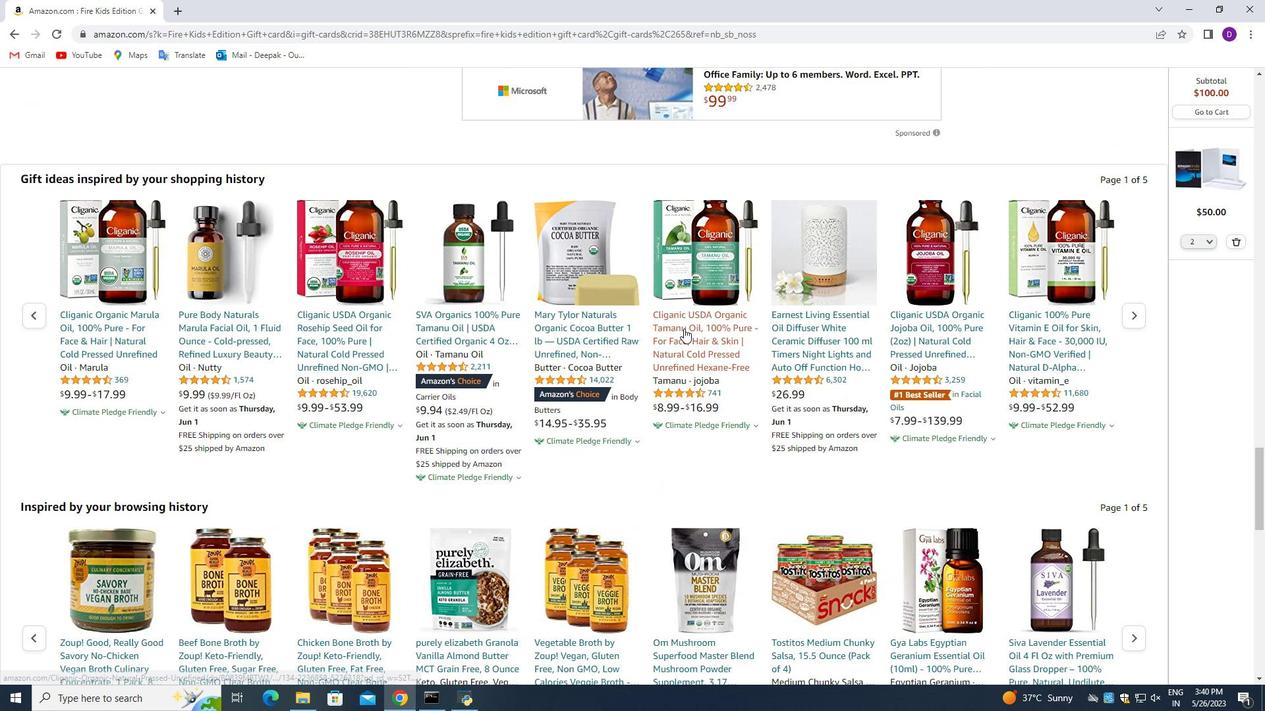 
Action: Mouse moved to (684, 328)
Screenshot: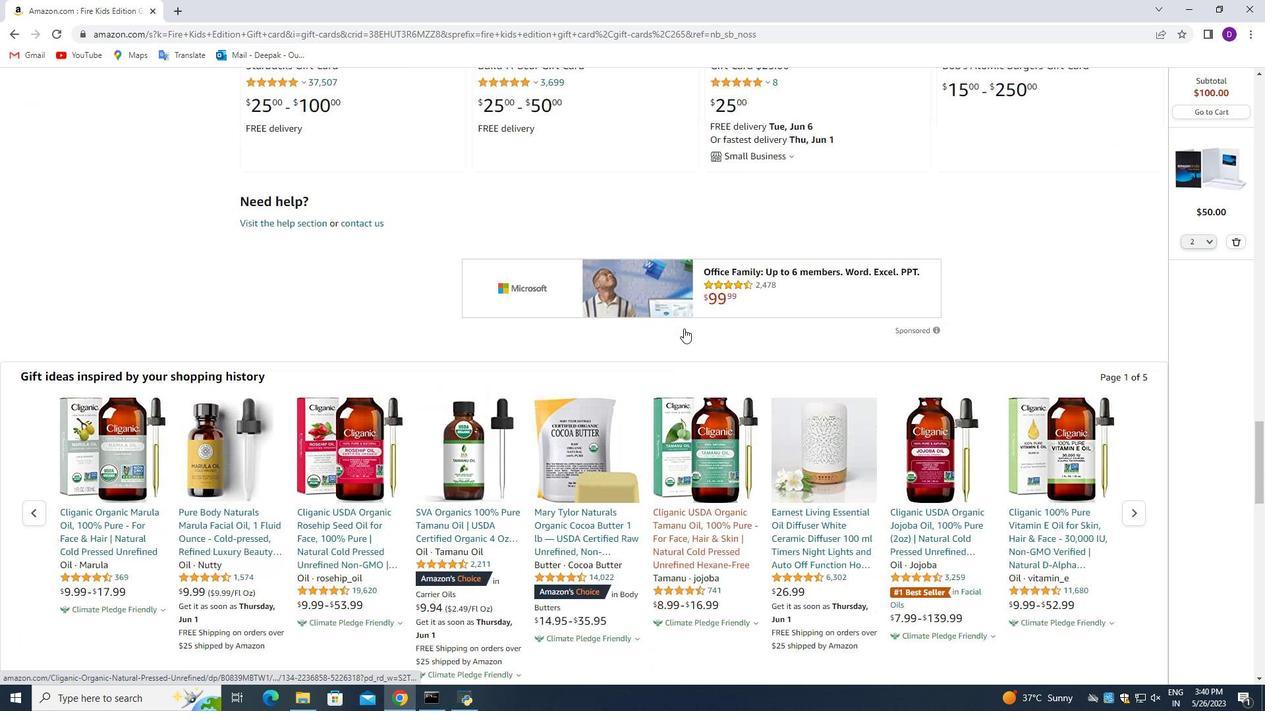 
Action: Mouse scrolled (684, 329) with delta (0, 0)
Screenshot: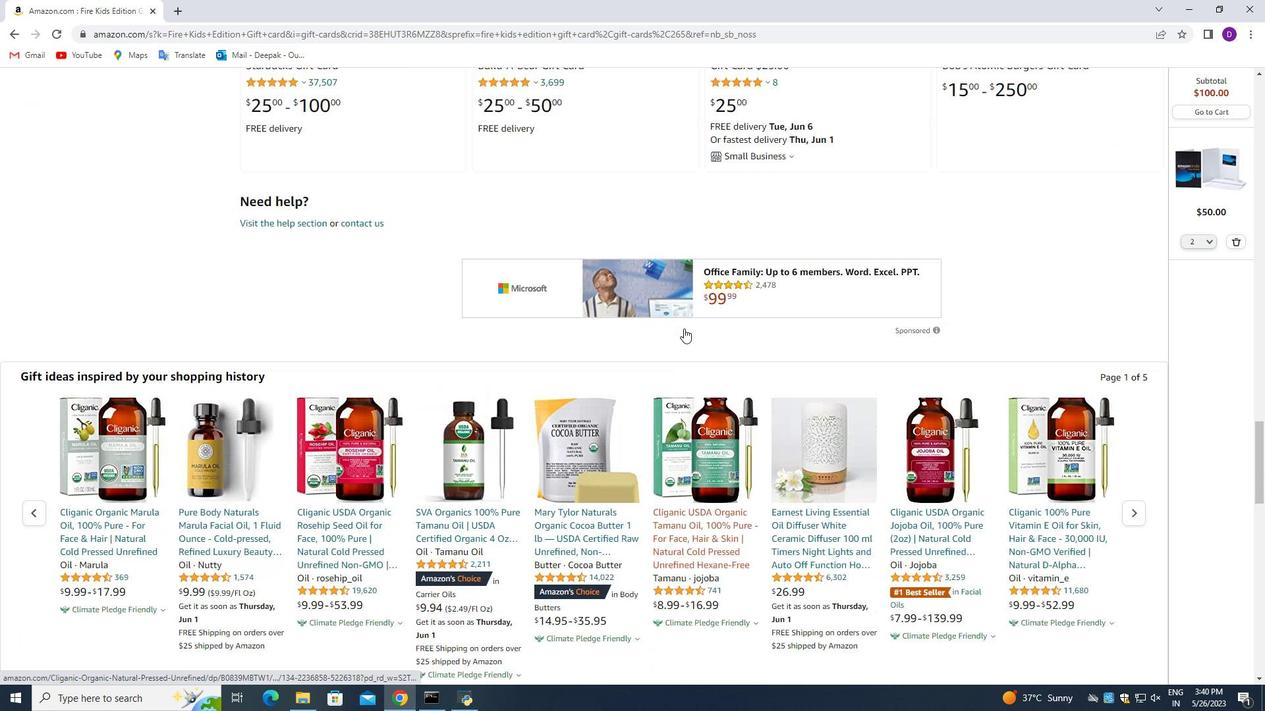 
Action: Mouse moved to (684, 328)
Screenshot: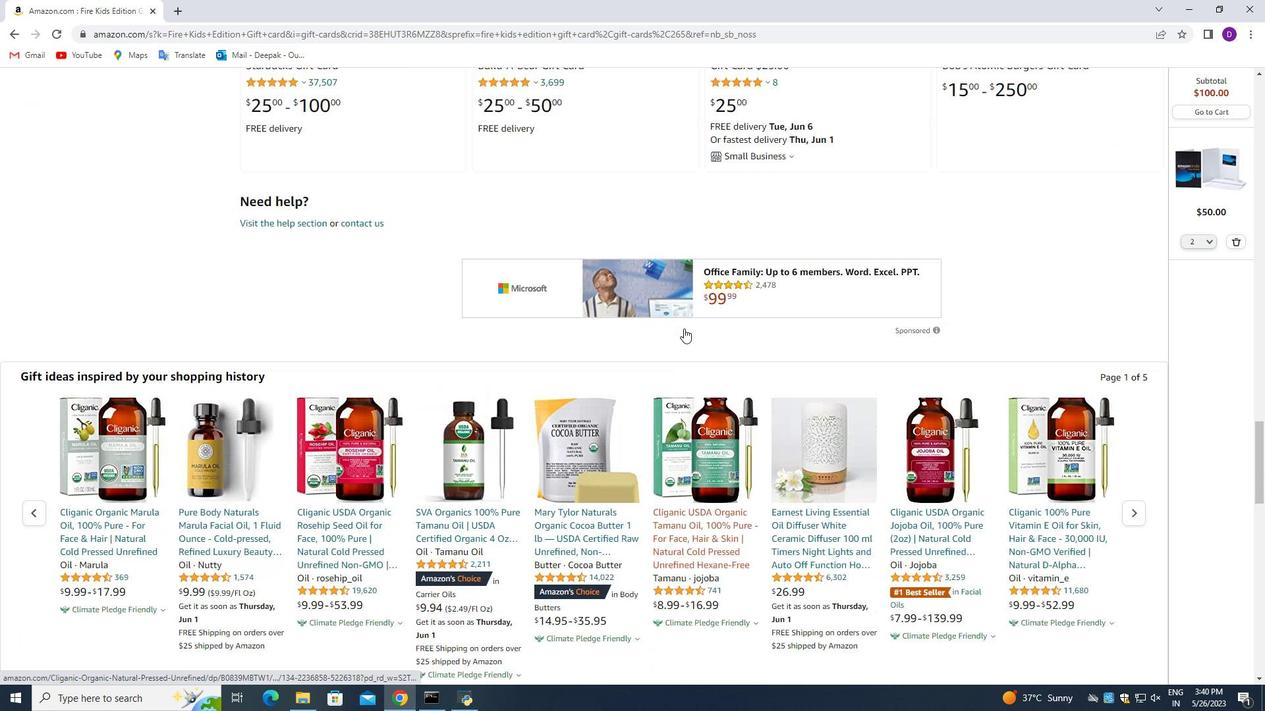 
Action: Mouse scrolled (684, 329) with delta (0, 0)
Screenshot: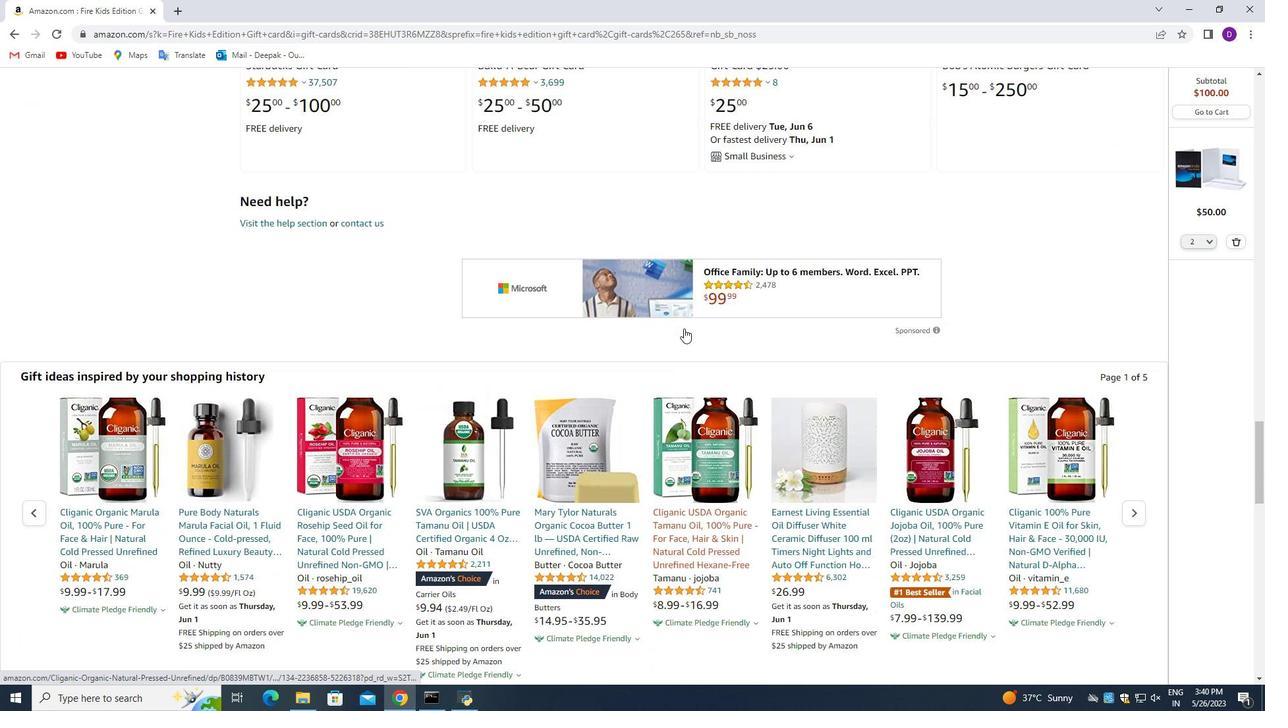 
Action: Mouse scrolled (684, 329) with delta (0, 0)
Screenshot: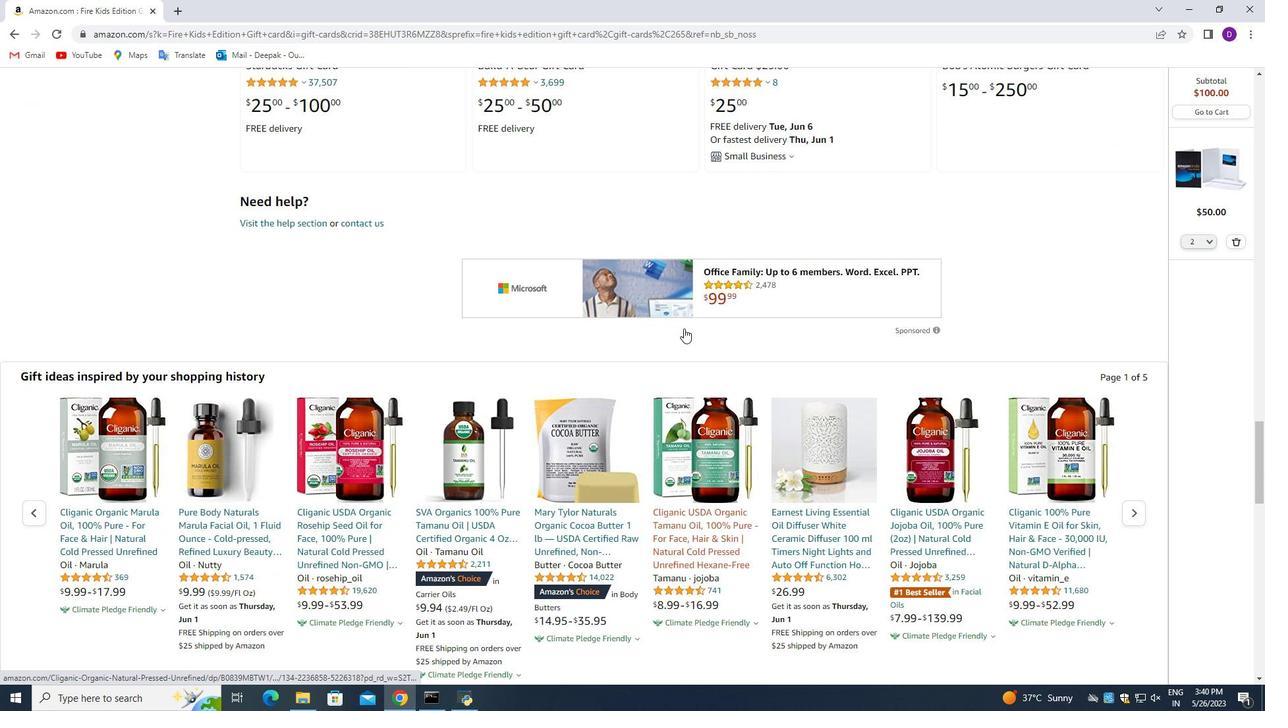 
Action: Mouse moved to (694, 353)
Screenshot: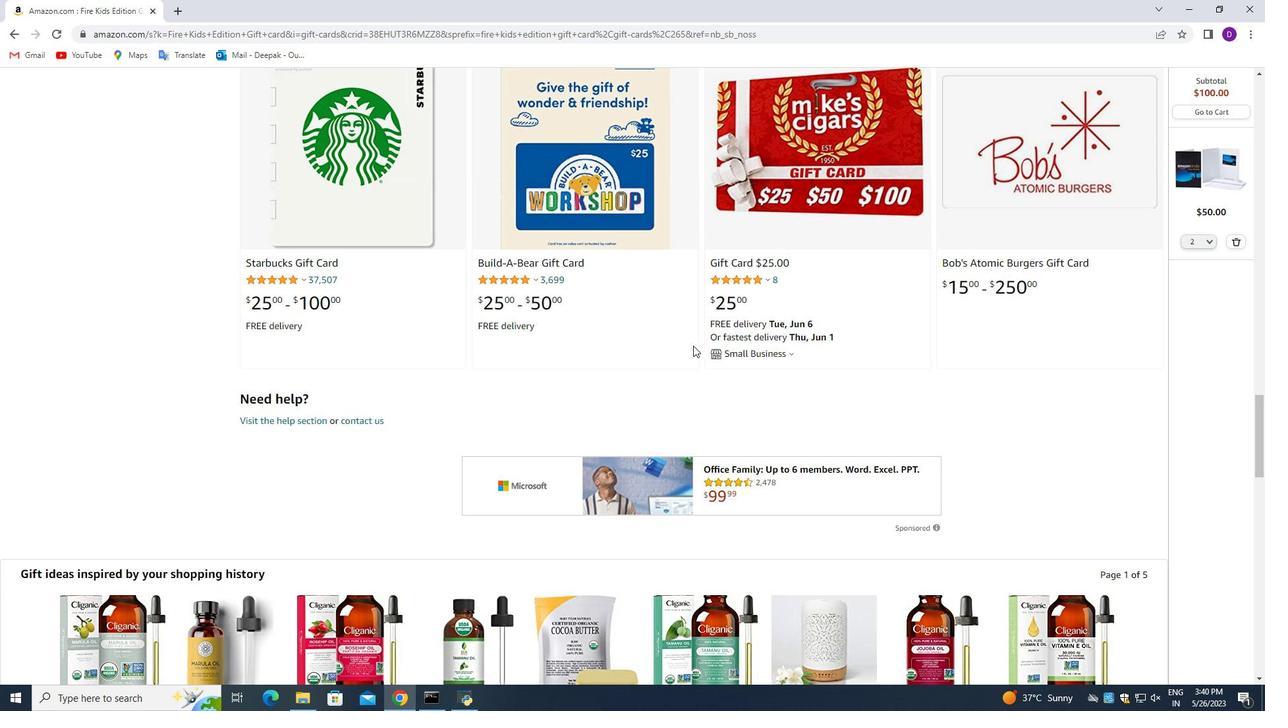 
Action: Mouse scrolled (694, 354) with delta (0, 0)
Screenshot: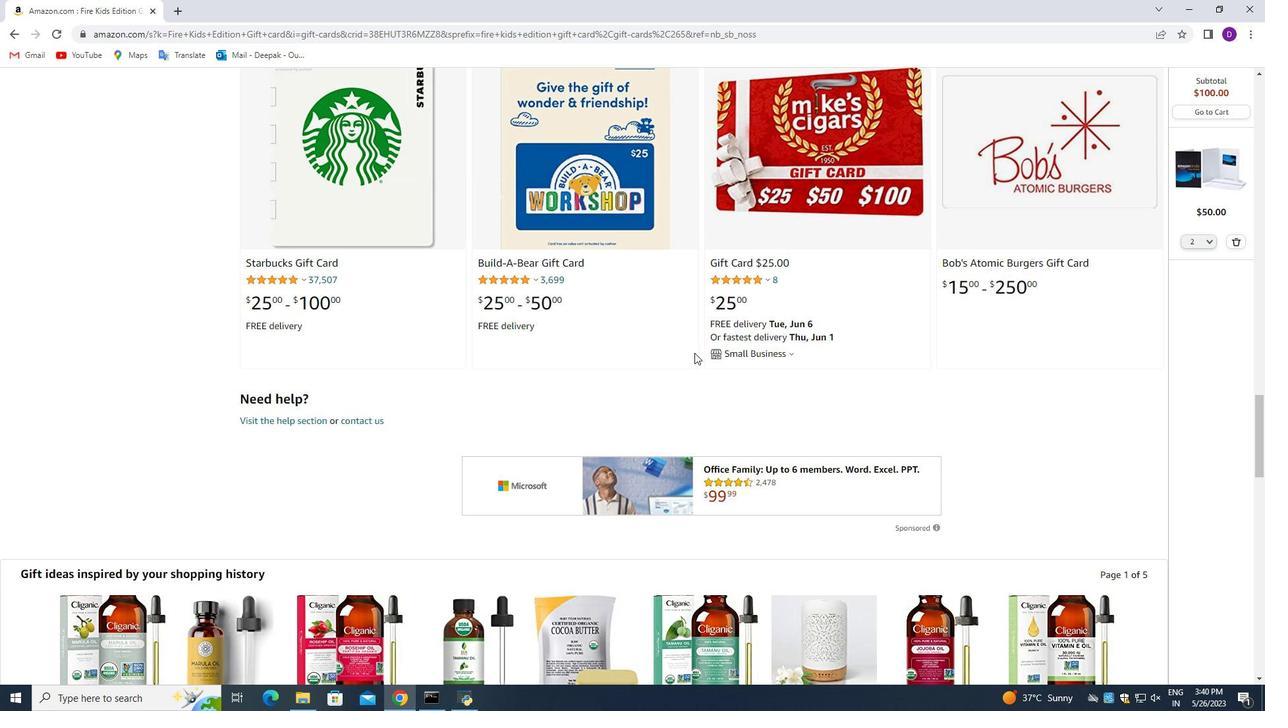 
Action: Mouse scrolled (694, 354) with delta (0, 0)
Screenshot: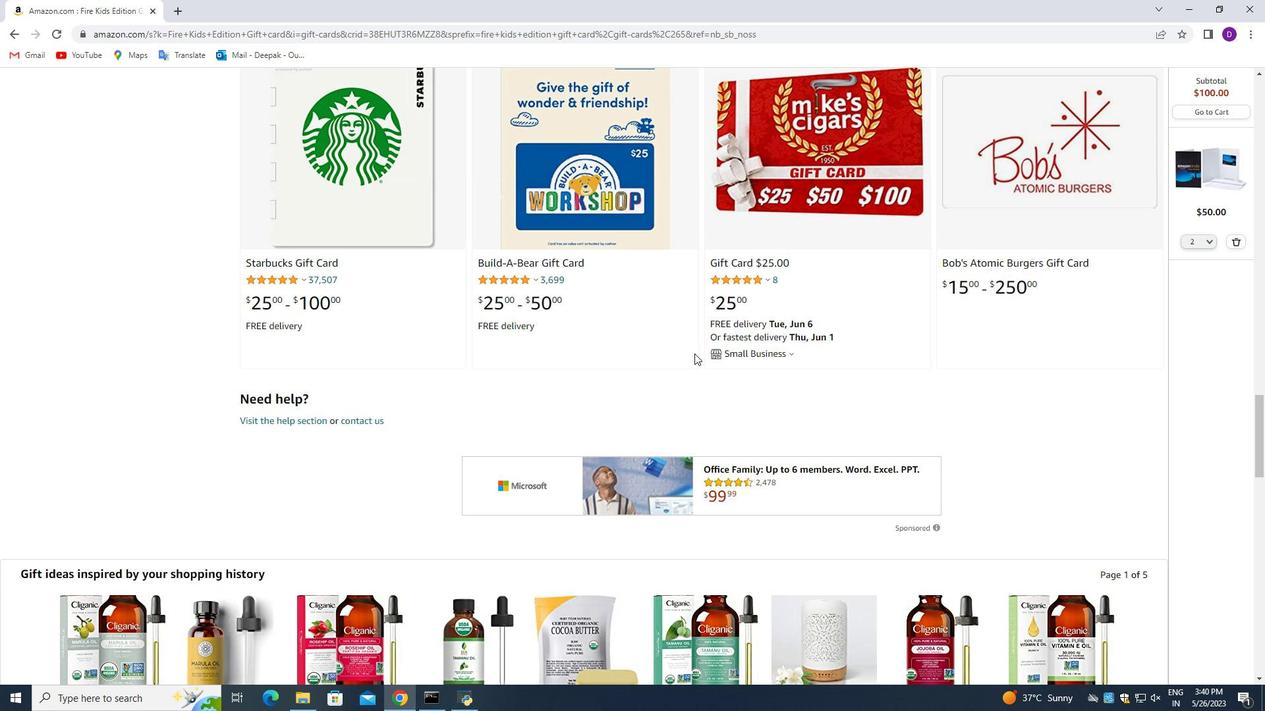 
Action: Mouse moved to (649, 434)
Screenshot: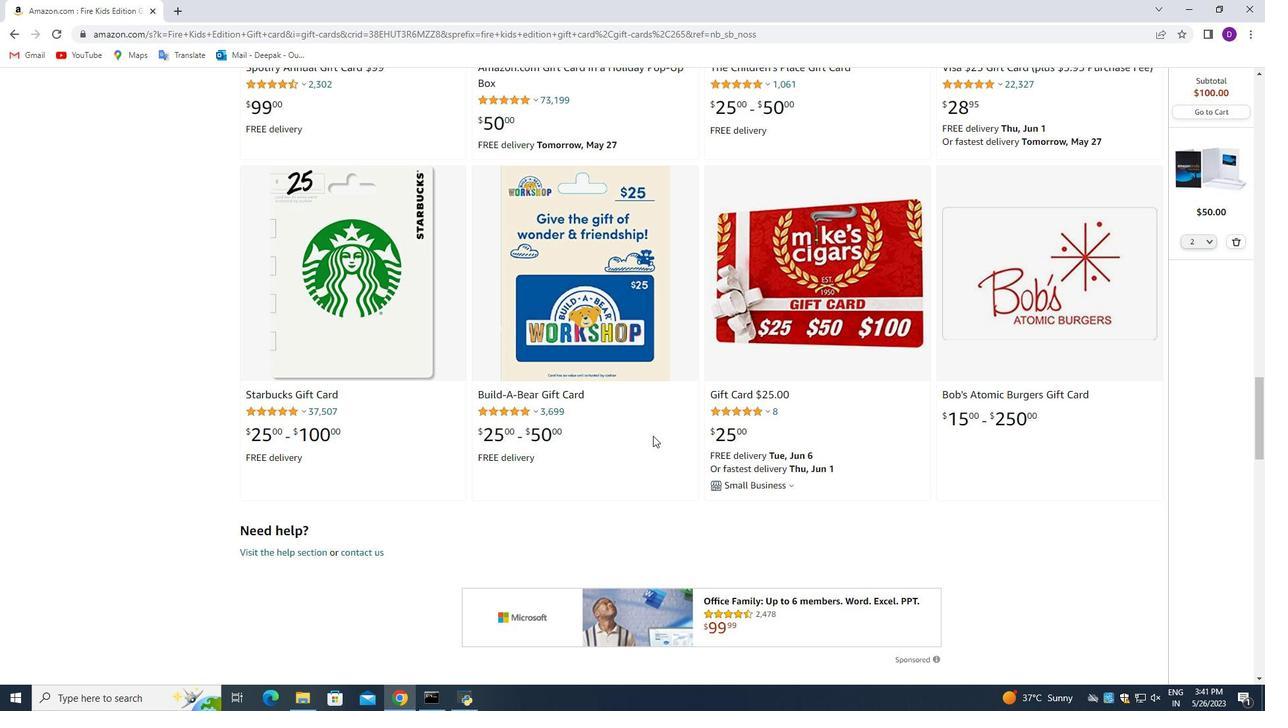
Action: Mouse scrolled (649, 435) with delta (0, 0)
Screenshot: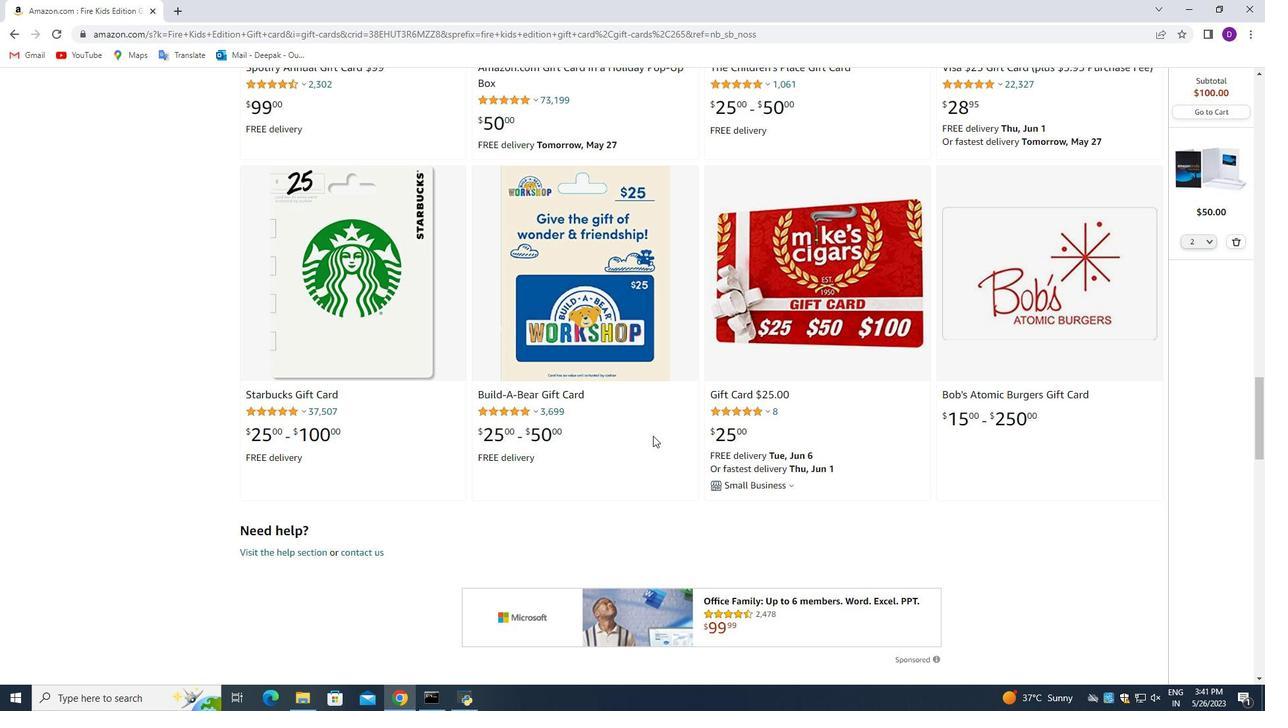 
Action: Mouse moved to (699, 425)
Screenshot: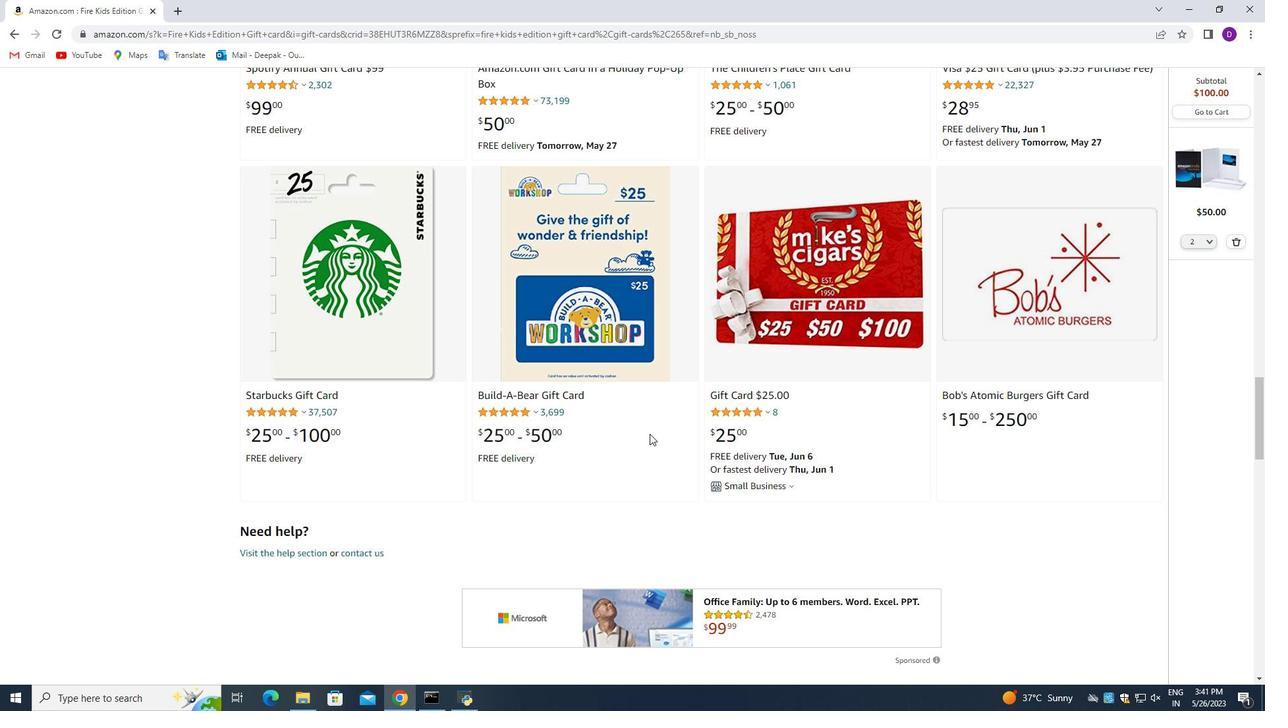 
Action: Mouse scrolled (686, 428) with delta (0, 0)
Screenshot: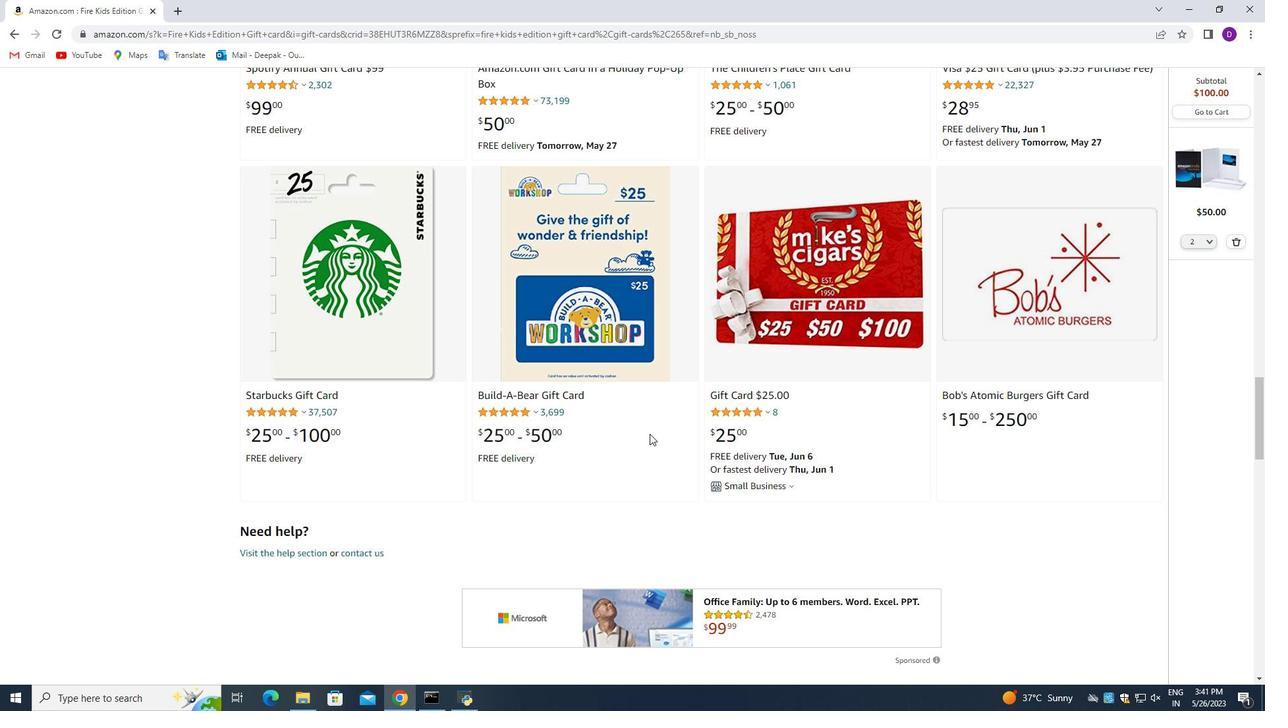 
Action: Mouse moved to (712, 411)
Screenshot: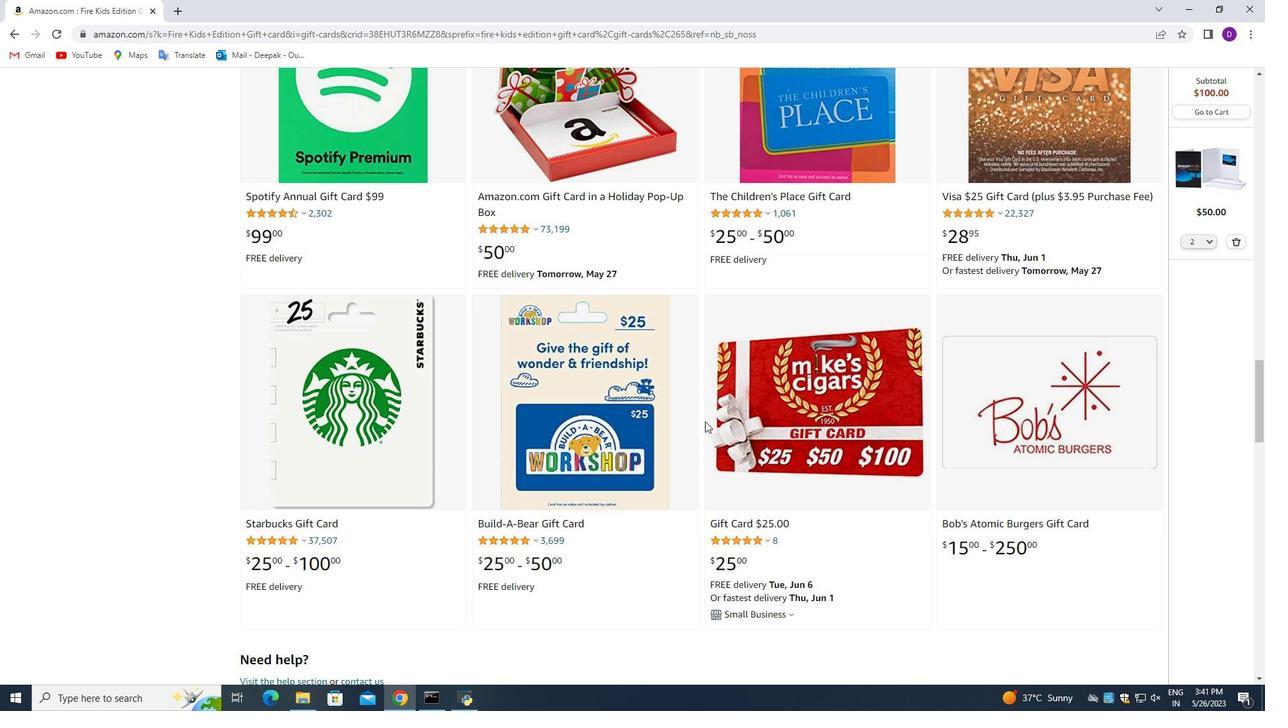 
Action: Mouse scrolled (712, 412) with delta (0, 0)
Screenshot: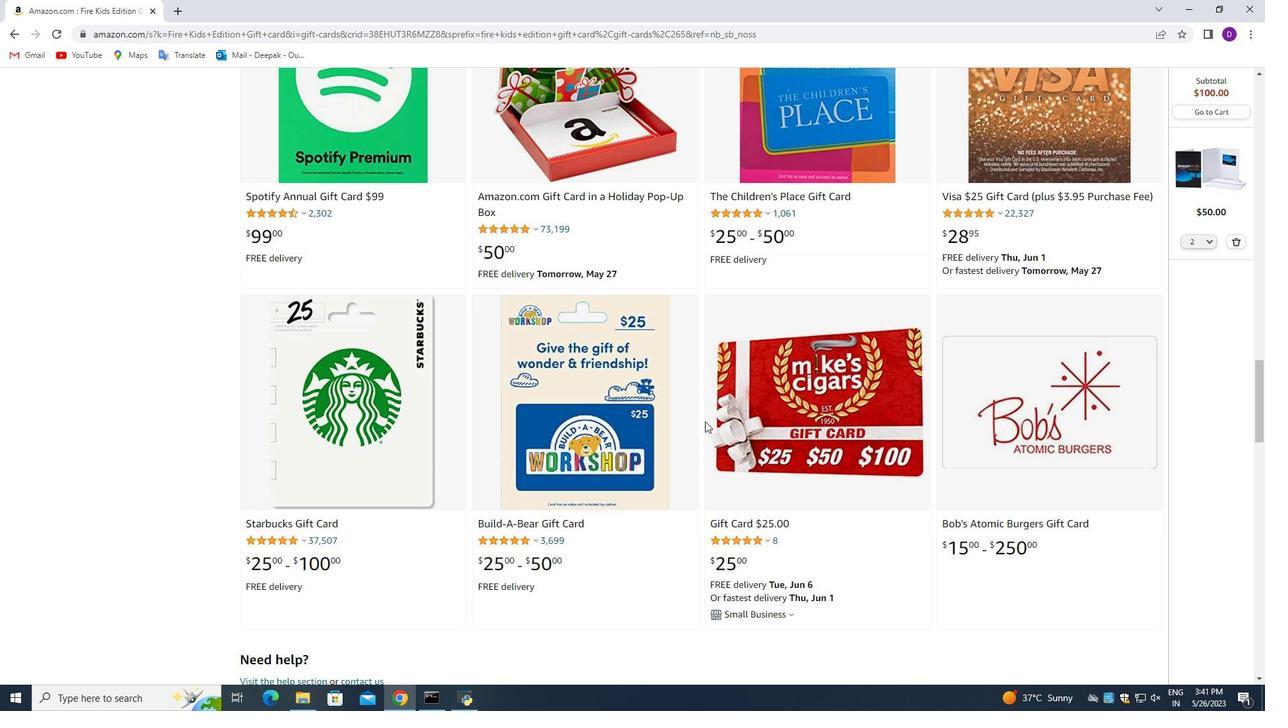 
Action: Mouse scrolled (712, 412) with delta (0, 0)
Screenshot: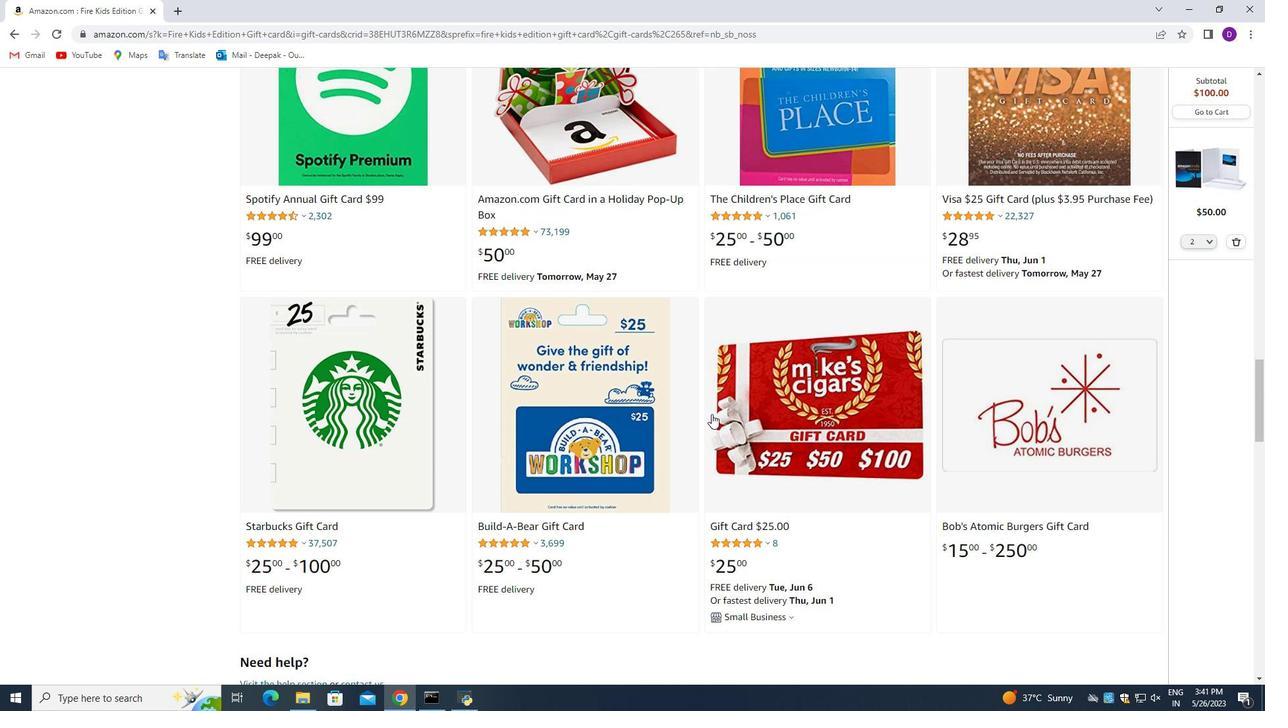 
Action: Mouse scrolled (712, 412) with delta (0, 0)
Screenshot: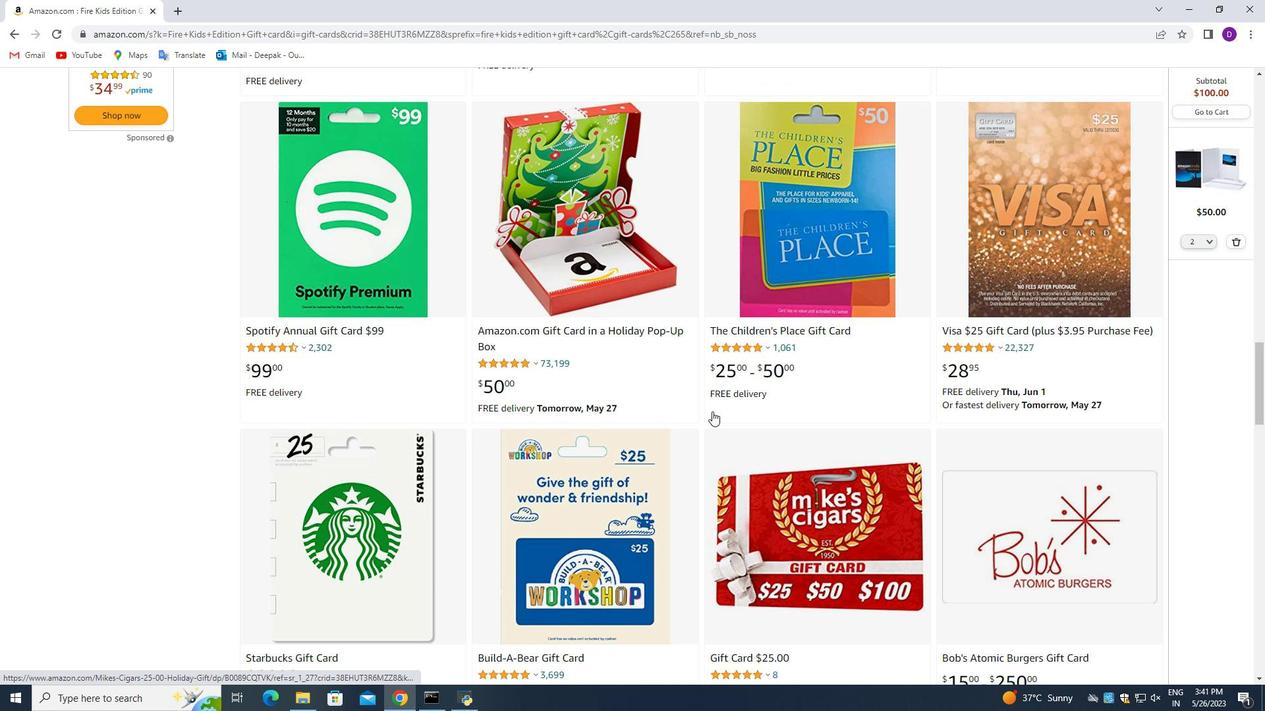 
Action: Mouse moved to (270, 423)
Screenshot: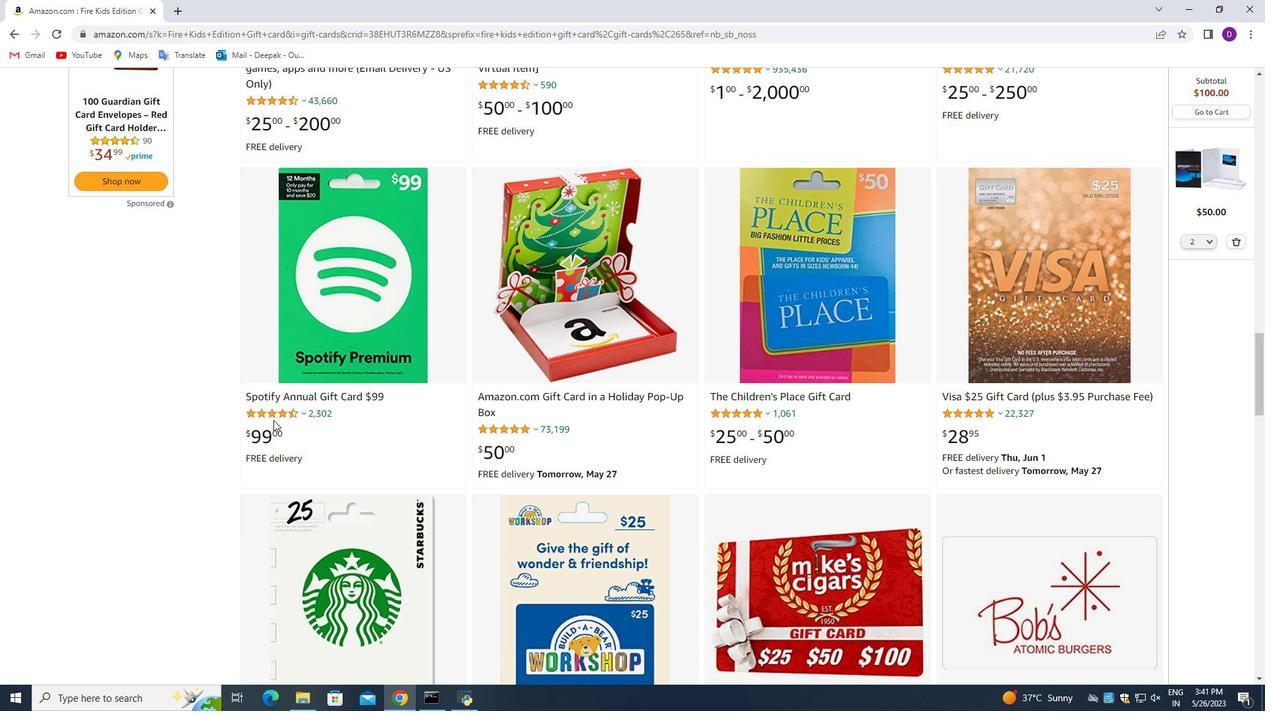 
Action: Mouse scrolled (270, 423) with delta (0, 0)
Screenshot: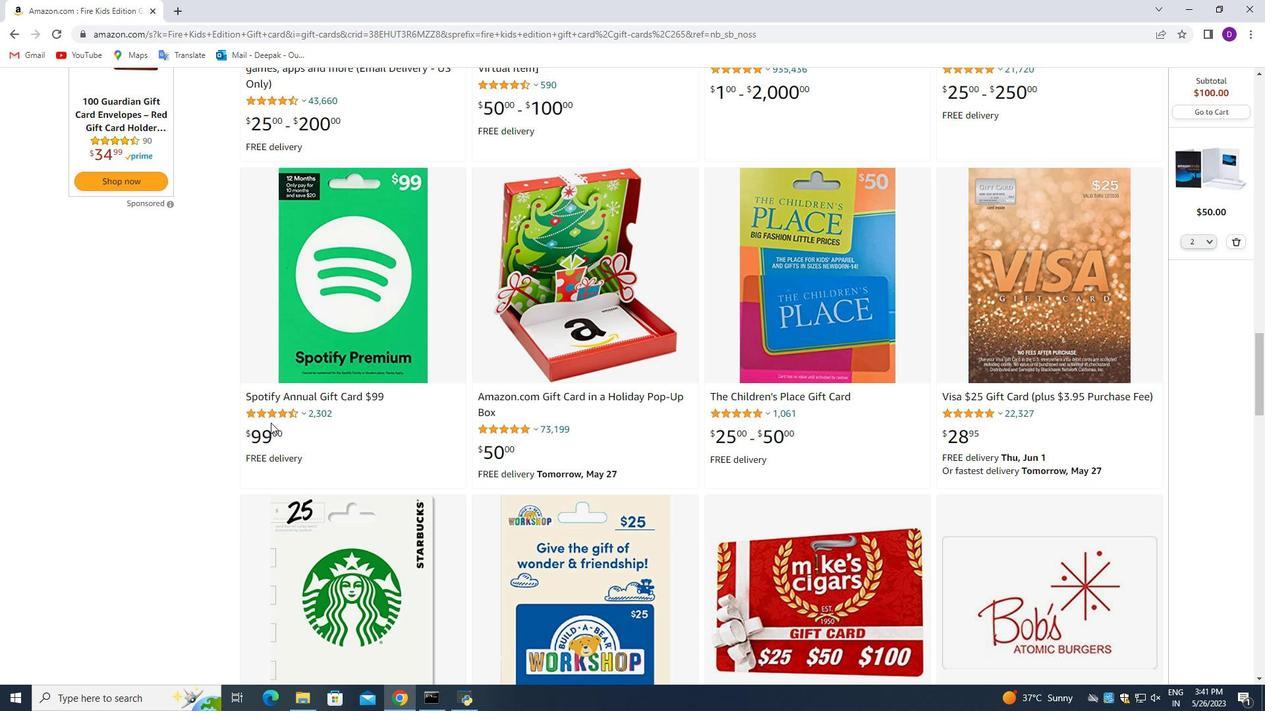 
Action: Mouse scrolled (270, 423) with delta (0, 0)
Screenshot: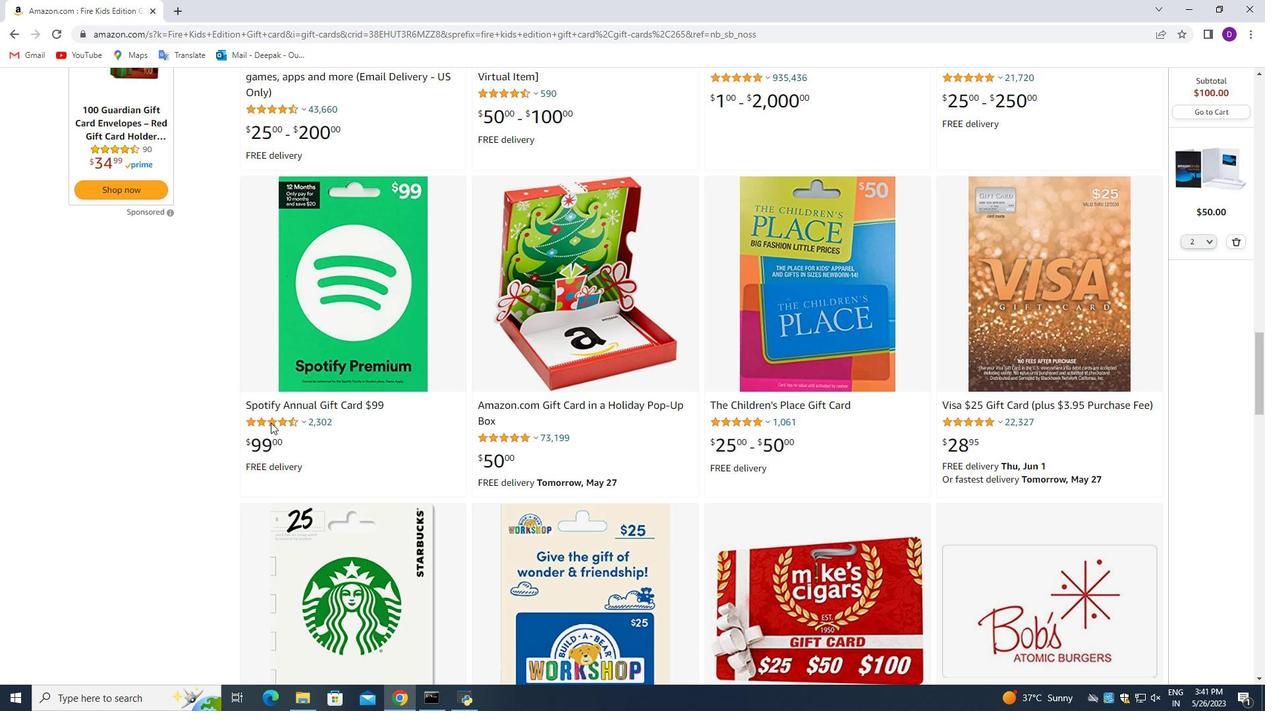 
Action: Mouse moved to (448, 411)
Screenshot: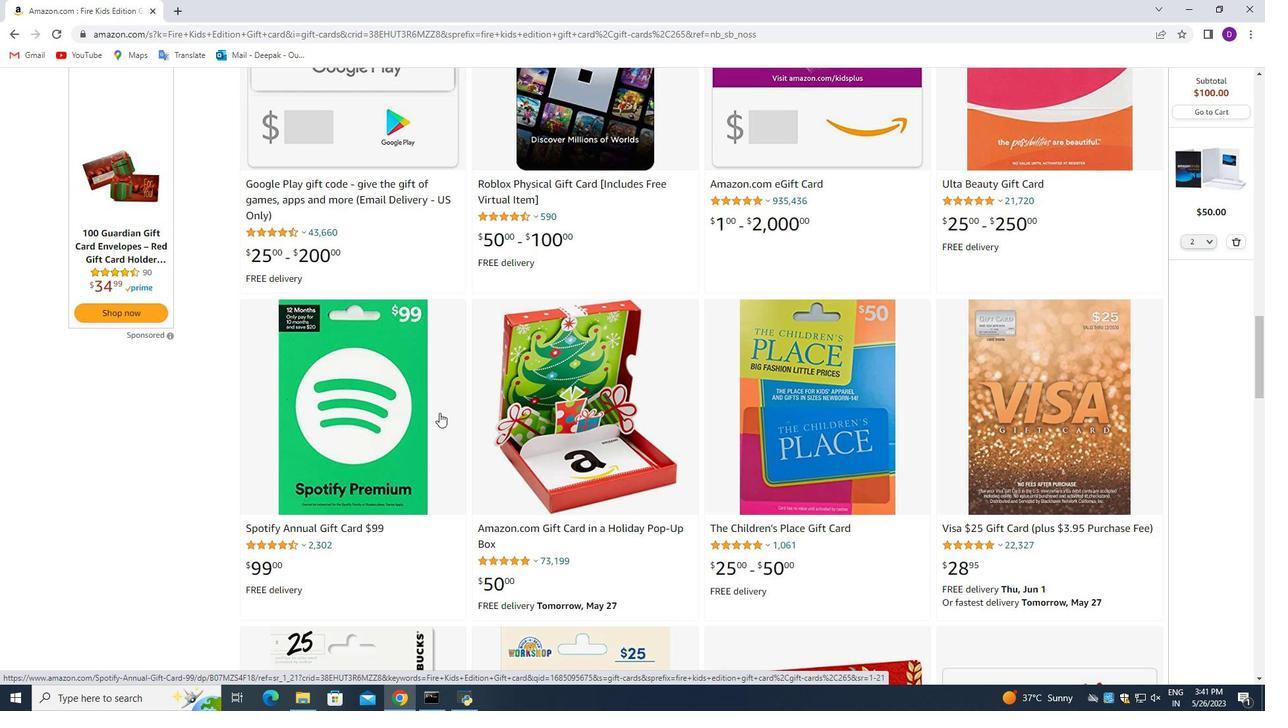 
Action: Mouse scrolled (448, 411) with delta (0, 0)
Screenshot: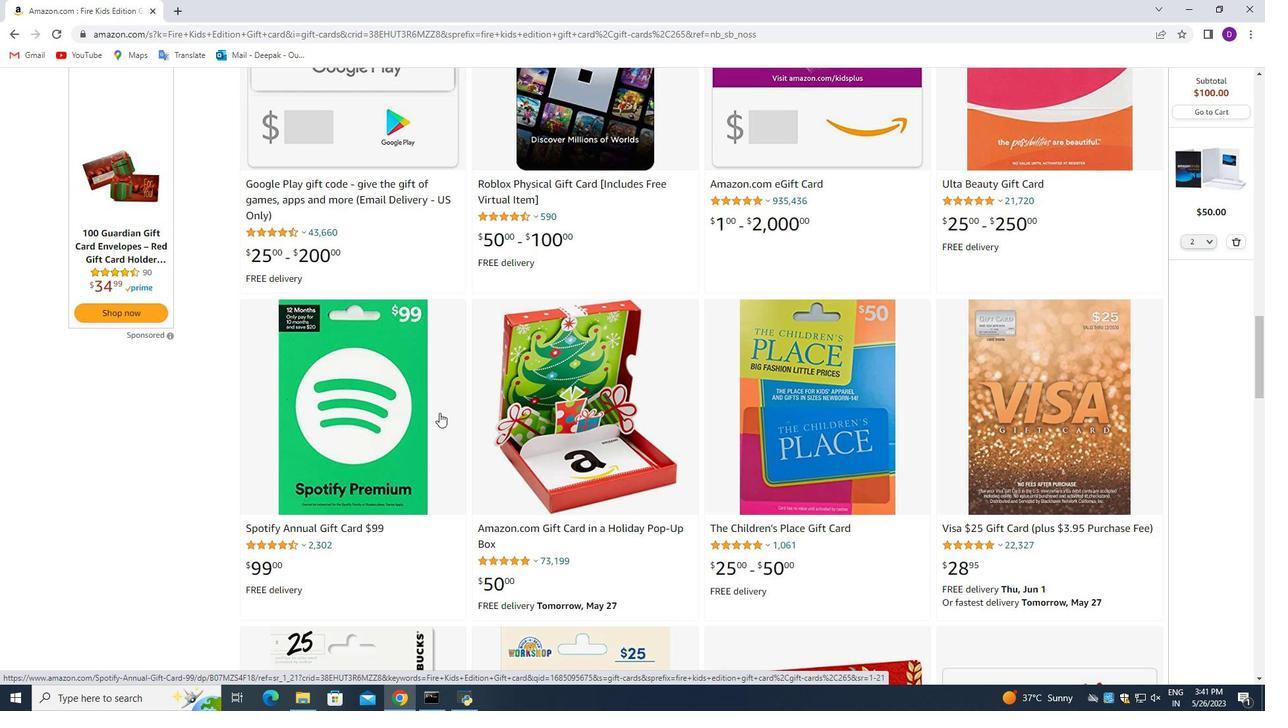 
Action: Mouse moved to (470, 384)
Screenshot: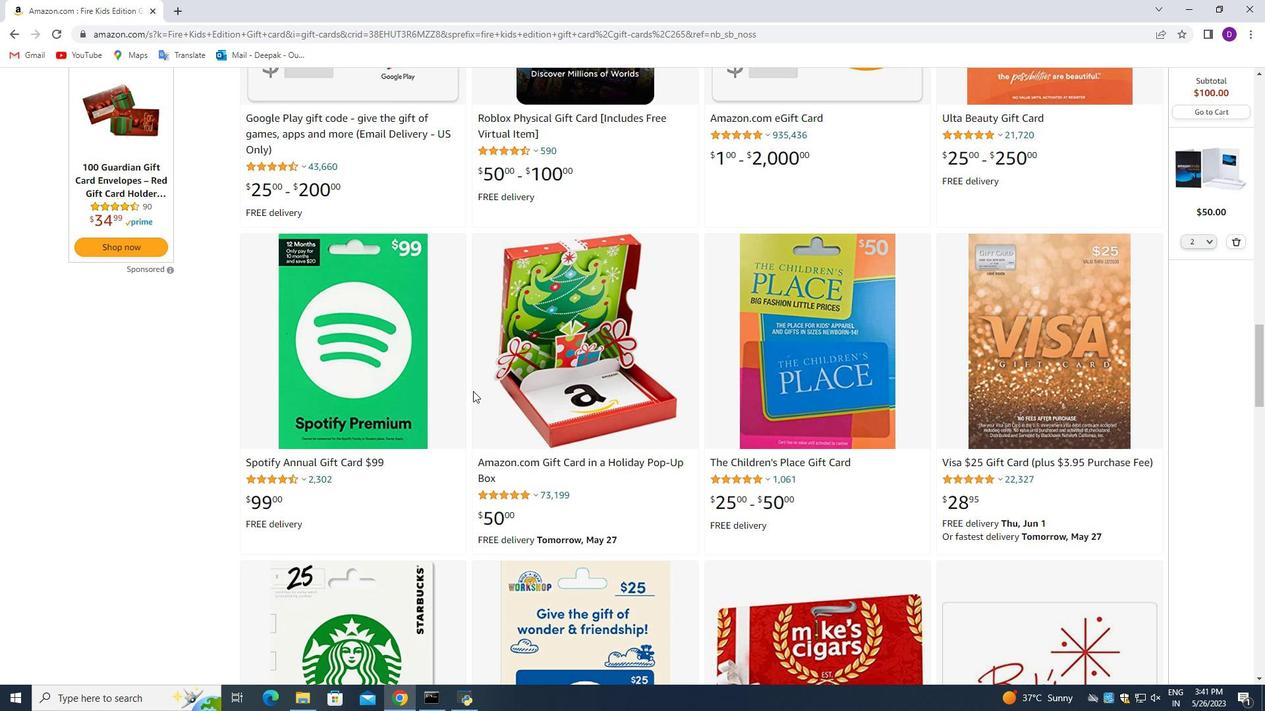 
Action: Mouse scrolled (470, 384) with delta (0, 0)
Screenshot: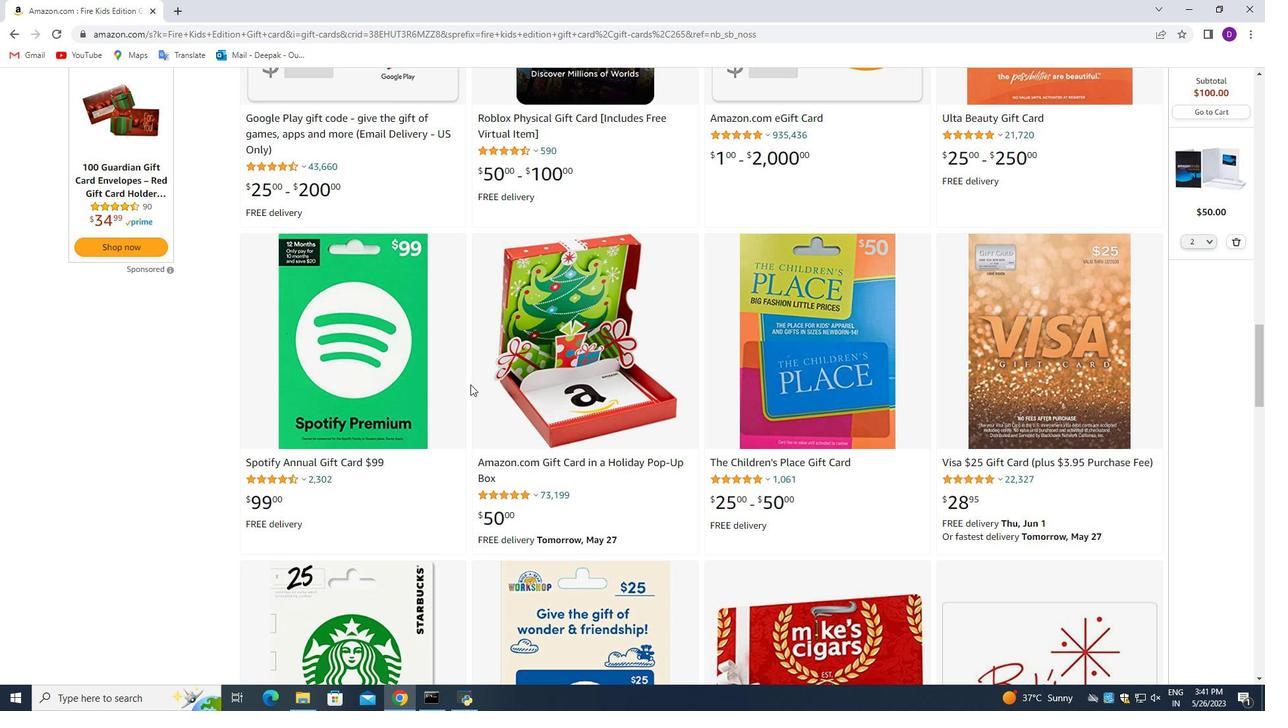 
Action: Mouse scrolled (470, 384) with delta (0, 0)
Screenshot: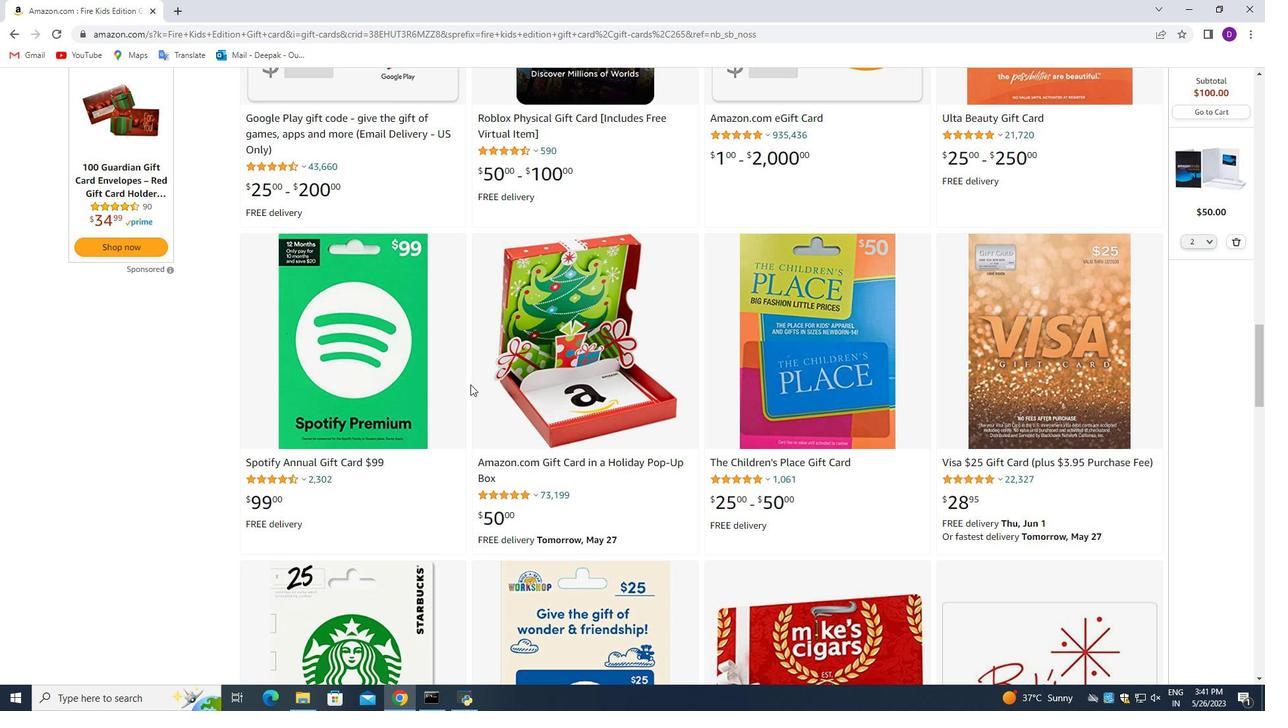
Action: Mouse moved to (471, 411)
Screenshot: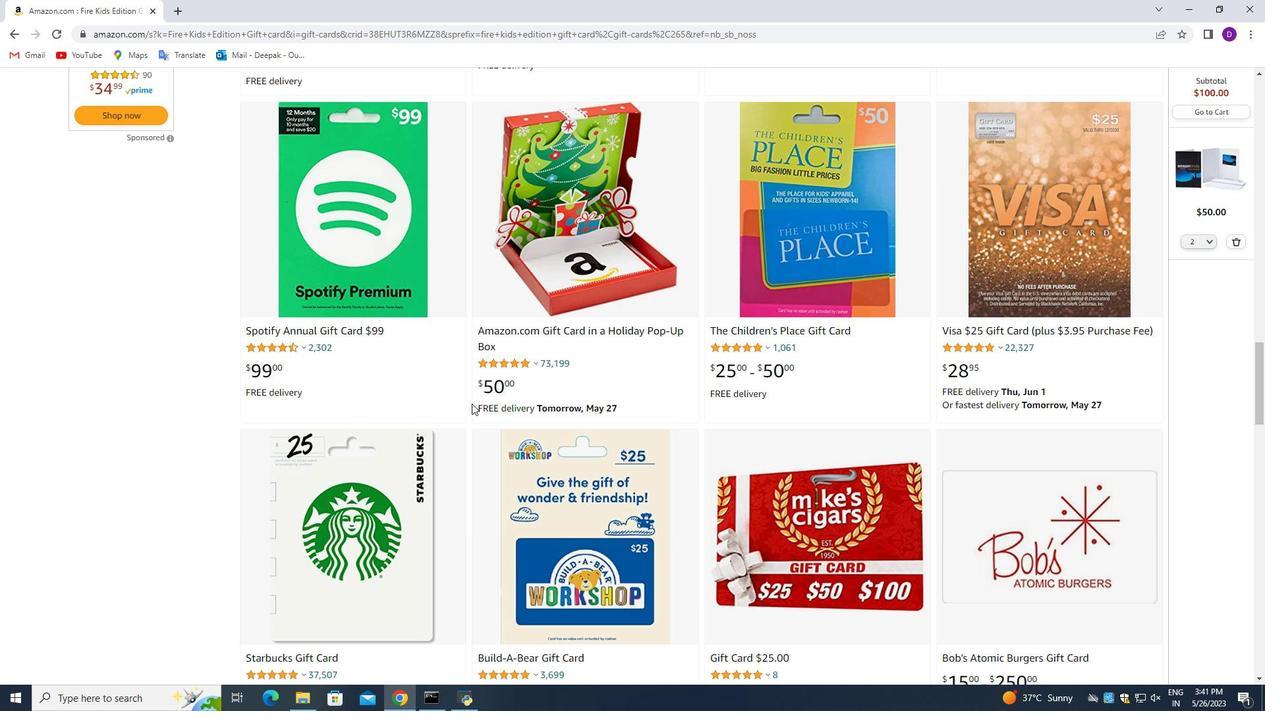 
Action: Mouse scrolled (471, 411) with delta (0, 0)
Screenshot: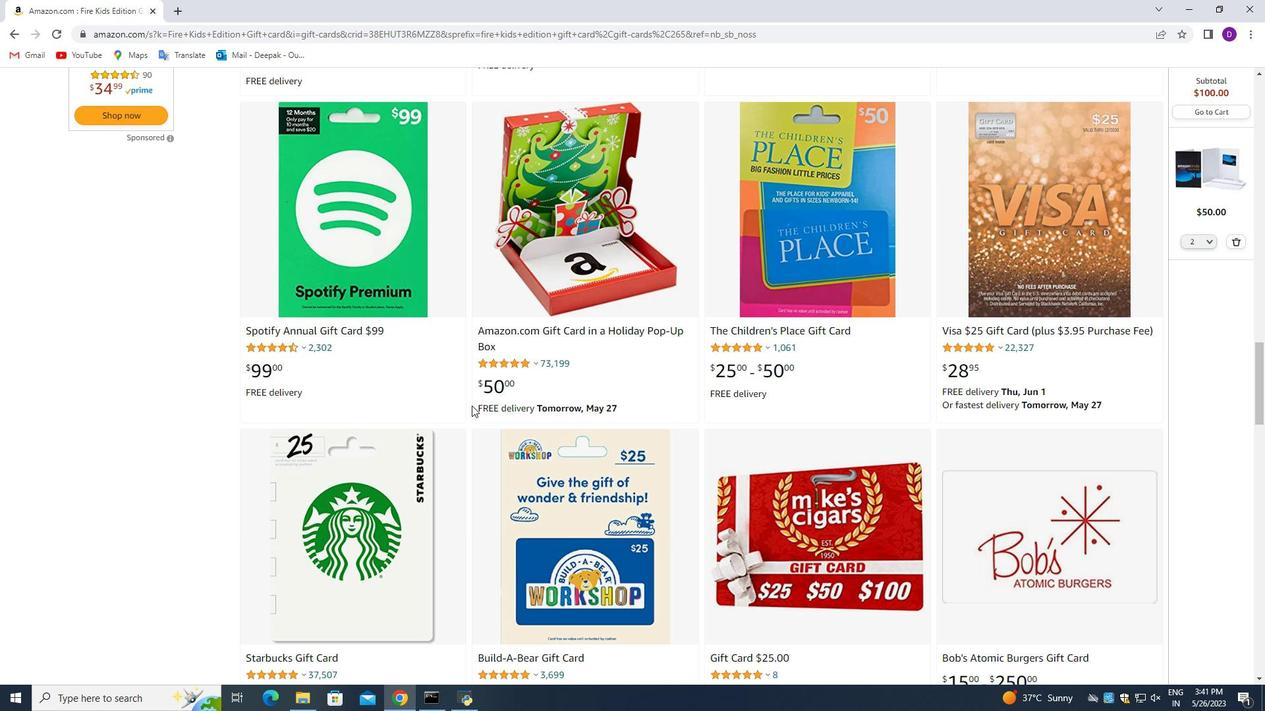 
Action: Mouse moved to (480, 407)
Screenshot: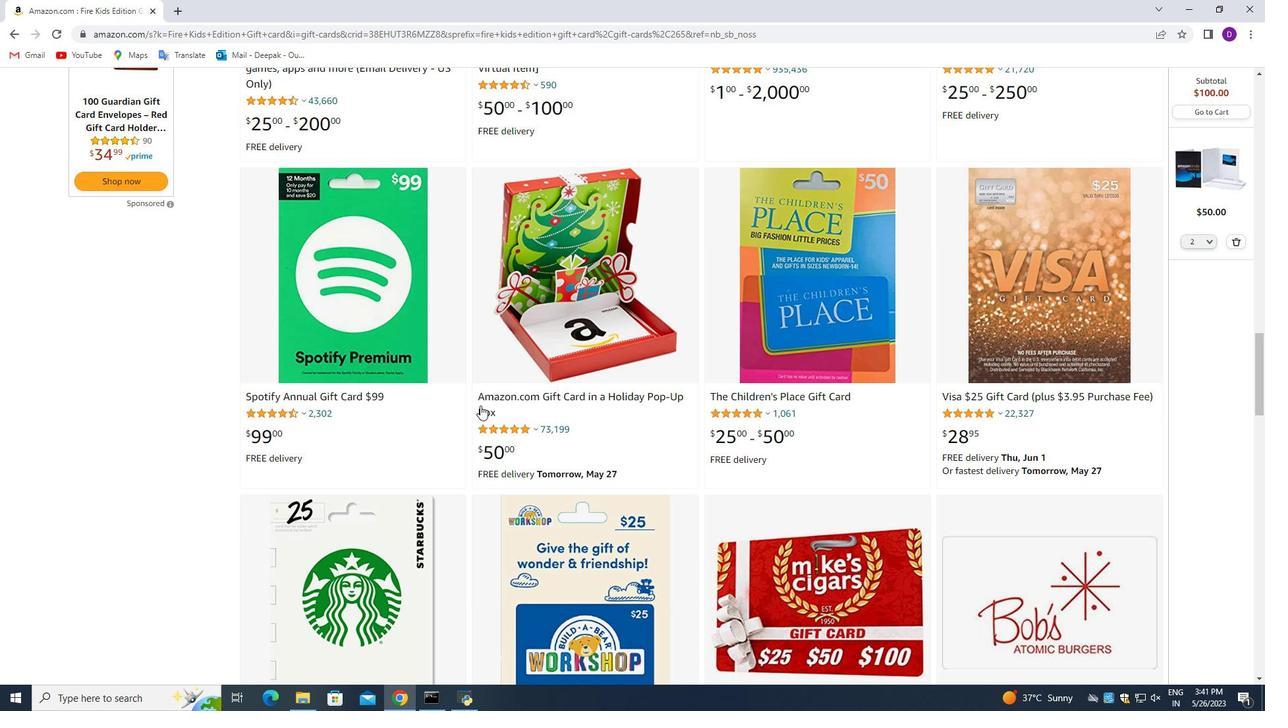 
Action: Mouse scrolled (480, 407) with delta (0, 0)
Screenshot: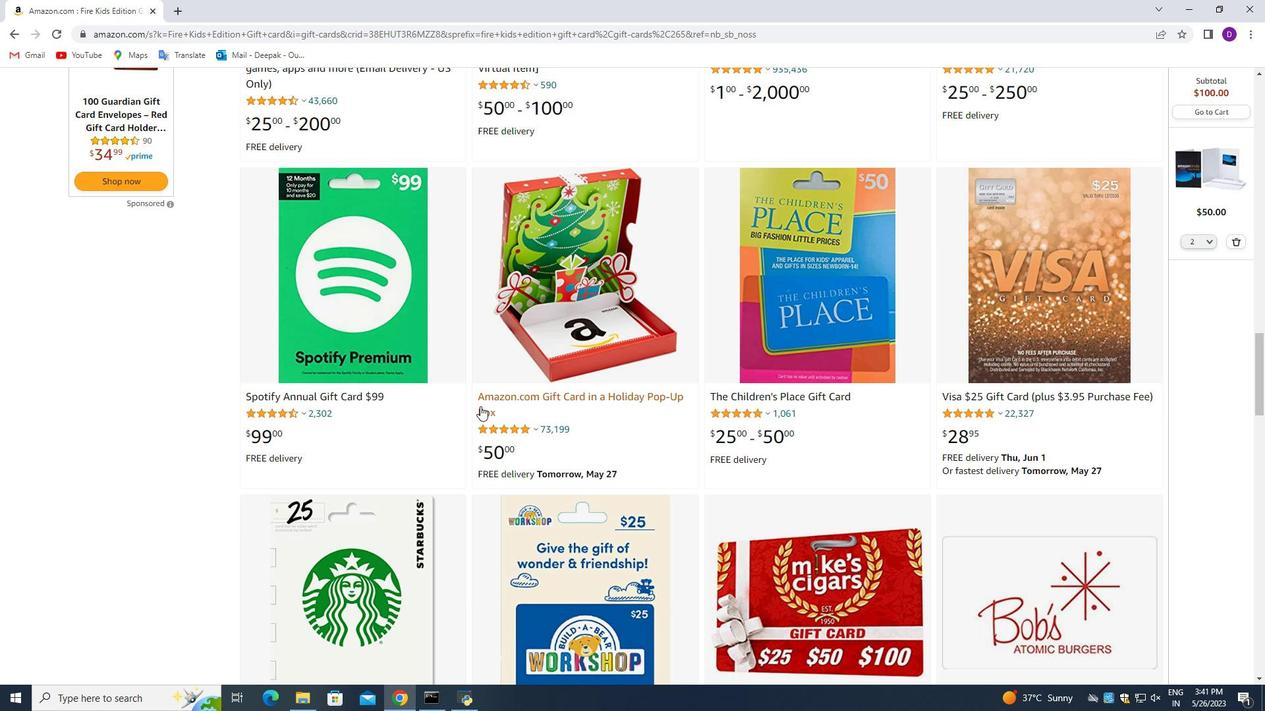 
Action: Mouse moved to (669, 498)
Screenshot: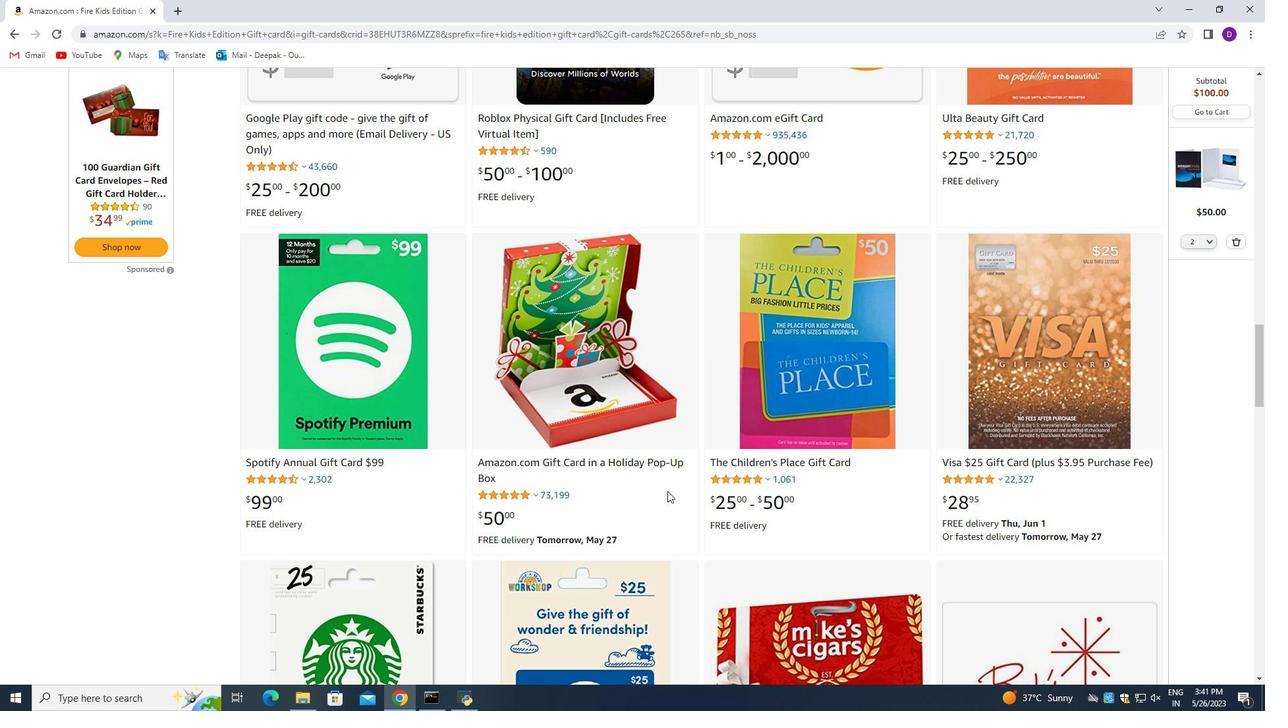 
Action: Mouse scrolled (669, 499) with delta (0, 0)
Screenshot: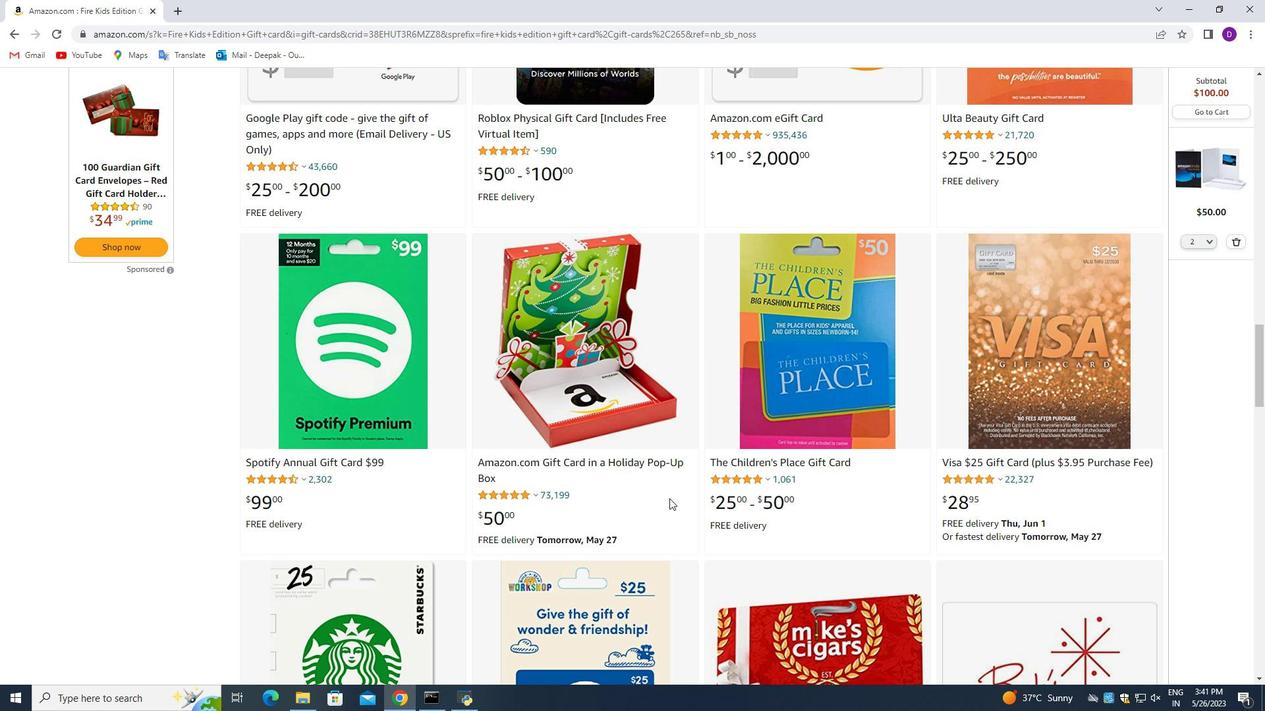 
Action: Mouse moved to (711, 507)
Screenshot: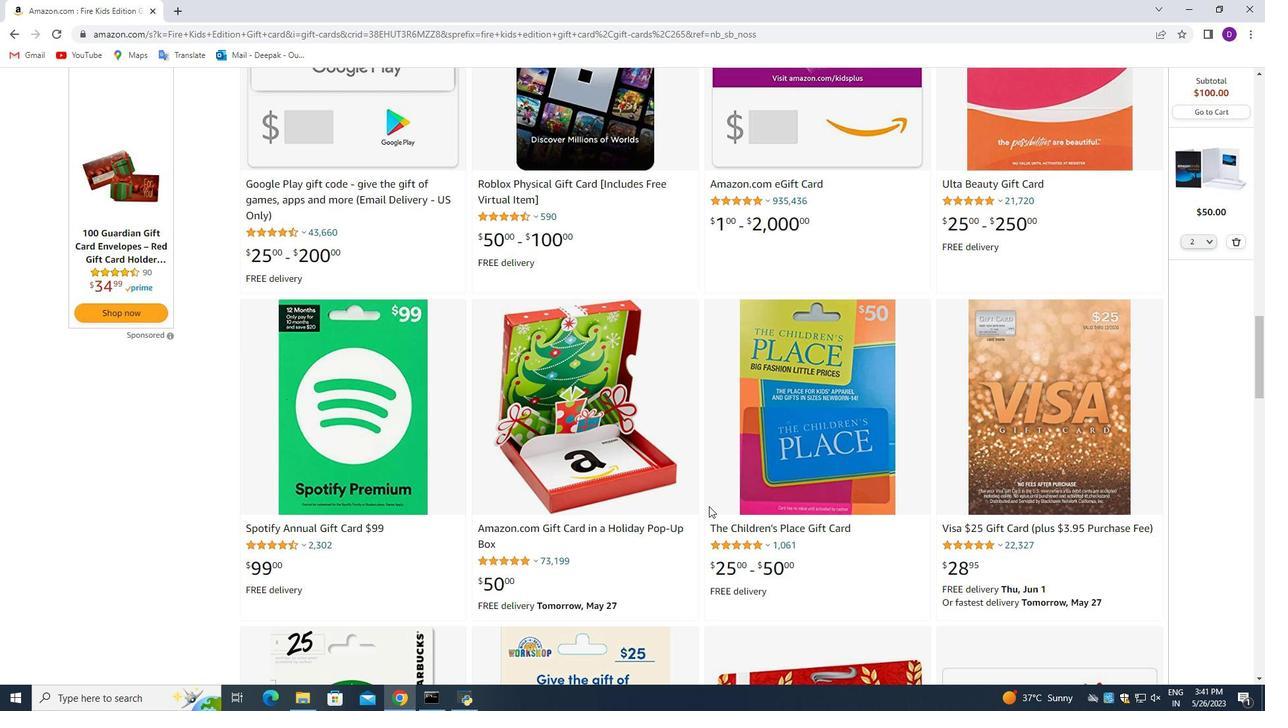 
Action: Mouse scrolled (711, 508) with delta (0, 0)
Screenshot: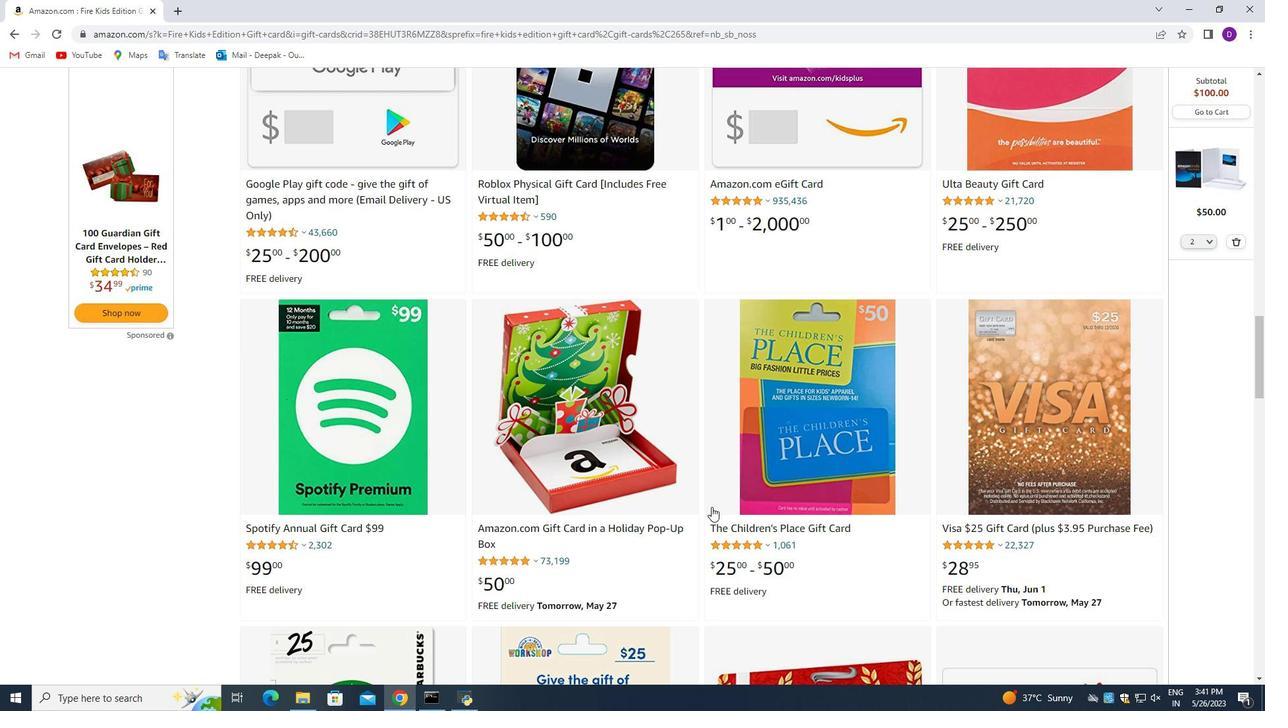 
Action: Mouse moved to (701, 507)
Screenshot: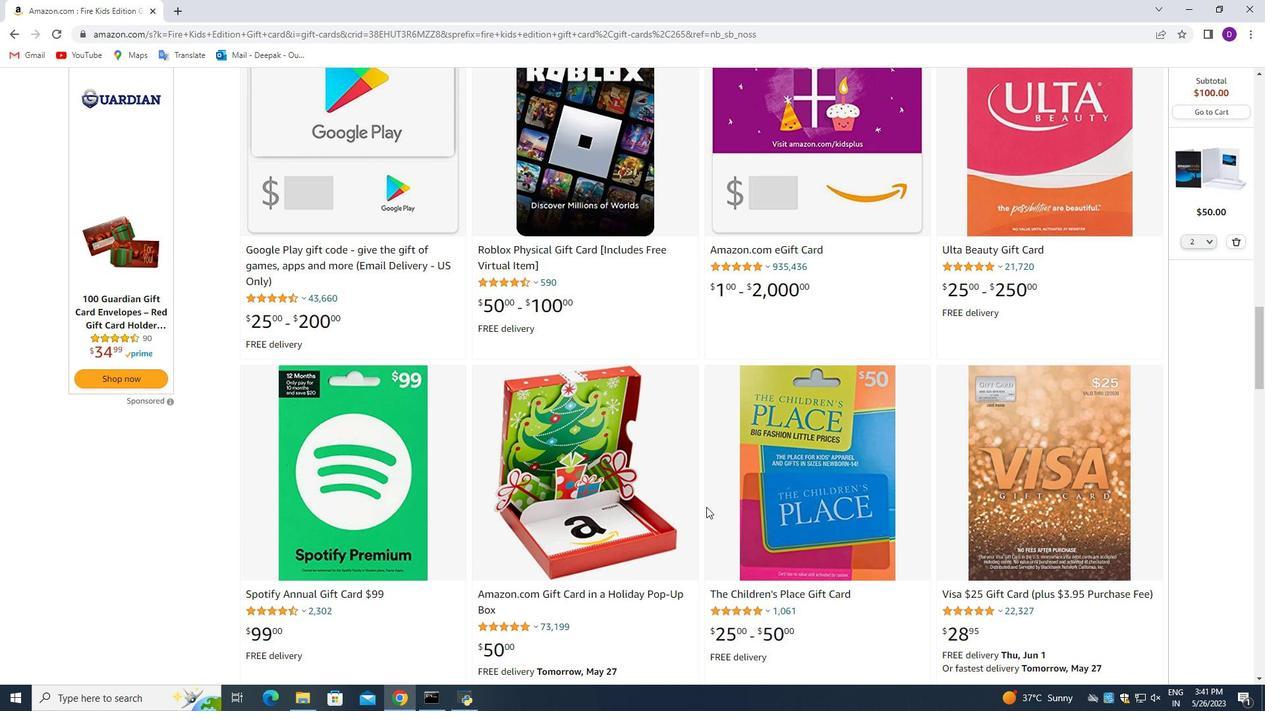 
Action: Key pressed <Key.up><Key.up><Key.up><Key.up><Key.up><Key.up><Key.up><Key.up><Key.up><Key.up><Key.up><Key.up><Key.up><Key.up><Key.up><Key.up><Key.up><Key.up><Key.up><Key.up><Key.up><Key.up><Key.up><Key.up><Key.up><Key.up><Key.up><Key.up>
Screenshot: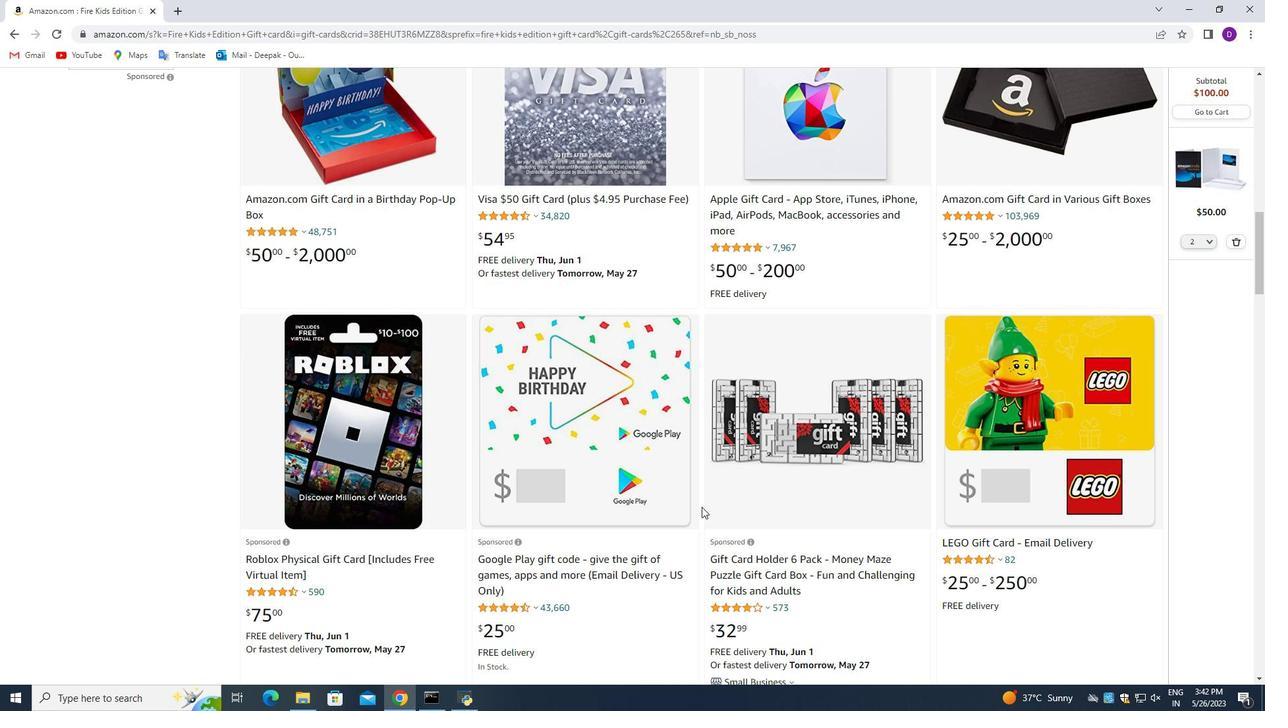
Action: Mouse moved to (787, 438)
Screenshot: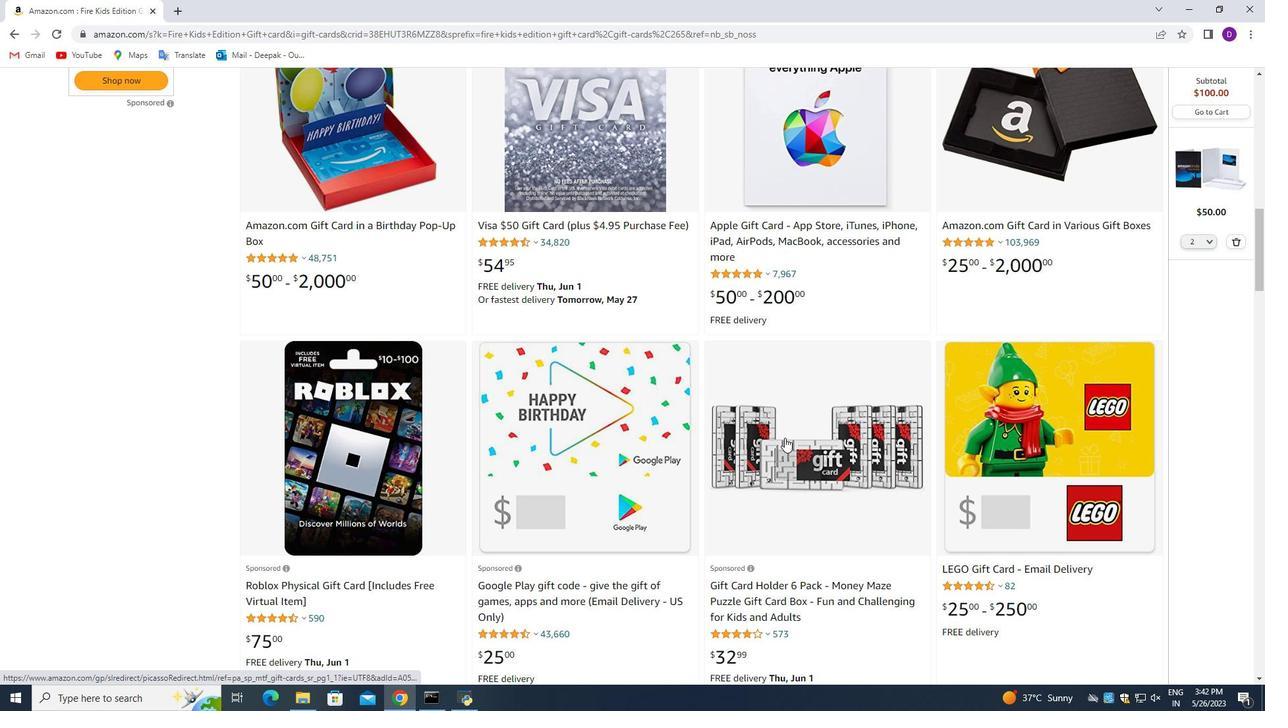 
Action: Mouse scrolled (787, 438) with delta (0, 0)
Screenshot: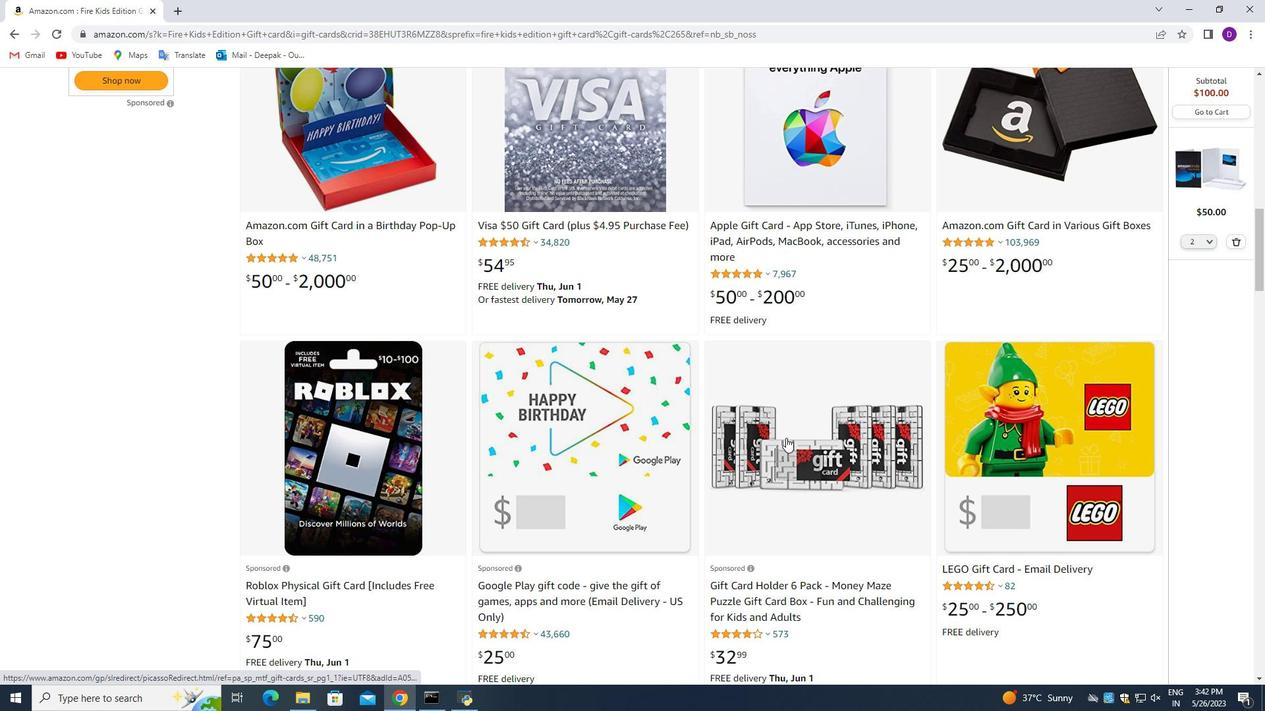 
Action: Mouse moved to (769, 458)
Screenshot: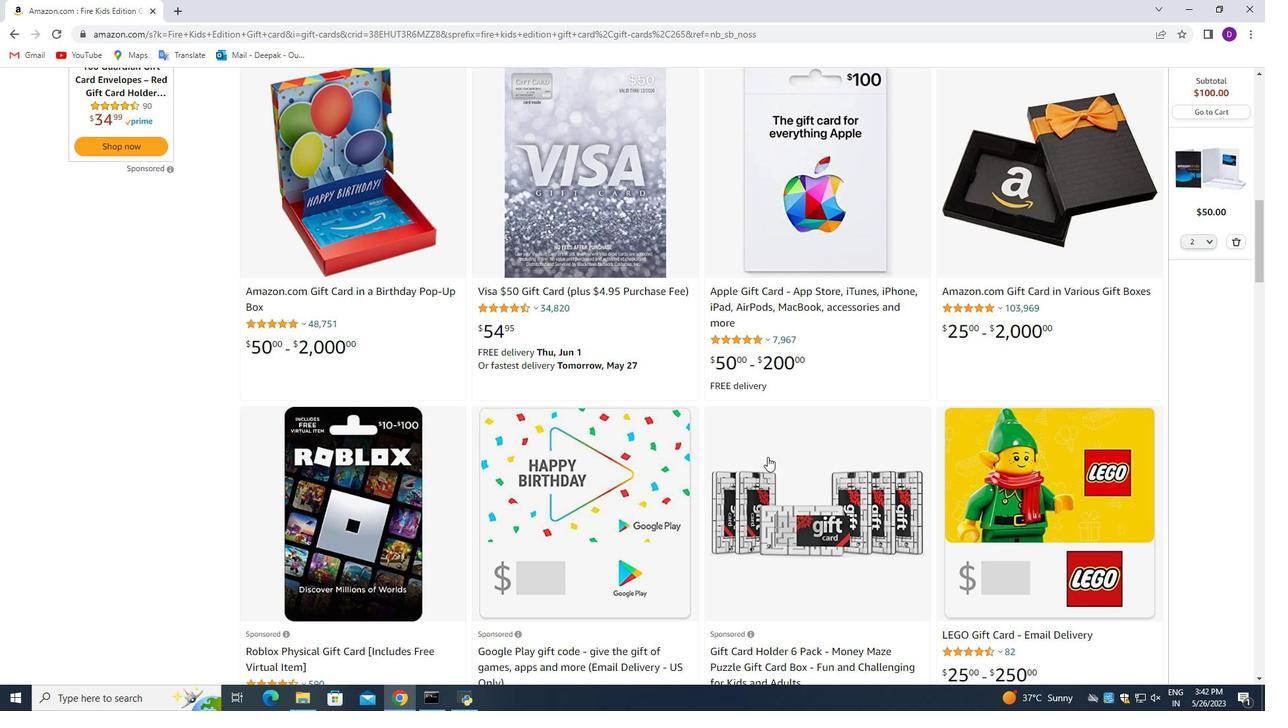 
Action: Mouse scrolled (769, 459) with delta (0, 0)
Screenshot: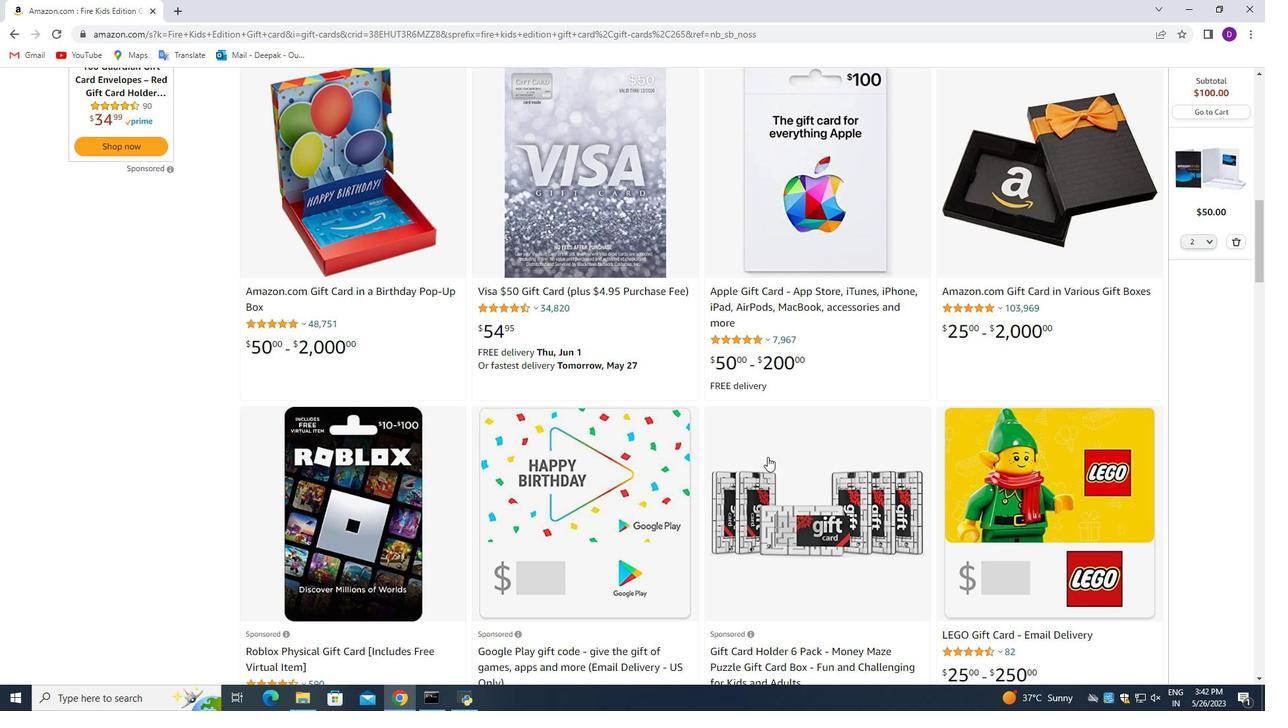 
Action: Mouse moved to (777, 477)
Screenshot: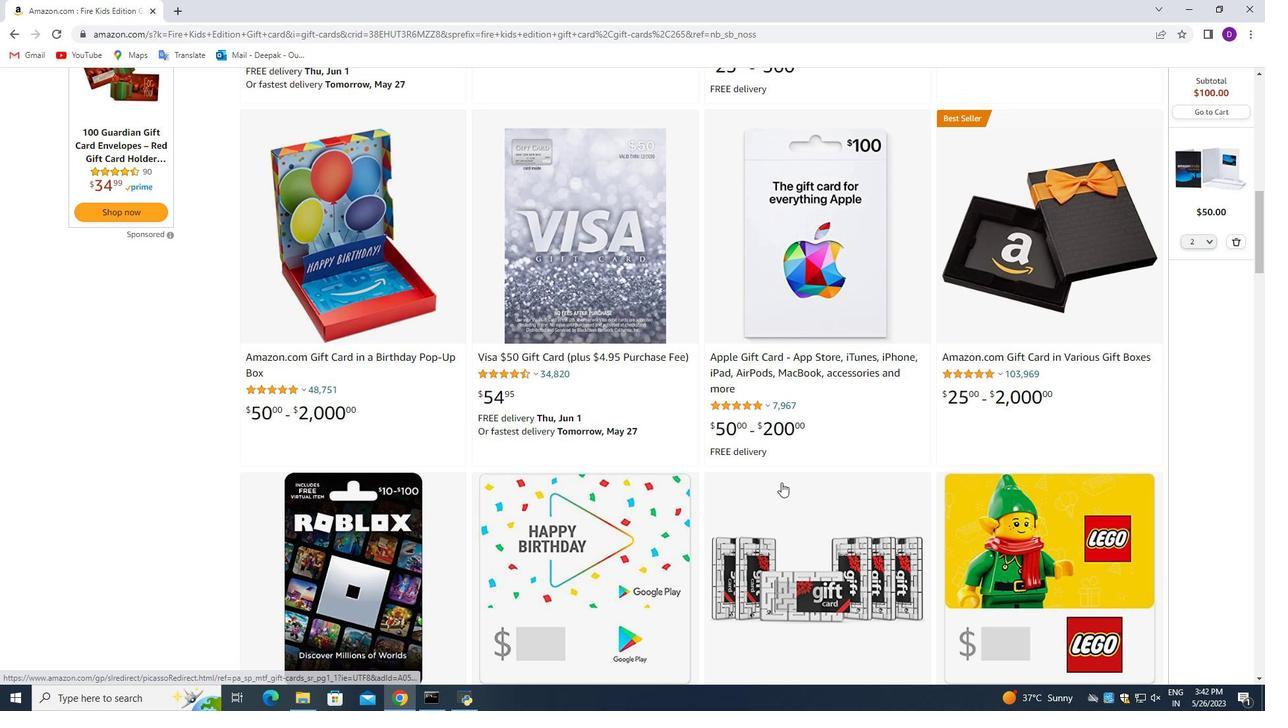
Action: Mouse scrolled (777, 478) with delta (0, 0)
Screenshot: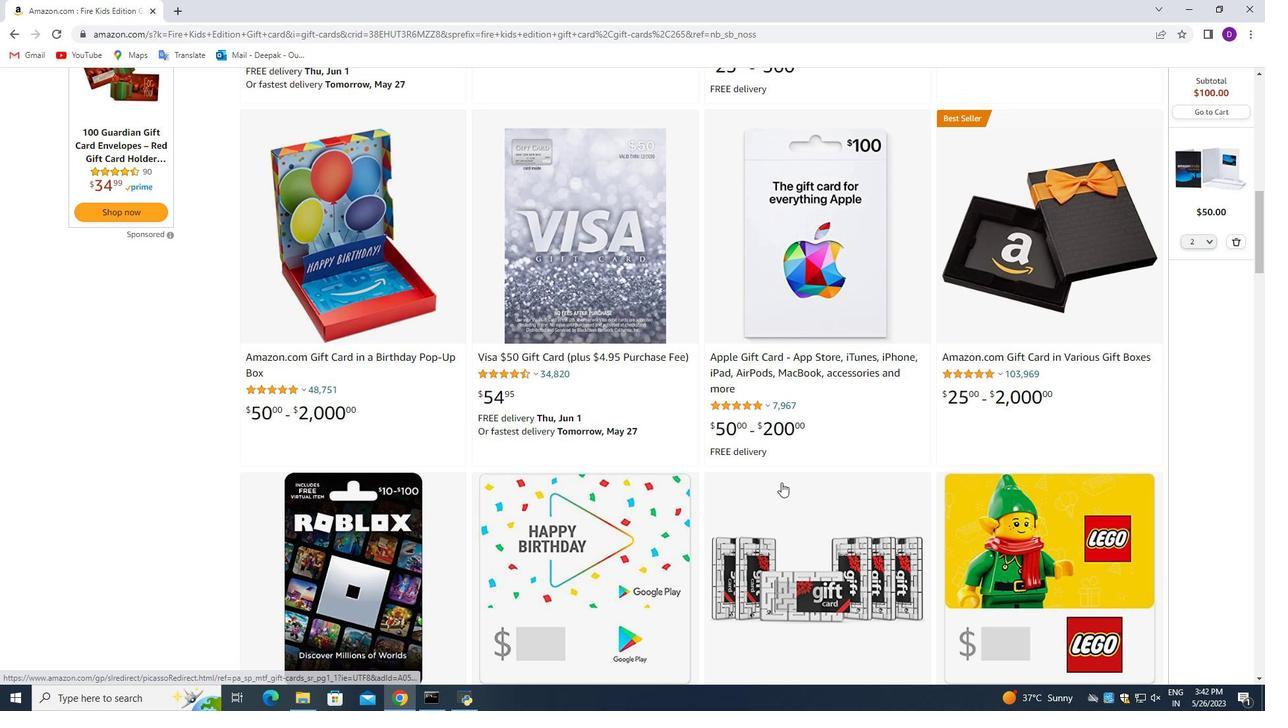 
Action: Mouse moved to (753, 465)
Screenshot: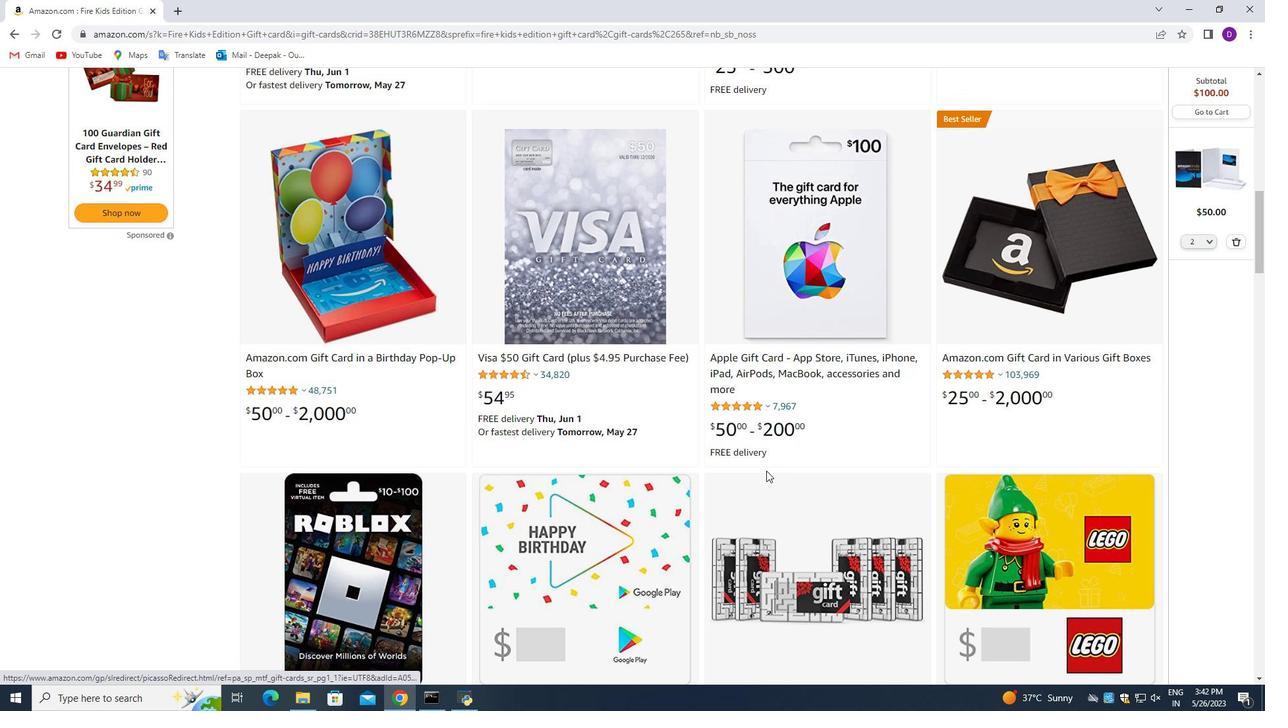 
Action: Mouse scrolled (754, 467) with delta (0, 0)
Screenshot: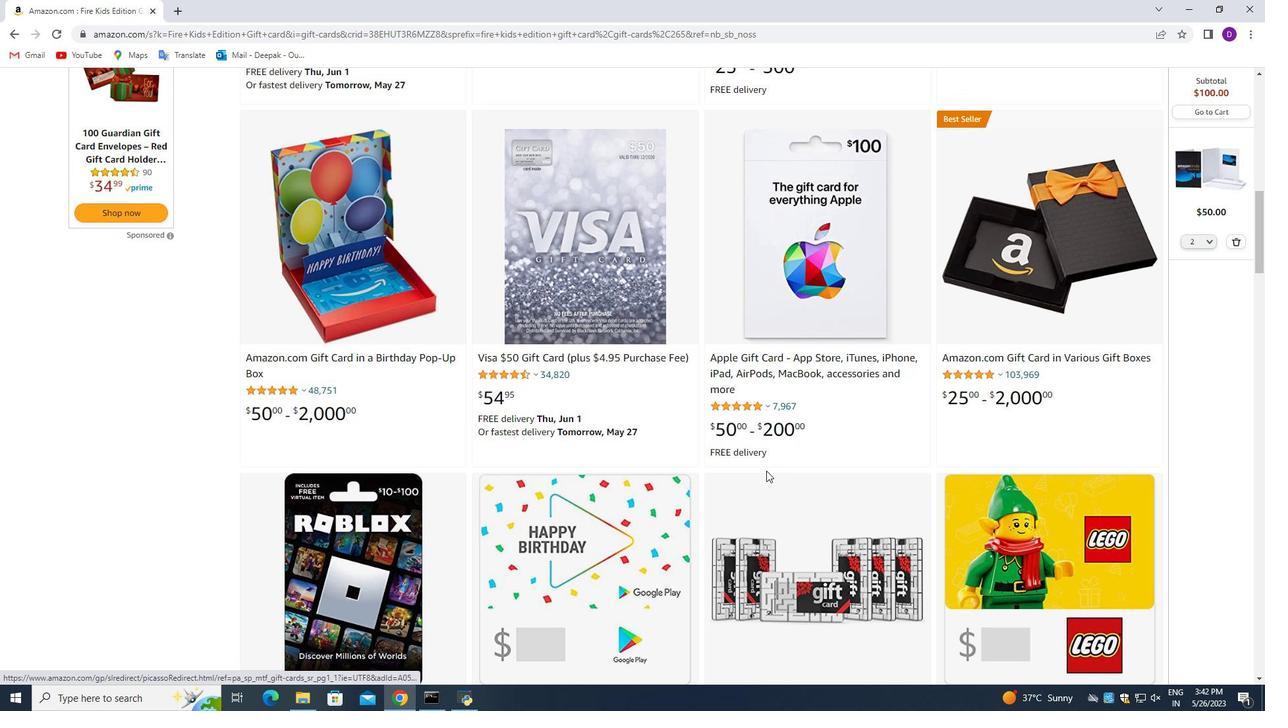 
Action: Mouse moved to (706, 429)
Screenshot: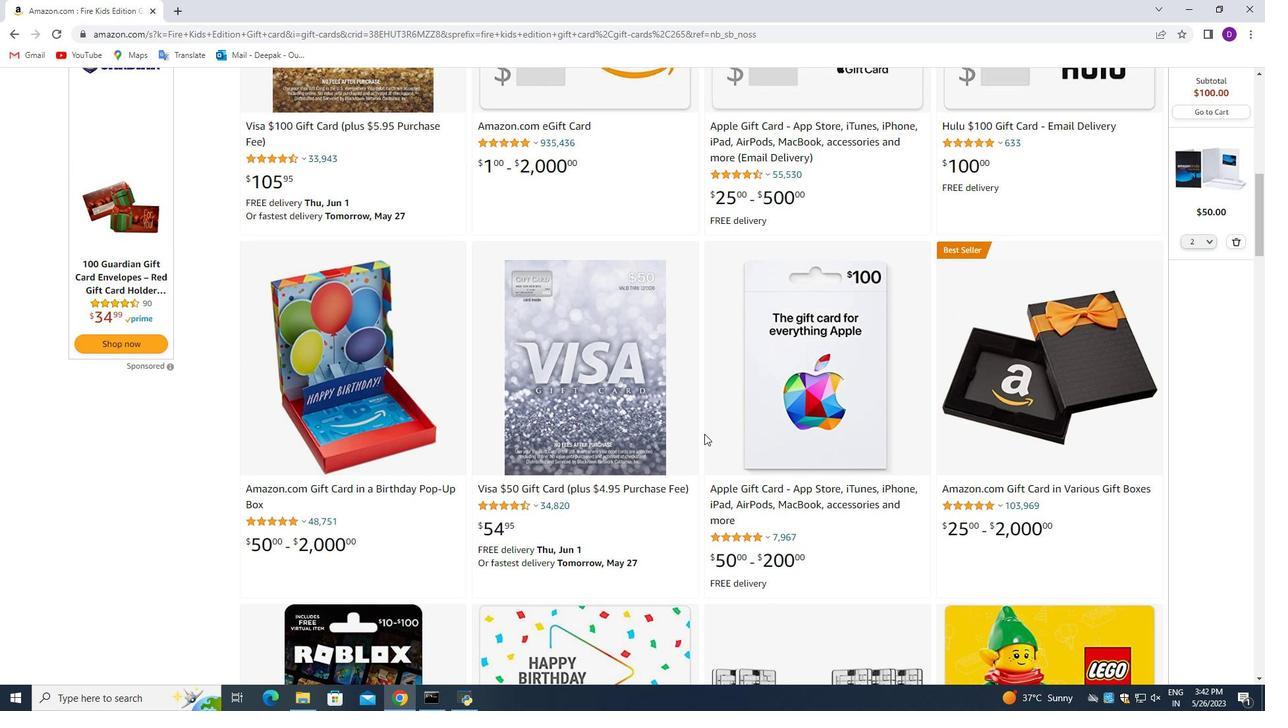 
Action: Mouse scrolled (706, 430) with delta (0, 0)
Screenshot: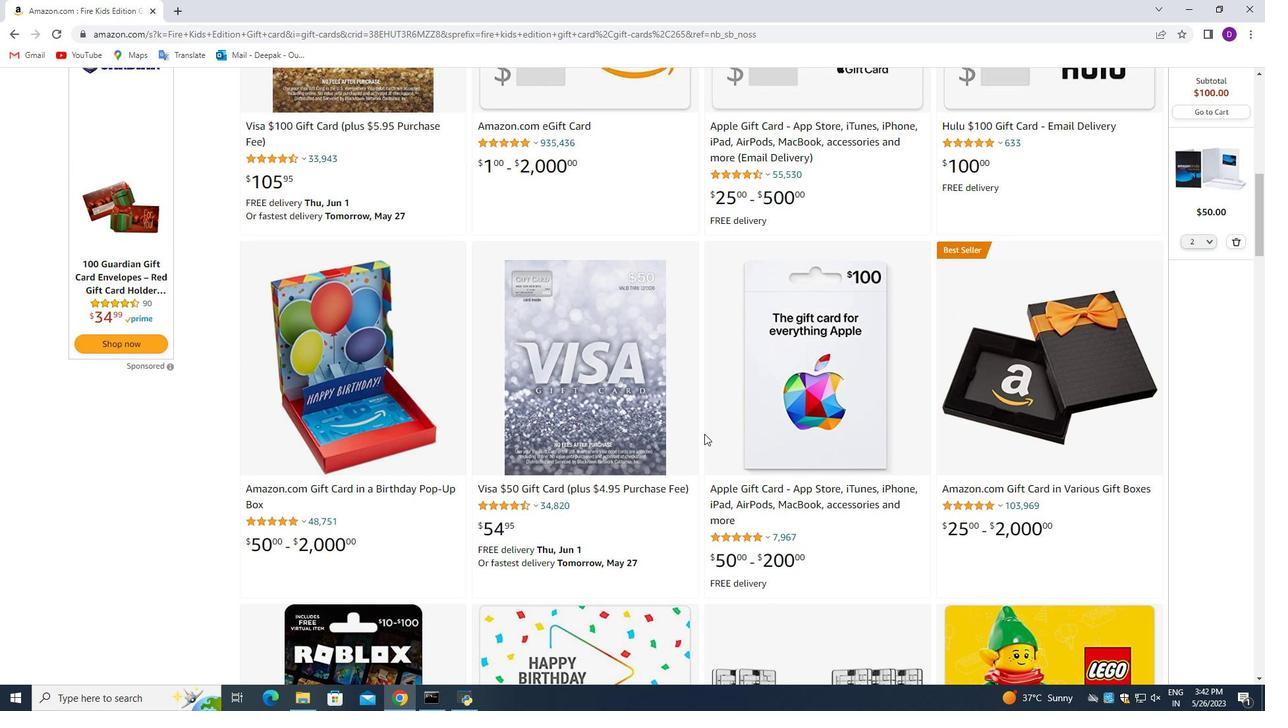 
Action: Mouse moved to (706, 430)
Screenshot: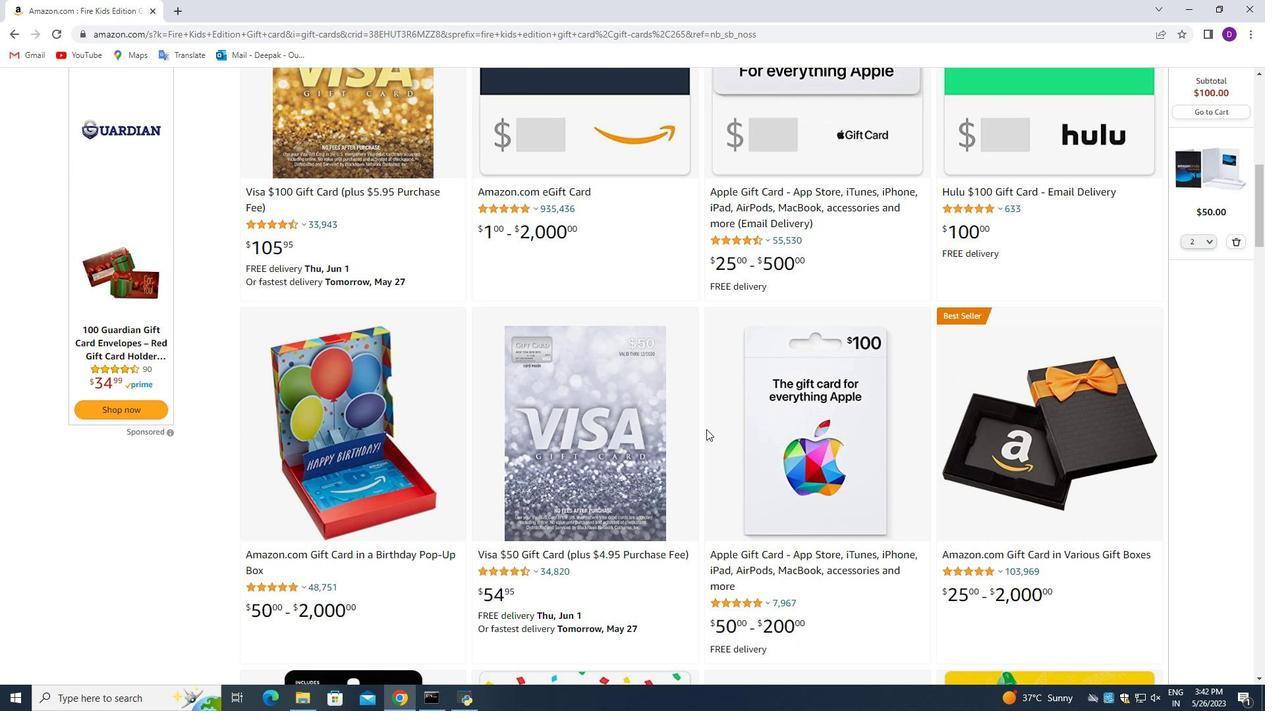 
Action: Mouse scrolled (706, 431) with delta (0, 0)
Screenshot: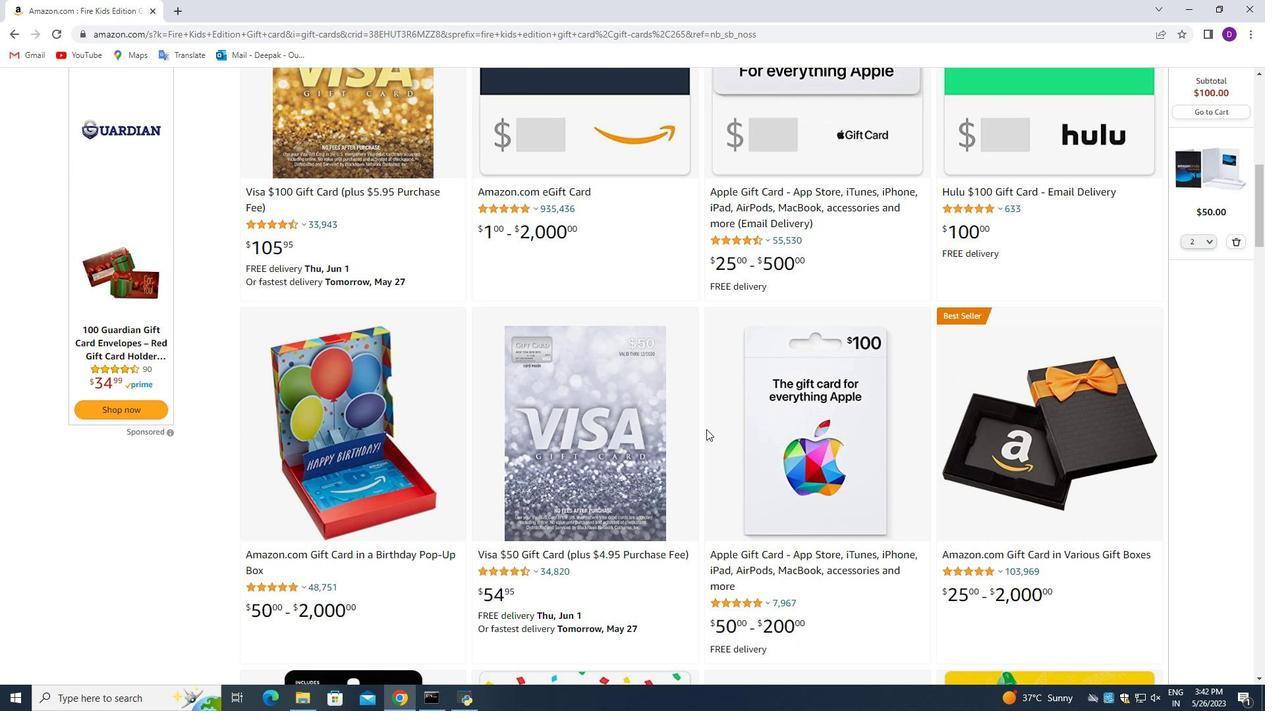 
Action: Mouse moved to (701, 402)
Screenshot: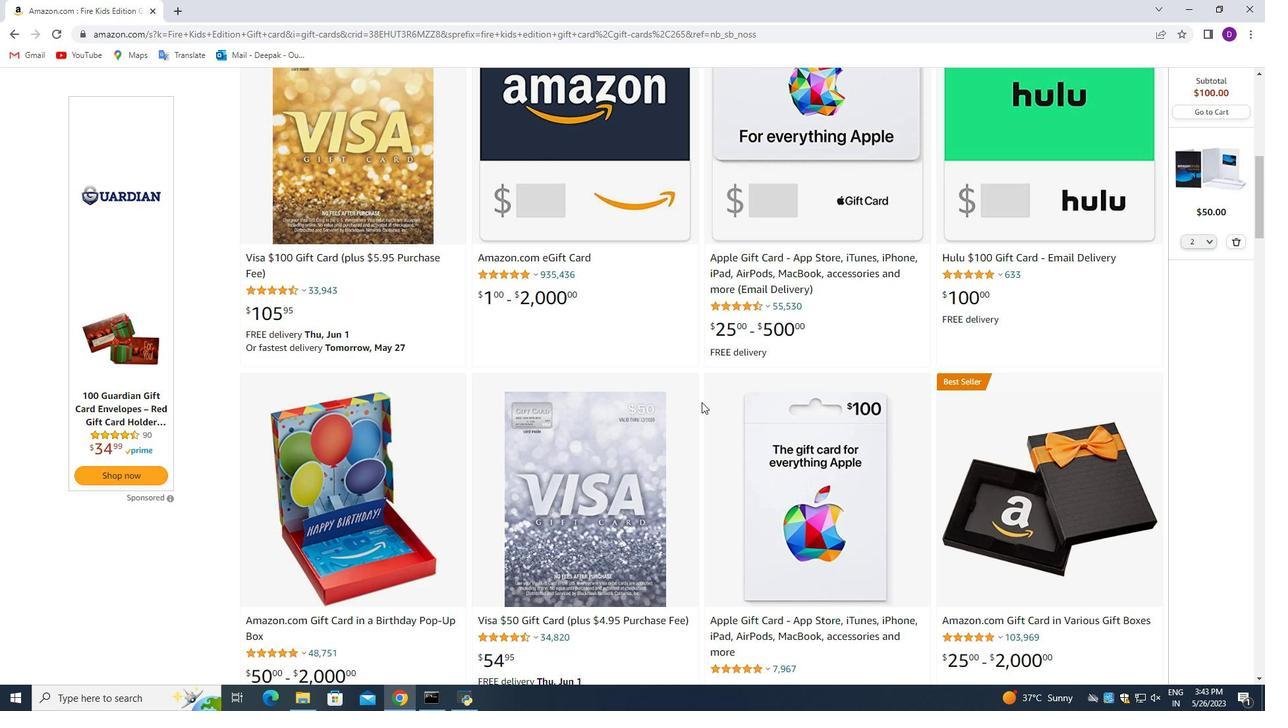 
Action: Mouse scrolled (701, 403) with delta (0, 0)
Screenshot: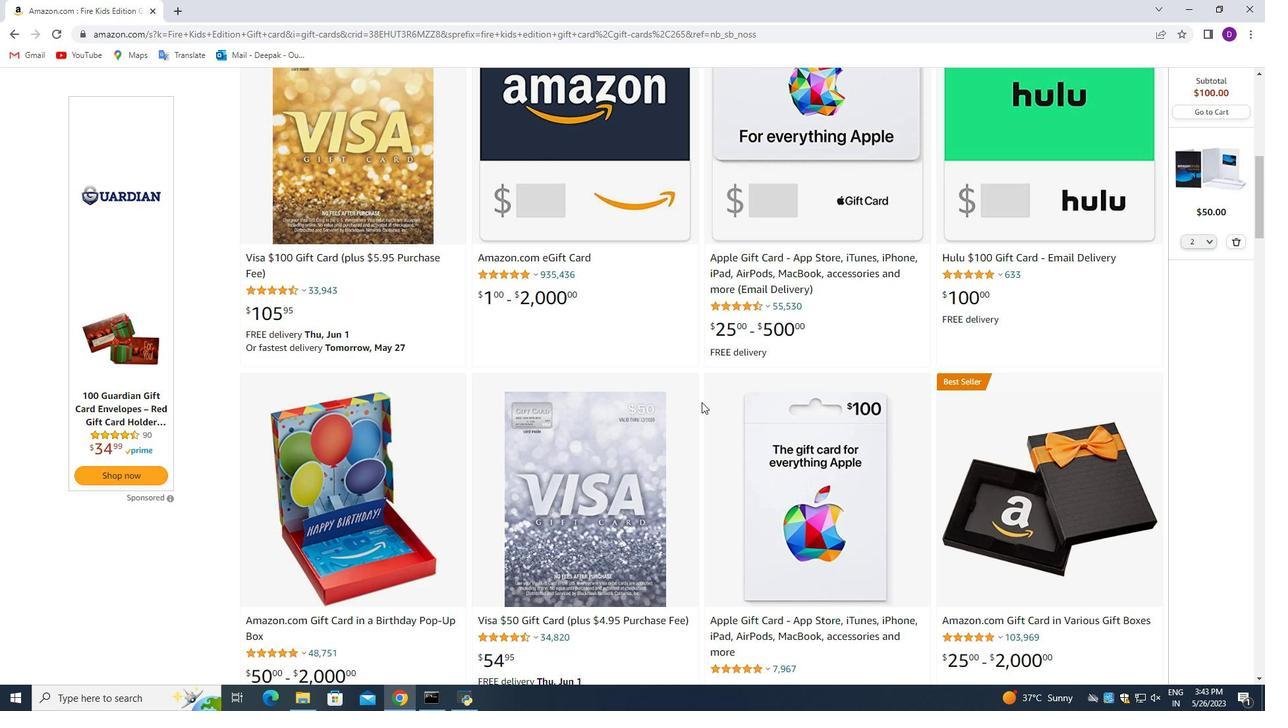 
Action: Mouse moved to (708, 408)
Screenshot: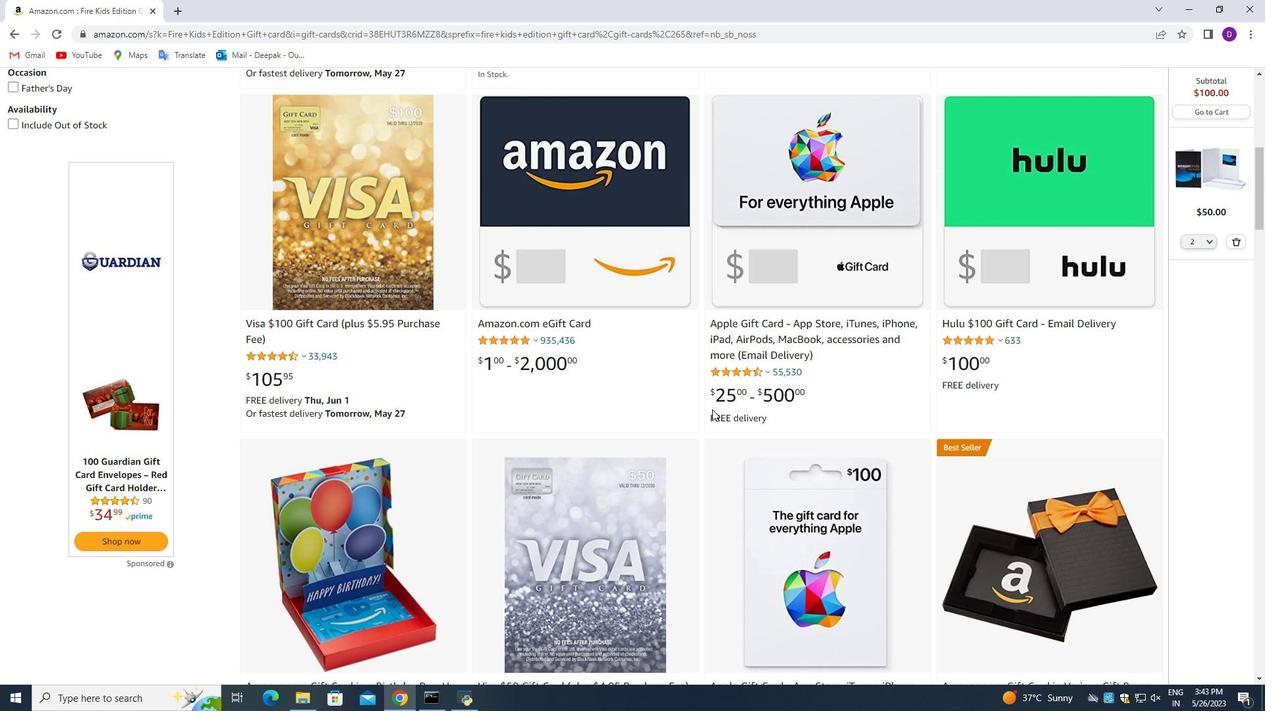 
Action: Mouse scrolled (708, 409) with delta (0, 0)
Screenshot: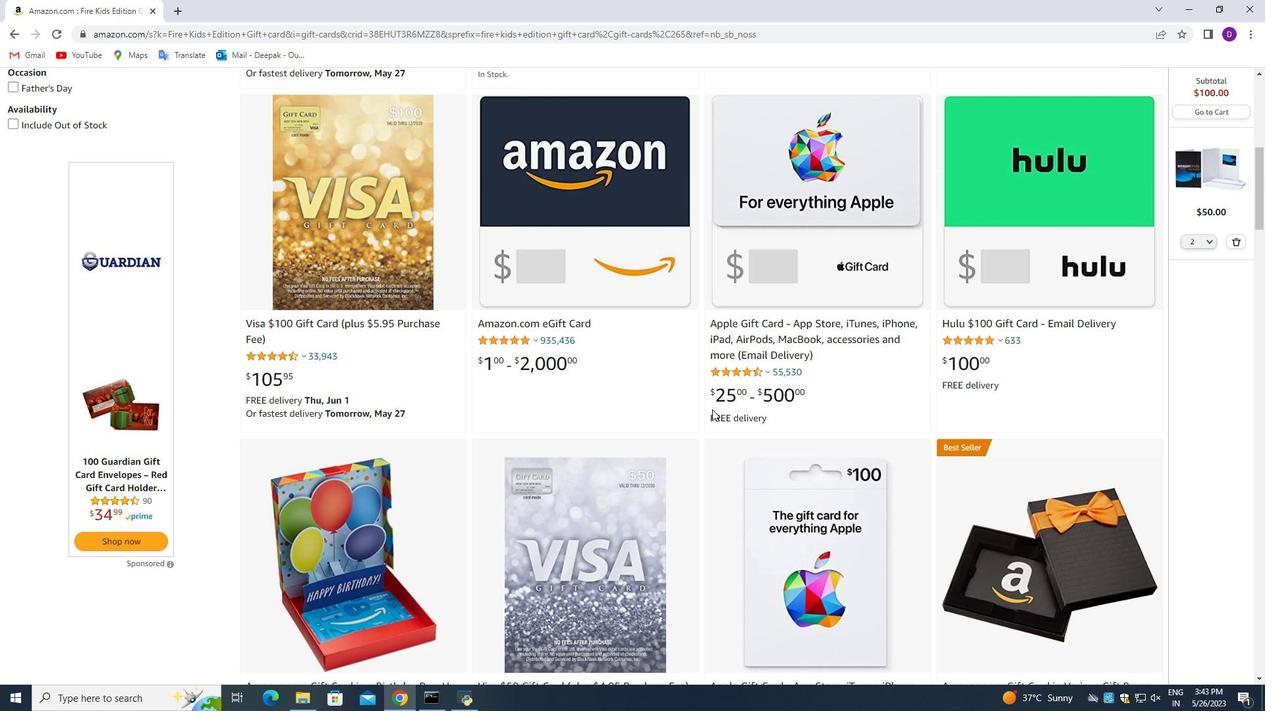 
Action: Mouse moved to (707, 405)
Screenshot: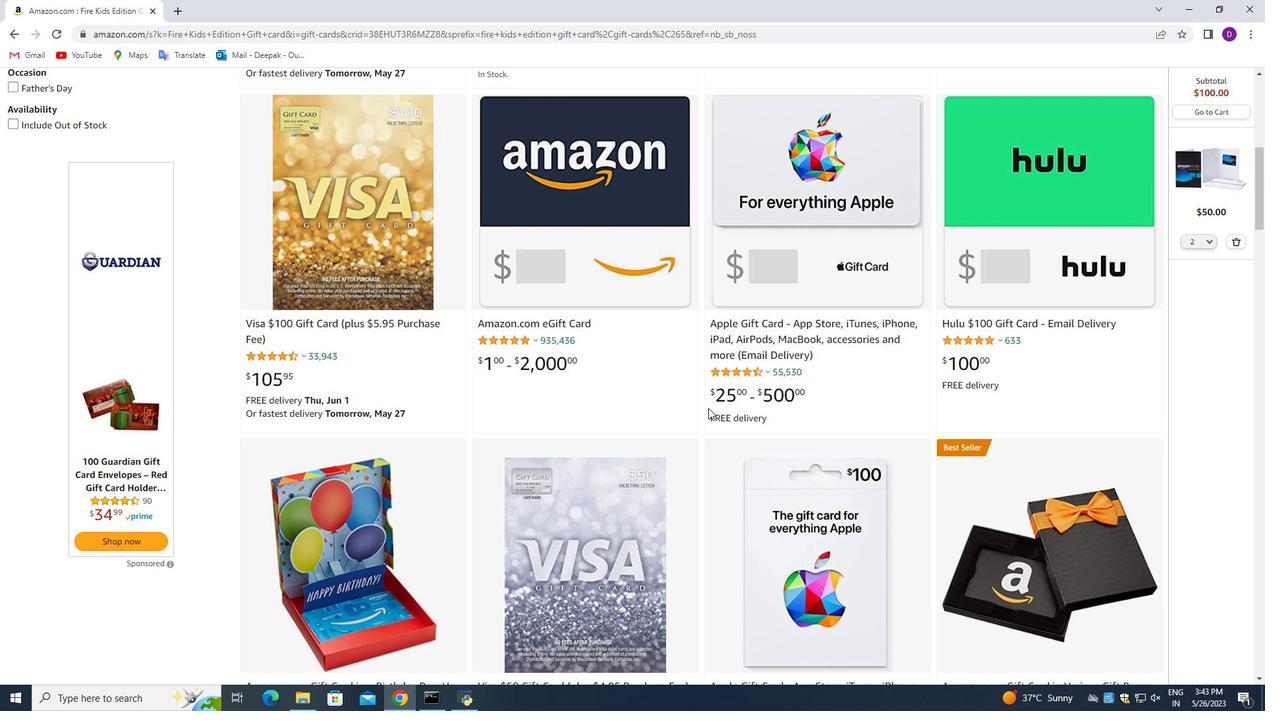 
Action: Key pressed <Key.up><Key.up><Key.up><Key.up><Key.up><Key.up><Key.up><Key.up><Key.up><Key.up><Key.up><Key.up><Key.up><Key.up><Key.up><Key.up><Key.up><Key.up><Key.up><Key.up><Key.up><Key.up>
Screenshot: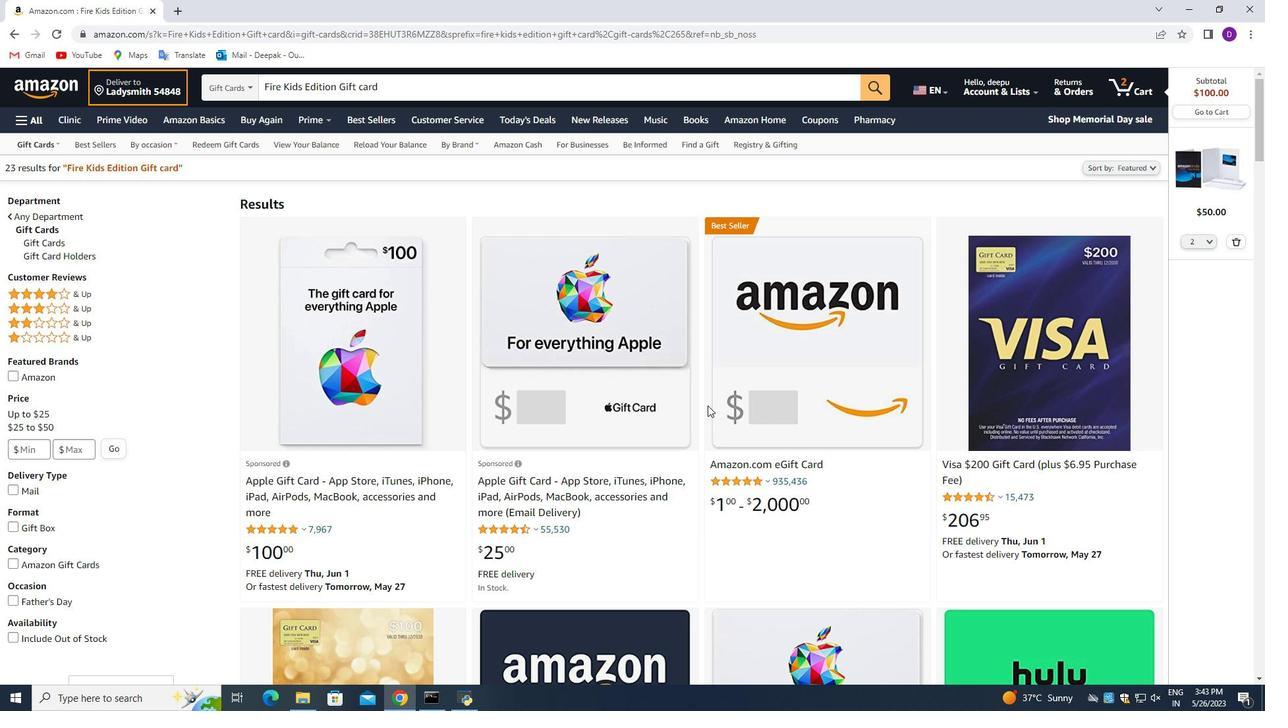 
Action: Mouse moved to (883, 399)
Screenshot: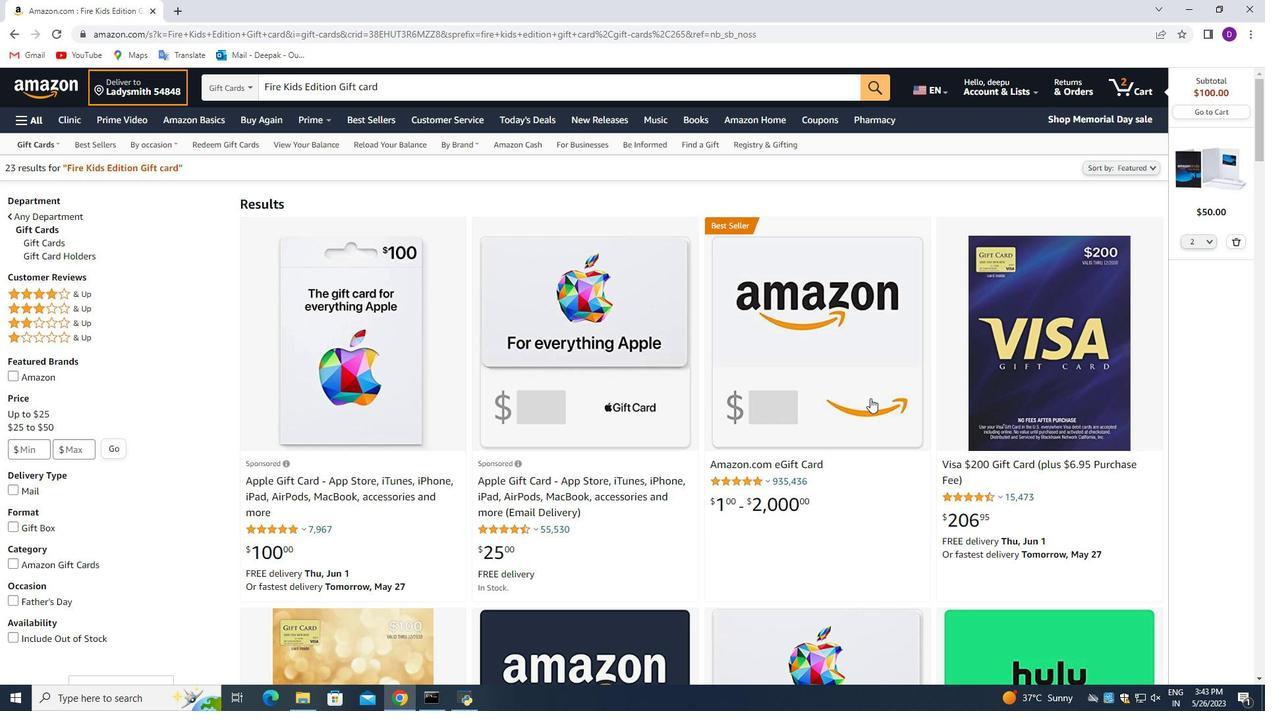 
Action: Mouse scrolled (883, 398) with delta (0, 0)
Screenshot: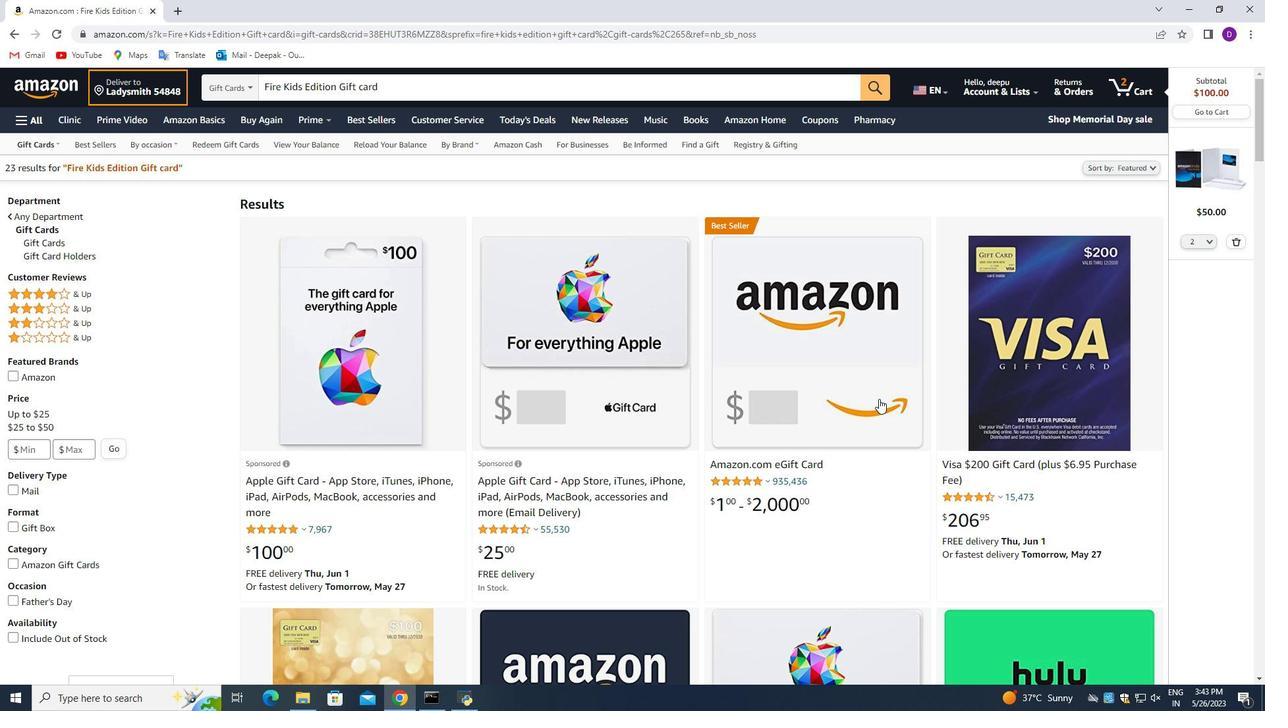 
Action: Mouse moved to (676, 451)
Screenshot: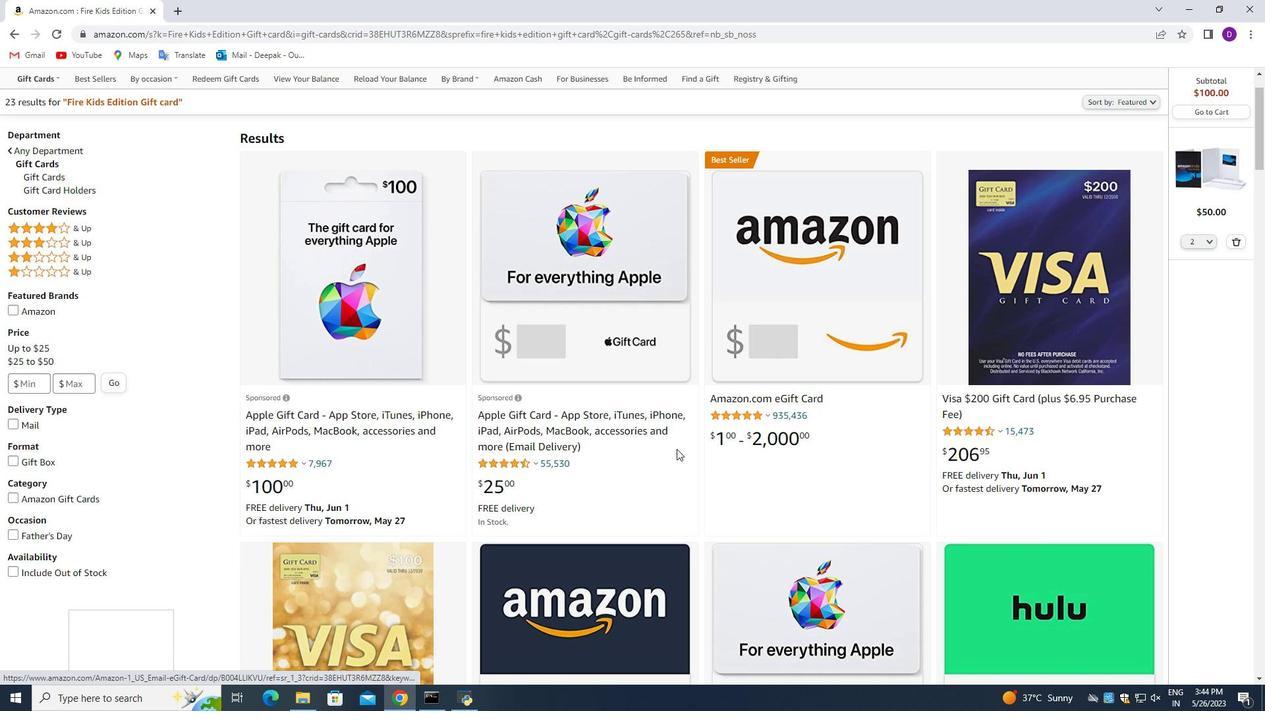 
Action: Mouse scrolled (676, 452) with delta (0, 0)
Screenshot: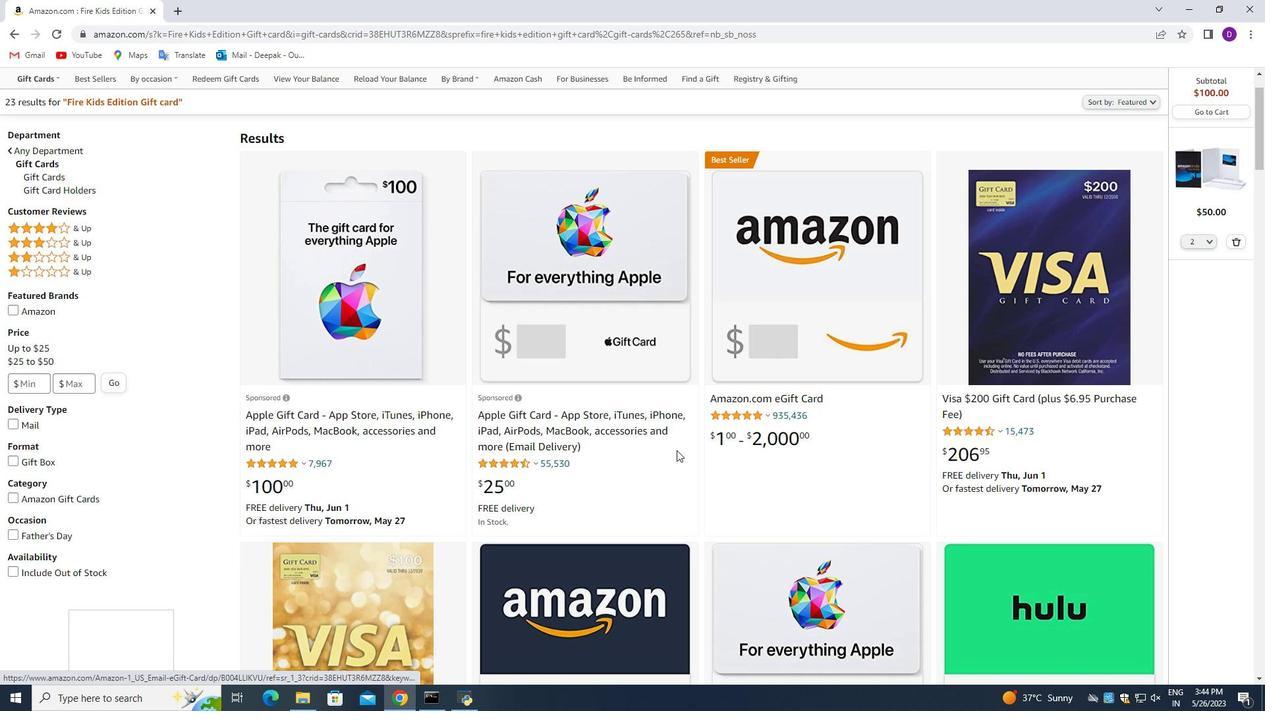 
Action: Mouse scrolled (676, 452) with delta (0, 0)
Screenshot: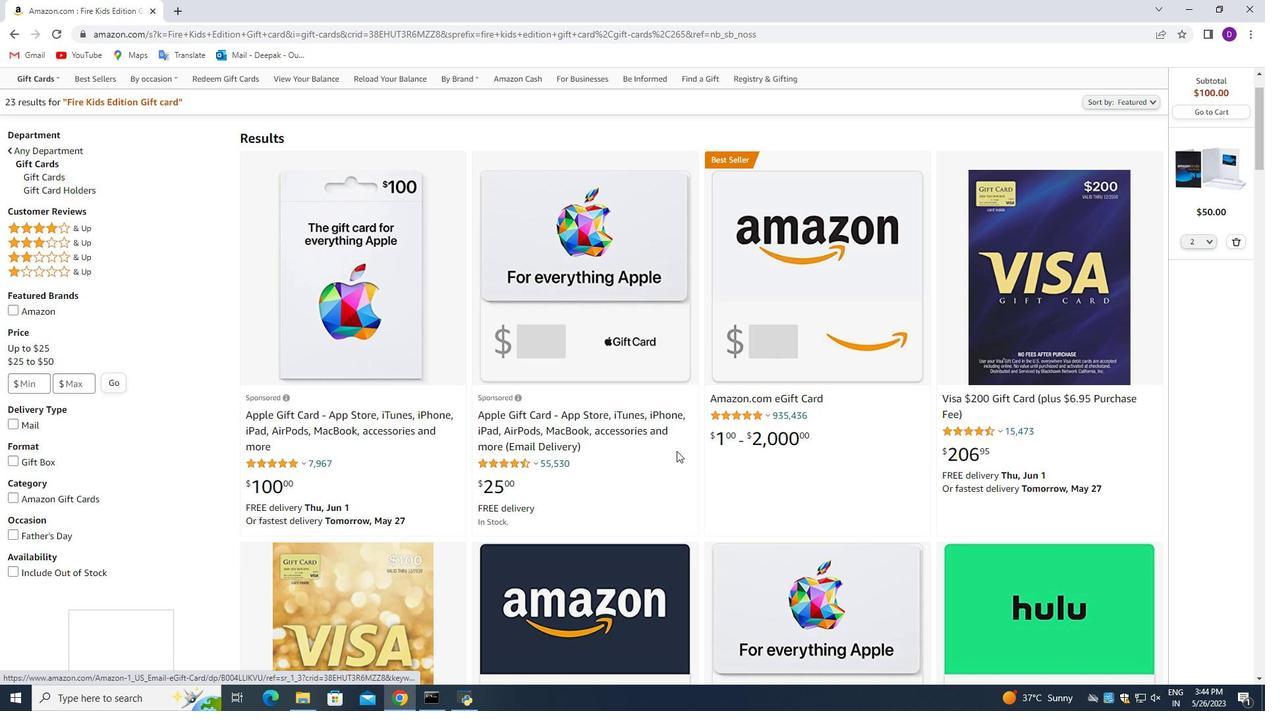 
Action: Mouse scrolled (676, 452) with delta (0, 0)
Screenshot: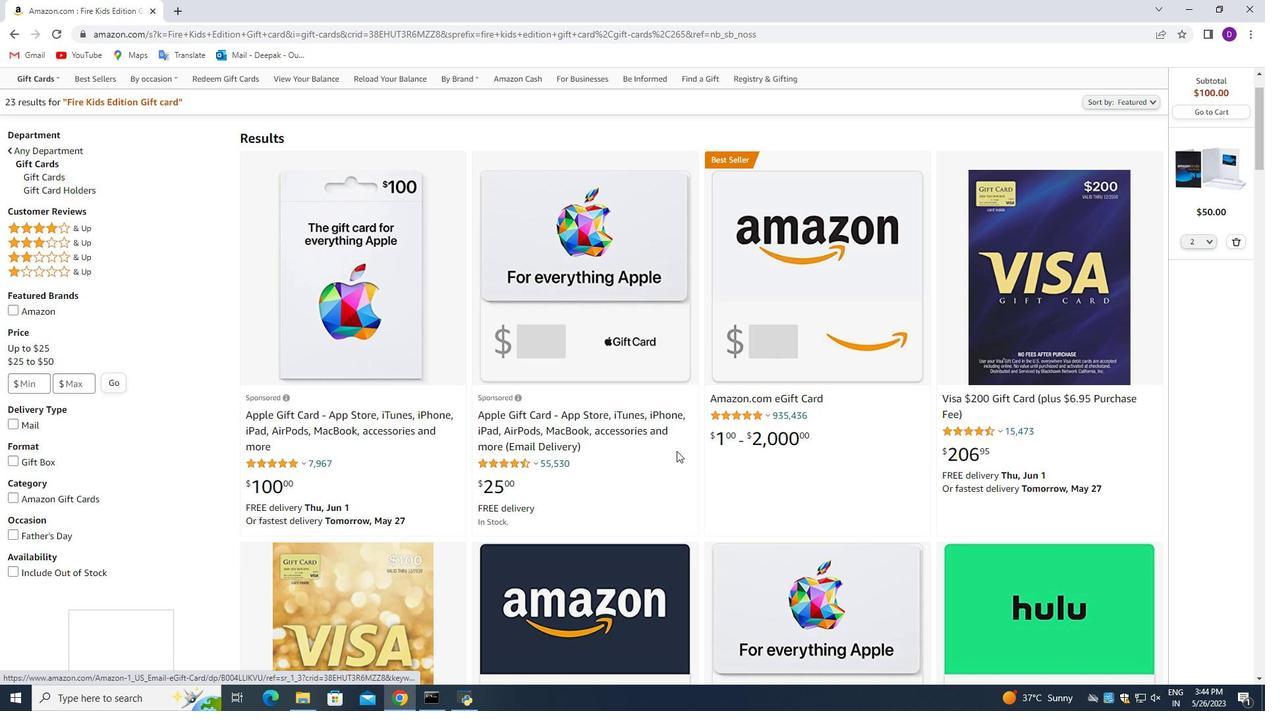 
Action: Mouse moved to (701, 425)
Screenshot: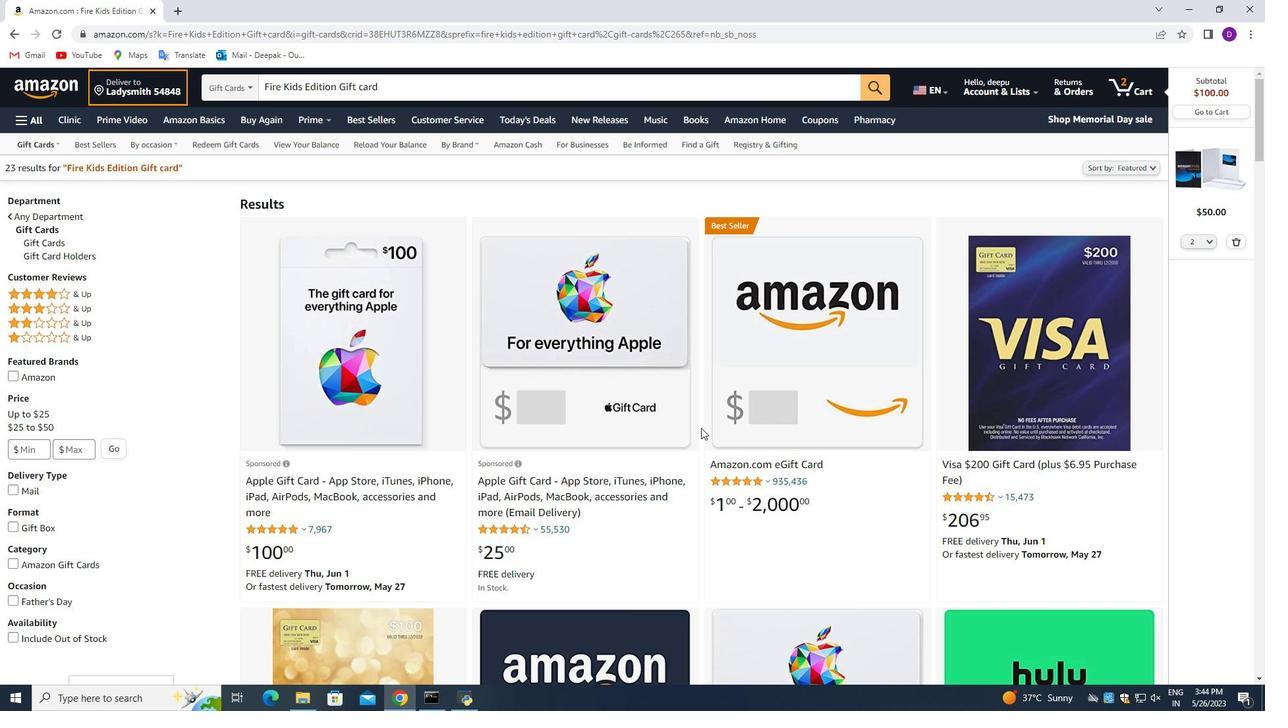 
Action: Mouse scrolled (701, 426) with delta (0, 0)
Screenshot: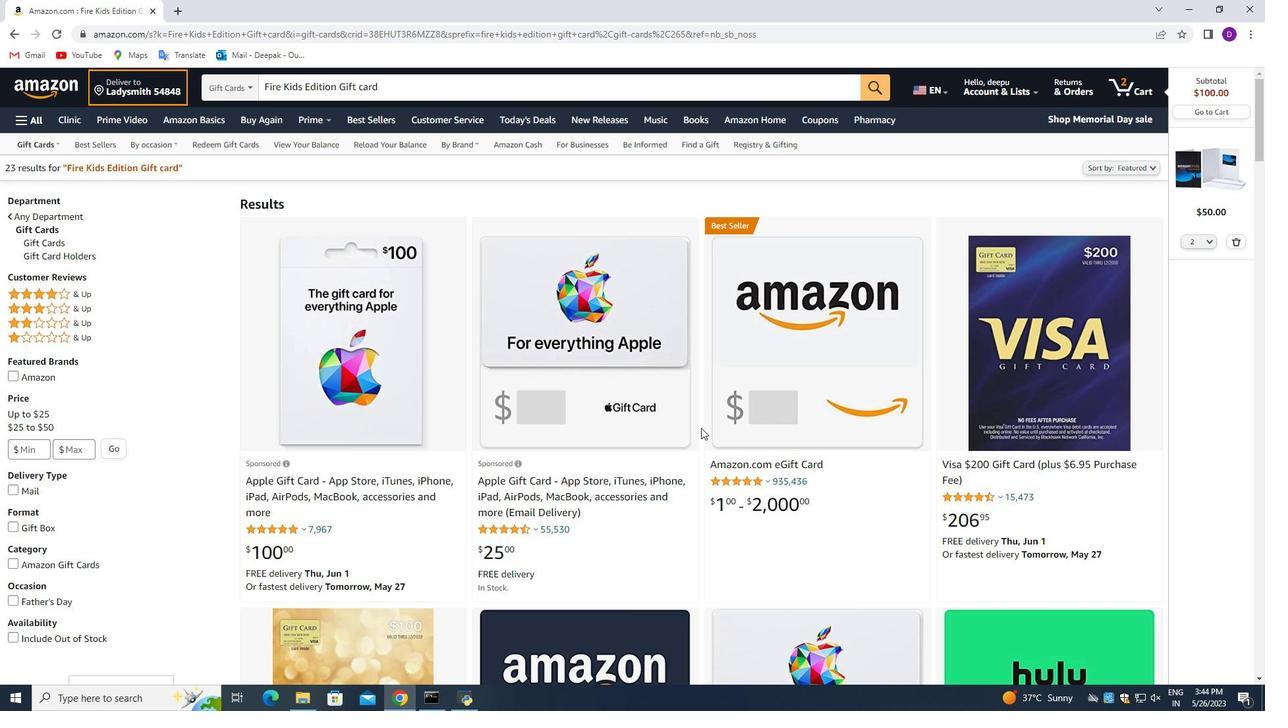 
Action: Mouse scrolled (701, 426) with delta (0, 0)
Screenshot: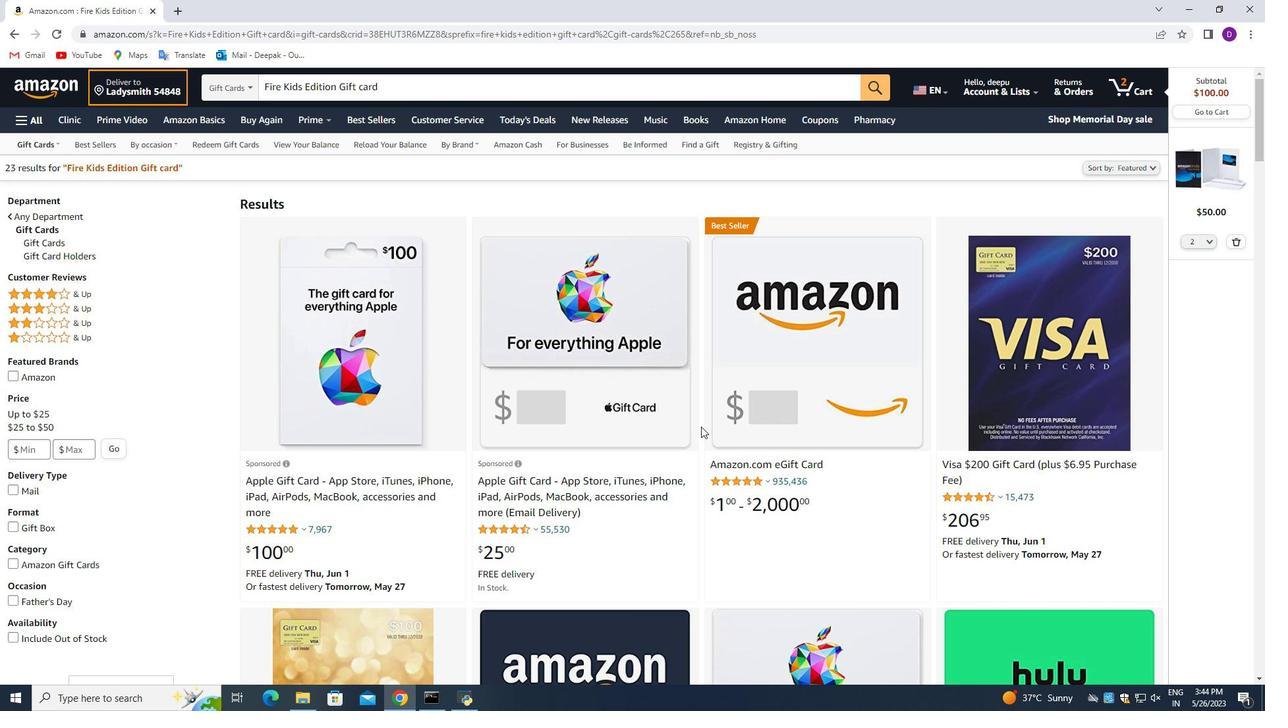 
Action: Mouse scrolled (701, 426) with delta (0, 0)
Screenshot: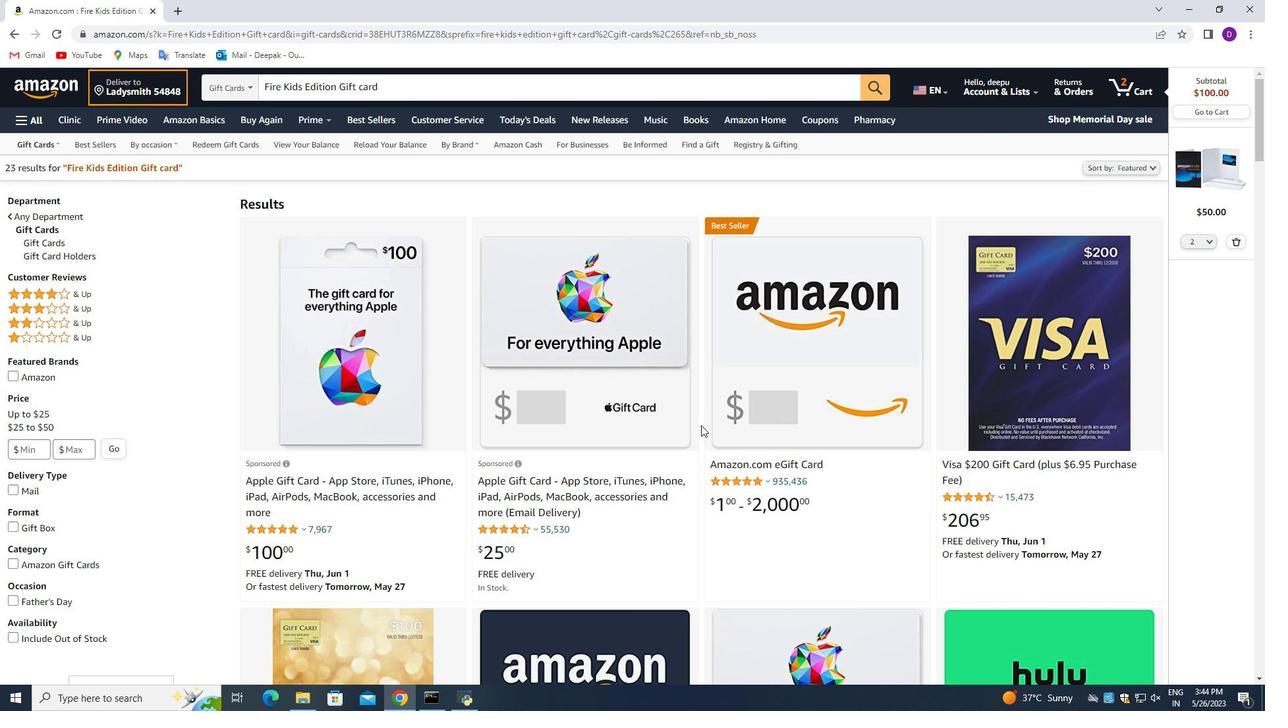 
Action: Mouse scrolled (701, 426) with delta (0, 0)
Screenshot: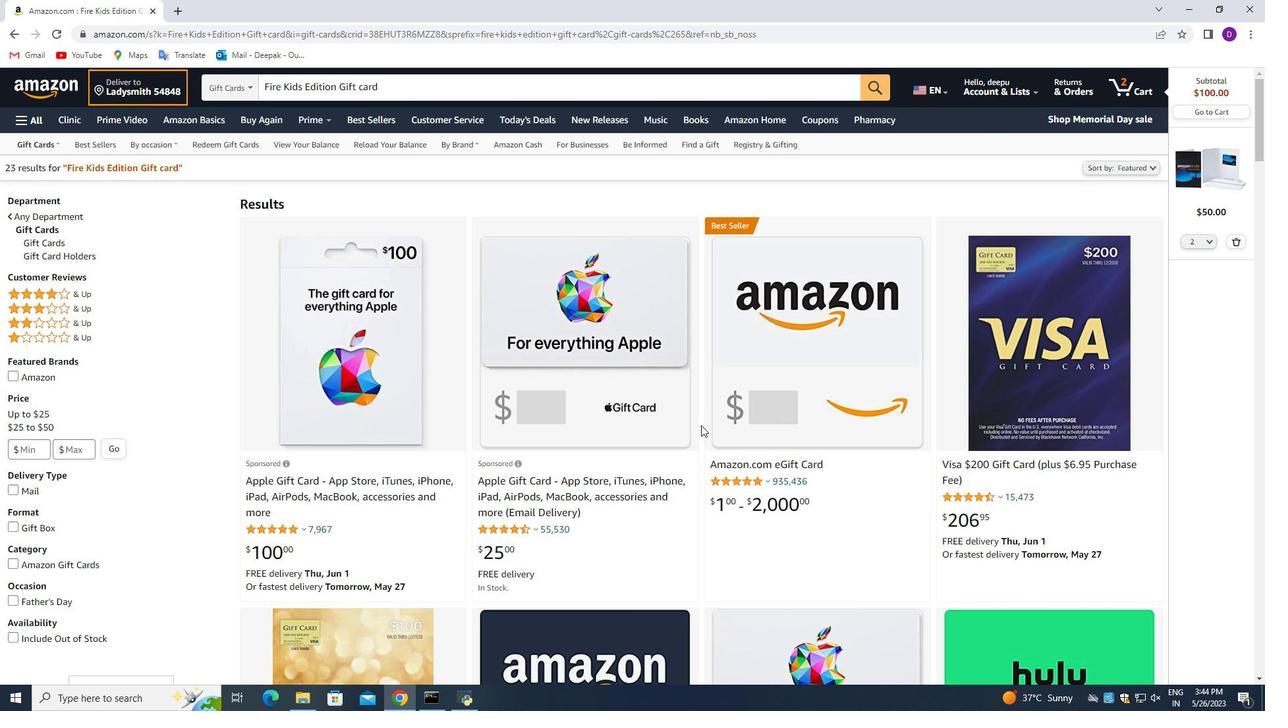 
Action: Mouse moved to (699, 417)
Screenshot: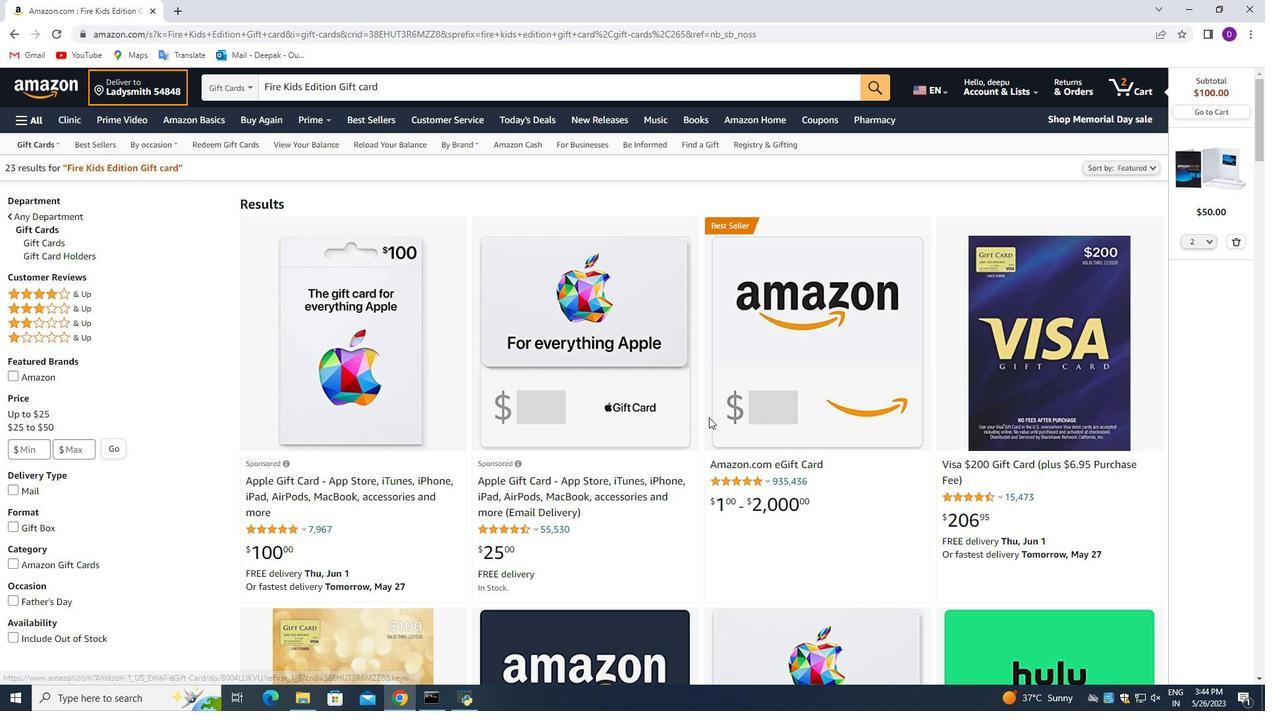 
Action: Mouse scrolled (699, 418) with delta (0, 0)
Screenshot: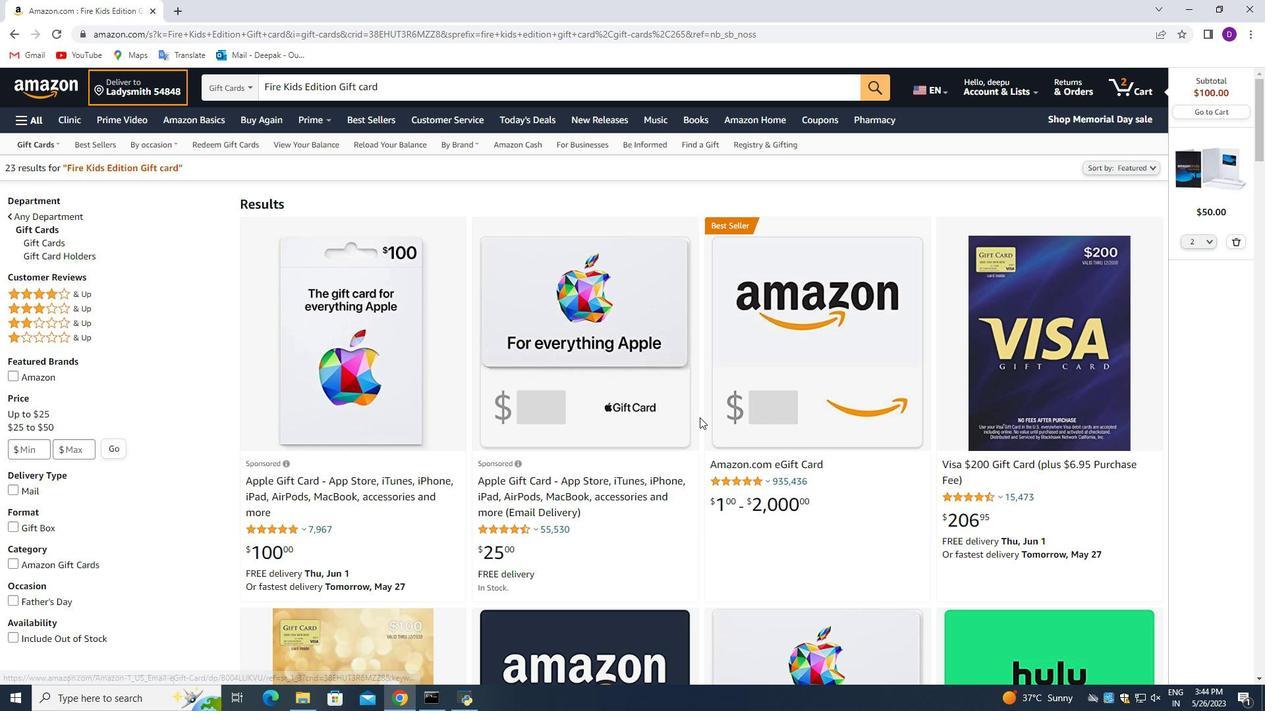 
Action: Mouse scrolled (699, 418) with delta (0, 0)
Screenshot: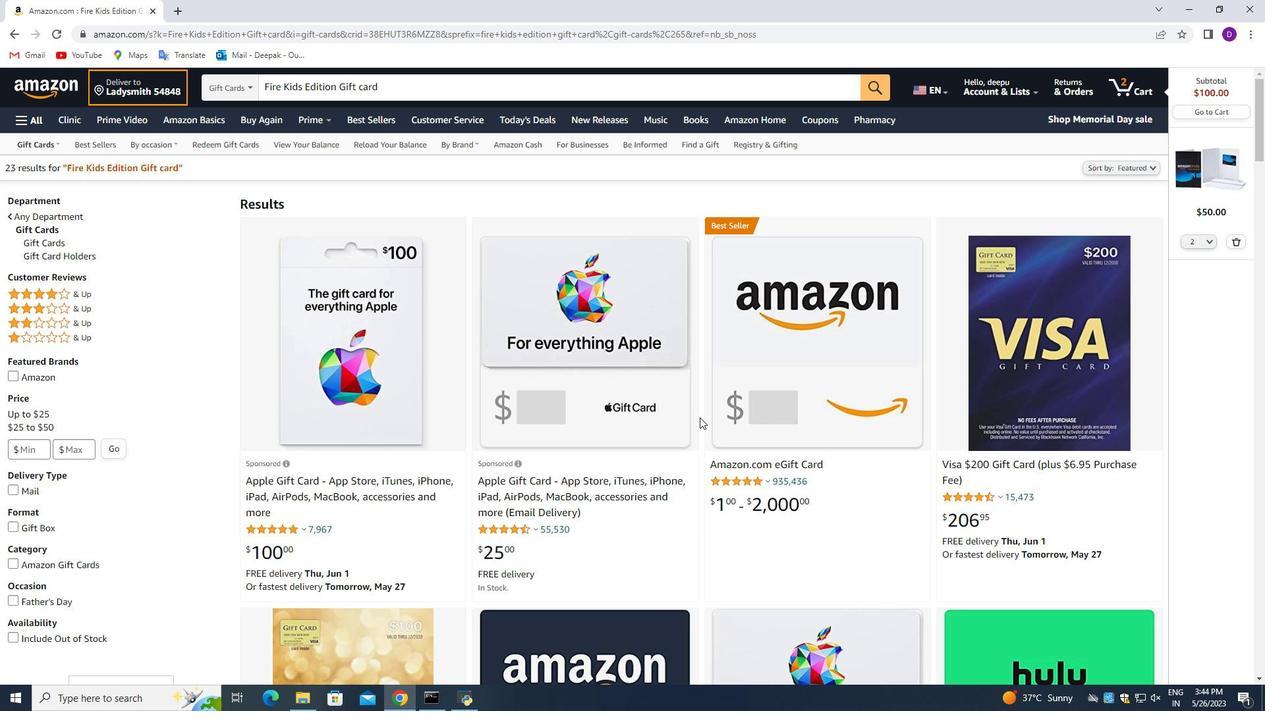 
Action: Mouse scrolled (699, 418) with delta (0, 0)
Screenshot: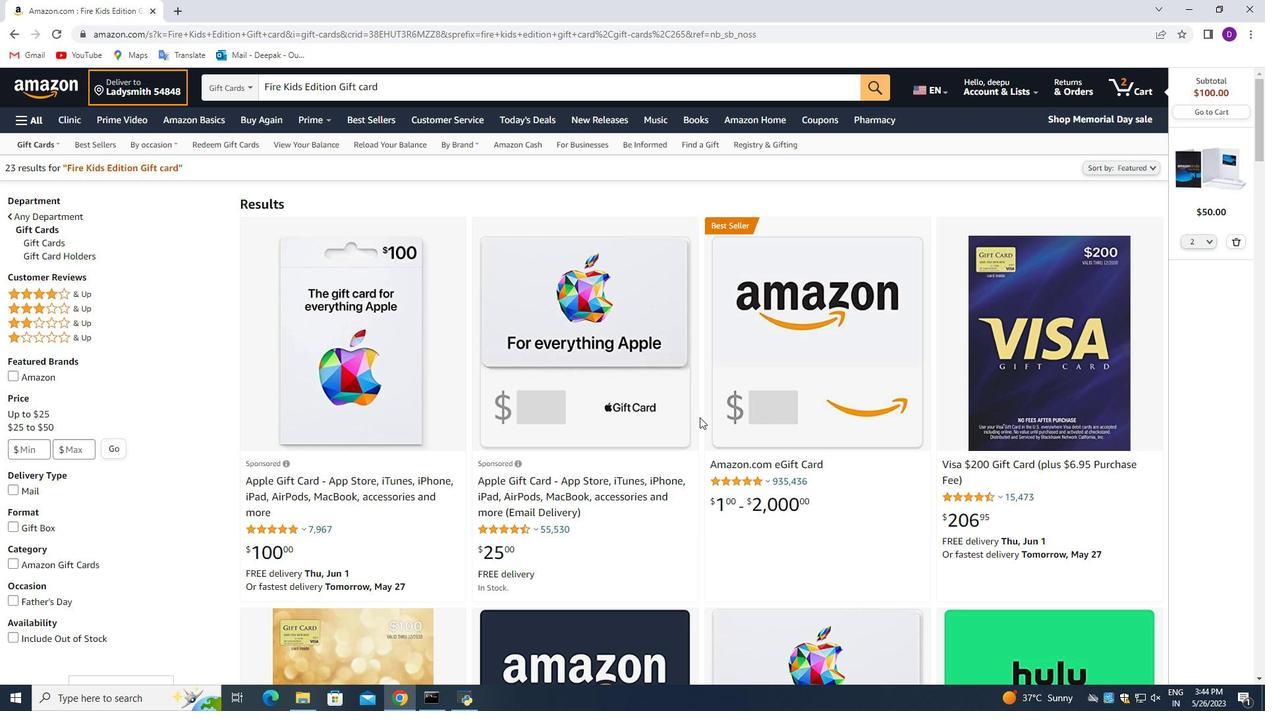 
Action: Mouse moved to (695, 405)
Screenshot: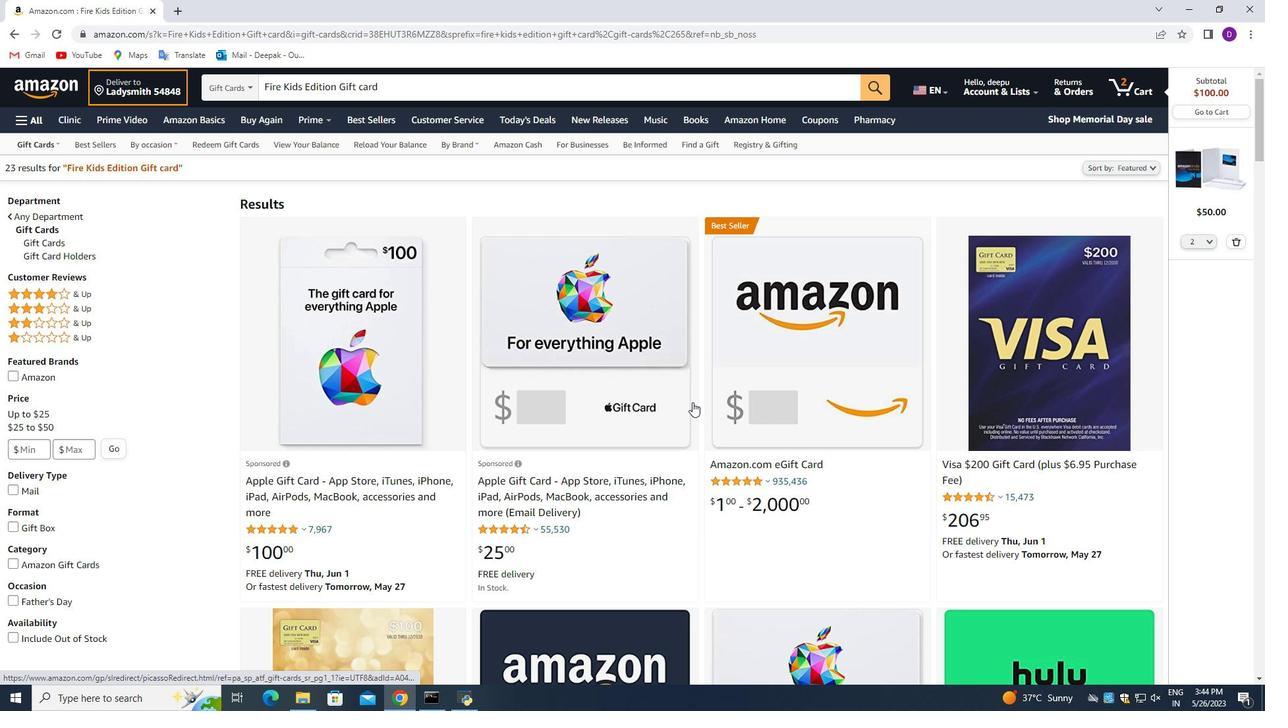 
Action: Mouse scrolled (695, 405) with delta (0, 0)
Screenshot: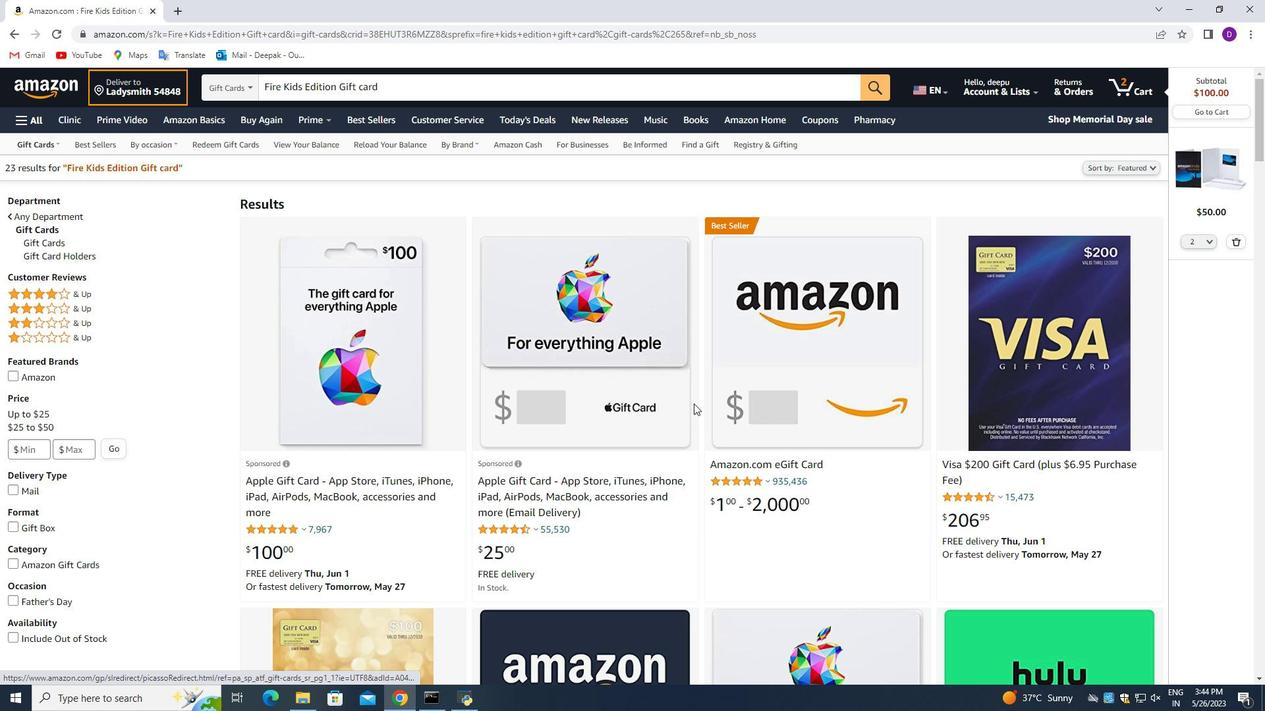
Action: Mouse moved to (695, 411)
Screenshot: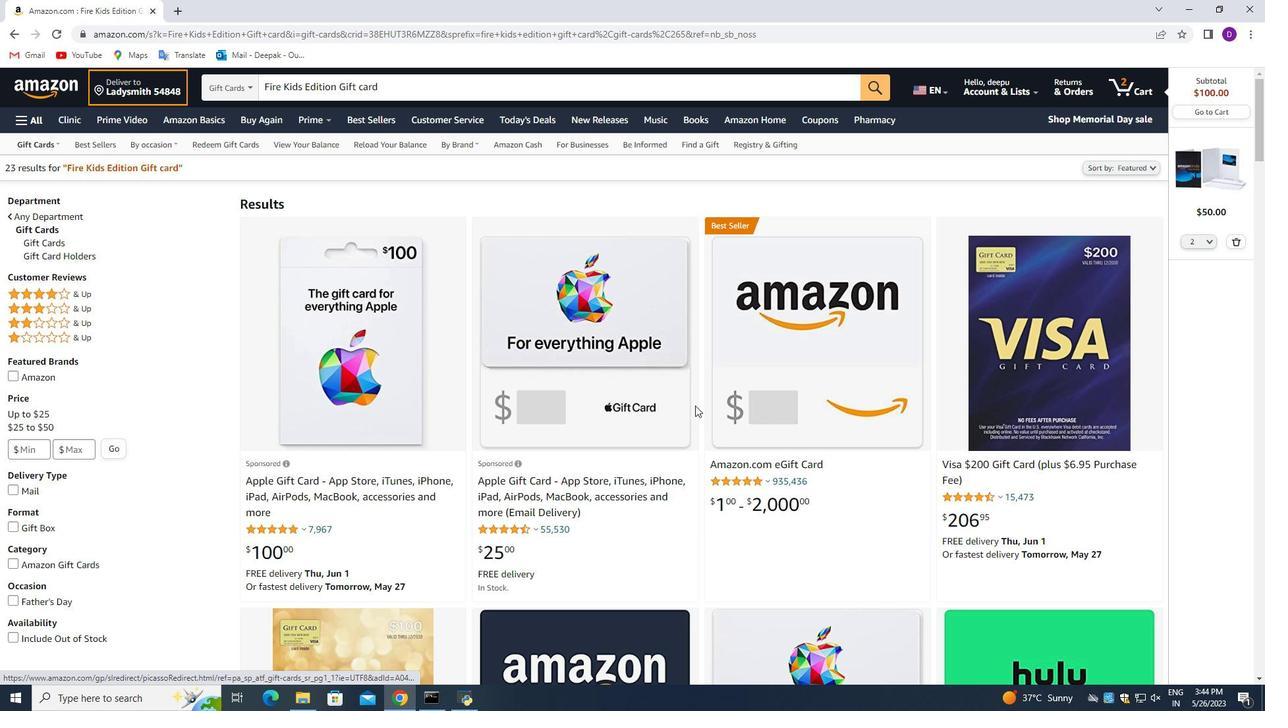 
Action: Mouse scrolled (695, 411) with delta (0, 0)
Screenshot: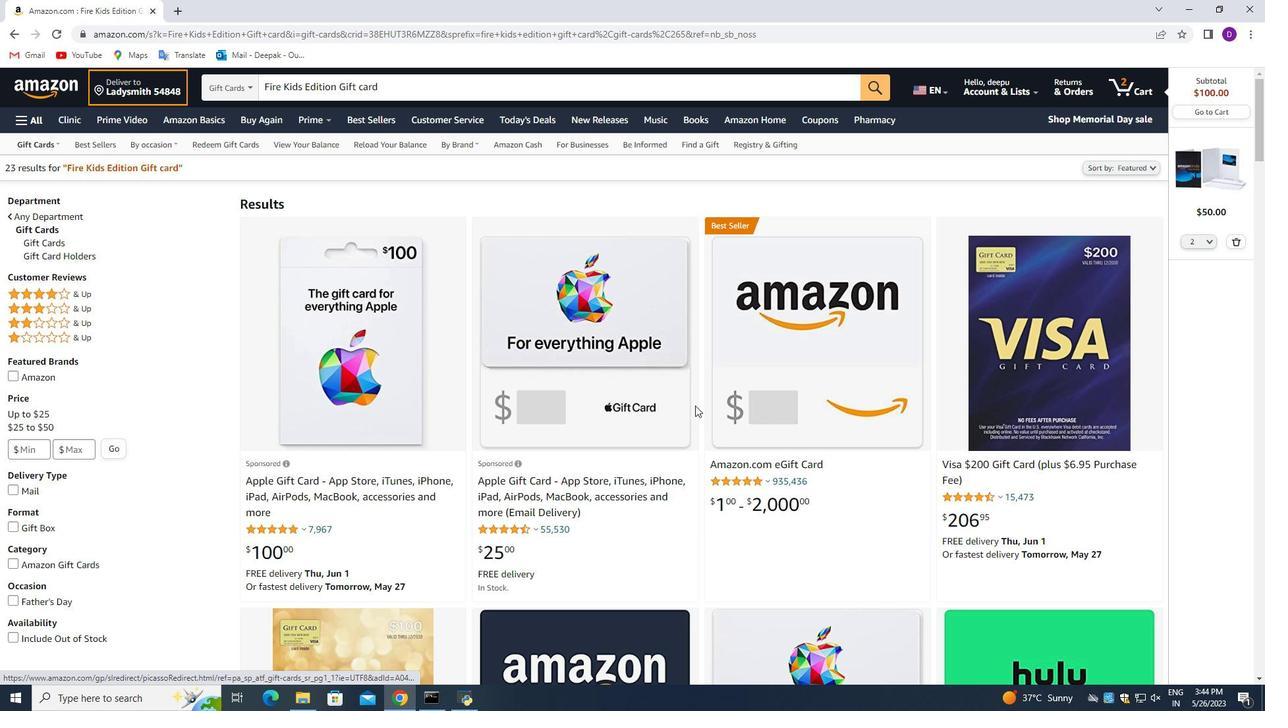 
Action: Mouse moved to (699, 410)
Screenshot: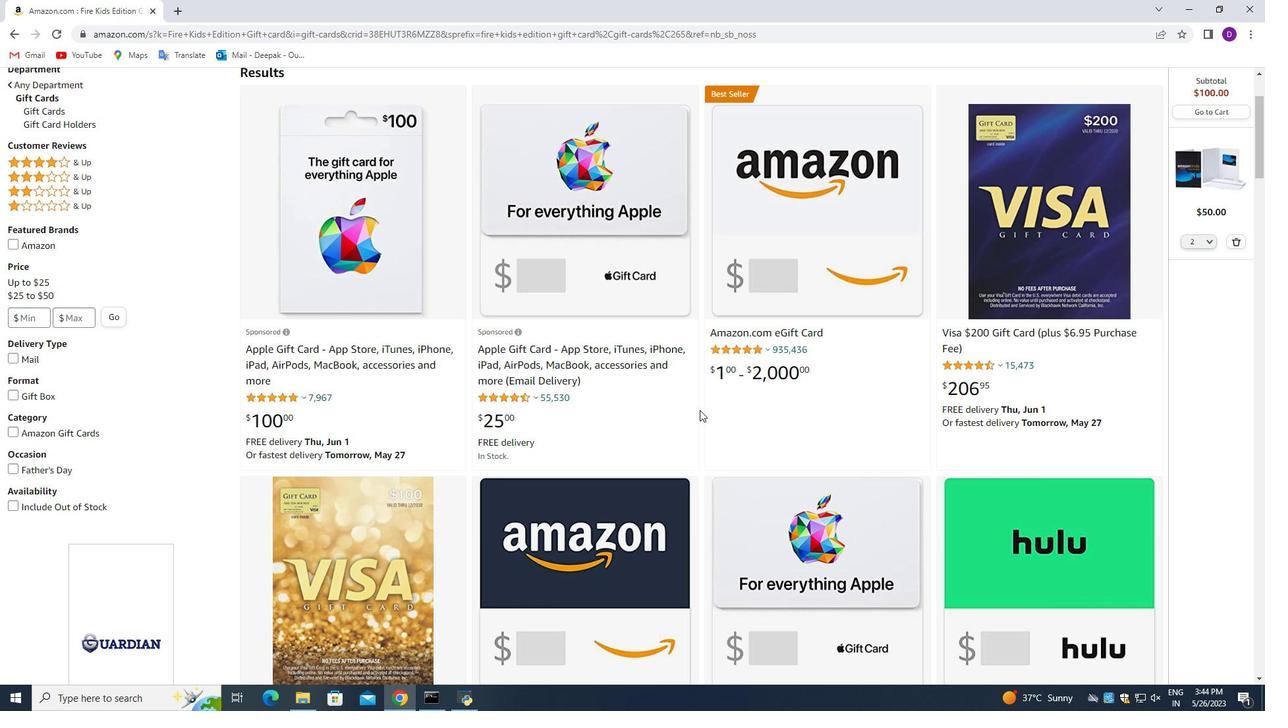 
Action: Mouse scrolled (699, 409) with delta (0, 0)
Screenshot: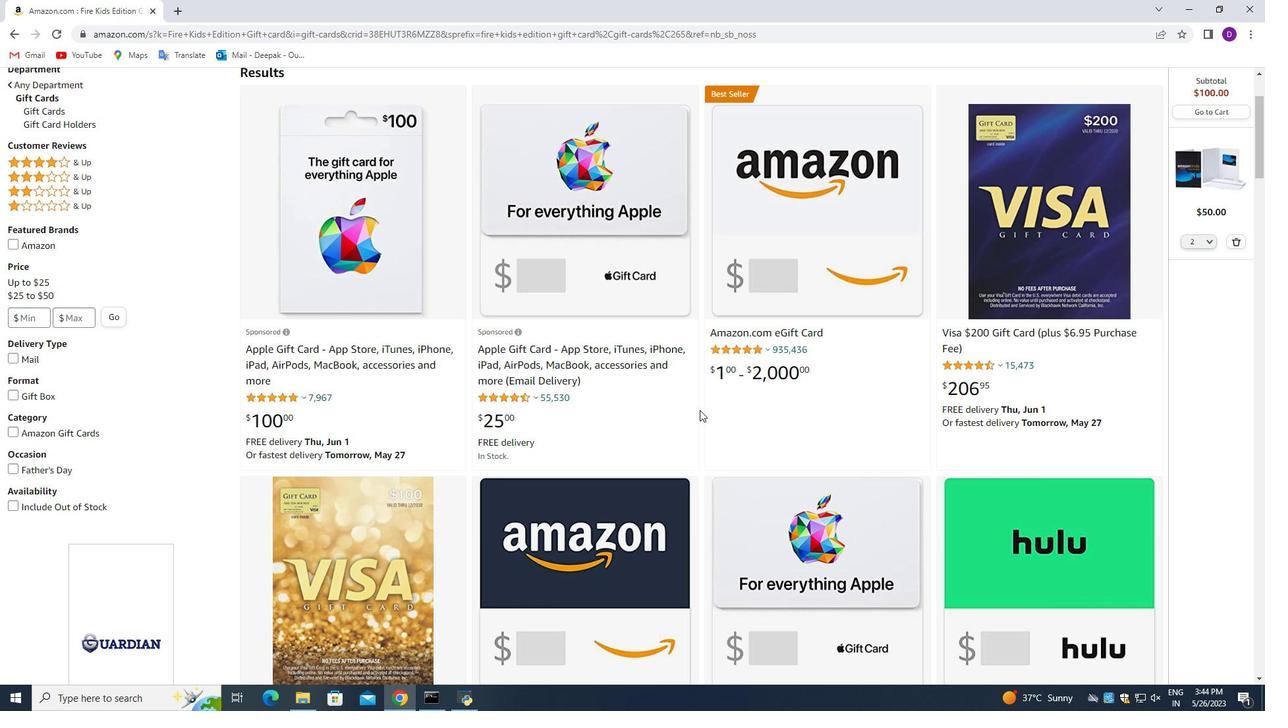 
Action: Mouse scrolled (699, 411) with delta (0, 0)
Screenshot: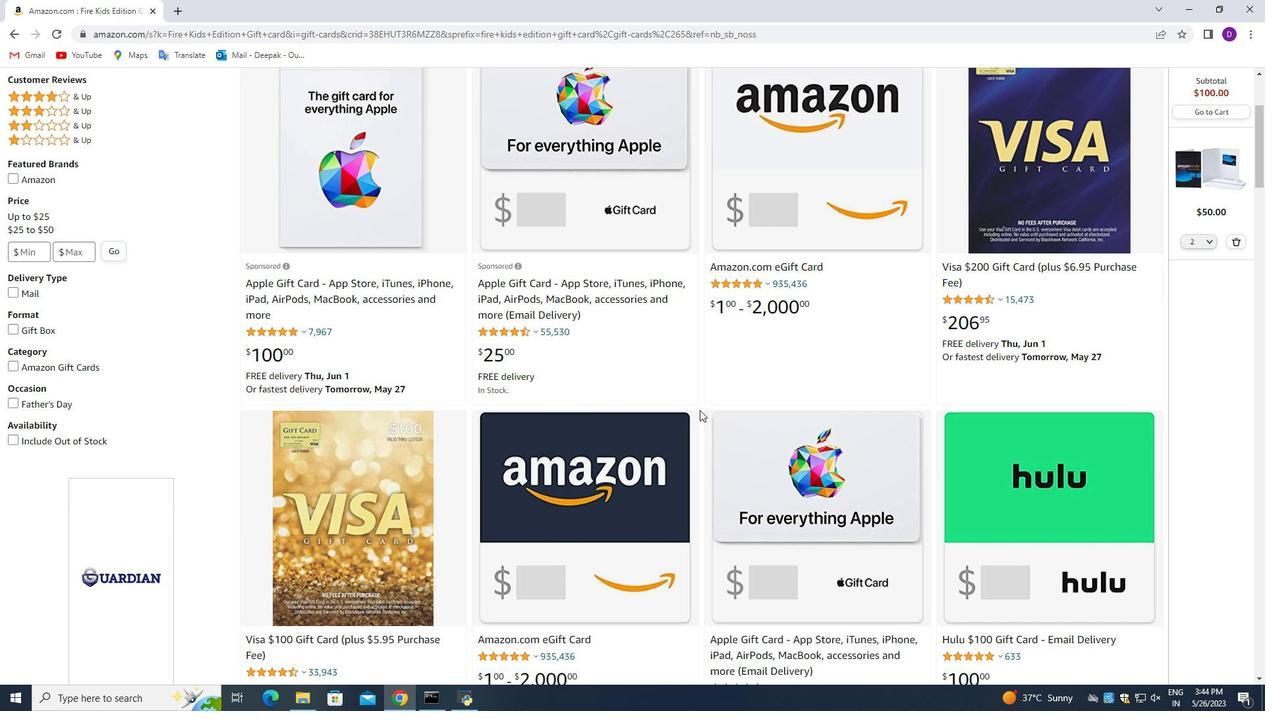 
Action: Mouse scrolled (699, 411) with delta (0, 0)
Screenshot: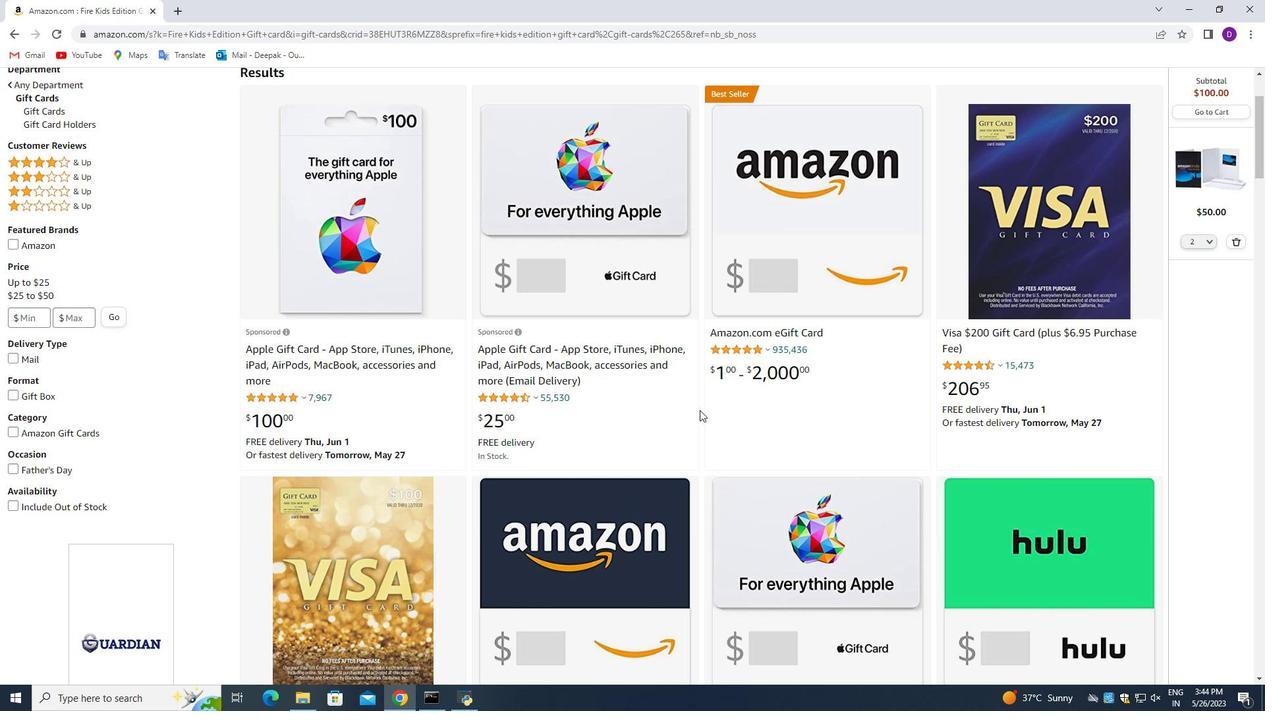 
Action: Mouse scrolled (699, 411) with delta (0, 0)
Screenshot: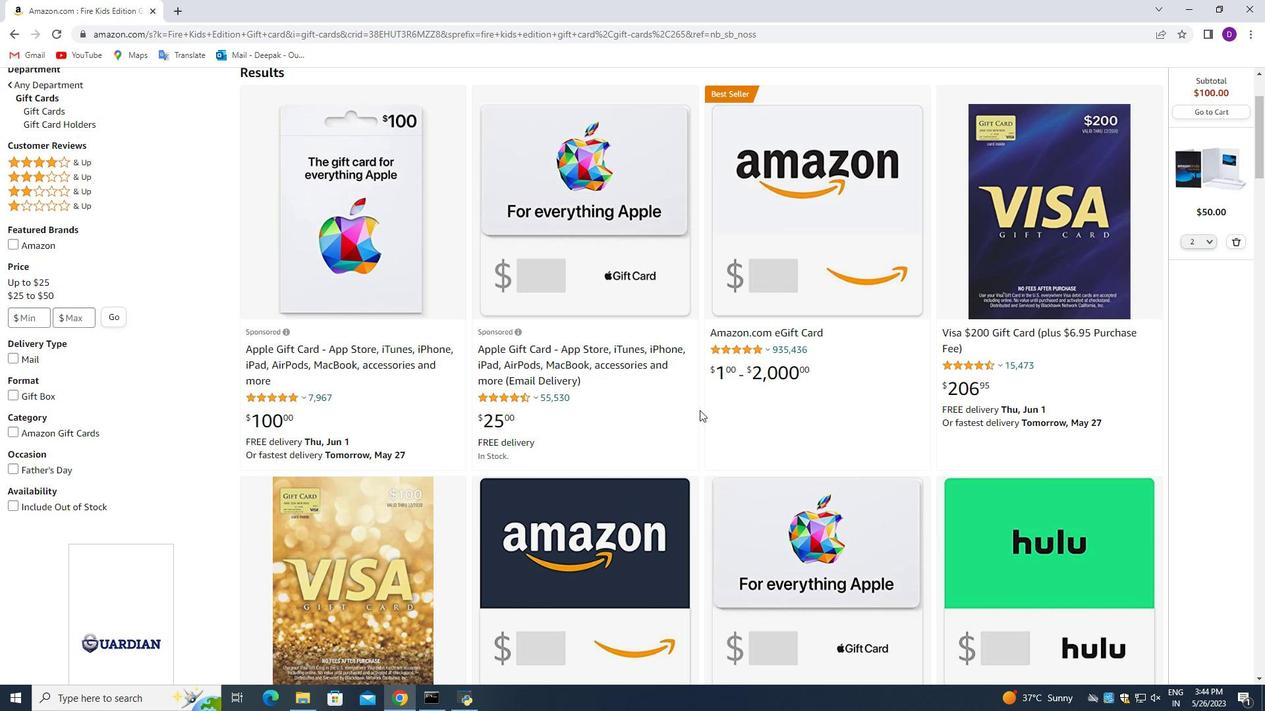
Action: Mouse scrolled (699, 411) with delta (0, 0)
Screenshot: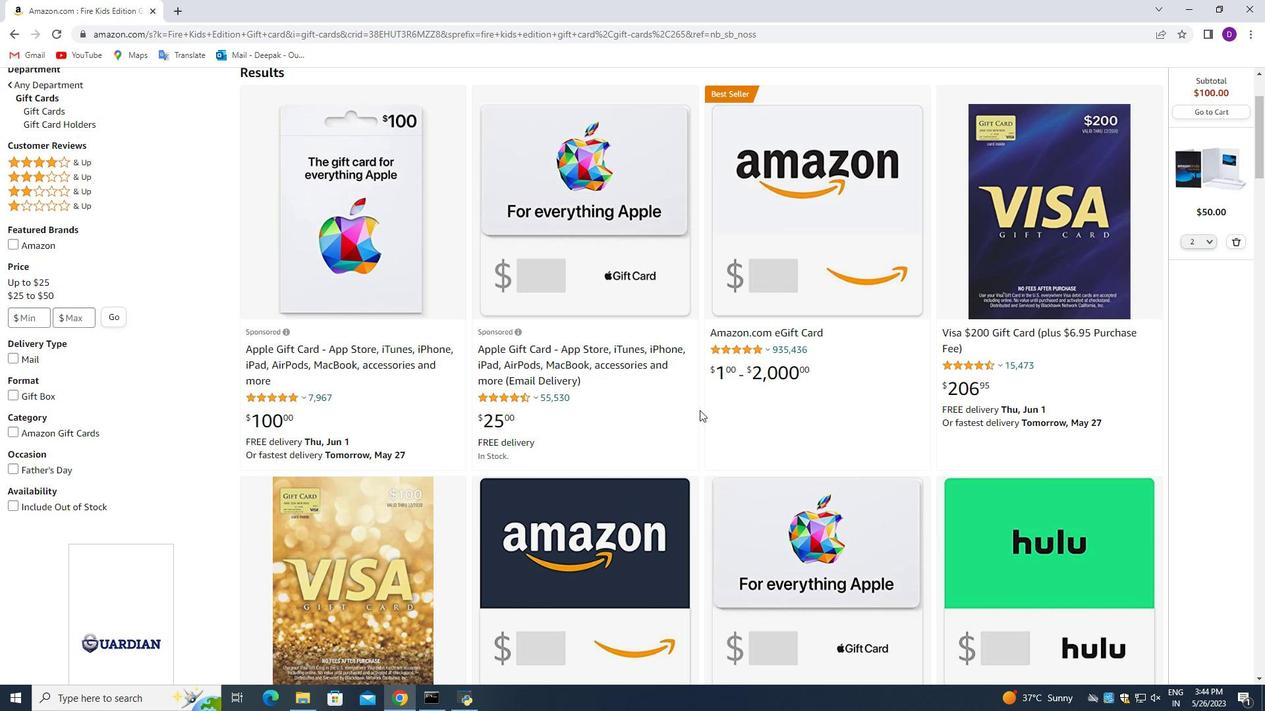 
Action: Mouse scrolled (699, 411) with delta (0, 0)
Screenshot: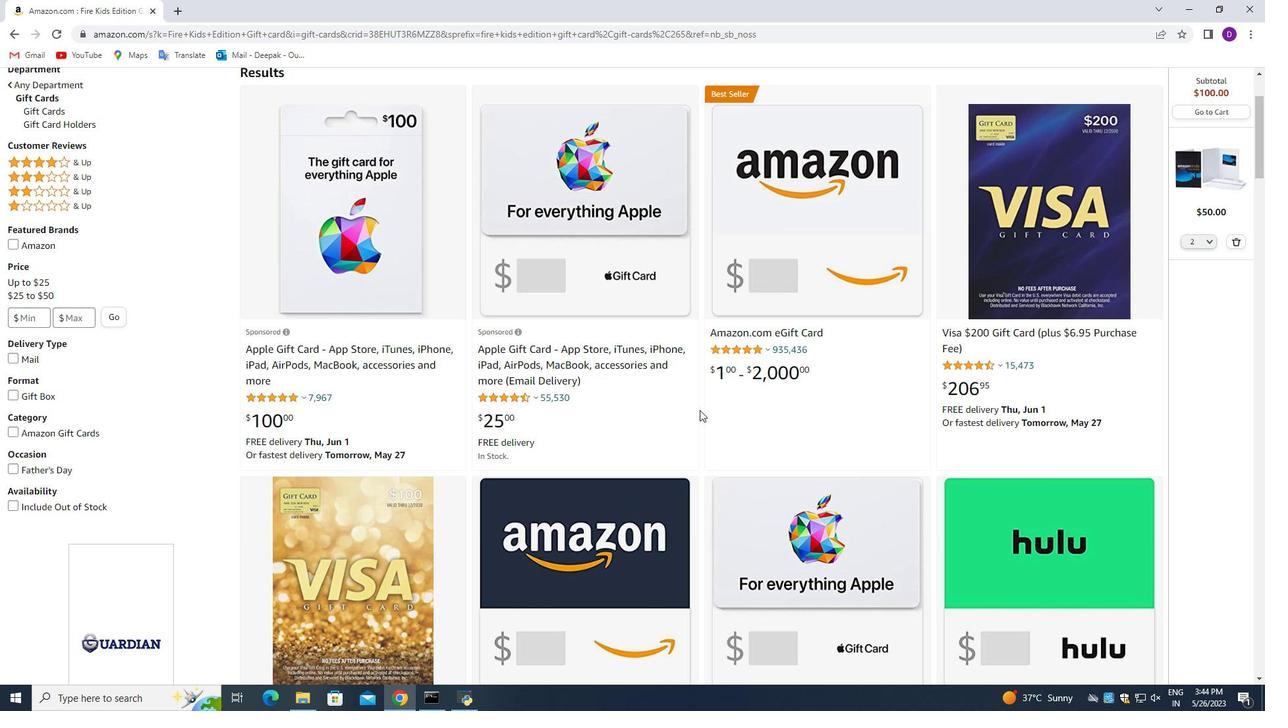 
Action: Mouse scrolled (699, 411) with delta (0, 0)
Screenshot: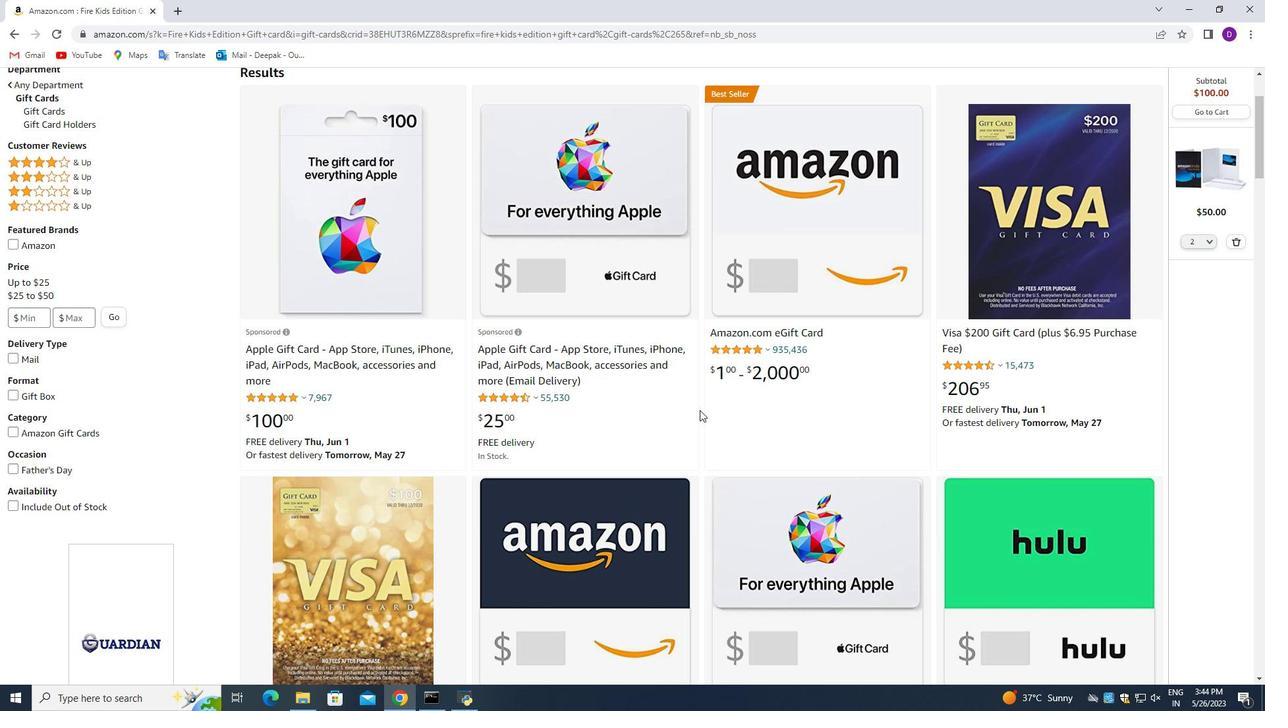
Action: Mouse scrolled (699, 411) with delta (0, 0)
Screenshot: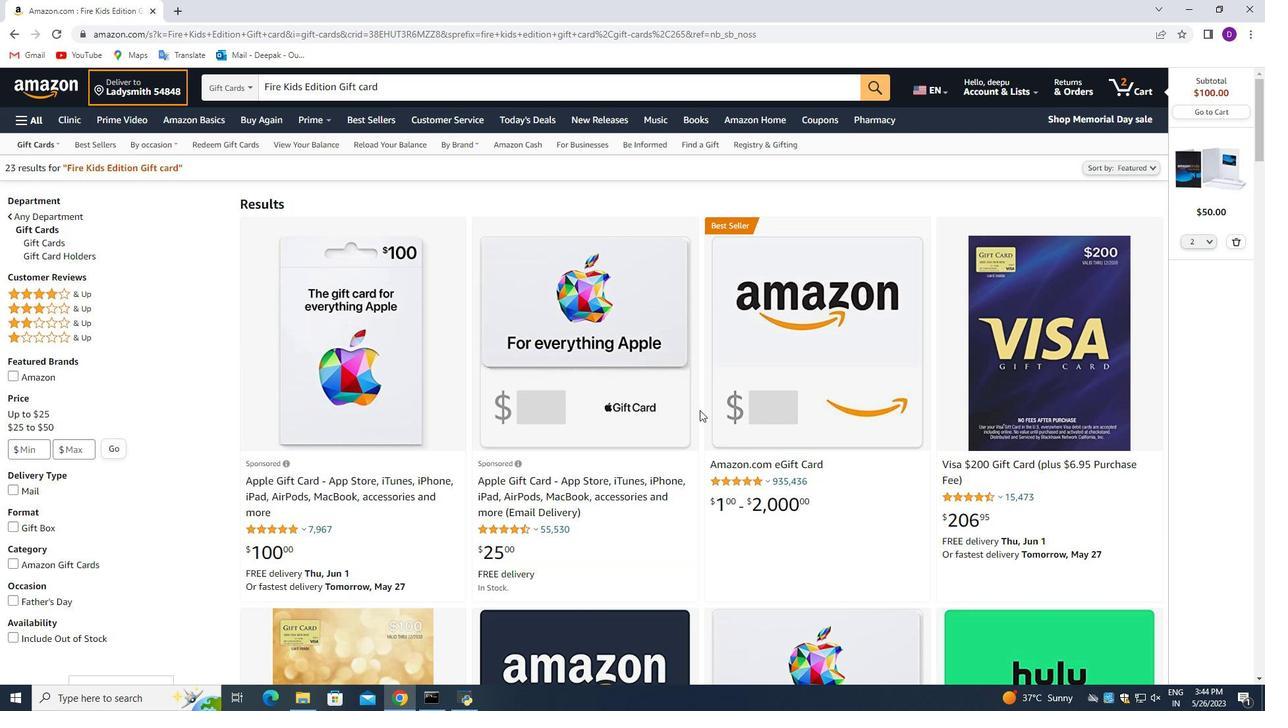 
Action: Mouse scrolled (699, 411) with delta (0, 0)
Screenshot: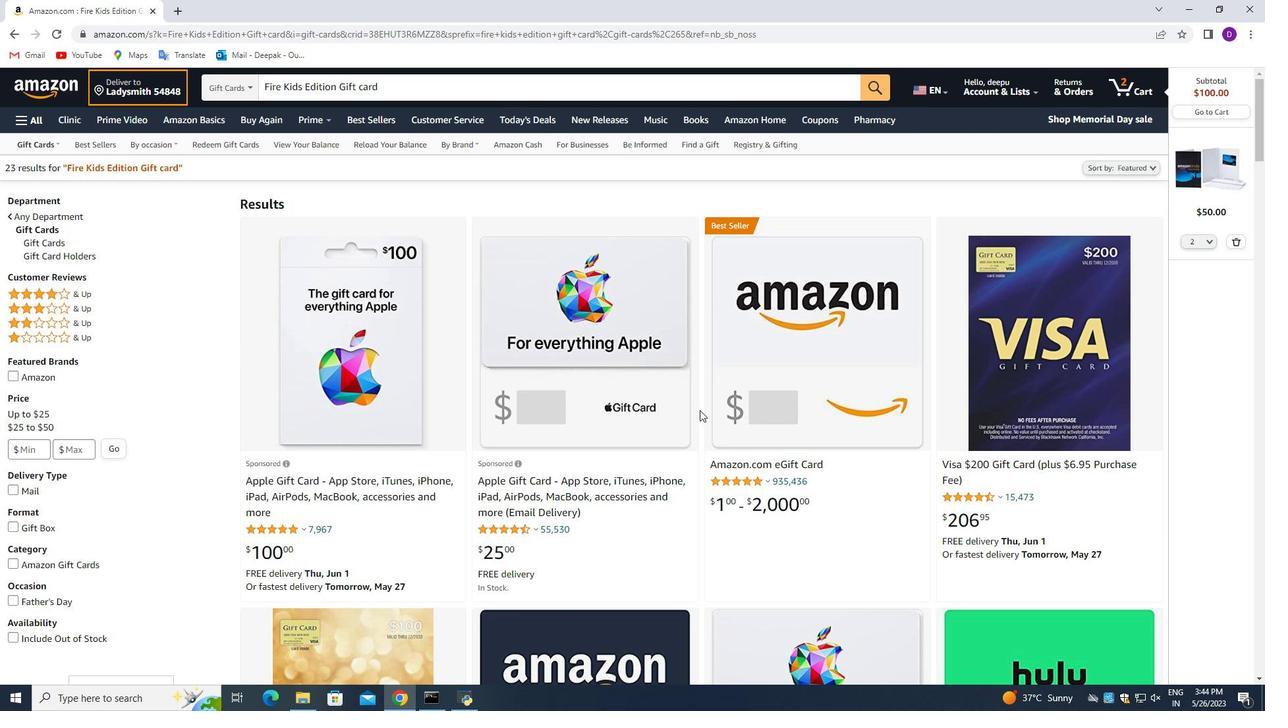 
Action: Mouse scrolled (699, 411) with delta (0, 0)
Screenshot: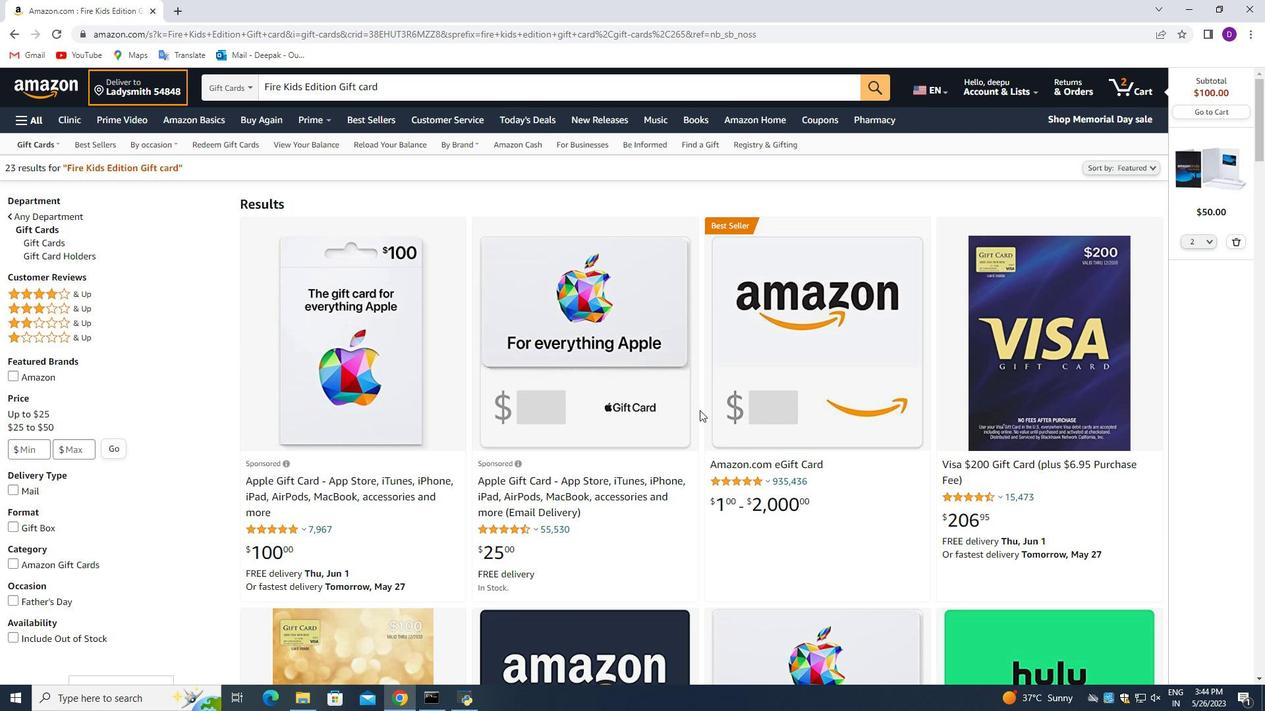 
Action: Mouse scrolled (699, 411) with delta (0, 0)
Screenshot: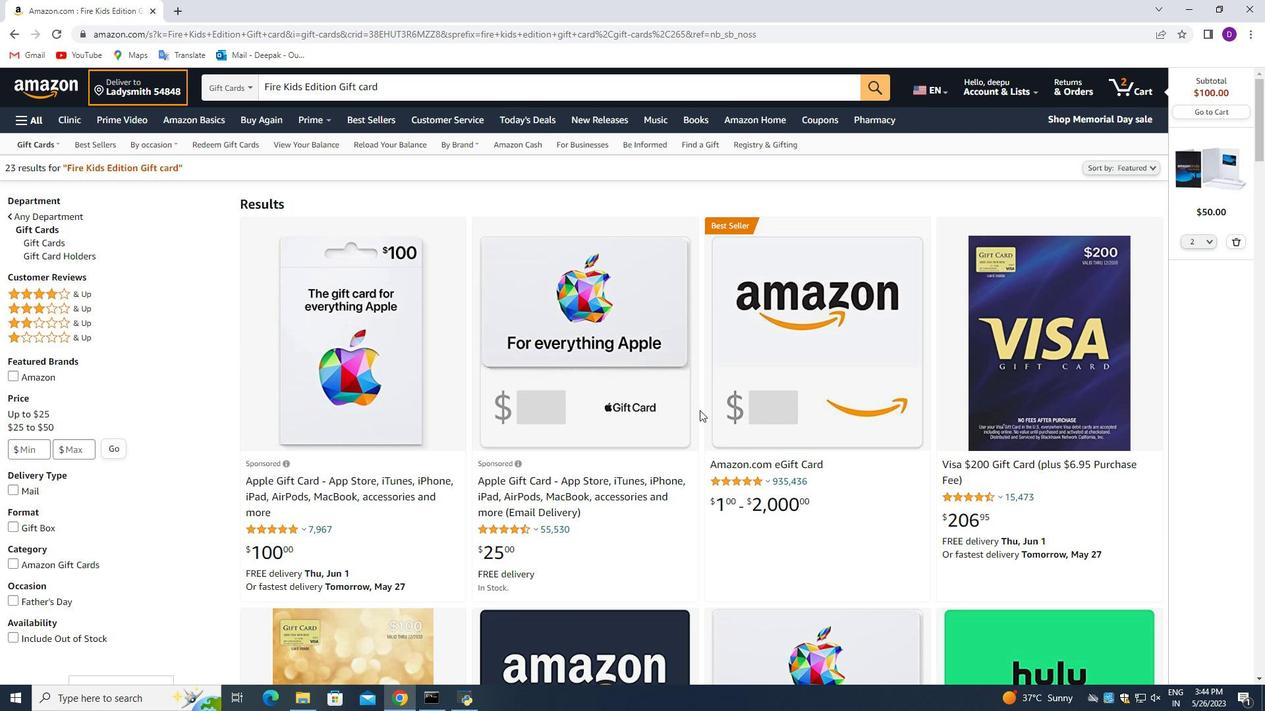 
Action: Mouse scrolled (699, 411) with delta (0, 0)
Screenshot: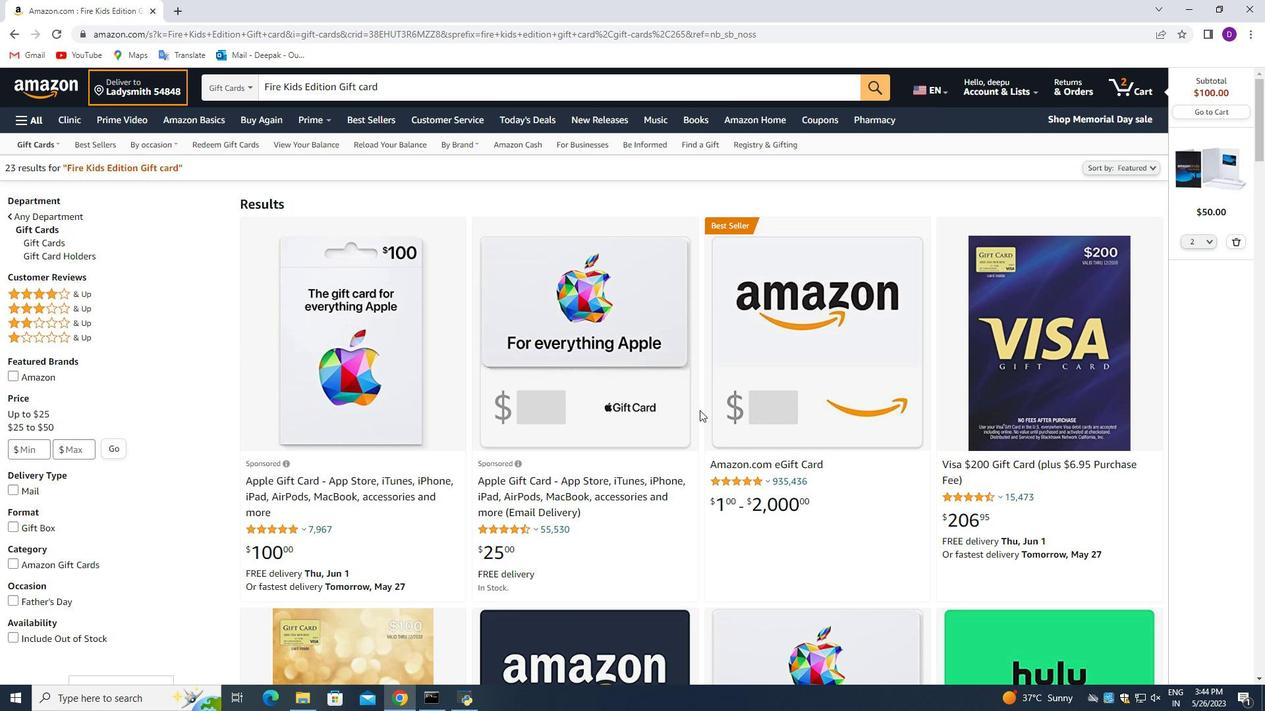 
Action: Mouse scrolled (699, 411) with delta (0, 0)
Screenshot: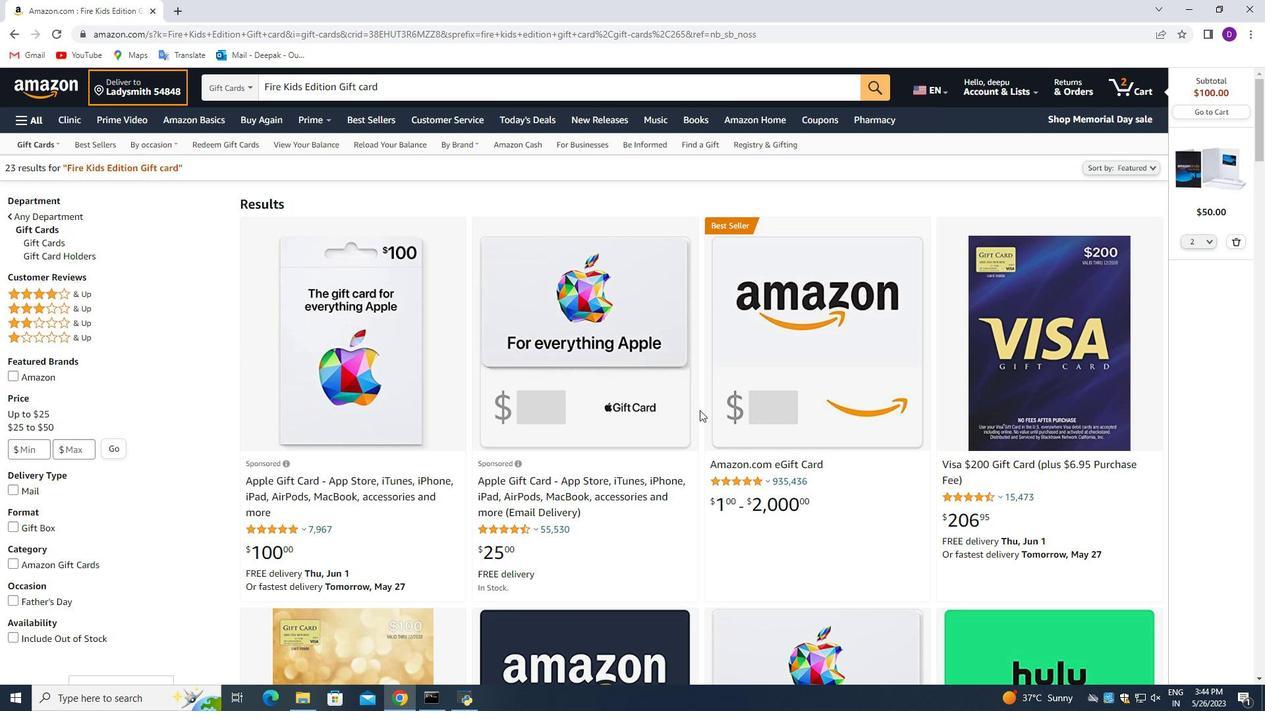 
Action: Mouse moved to (699, 410)
Screenshot: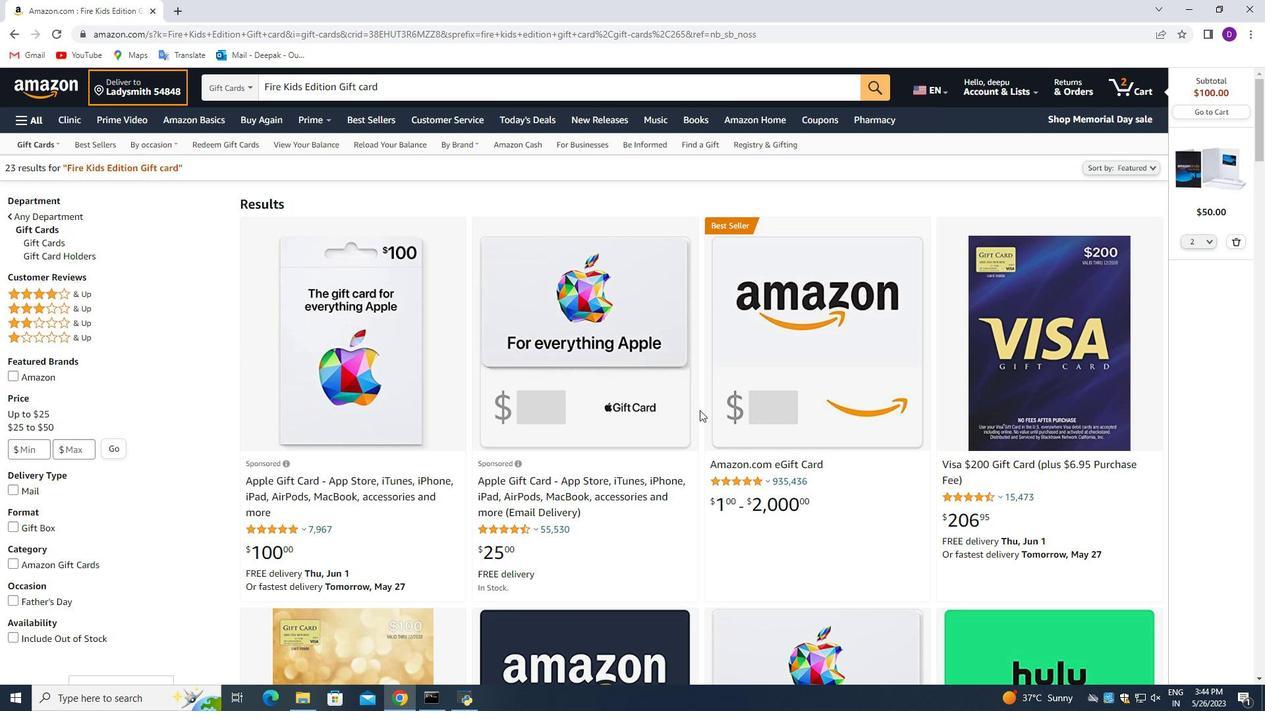 
Action: Mouse scrolled (699, 411) with delta (0, 0)
Screenshot: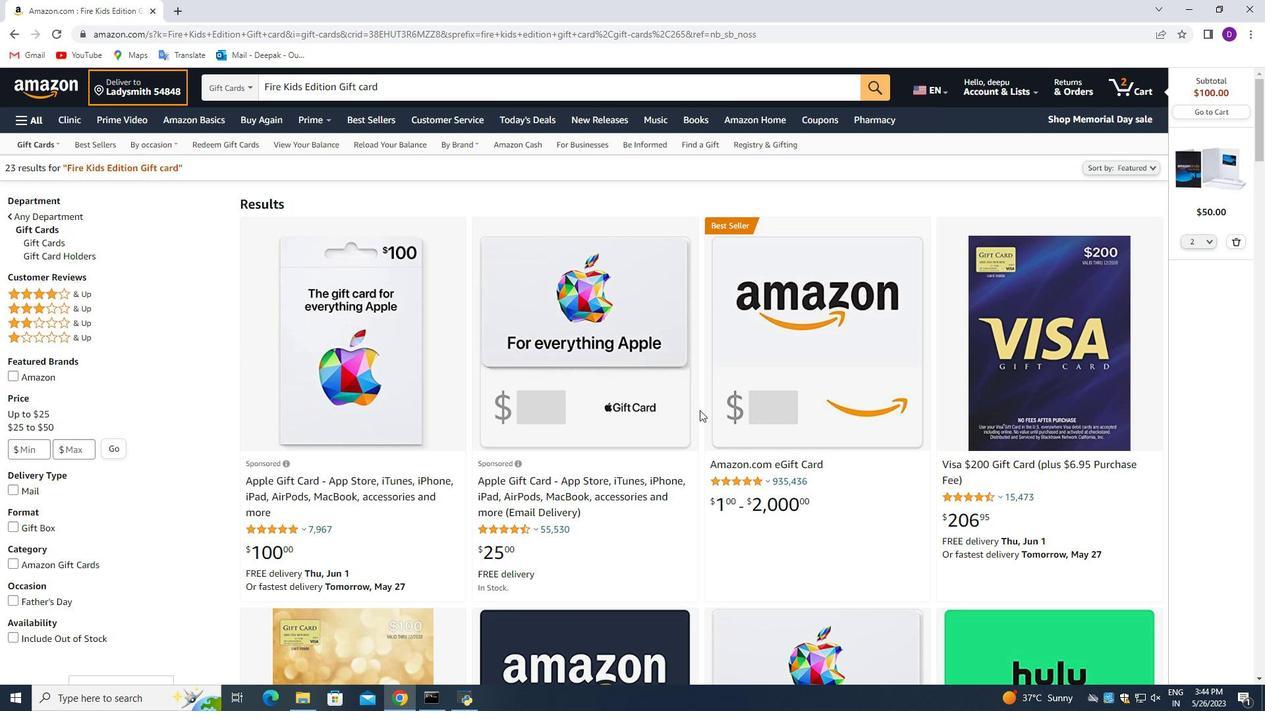
Action: Mouse scrolled (699, 411) with delta (0, 0)
Screenshot: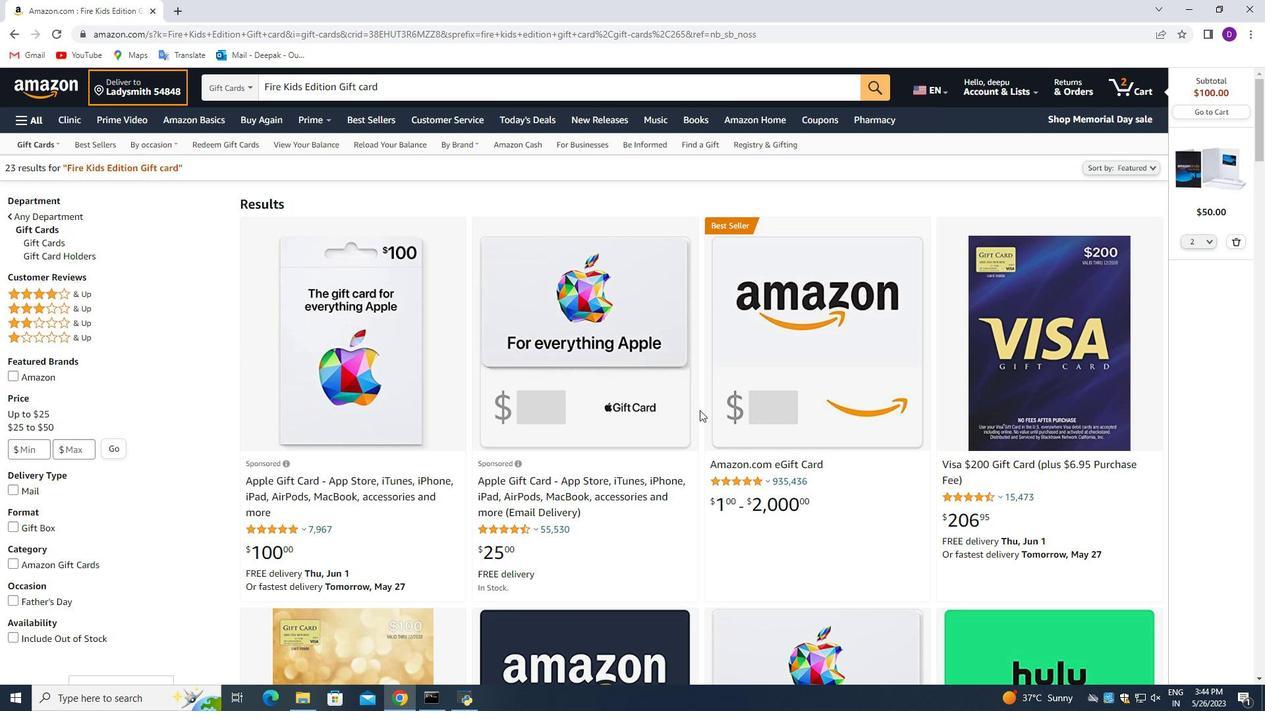 
Action: Mouse scrolled (699, 411) with delta (0, 0)
Screenshot: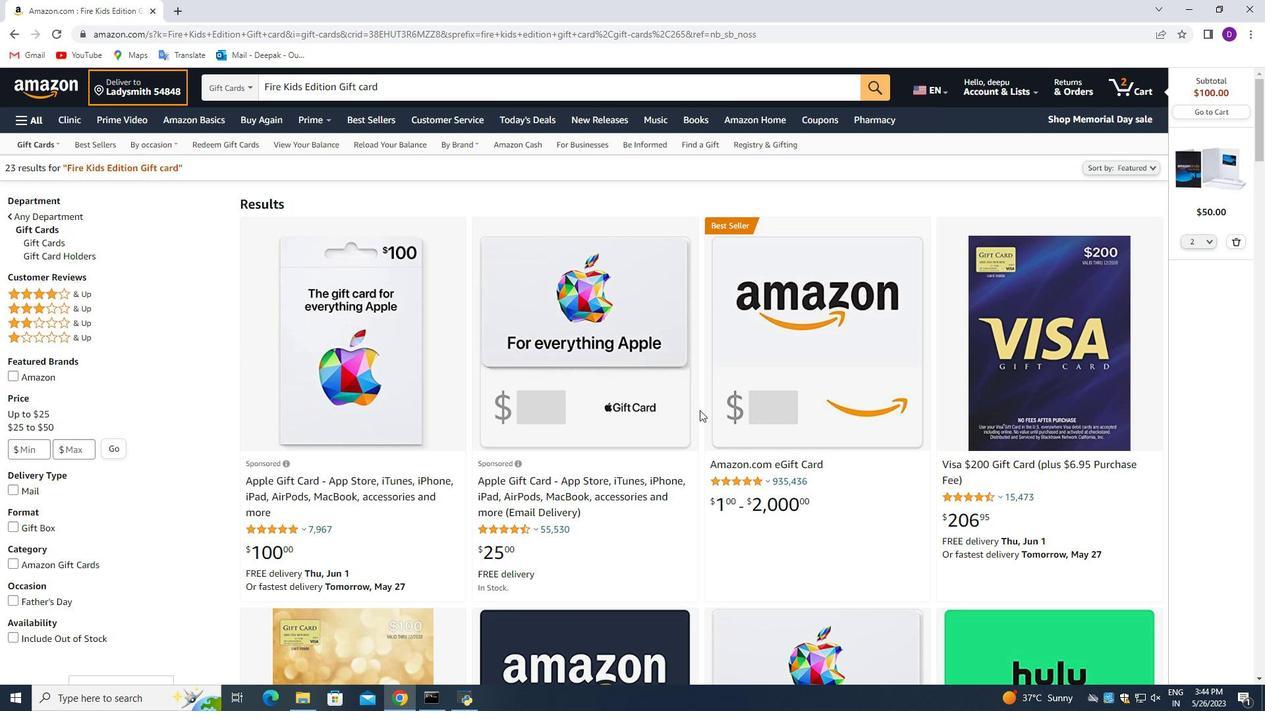 
Action: Mouse moved to (648, 442)
Screenshot: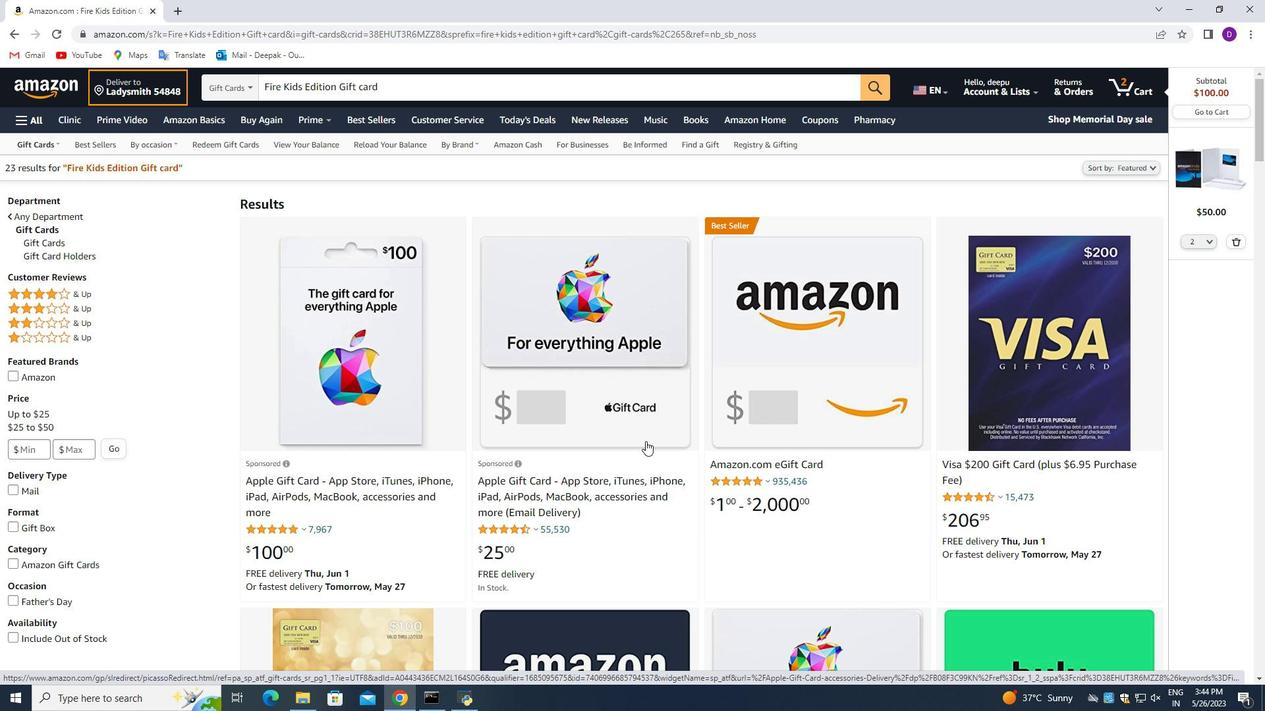 
Action: Mouse scrolled (647, 442) with delta (0, 0)
Screenshot: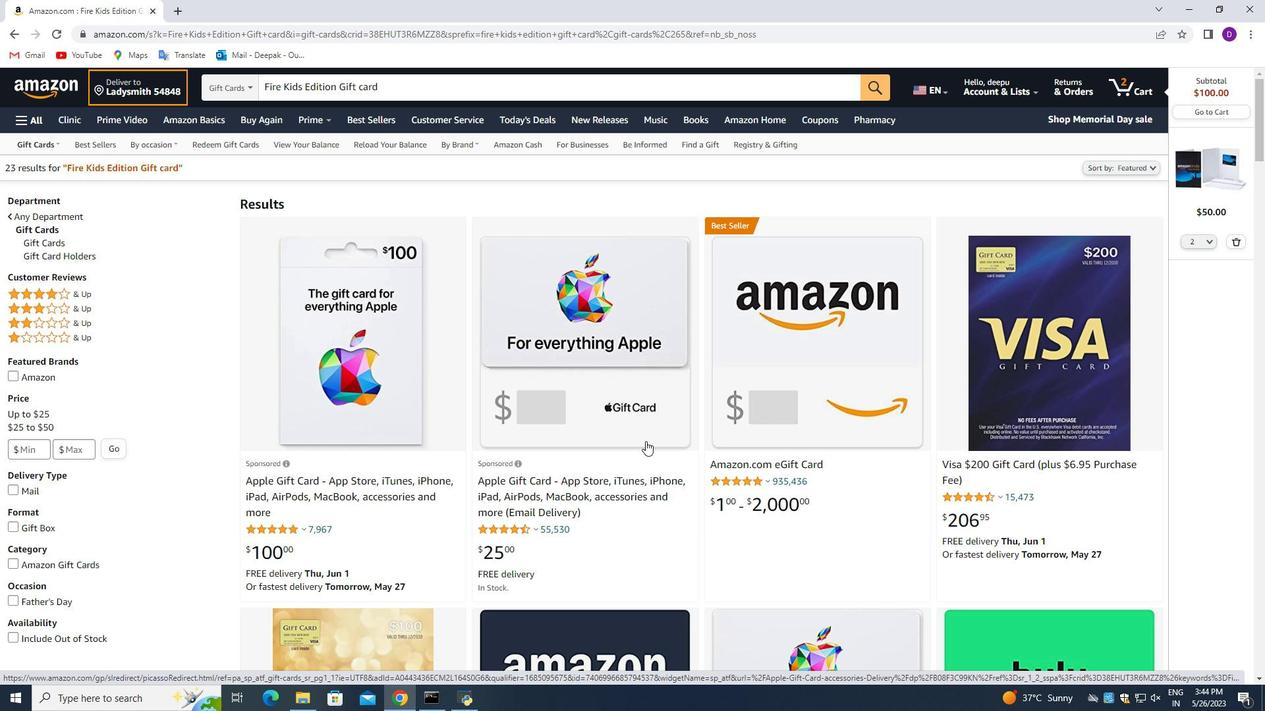 
Action: Mouse moved to (682, 433)
Screenshot: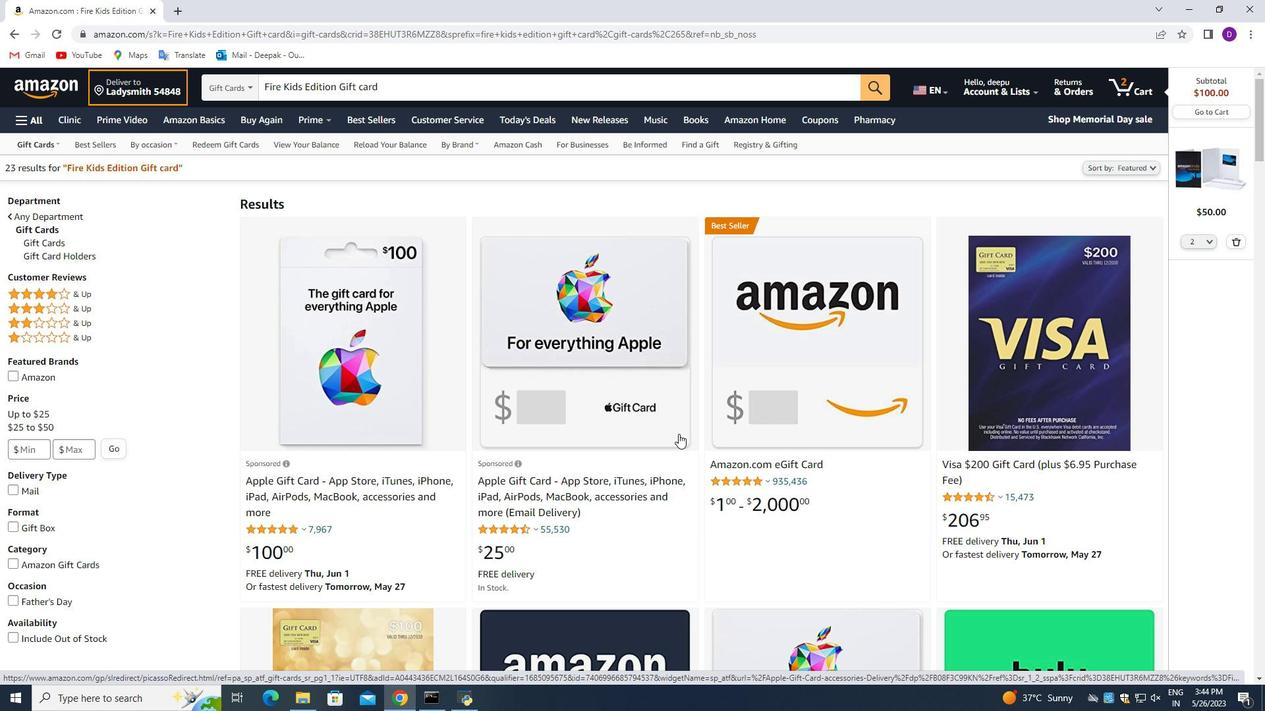 
Action: Mouse scrolled (682, 432) with delta (0, 0)
Screenshot: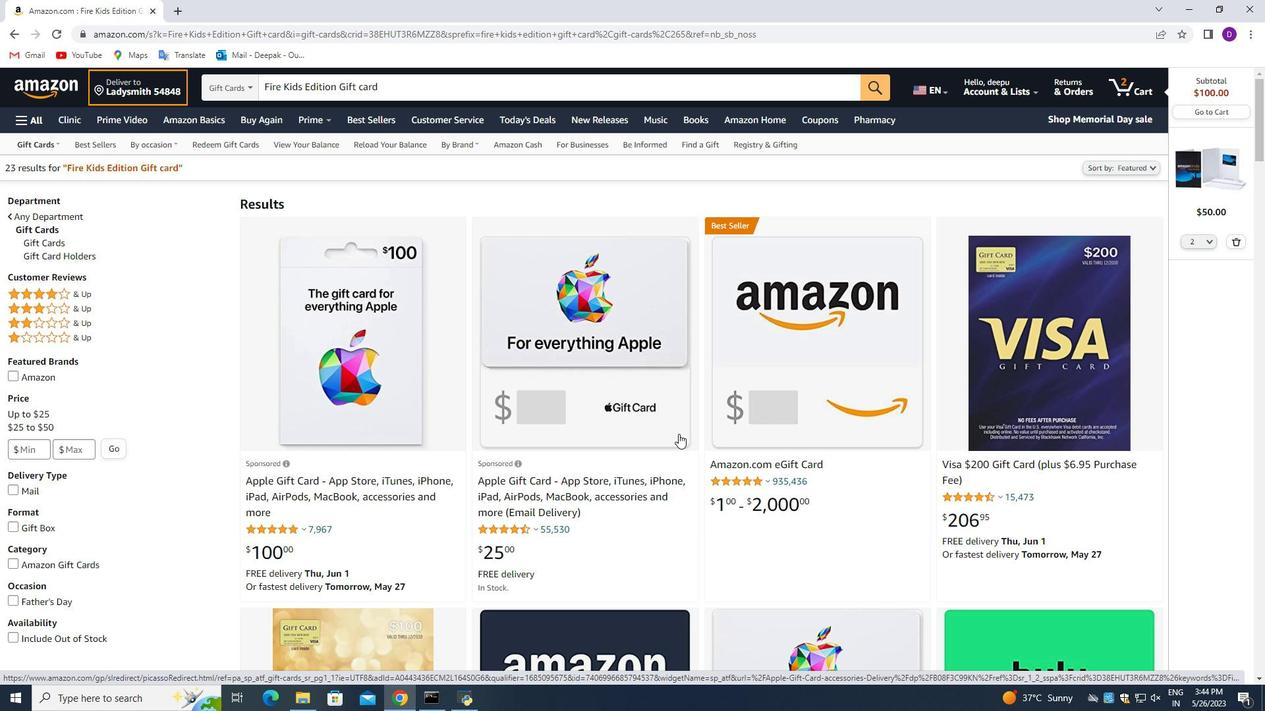 
Action: Mouse moved to (685, 432)
Screenshot: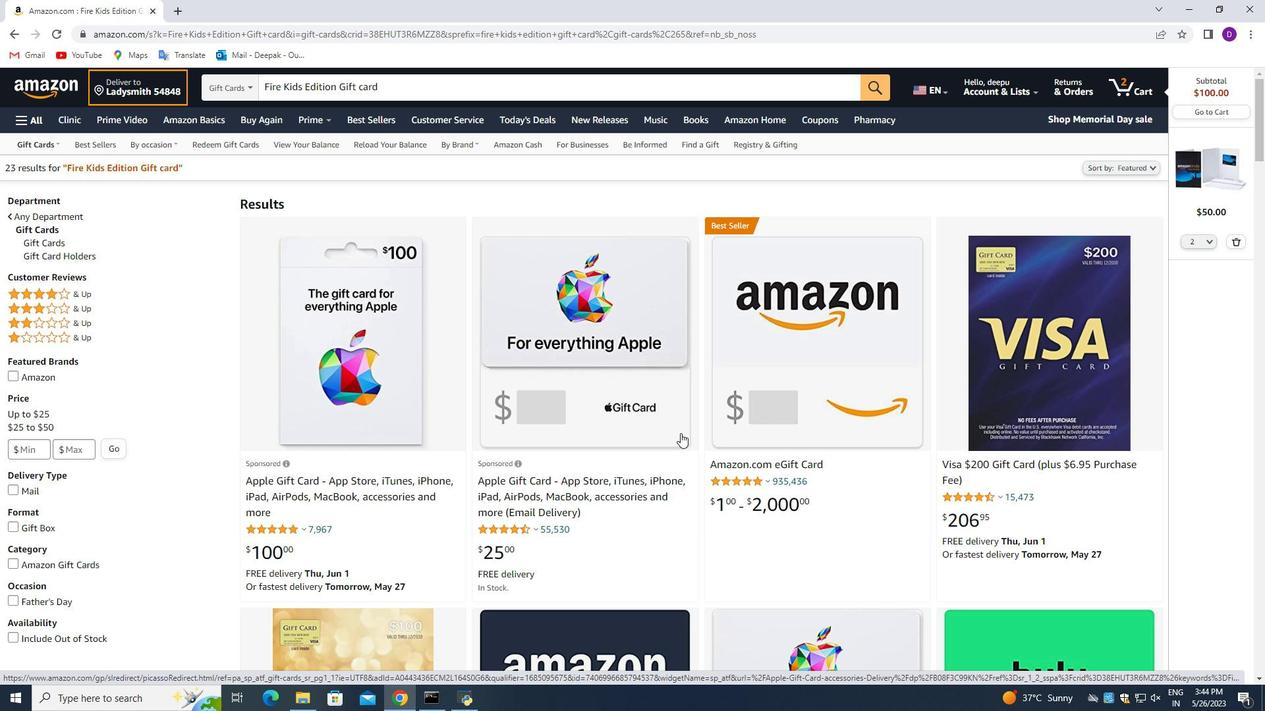 
Action: Mouse scrolled (685, 432) with delta (0, 0)
Screenshot: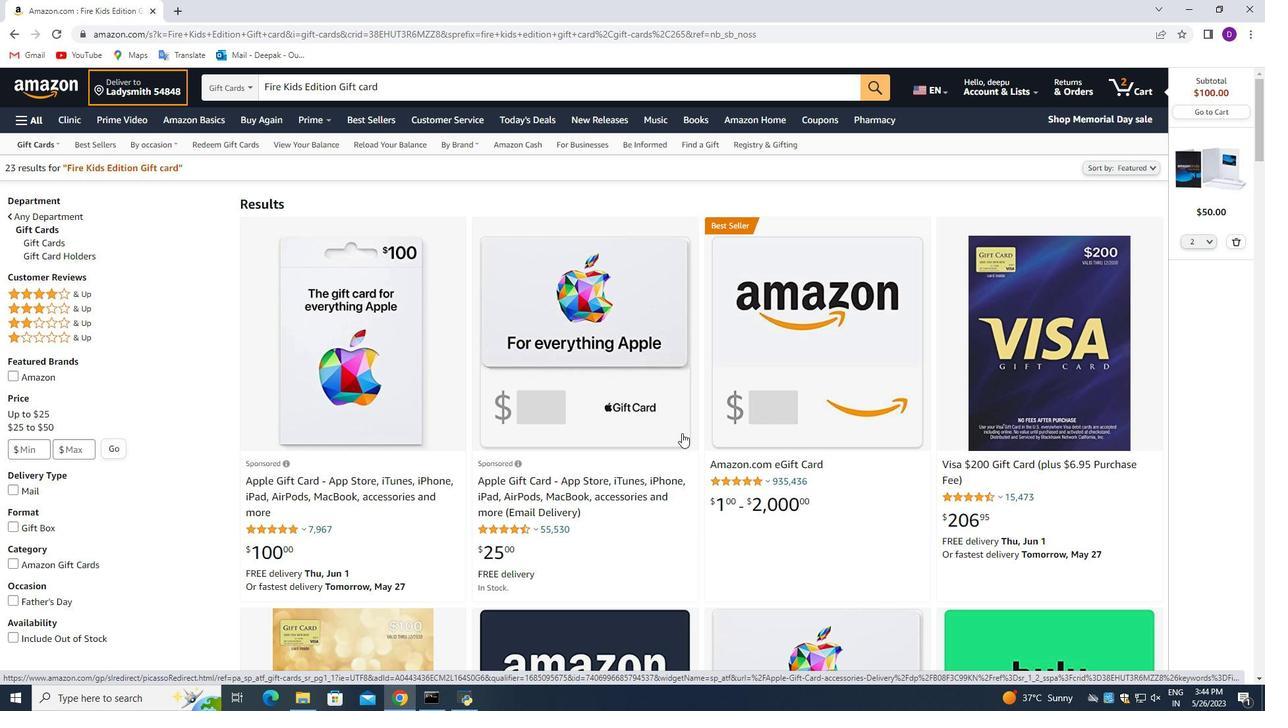 
Action: Mouse scrolled (685, 432) with delta (0, 0)
